 Task: Leaf design red modern-simple.
Action: Mouse moved to (347, 245)
Screenshot: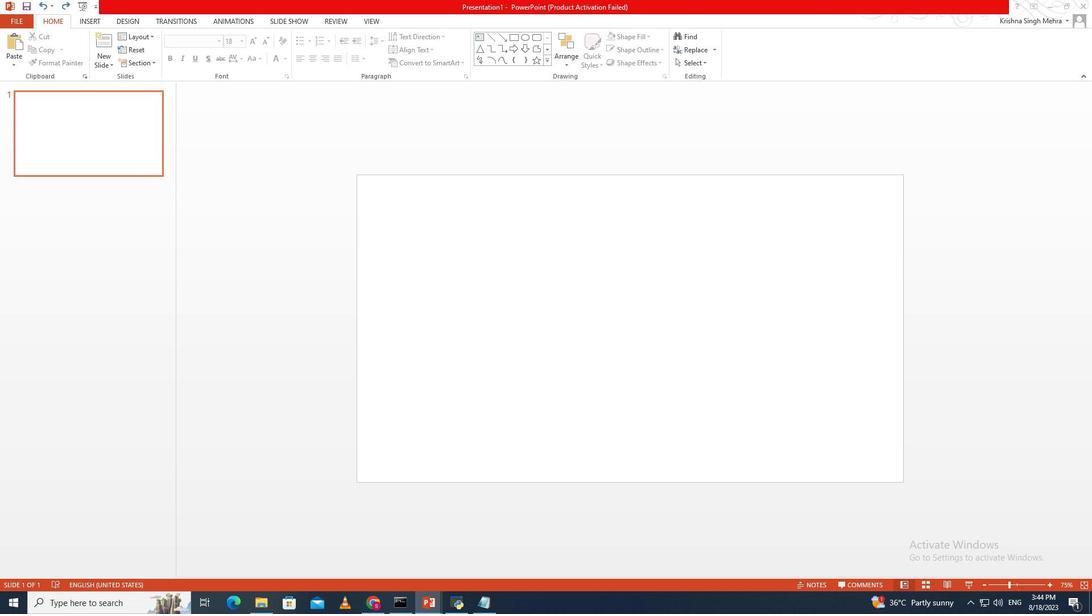 
Action: Mouse pressed left at (347, 245)
Screenshot: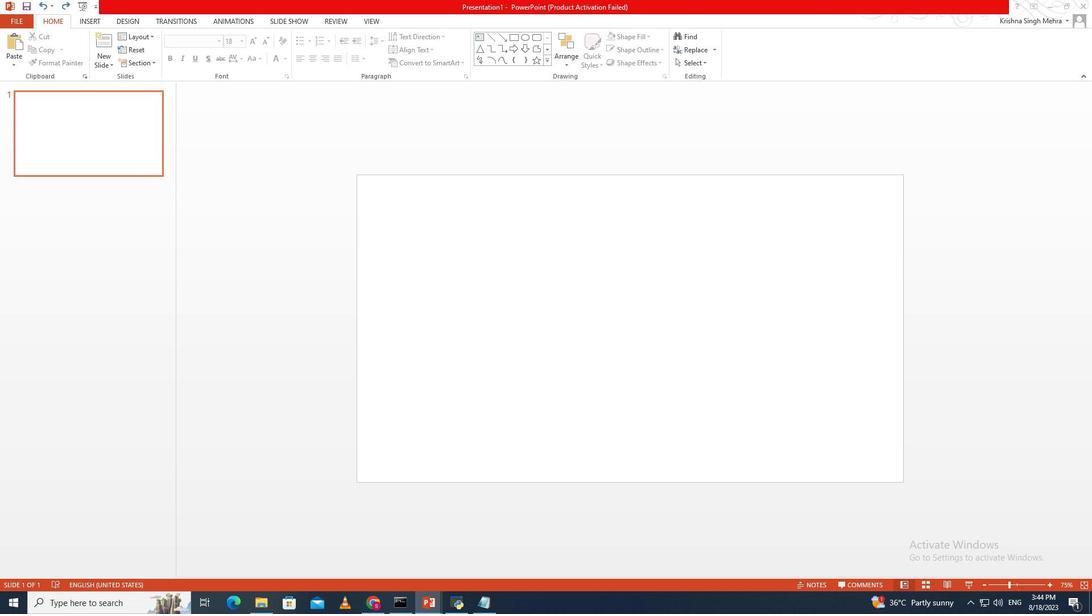 
Action: Mouse moved to (535, 210)
Screenshot: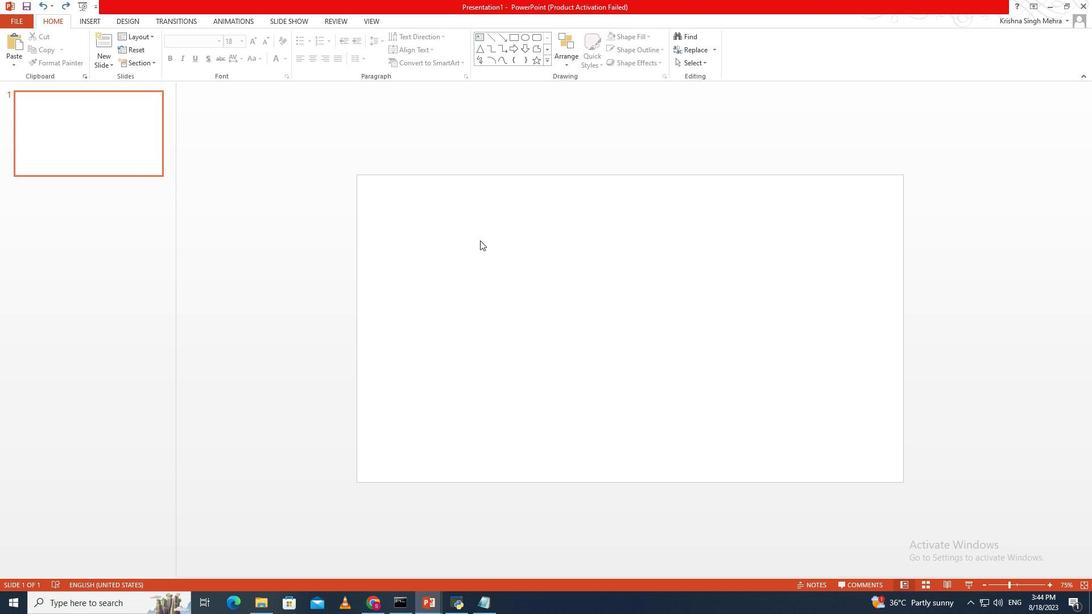 
Action: Mouse pressed left at (535, 210)
Screenshot: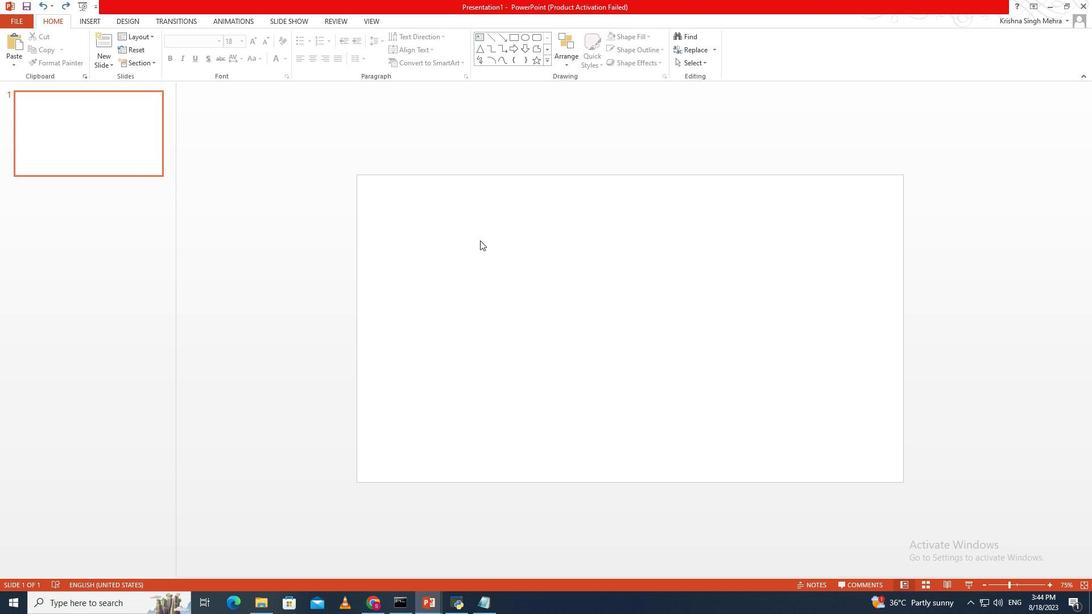 
Action: Mouse pressed left at (535, 210)
Screenshot: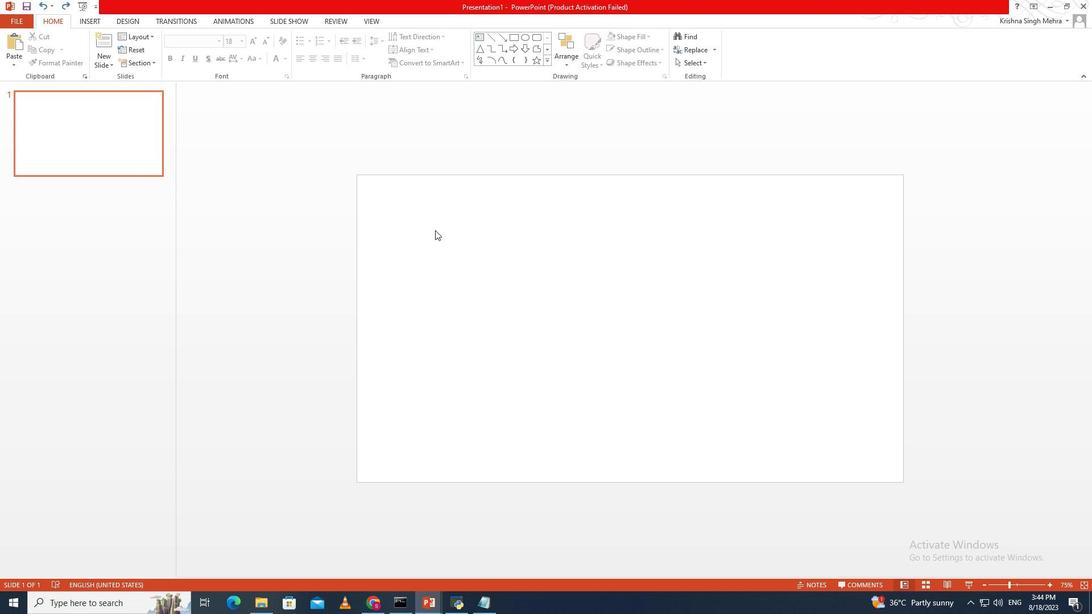 
Action: Mouse moved to (438, 260)
Screenshot: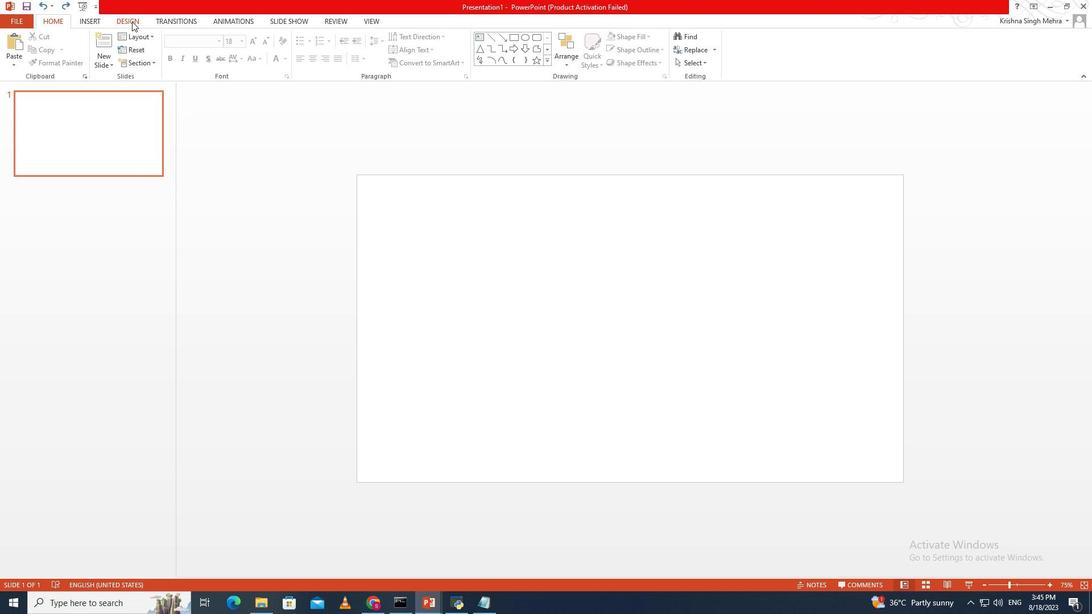 
Action: Mouse pressed left at (438, 260)
Screenshot: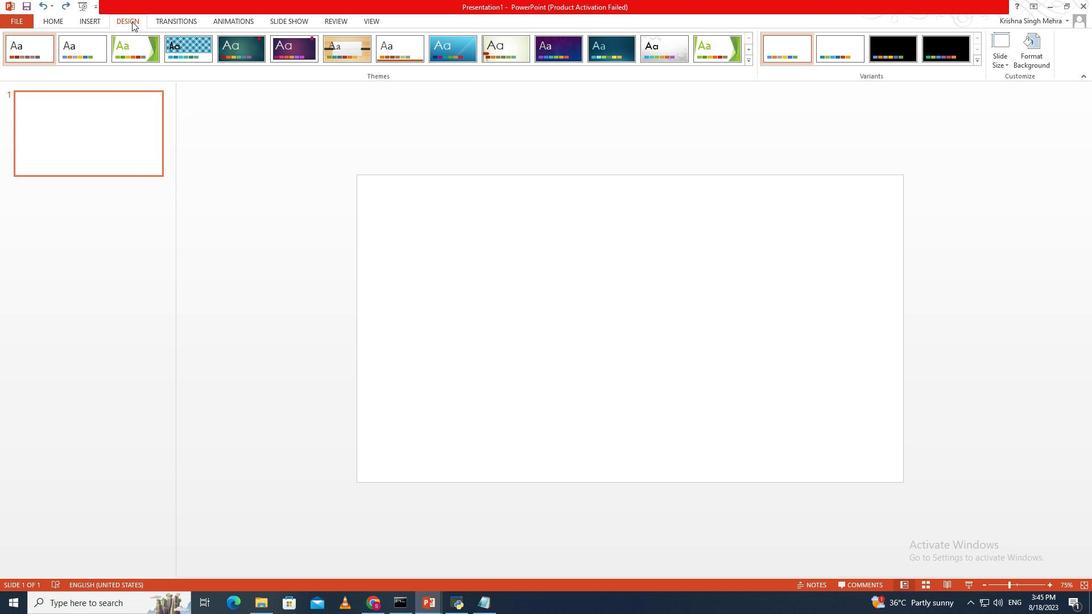 
Action: Mouse moved to (688, 250)
Screenshot: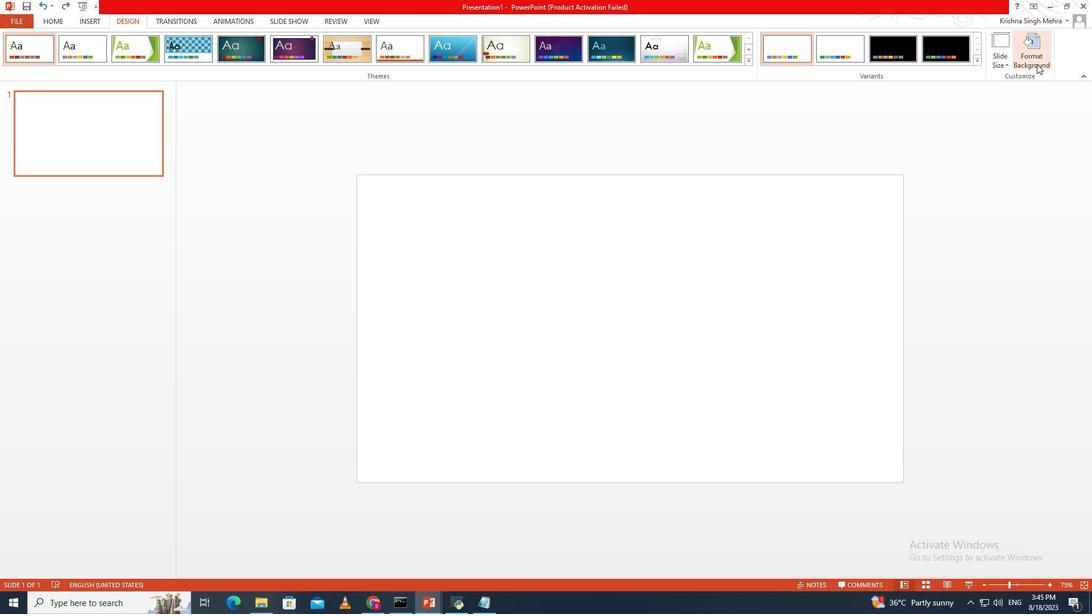
Action: Mouse pressed left at (688, 250)
Screenshot: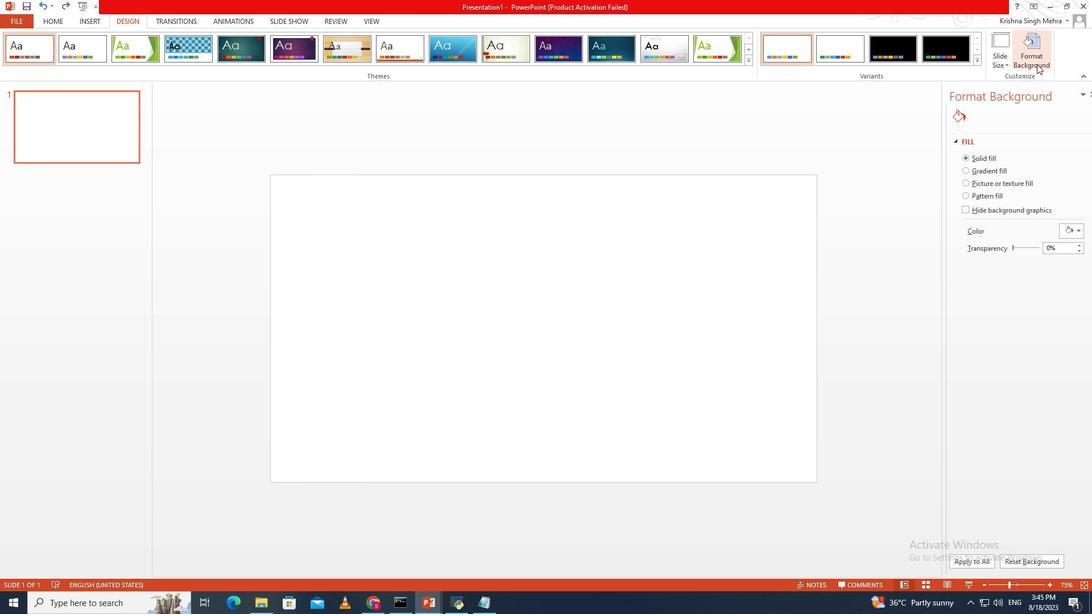 
Action: Mouse moved to (696, 212)
Screenshot: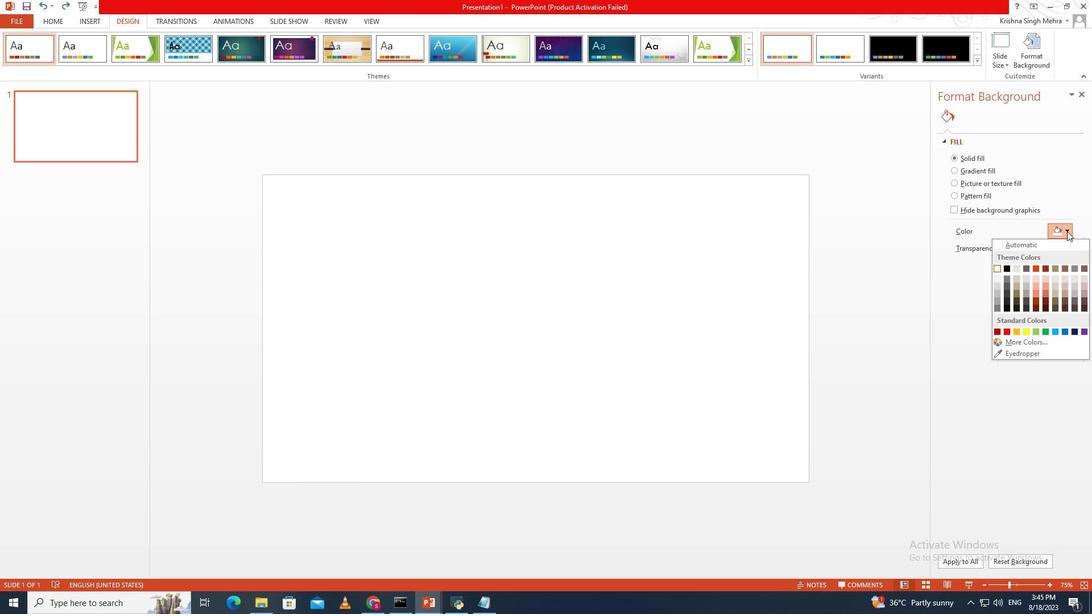 
Action: Mouse pressed left at (696, 212)
Screenshot: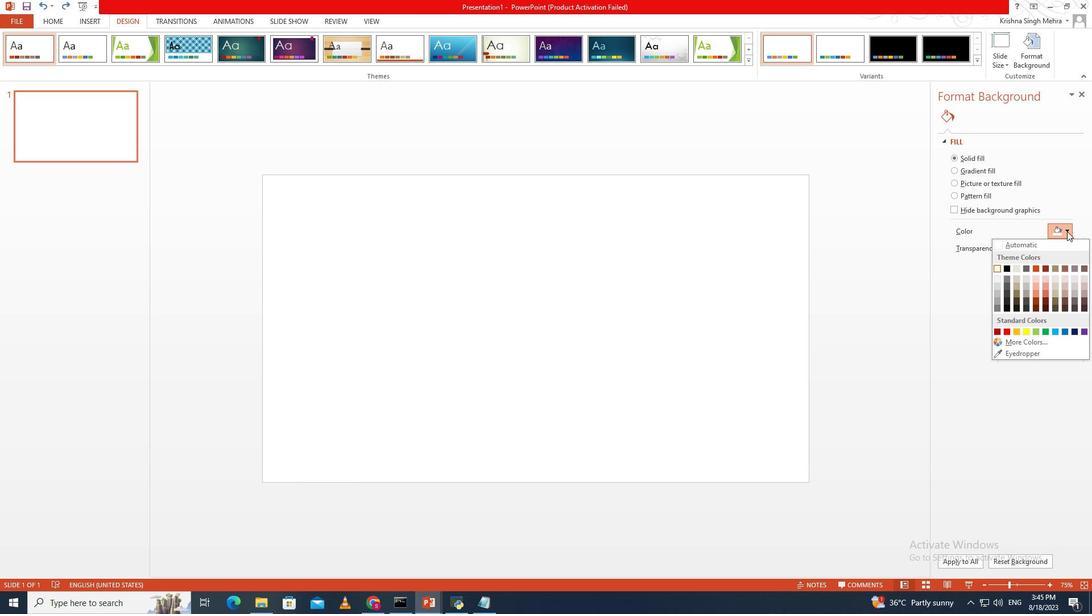 
Action: Mouse moved to (688, 197)
Screenshot: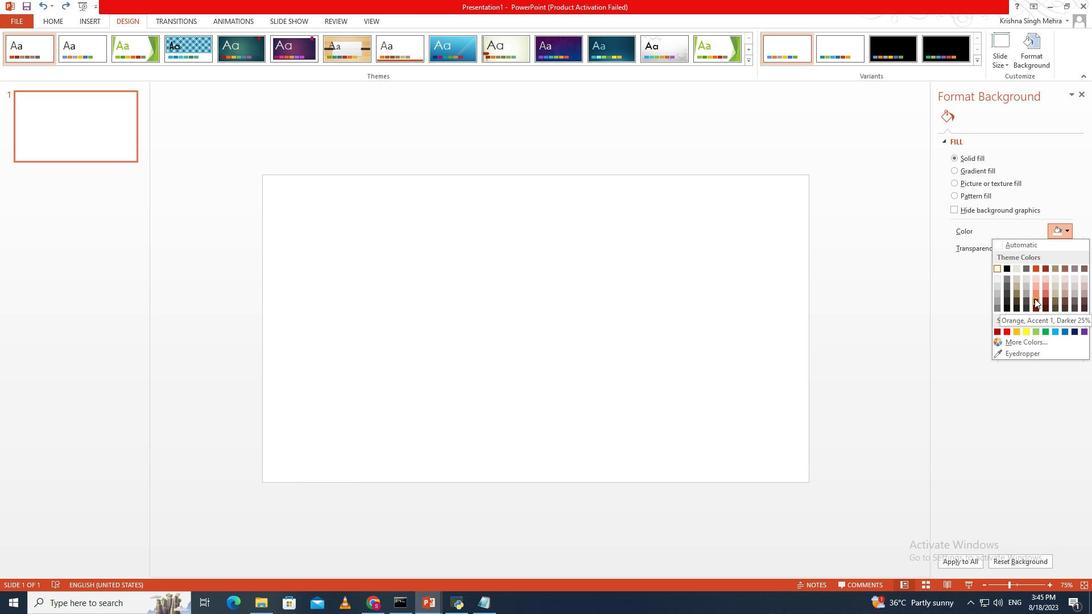 
Action: Mouse pressed left at (688, 197)
Screenshot: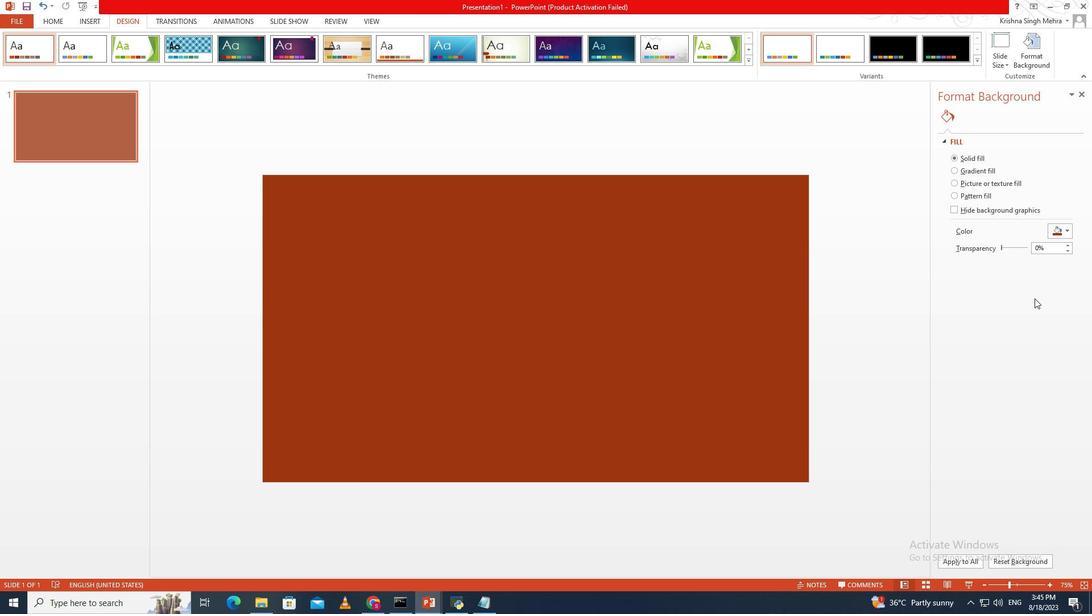 
Action: Mouse moved to (428, 259)
Screenshot: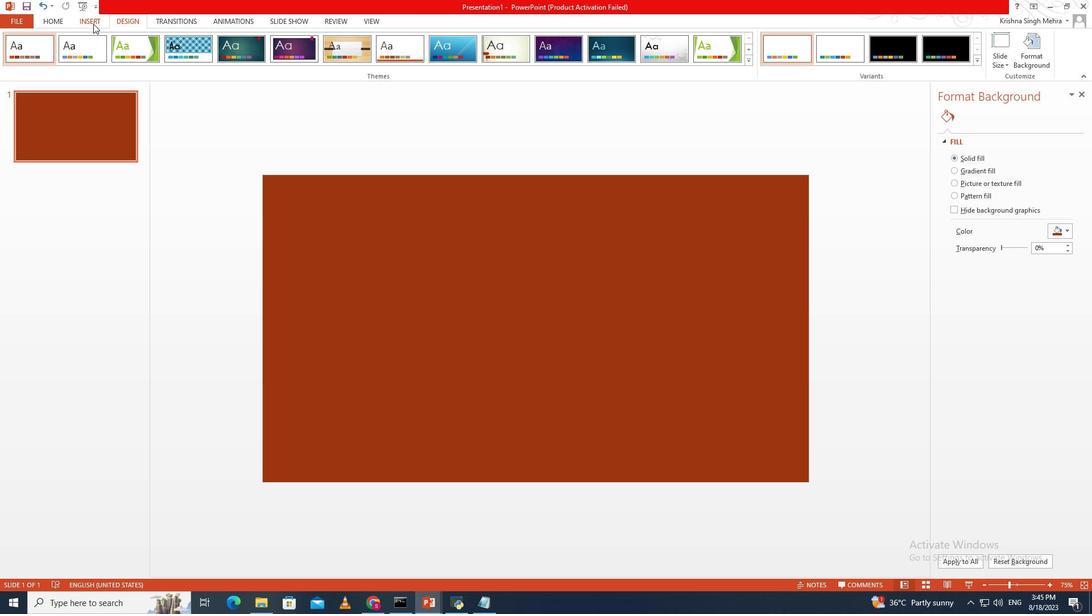 
Action: Mouse pressed left at (428, 259)
Screenshot: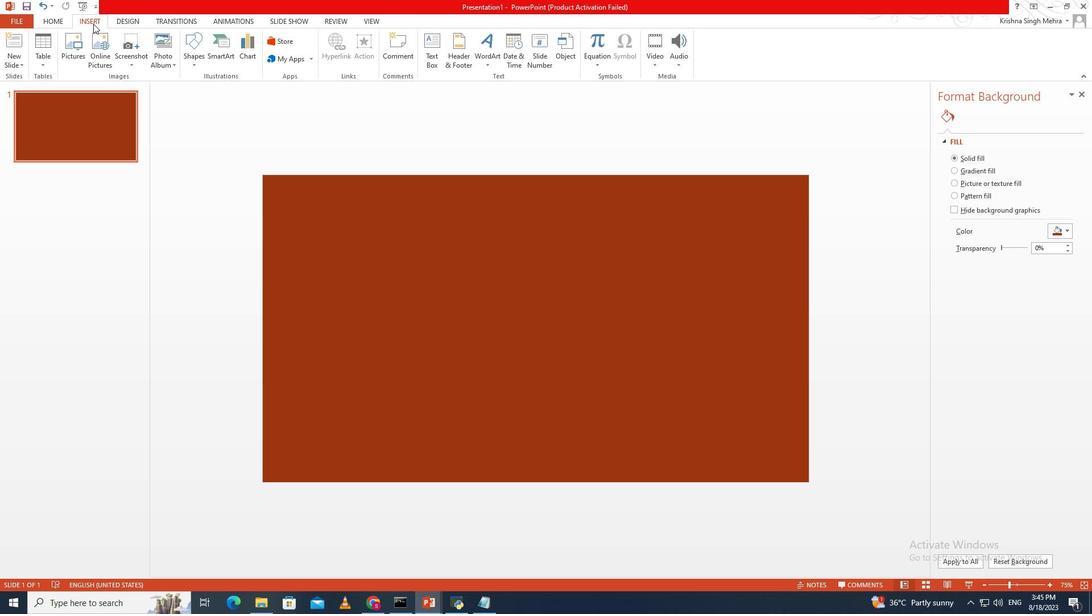 
Action: Mouse moved to (424, 252)
Screenshot: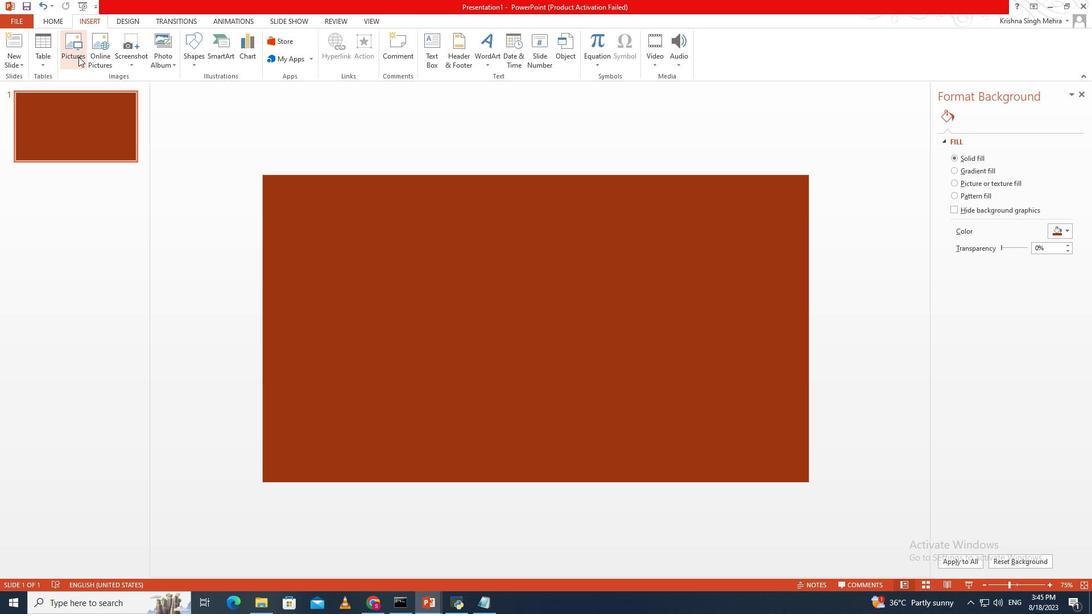 
Action: Mouse pressed left at (424, 252)
Screenshot: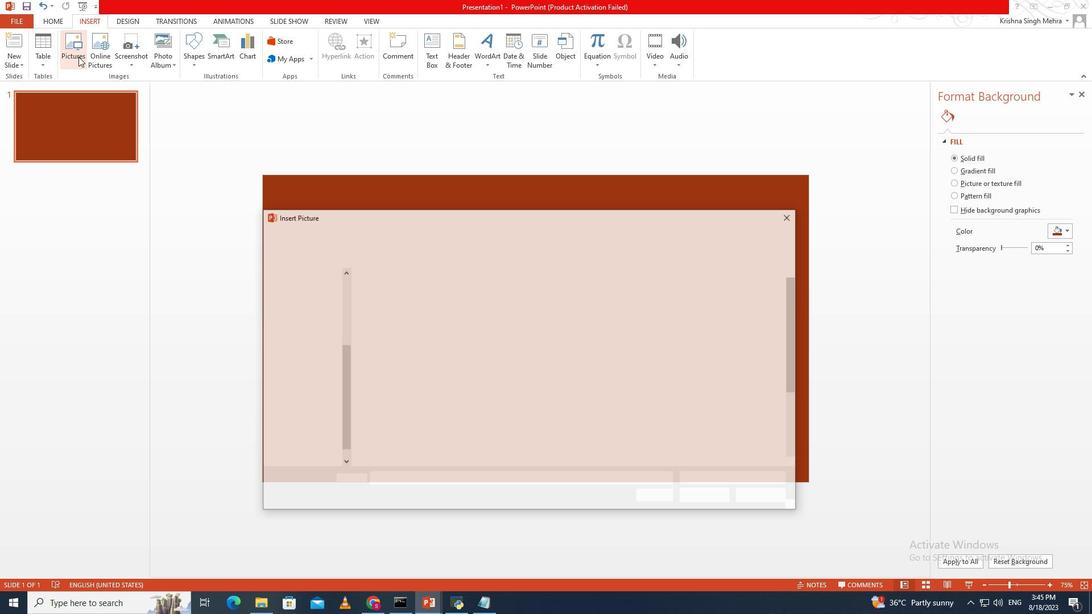
Action: Mouse moved to (578, 195)
Screenshot: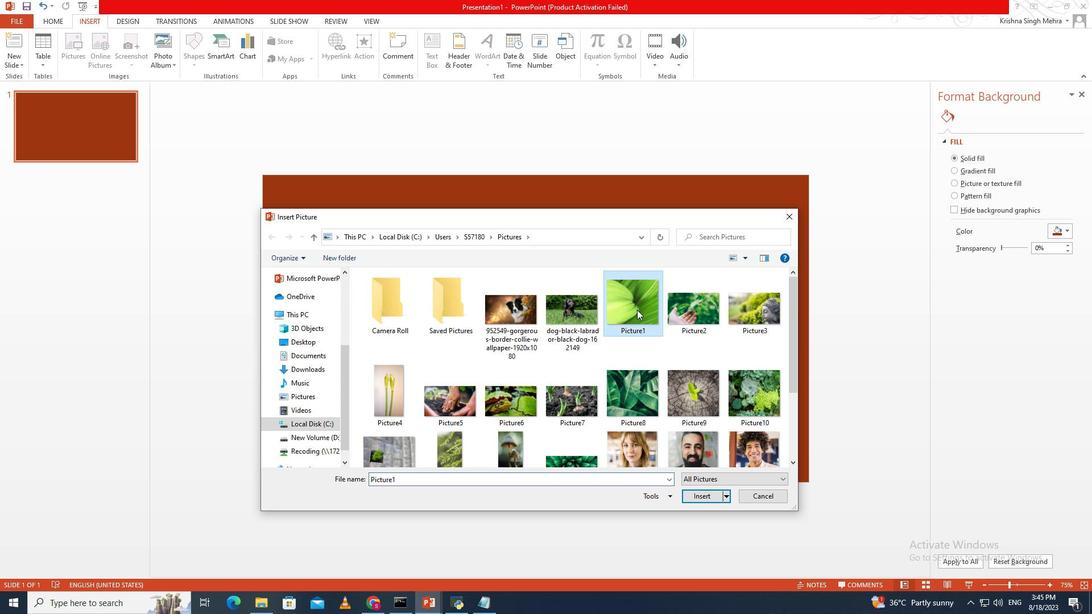 
Action: Mouse pressed left at (578, 195)
Screenshot: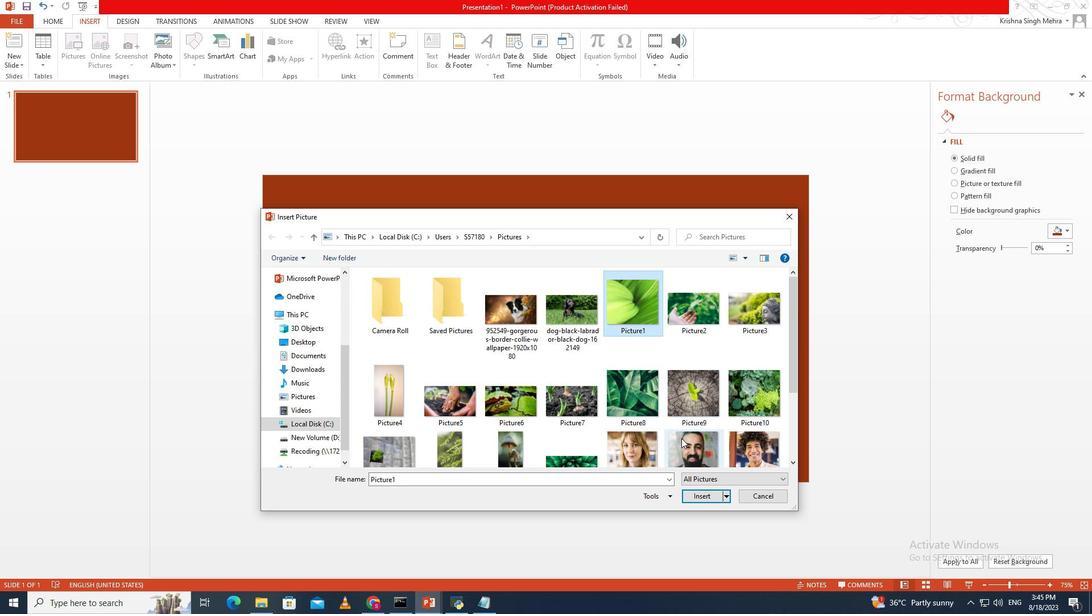 
Action: Mouse moved to (595, 153)
Screenshot: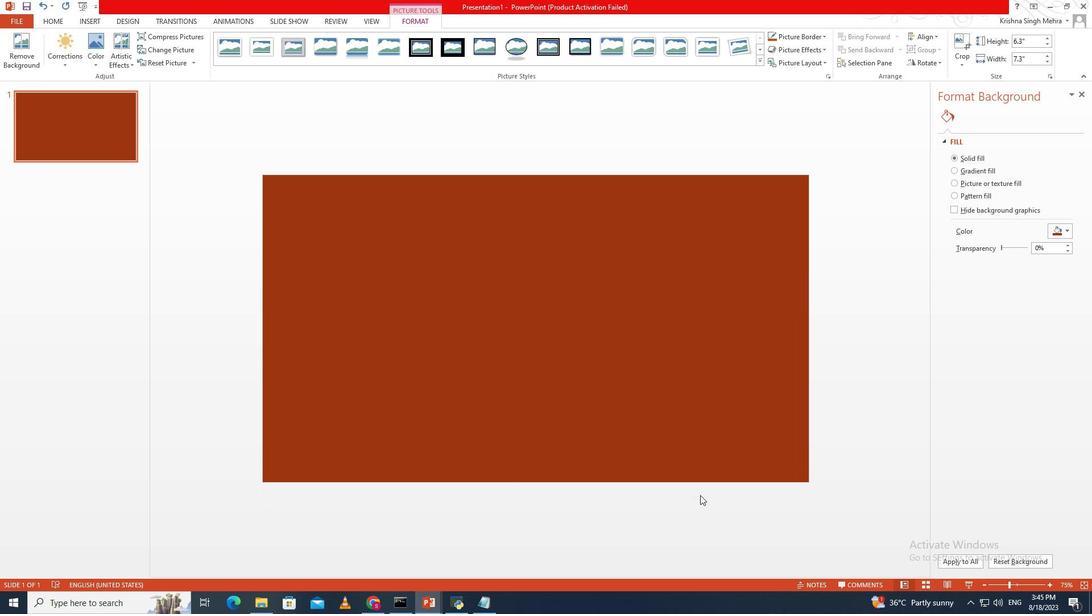 
Action: Mouse pressed left at (595, 153)
Screenshot: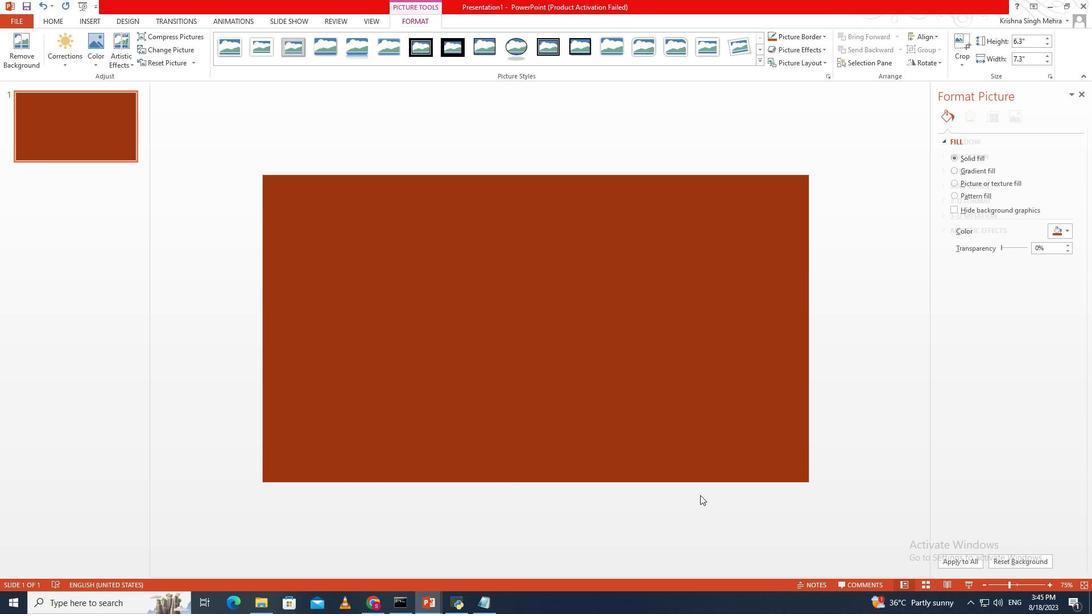 
Action: Mouse moved to (555, 188)
Screenshot: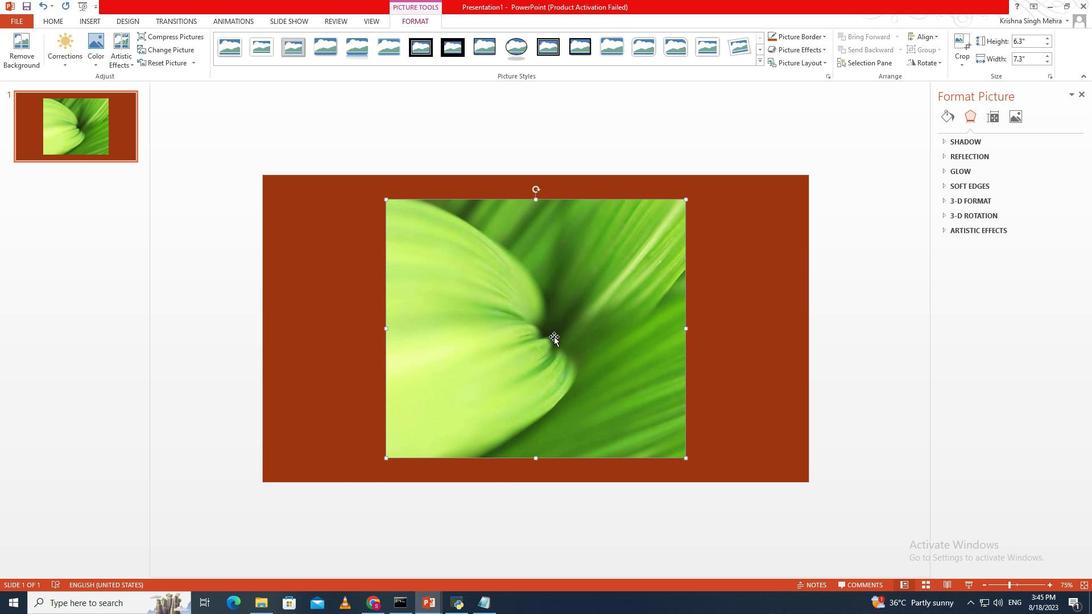 
Action: Mouse pressed left at (555, 188)
Screenshot: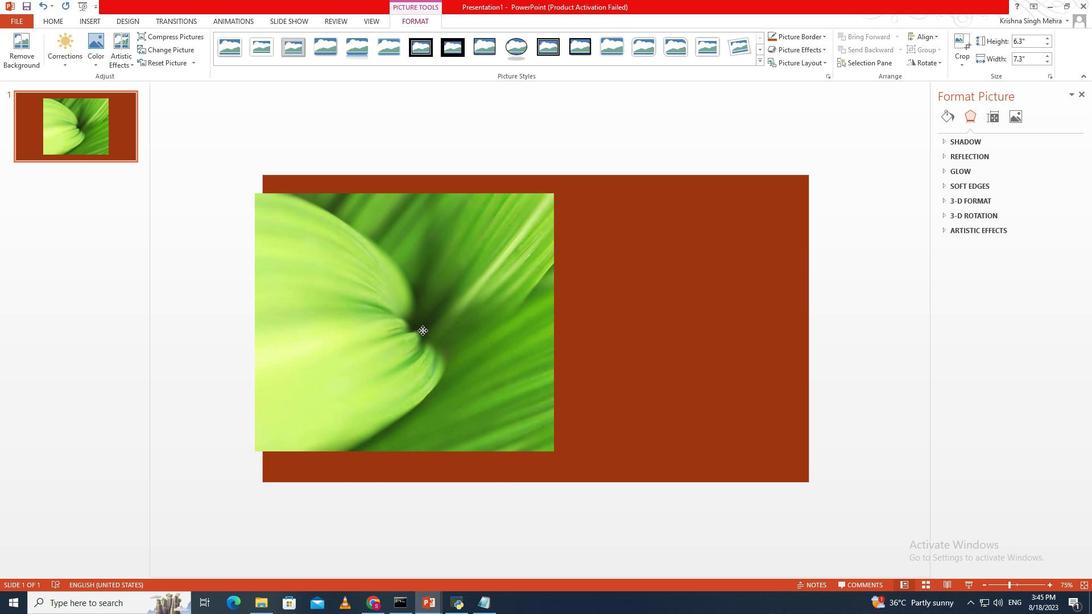 
Action: Mouse moved to (562, 162)
Screenshot: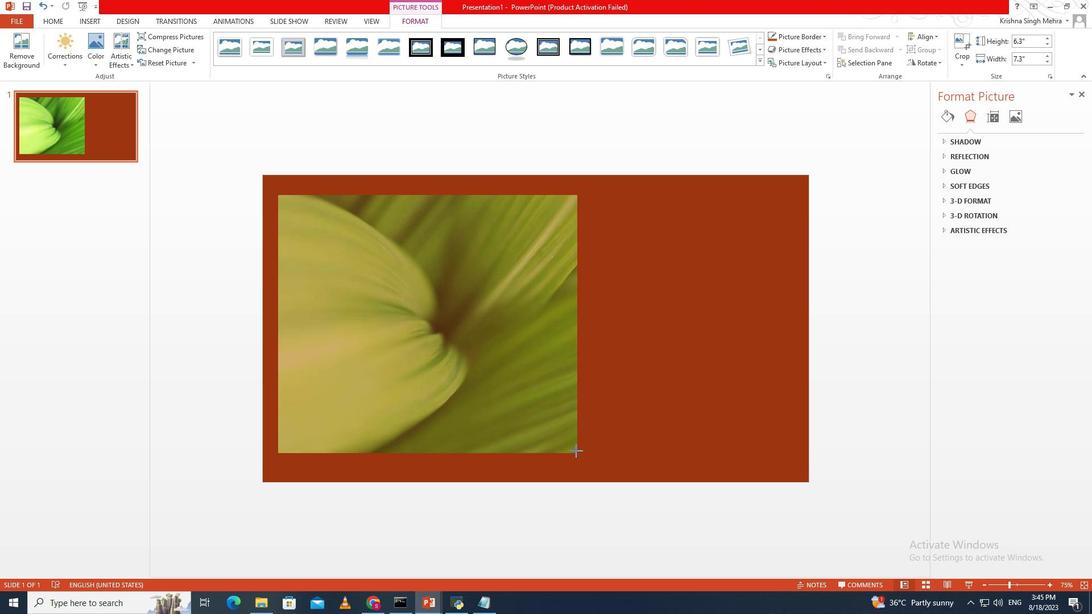 
Action: Mouse pressed left at (562, 162)
Screenshot: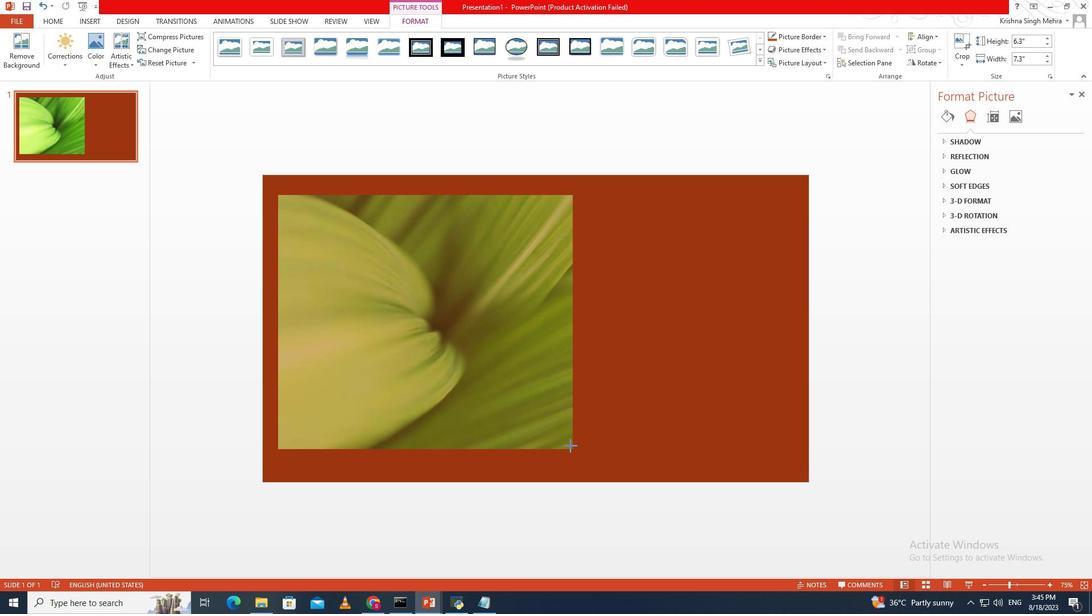 
Action: Mouse moved to (535, 180)
Screenshot: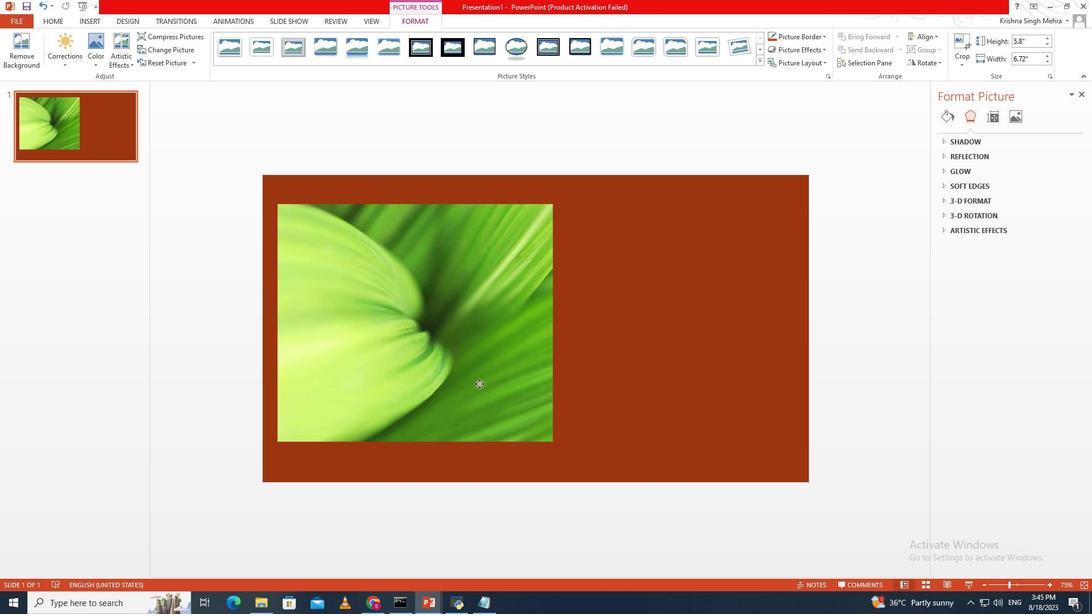 
Action: Mouse pressed left at (535, 180)
Screenshot: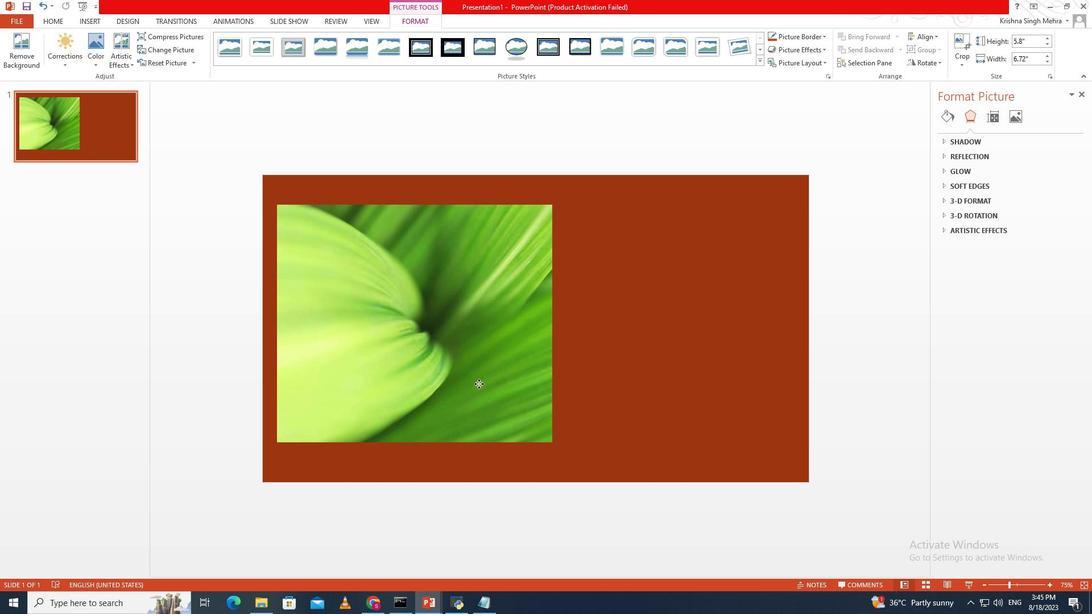 
Action: Mouse moved to (418, 260)
Screenshot: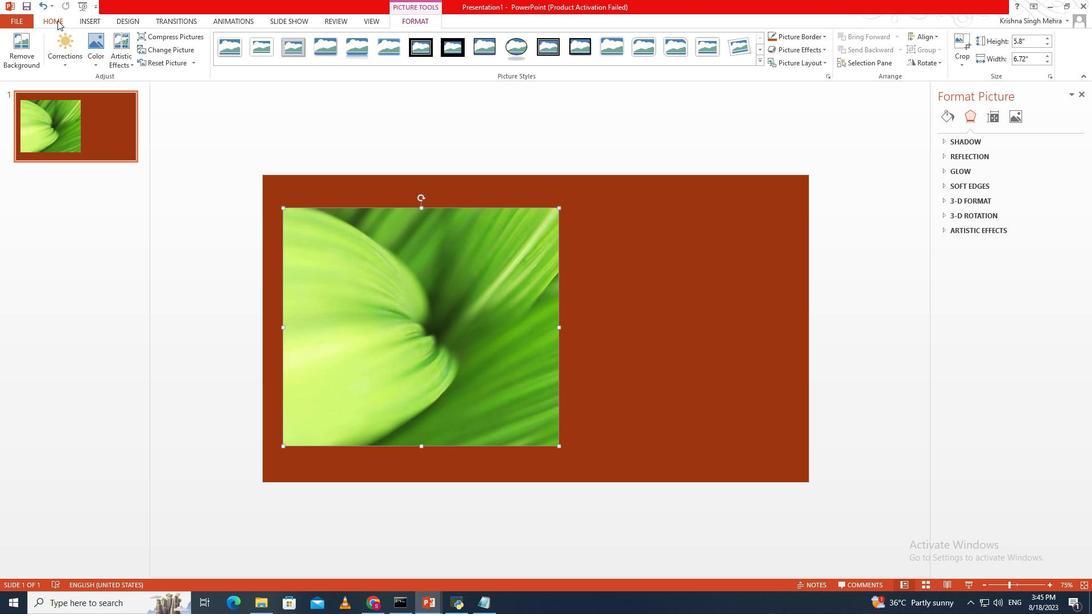 
Action: Mouse pressed left at (418, 260)
Screenshot: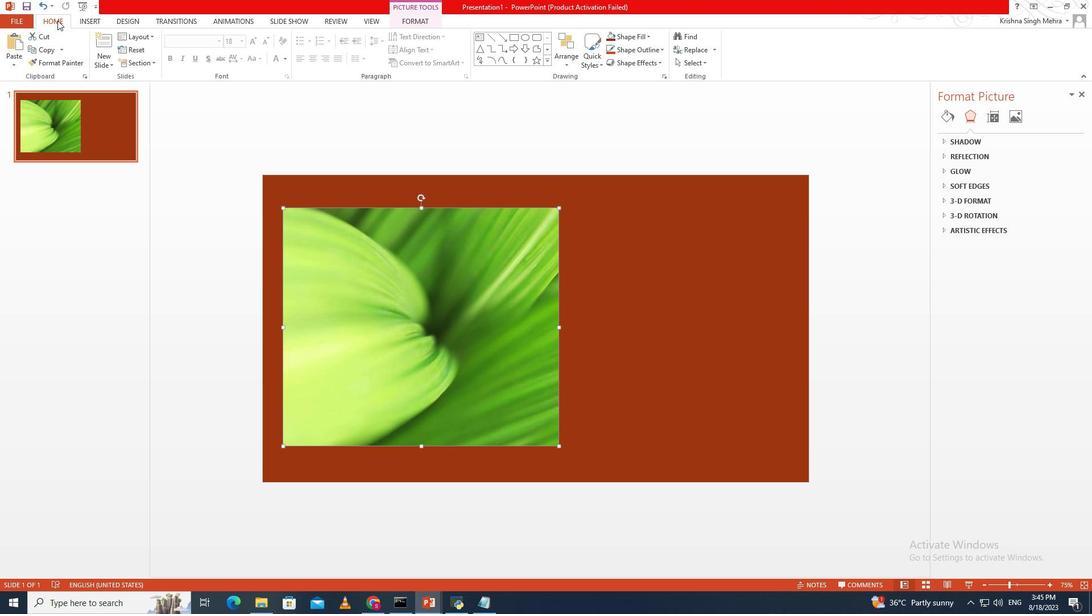 
Action: Mouse moved to (544, 256)
Screenshot: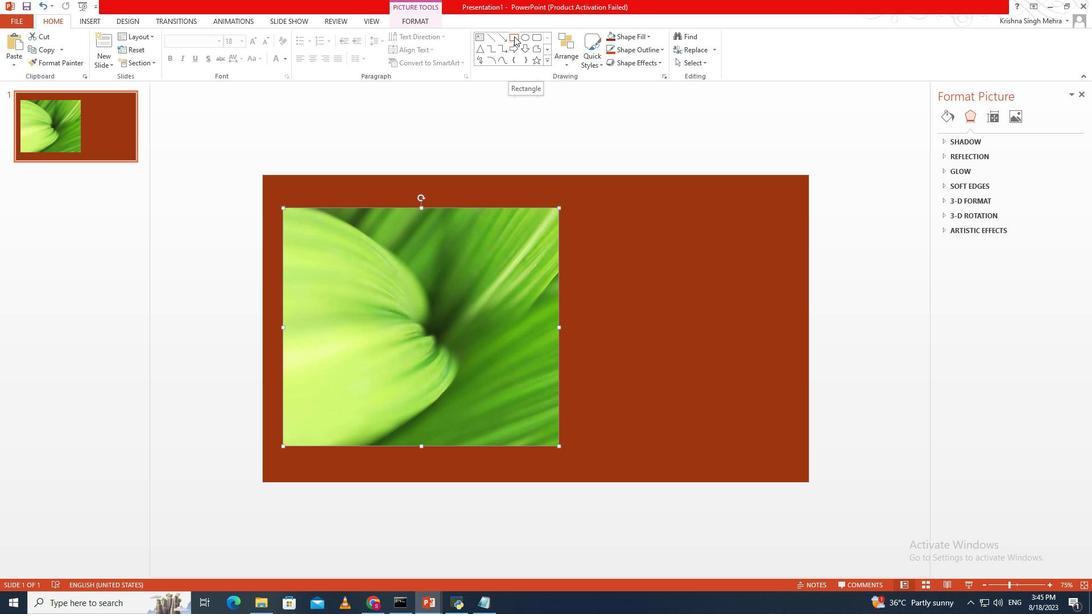 
Action: Mouse pressed left at (544, 256)
Screenshot: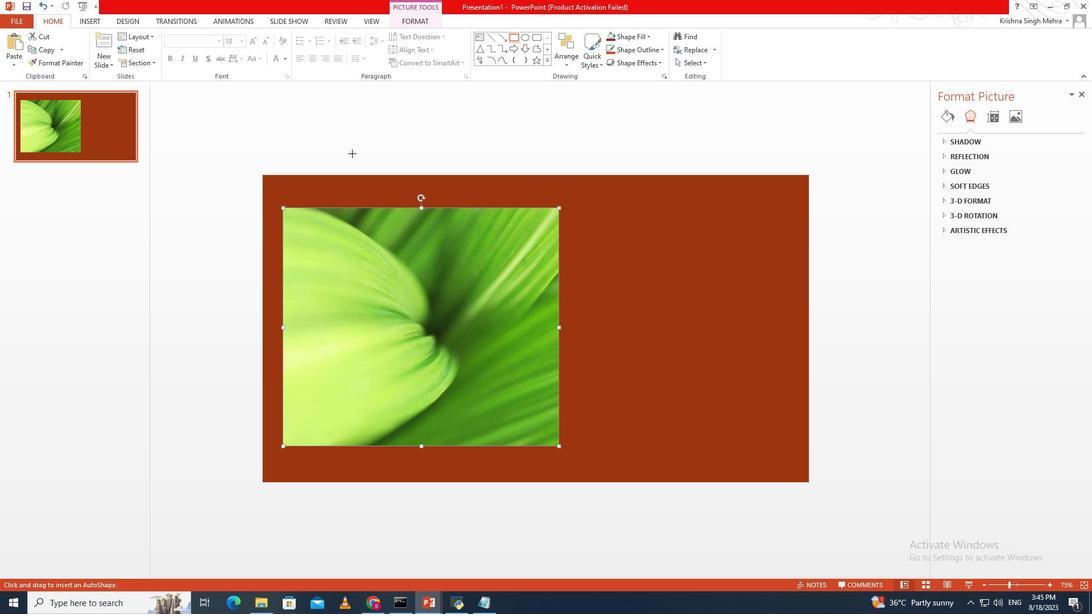 
Action: Mouse moved to (478, 221)
Screenshot: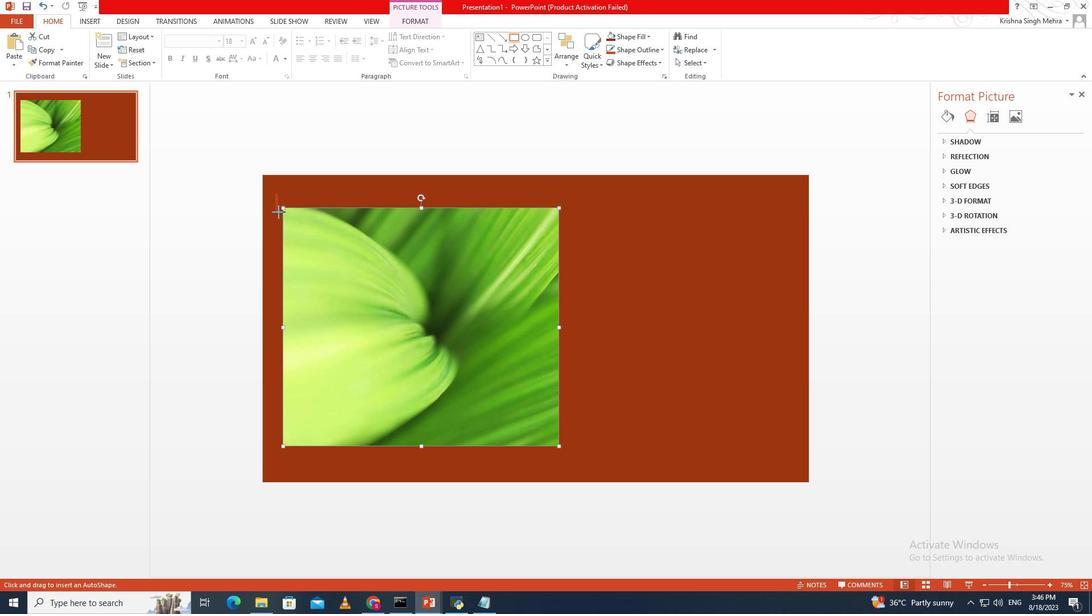 
Action: Mouse pressed left at (478, 221)
Screenshot: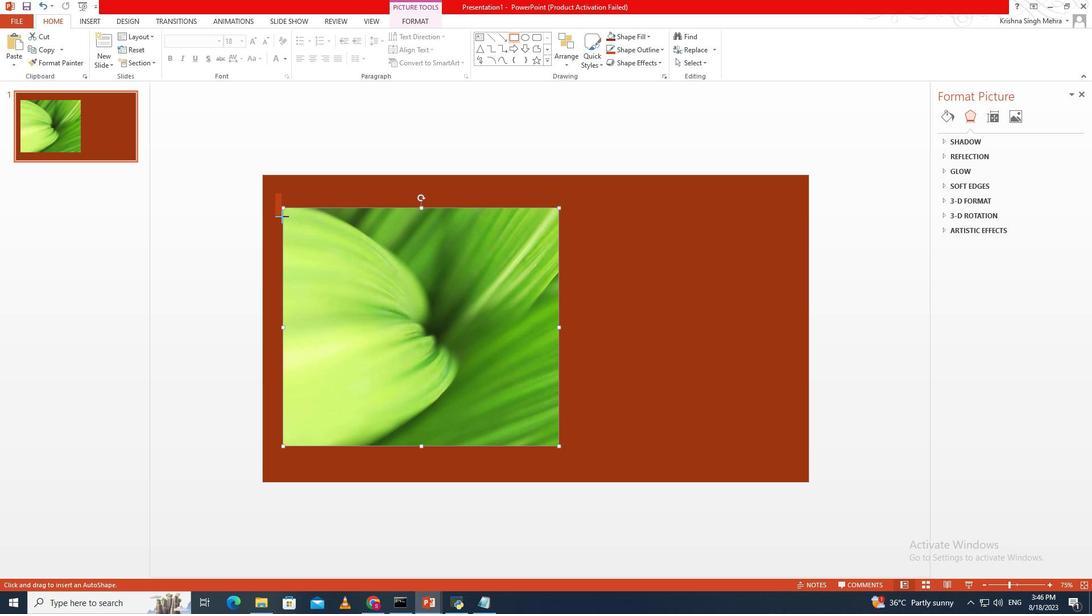 
Action: Mouse moved to (517, 221)
Screenshot: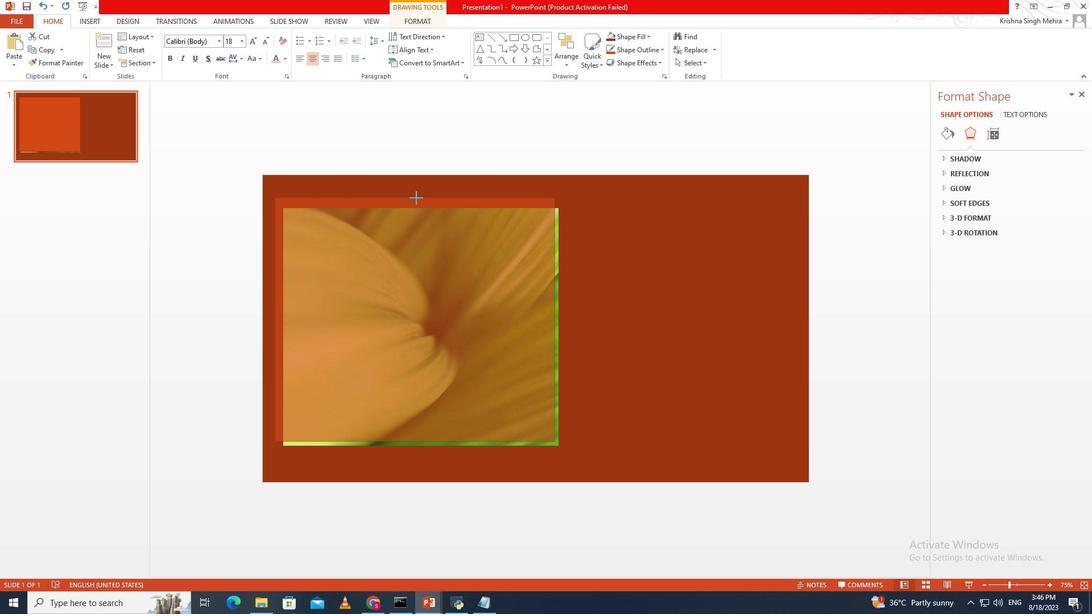 
Action: Mouse pressed left at (517, 221)
Screenshot: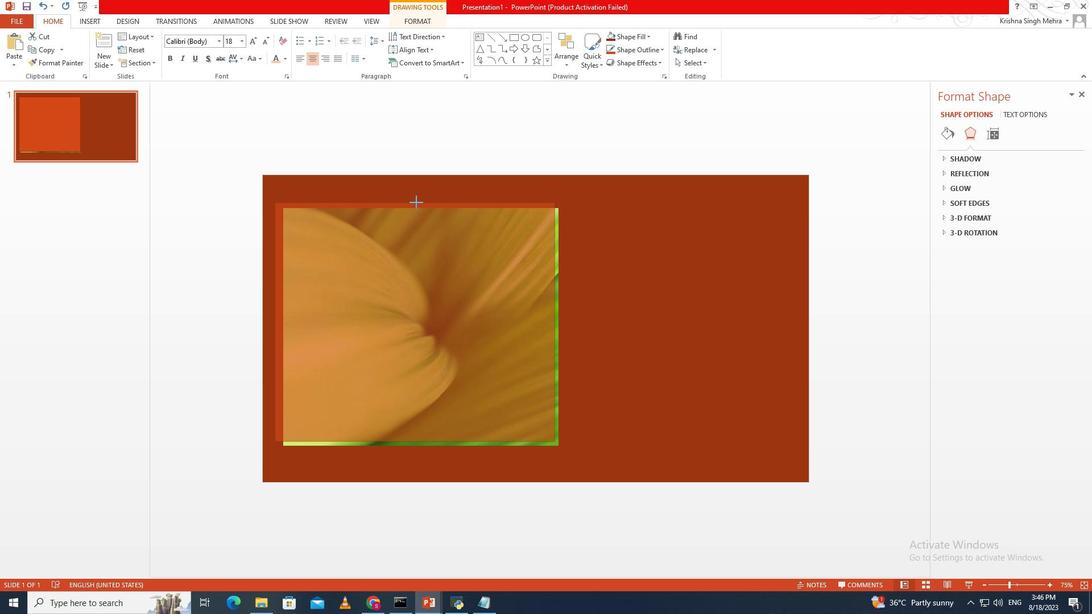 
Action: Mouse moved to (478, 192)
Screenshot: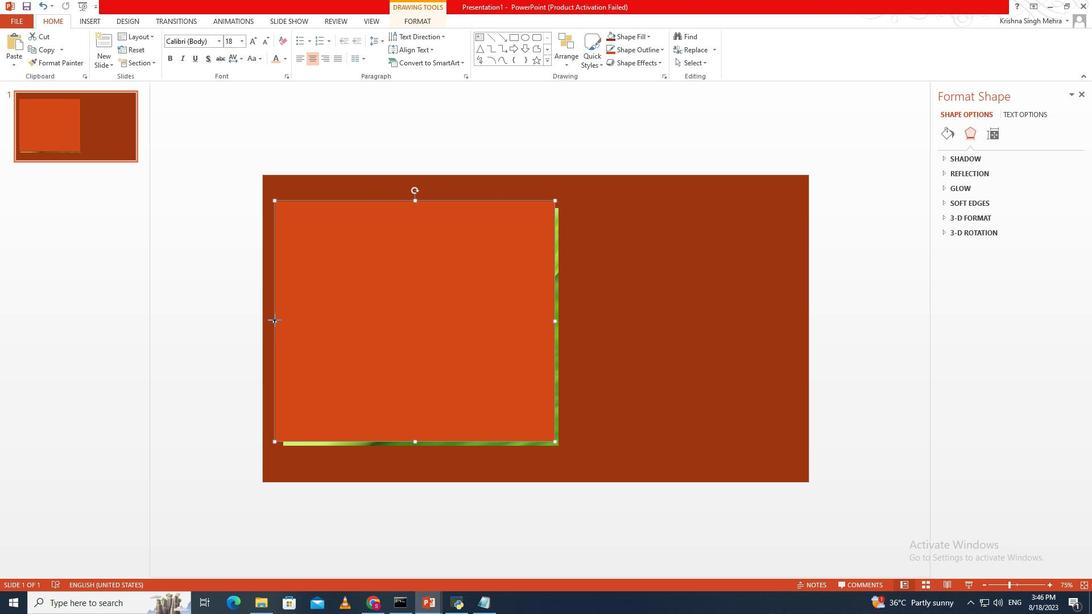 
Action: Mouse pressed left at (478, 192)
Screenshot: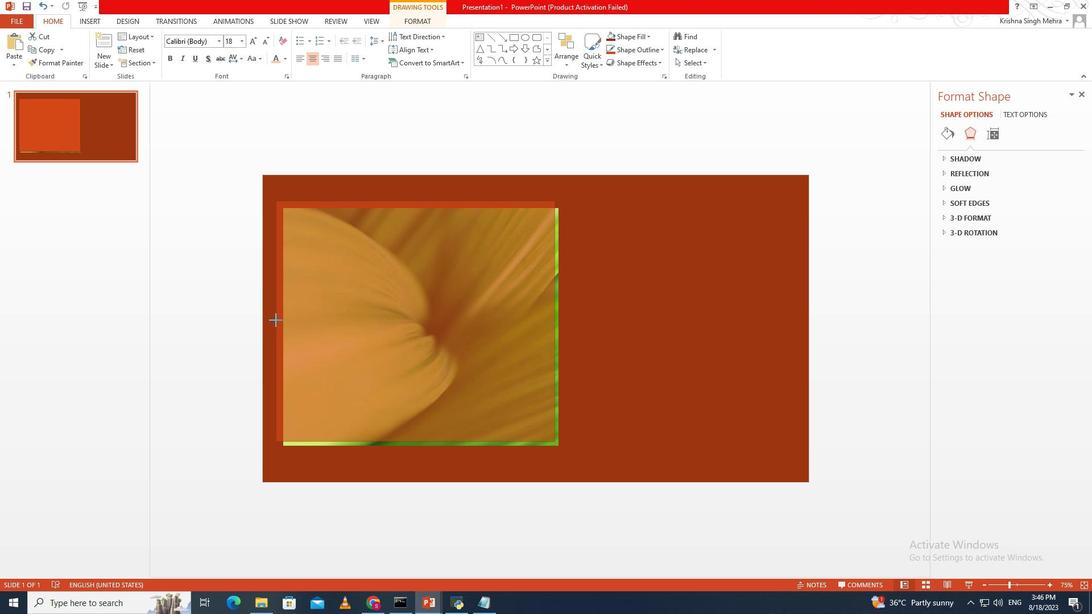 
Action: Mouse moved to (558, 250)
Screenshot: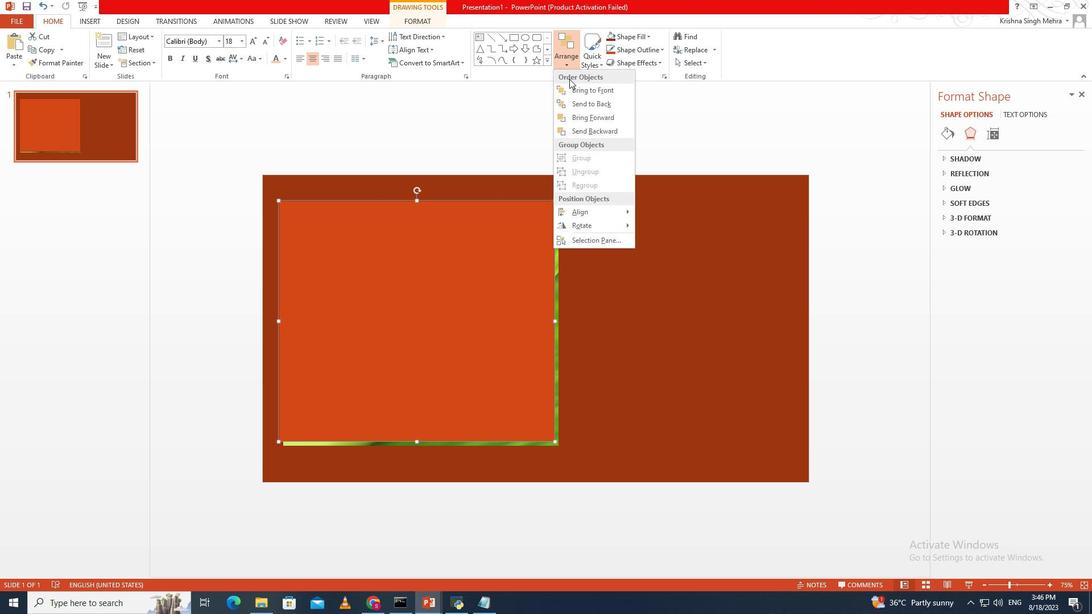 
Action: Mouse pressed left at (558, 250)
Screenshot: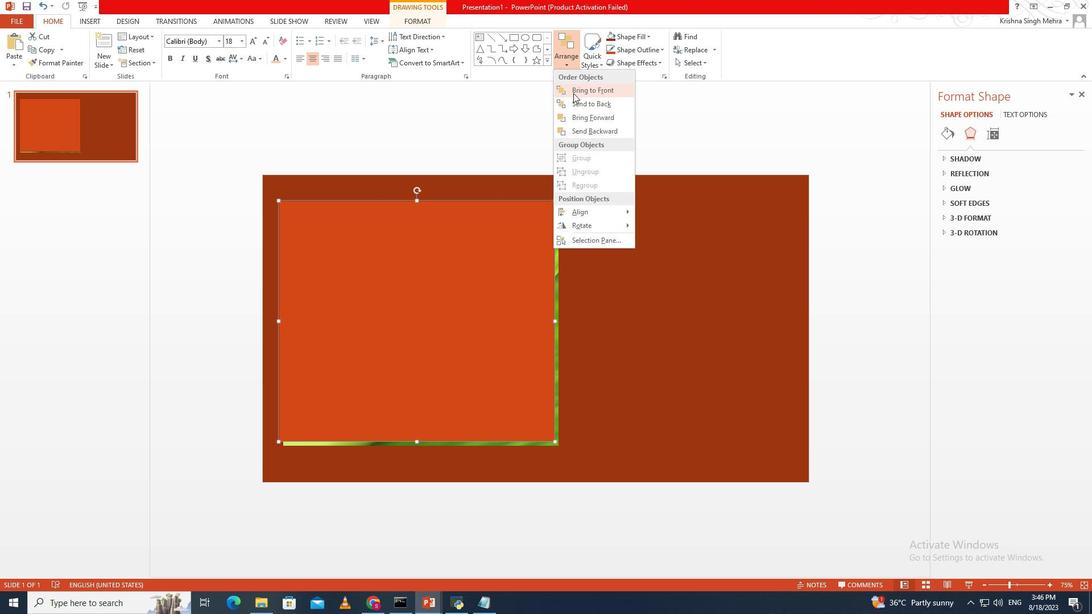 
Action: Mouse moved to (562, 244)
Screenshot: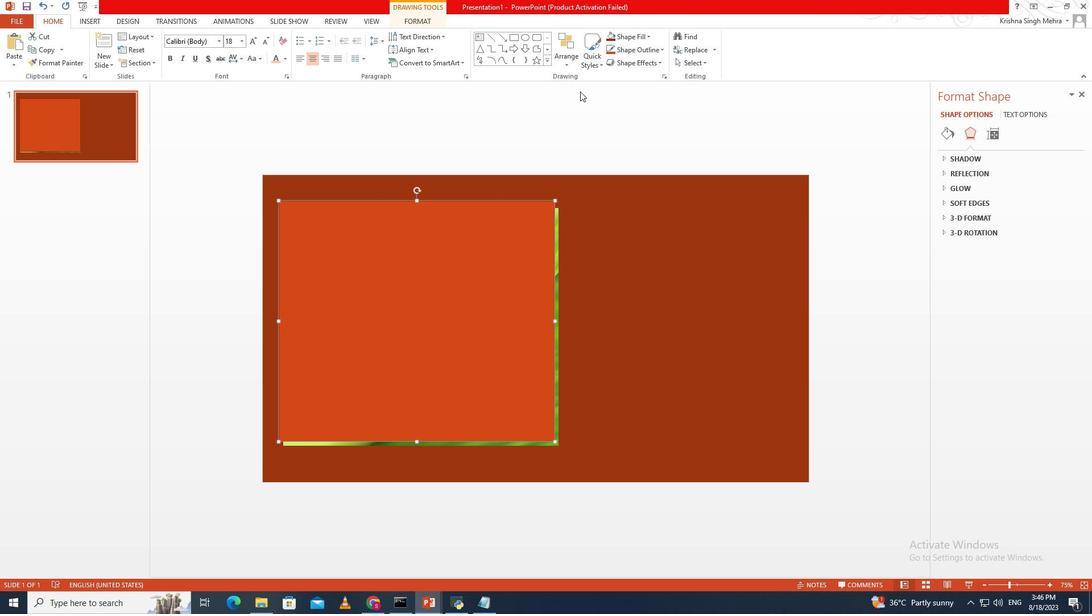 
Action: Mouse pressed left at (562, 244)
Screenshot: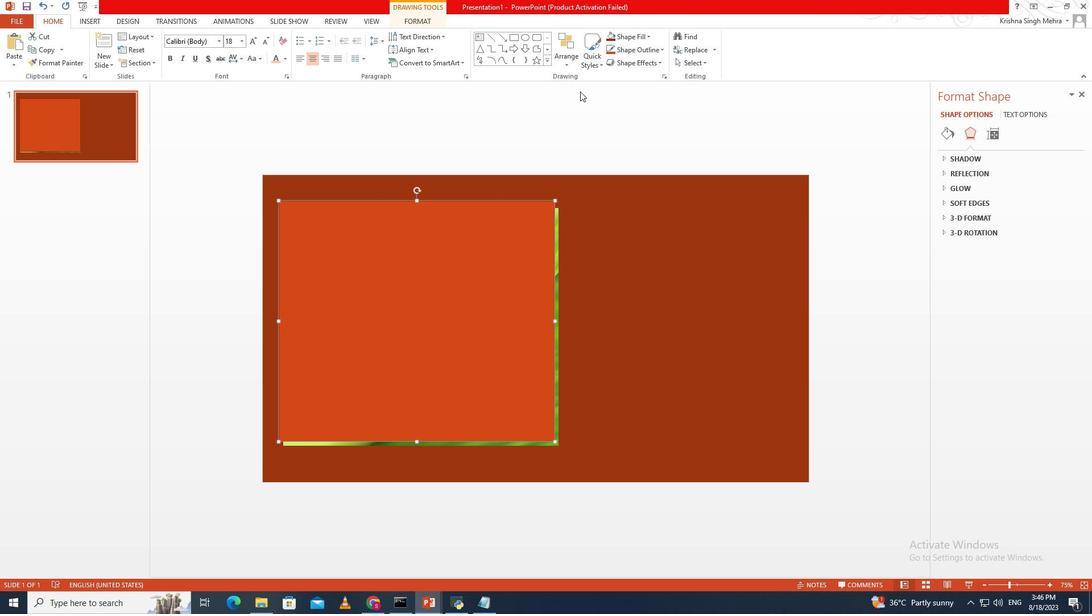 
Action: Mouse moved to (555, 165)
Screenshot: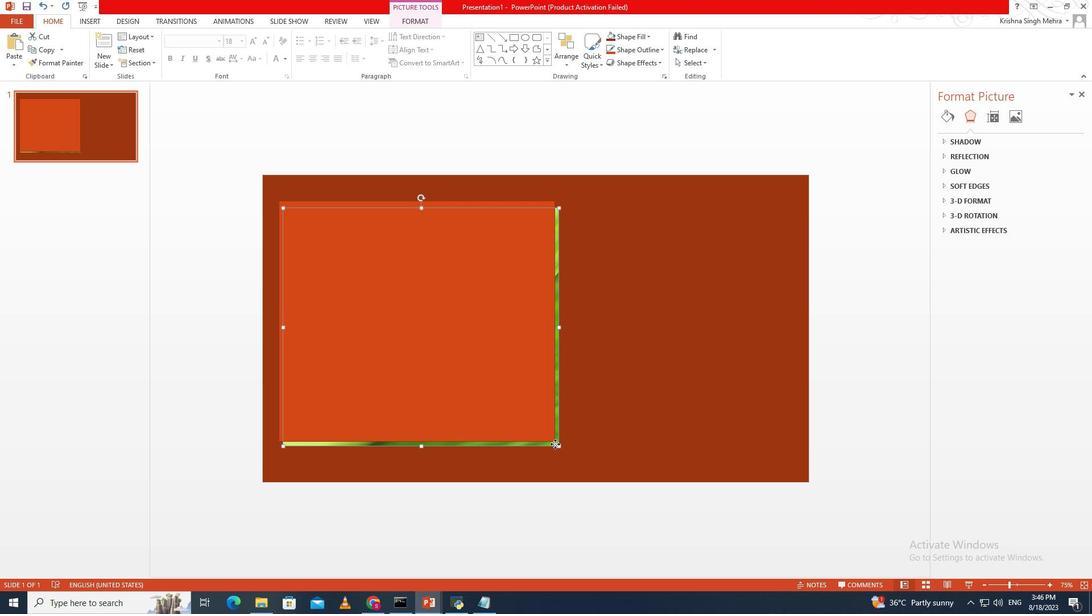 
Action: Mouse pressed left at (555, 165)
Screenshot: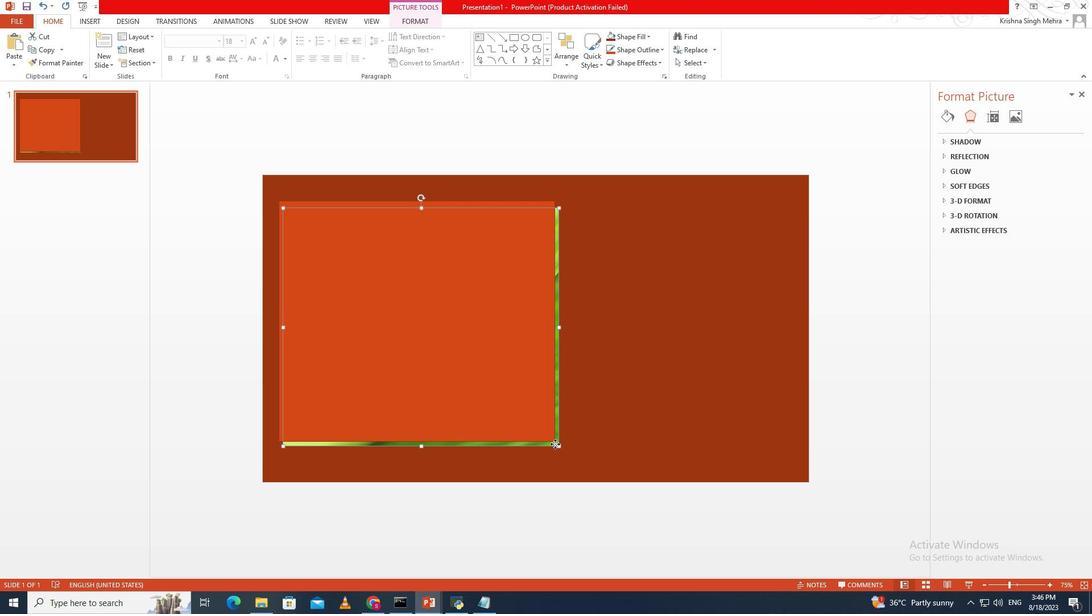 
Action: Mouse moved to (560, 252)
Screenshot: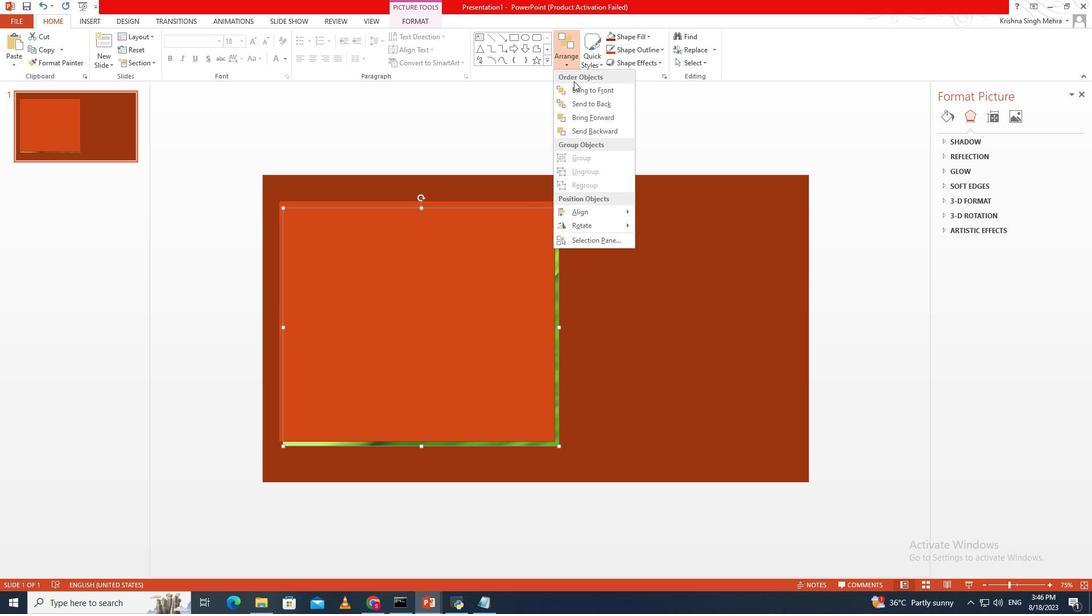 
Action: Mouse pressed left at (560, 252)
Screenshot: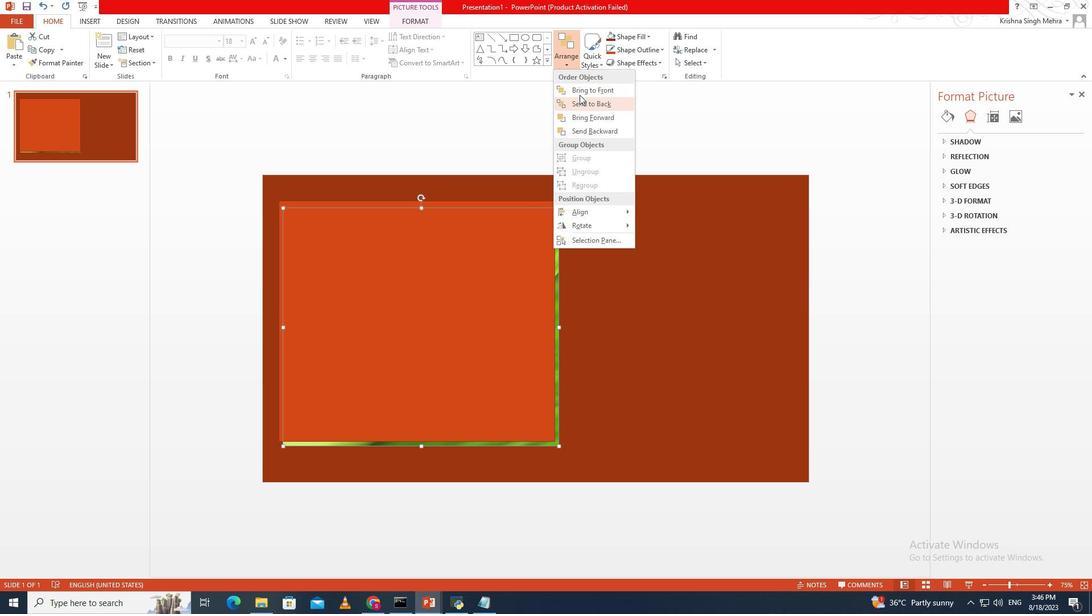 
Action: Mouse moved to (563, 244)
Screenshot: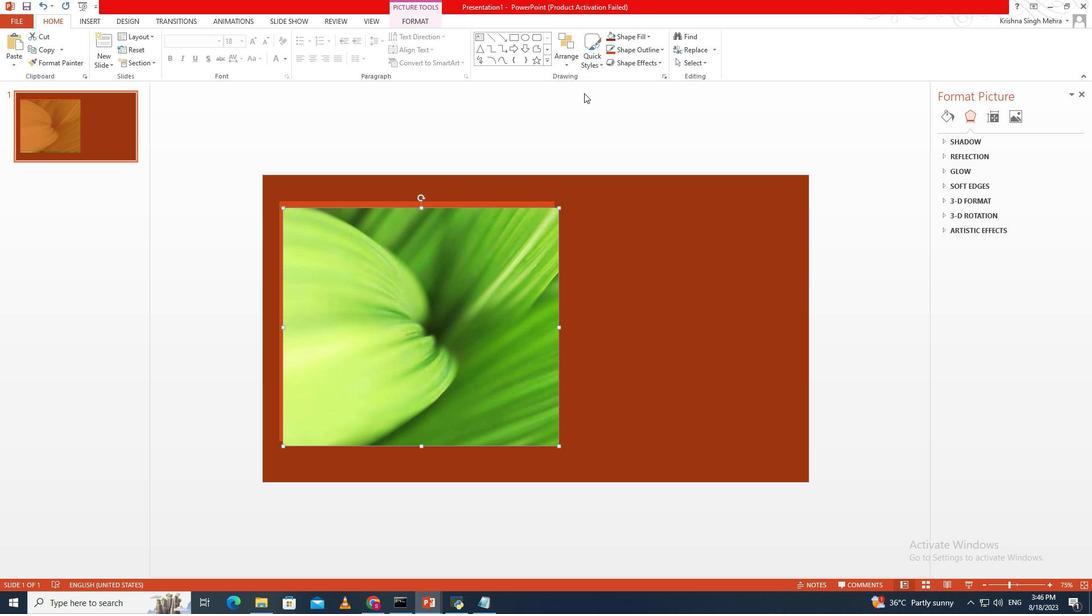 
Action: Mouse pressed left at (563, 244)
Screenshot: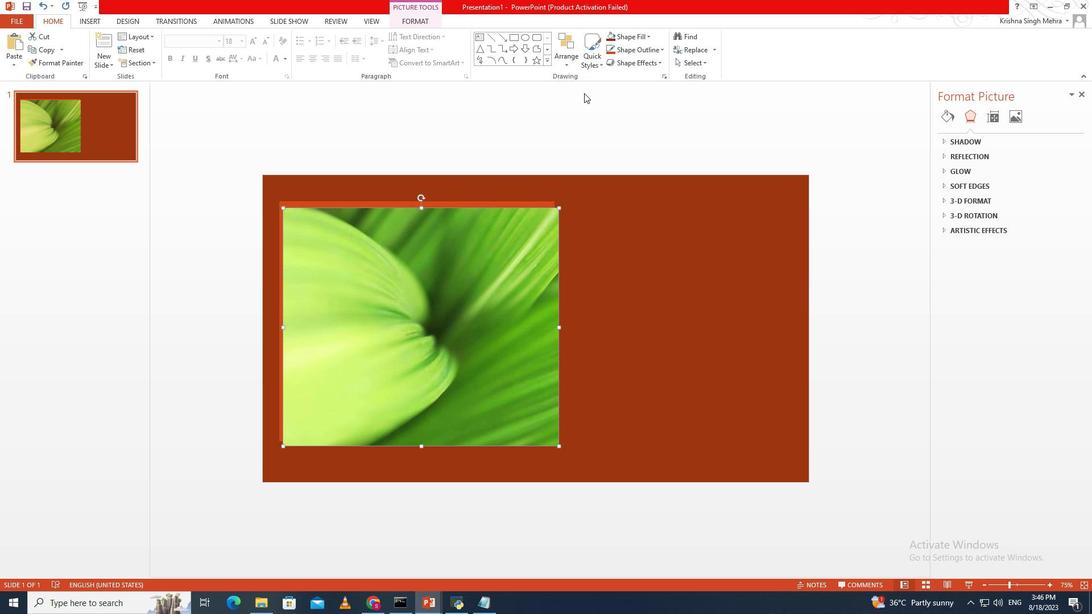 
Action: Mouse moved to (495, 219)
Screenshot: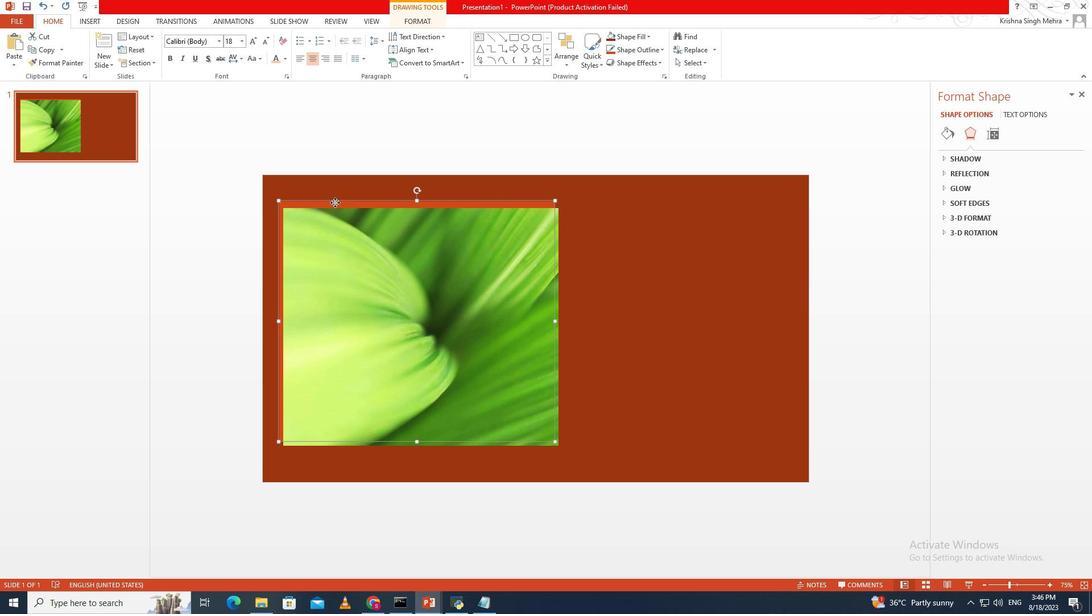 
Action: Mouse pressed left at (495, 219)
Screenshot: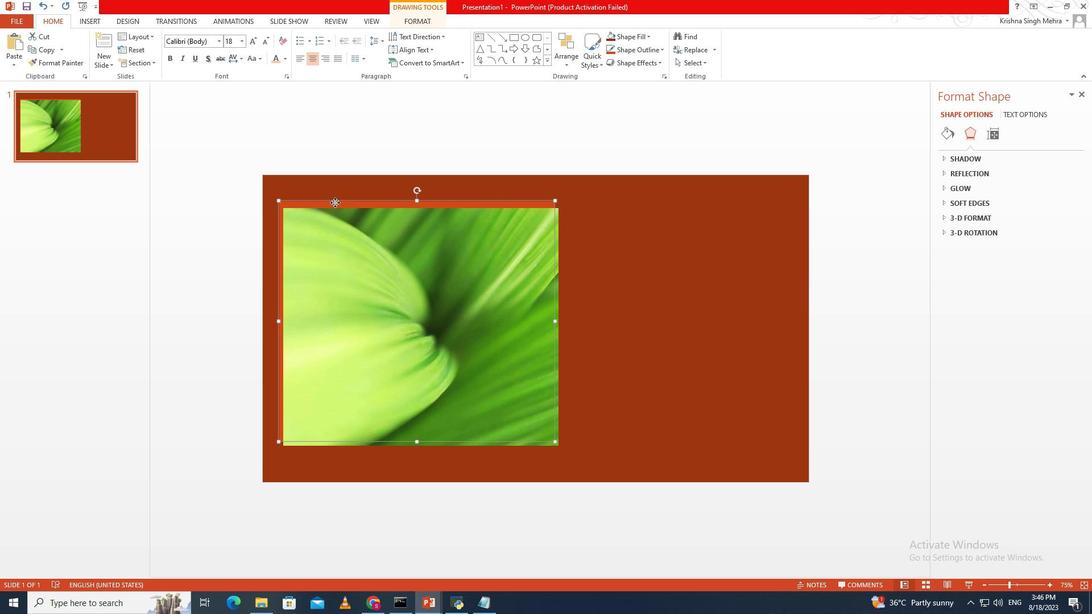 
Action: Mouse moved to (582, 256)
Screenshot: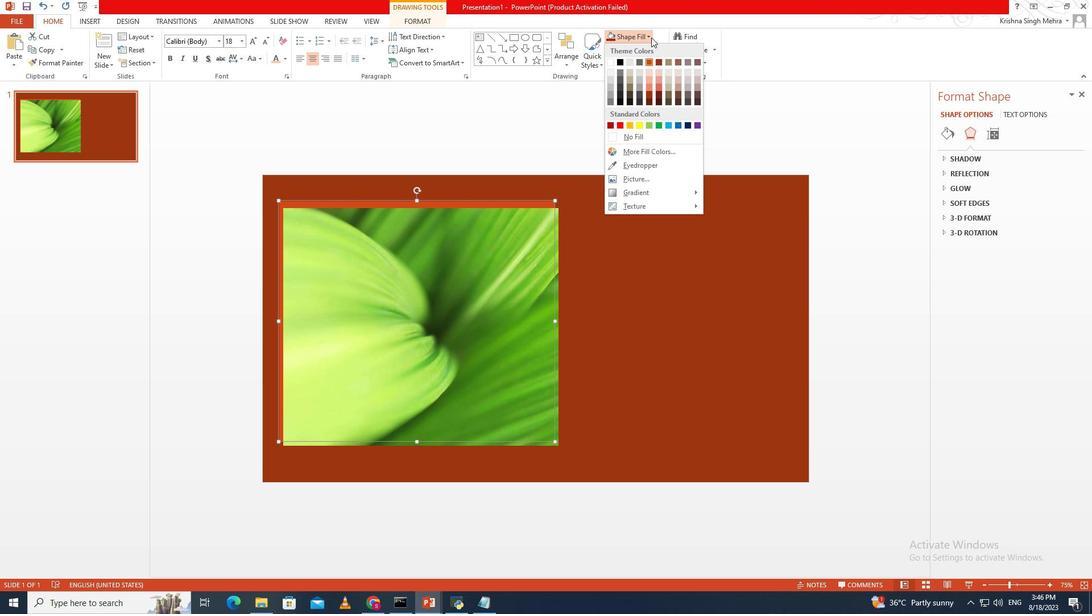 
Action: Mouse pressed left at (582, 256)
Screenshot: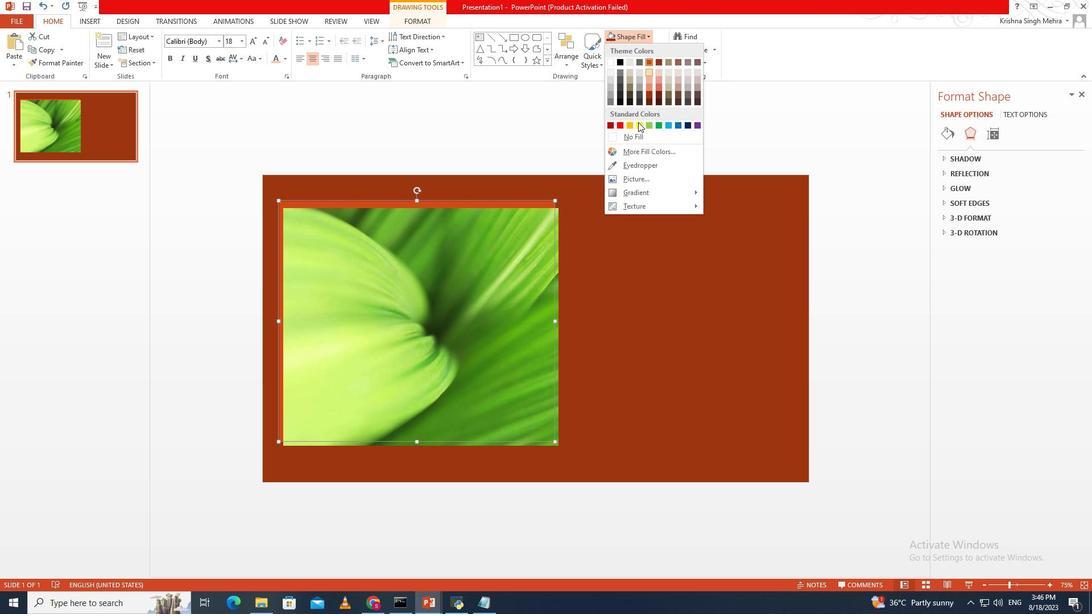 
Action: Mouse moved to (579, 233)
Screenshot: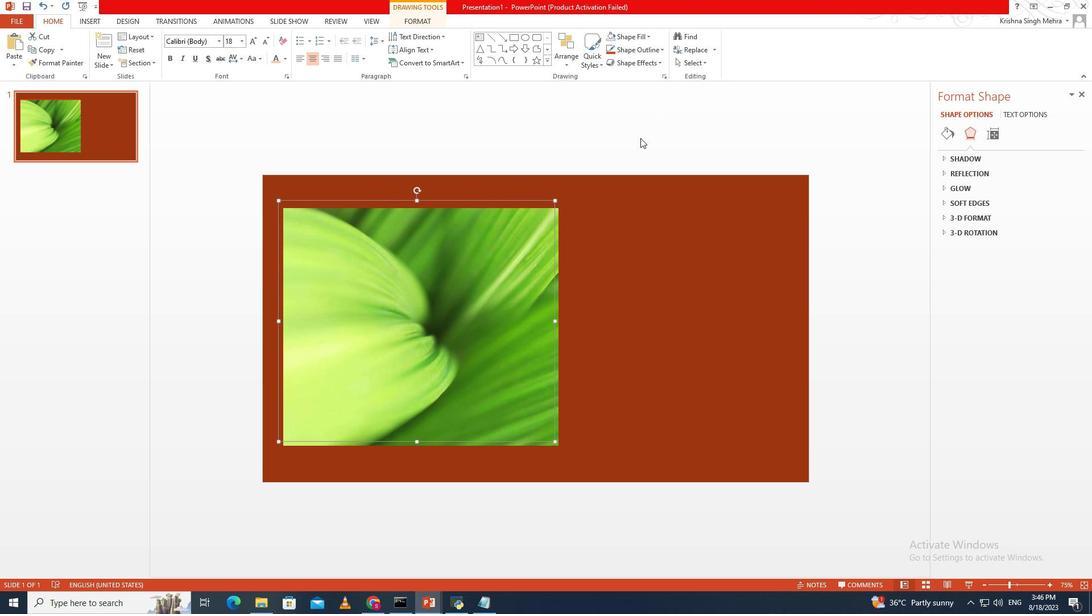 
Action: Mouse pressed left at (579, 233)
Screenshot: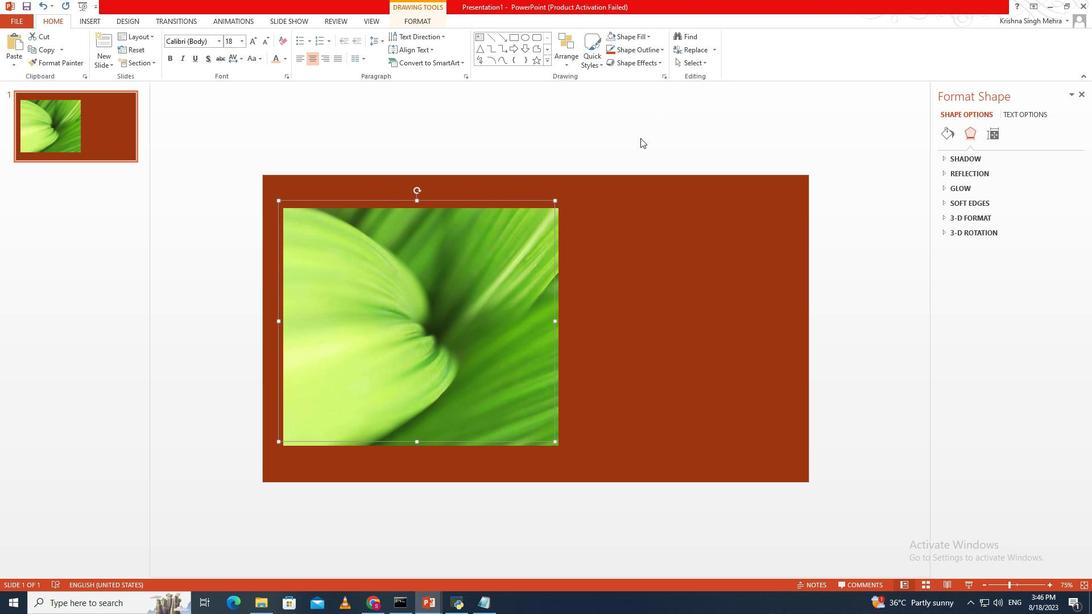 
Action: Mouse moved to (585, 254)
Screenshot: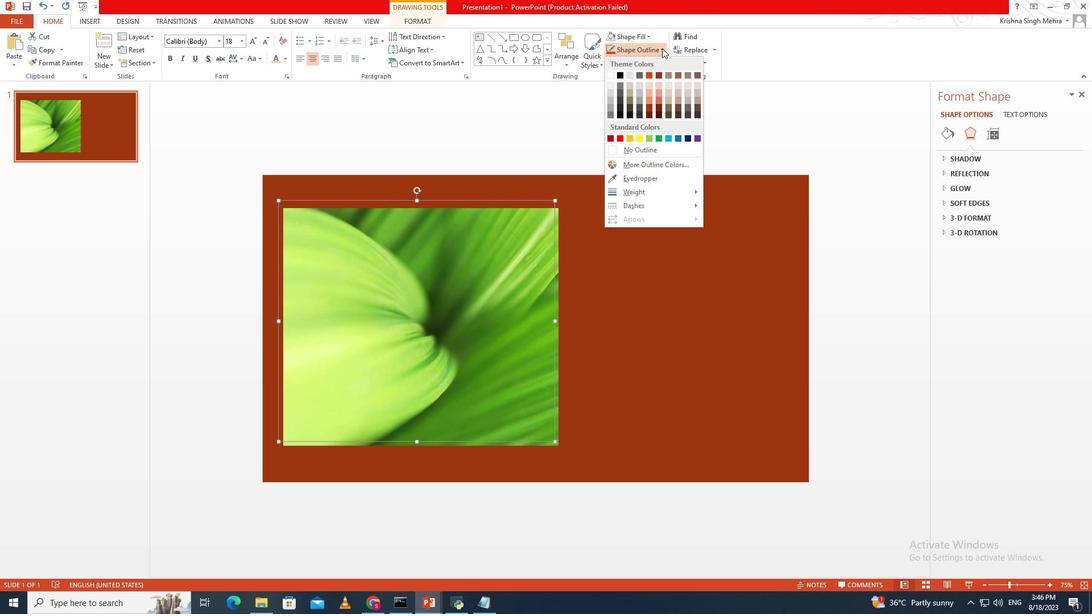 
Action: Mouse pressed left at (585, 254)
Screenshot: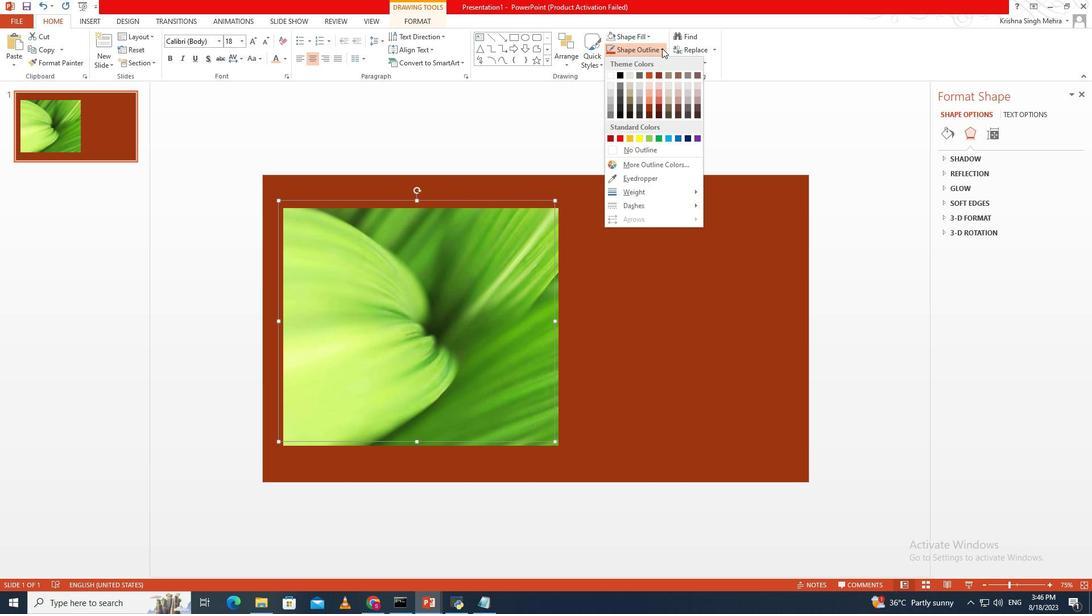 
Action: Mouse moved to (571, 248)
Screenshot: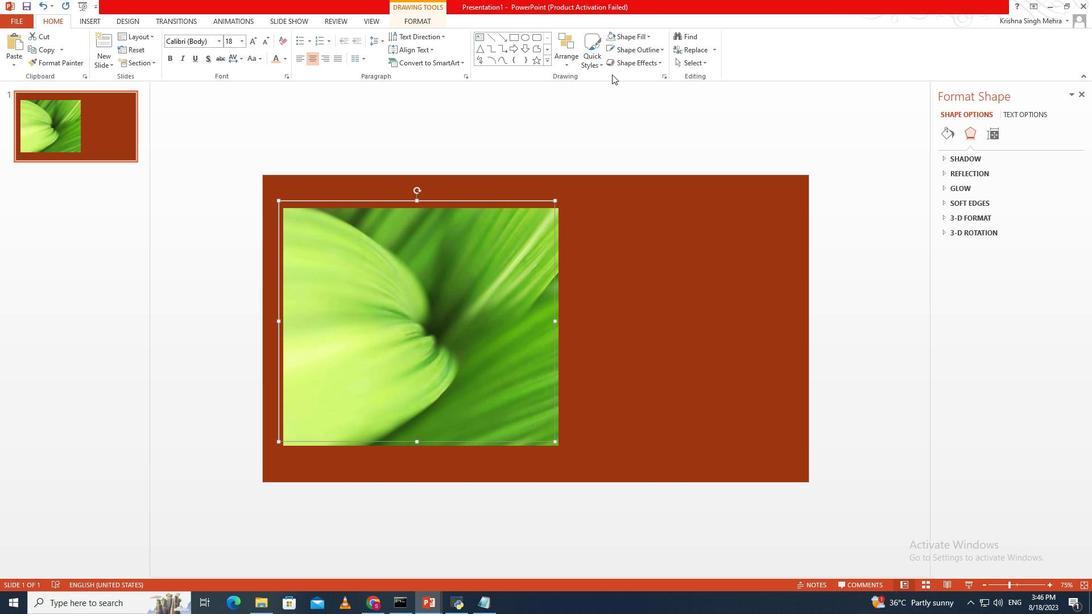 
Action: Mouse pressed left at (571, 248)
Screenshot: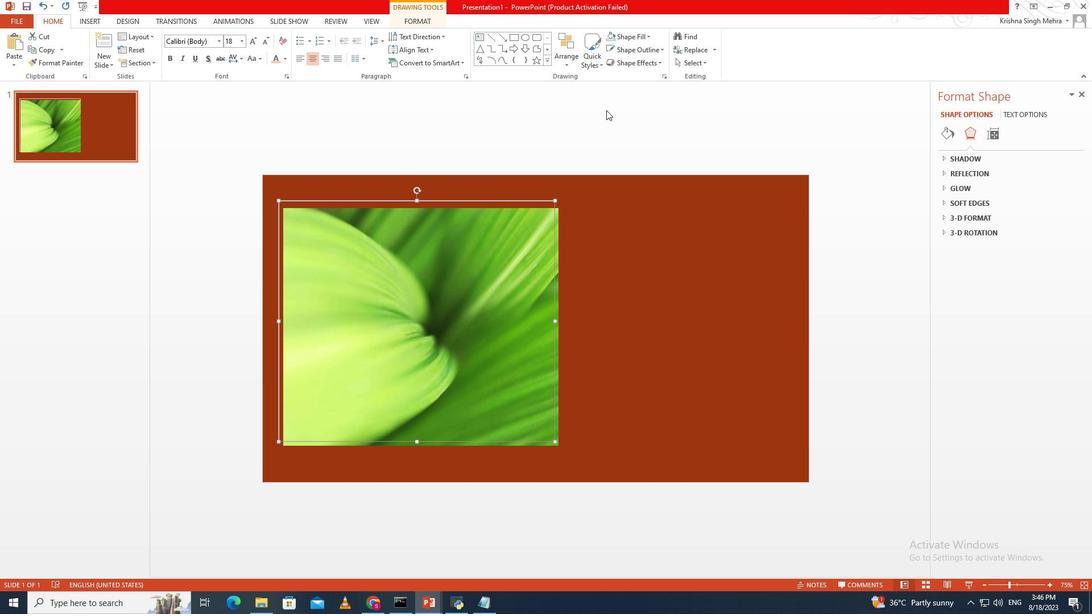 
Action: Mouse moved to (570, 199)
Screenshot: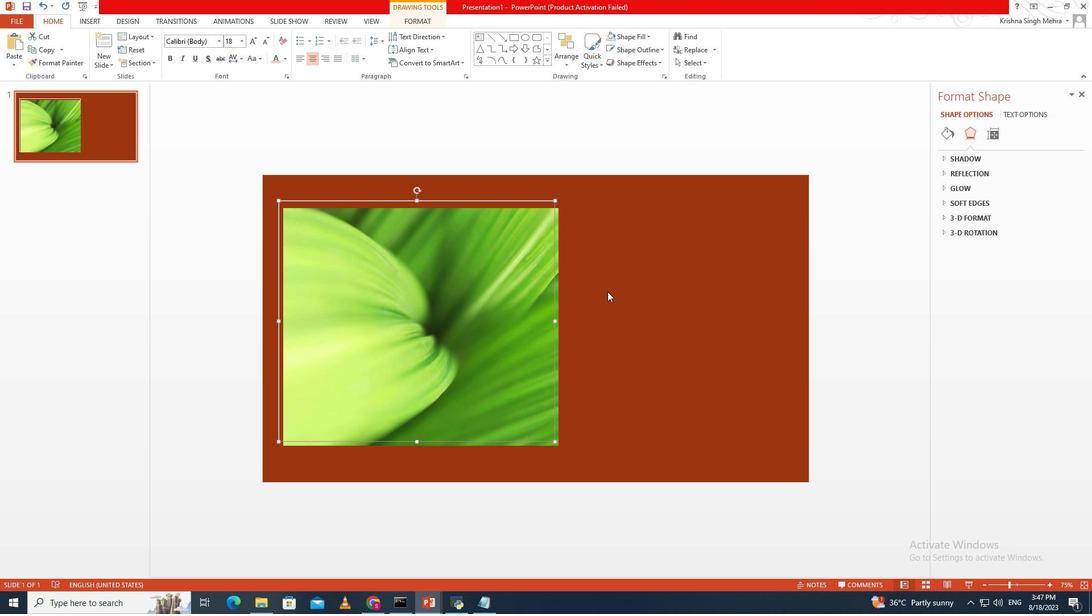 
Action: Mouse pressed left at (570, 199)
Screenshot: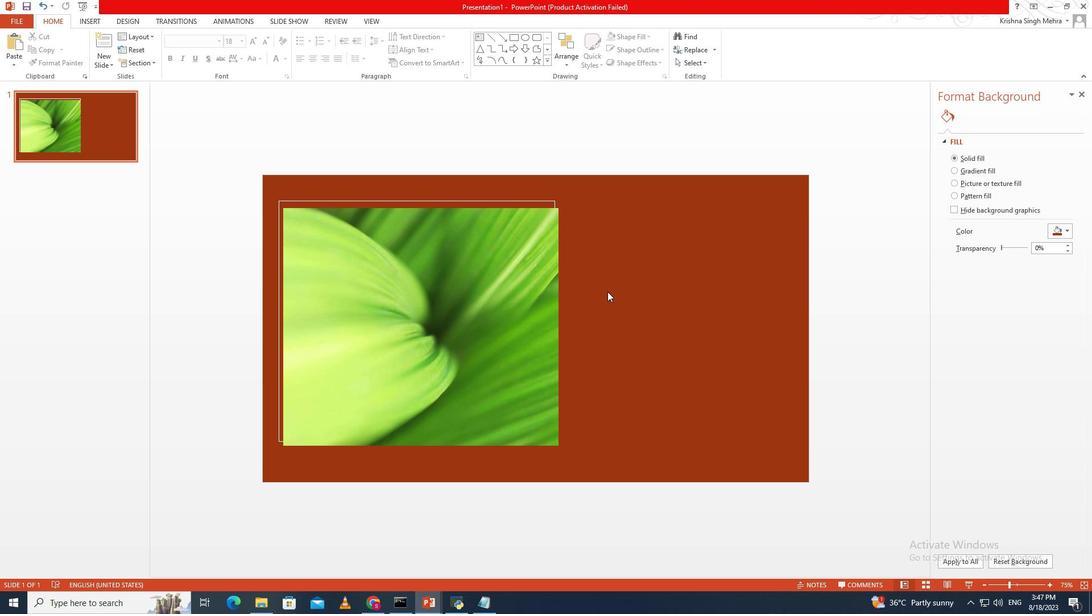 
Action: Mouse moved to (549, 200)
Screenshot: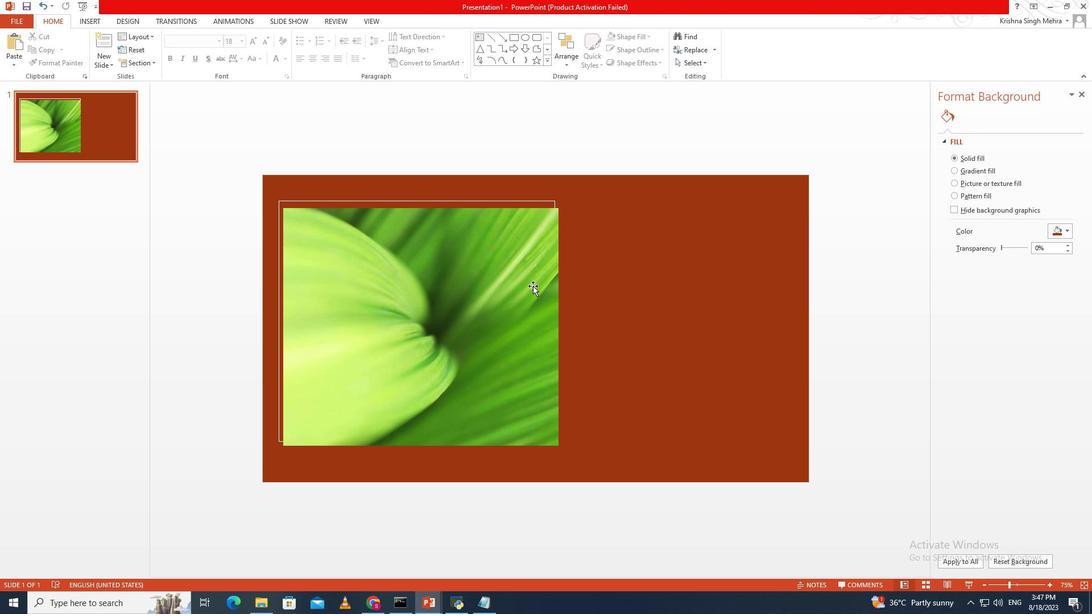 
Action: Mouse pressed left at (549, 200)
Screenshot: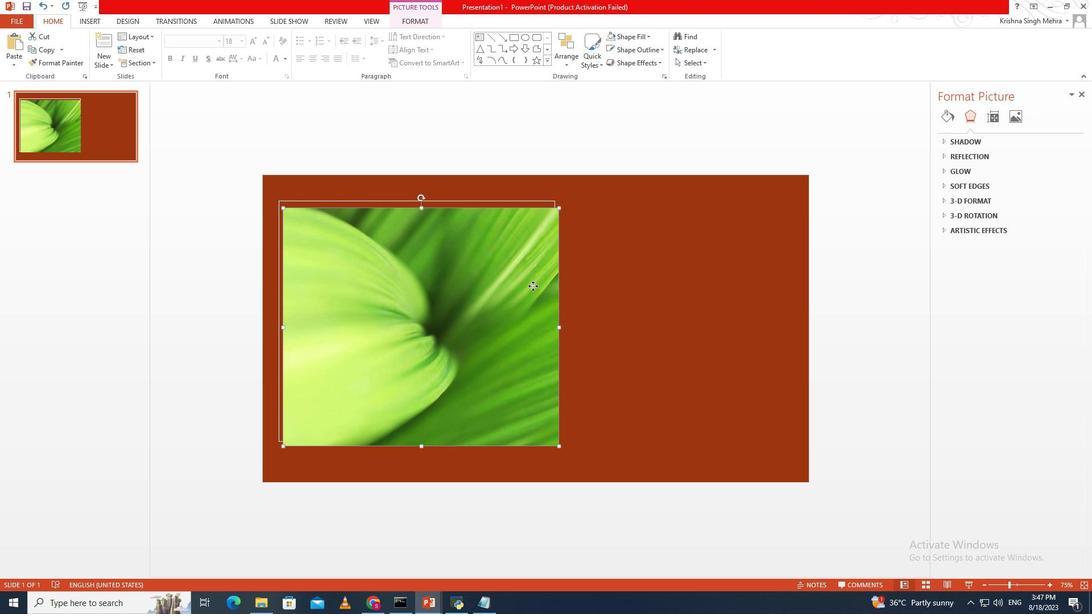 
Action: Mouse moved to (549, 200)
Screenshot: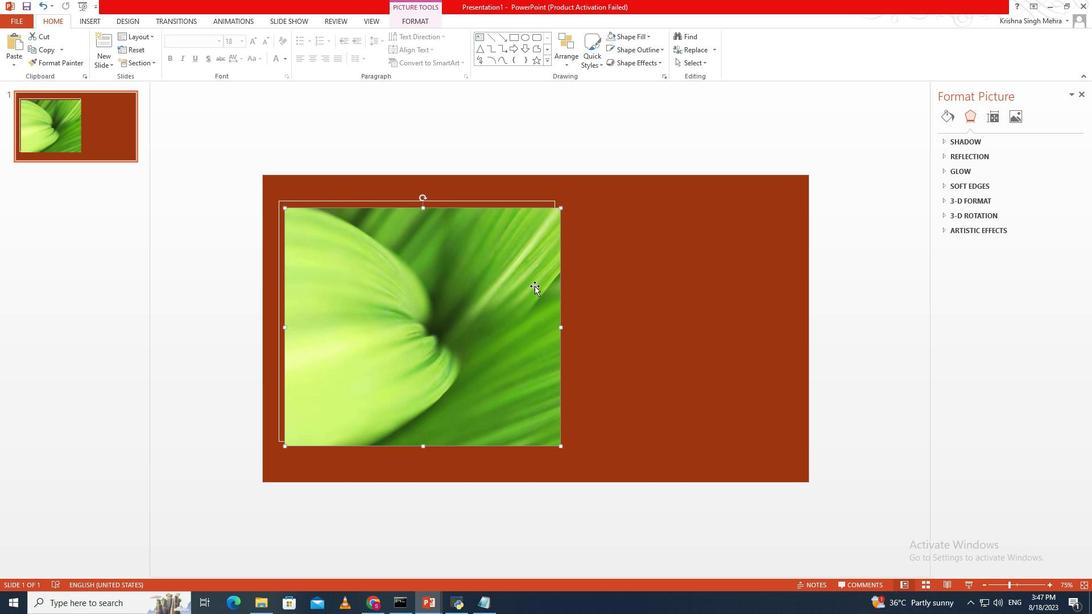 
Action: Key pressed <Key.left><Key.left><Key.left><Key.left>
Screenshot: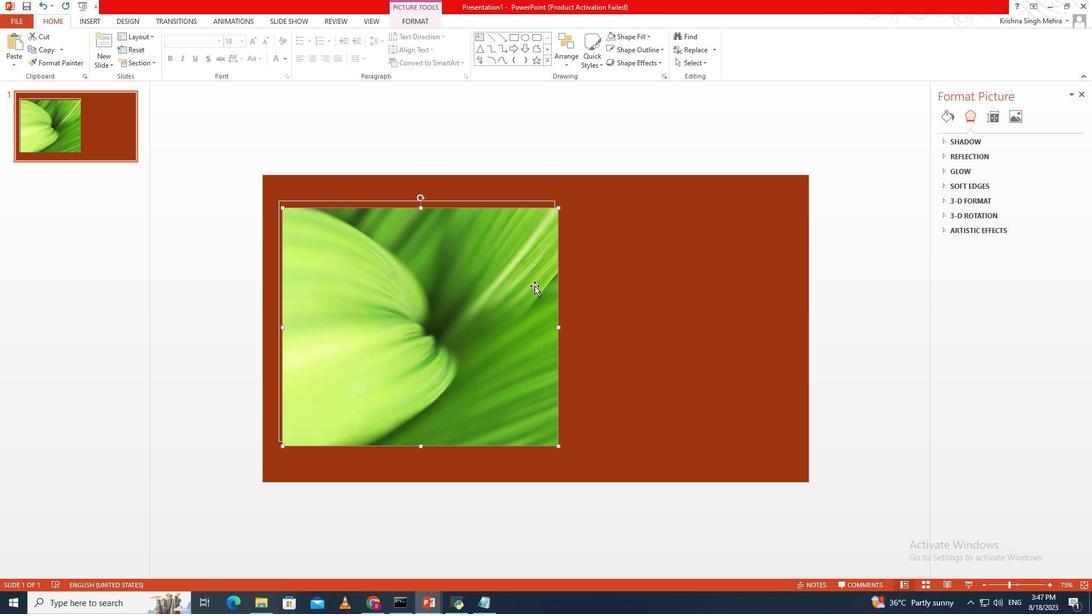 
Action: Mouse moved to (577, 188)
Screenshot: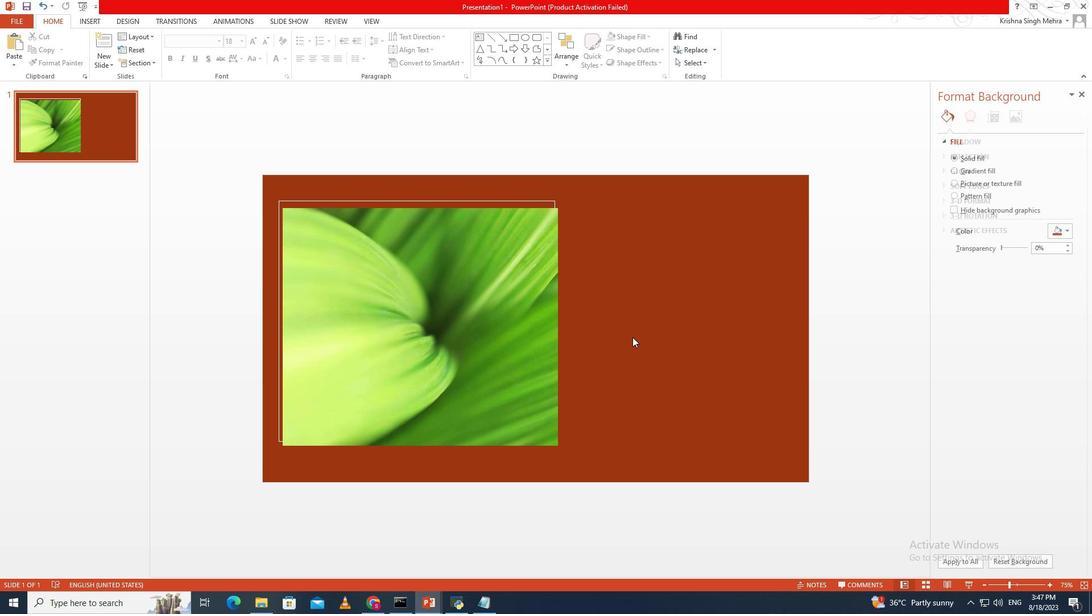 
Action: Mouse pressed left at (577, 188)
Screenshot: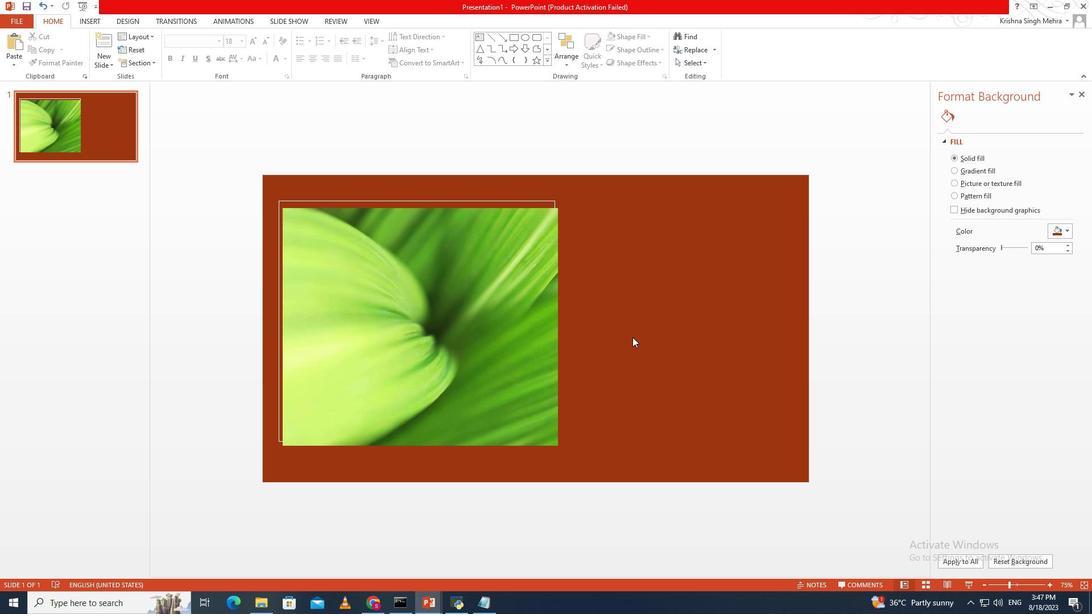 
Action: Mouse moved to (530, 206)
Screenshot: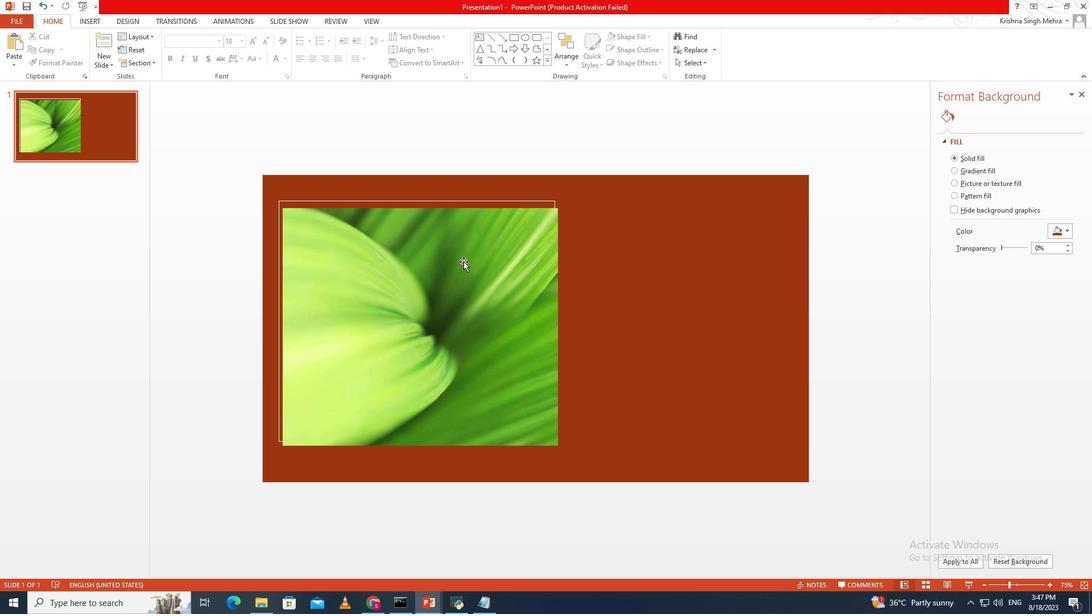 
Action: Mouse pressed left at (530, 206)
Screenshot: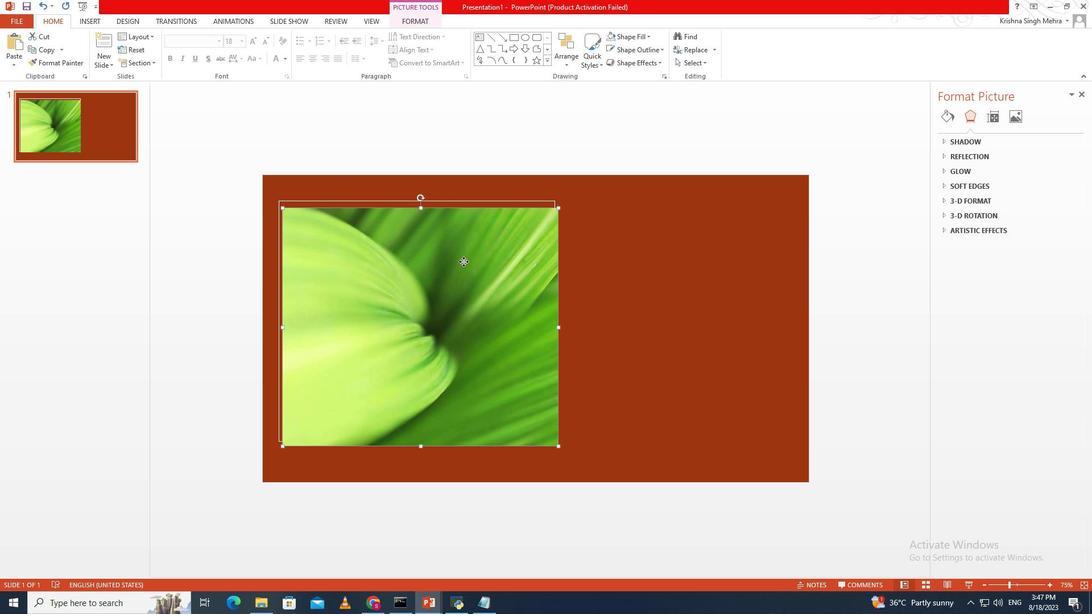 
Action: Key pressed <Key.up><Key.up><Key.up>
Screenshot: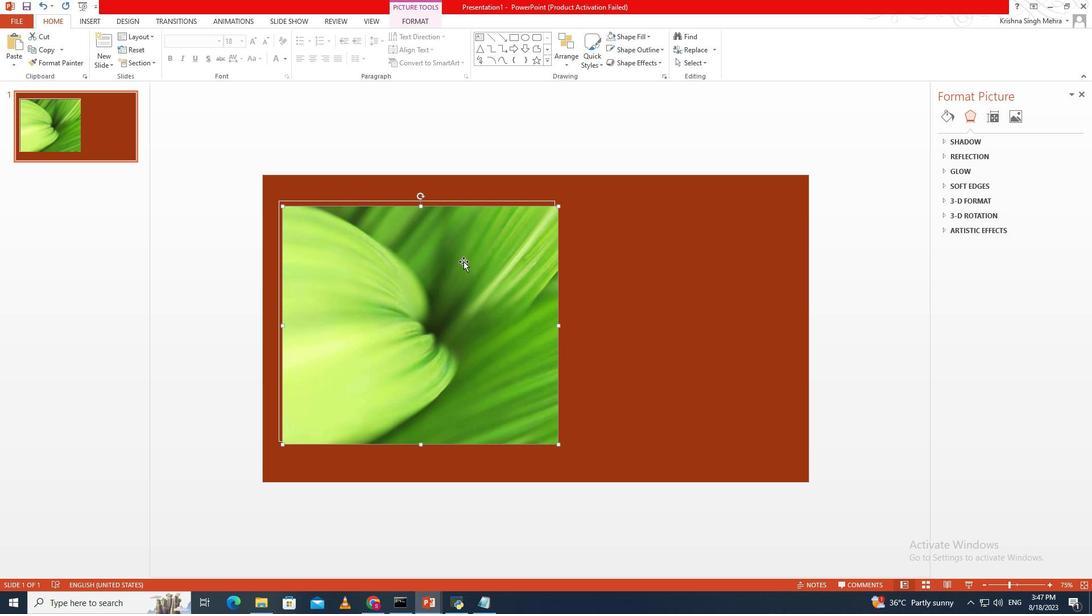 
Action: Mouse moved to (583, 206)
Screenshot: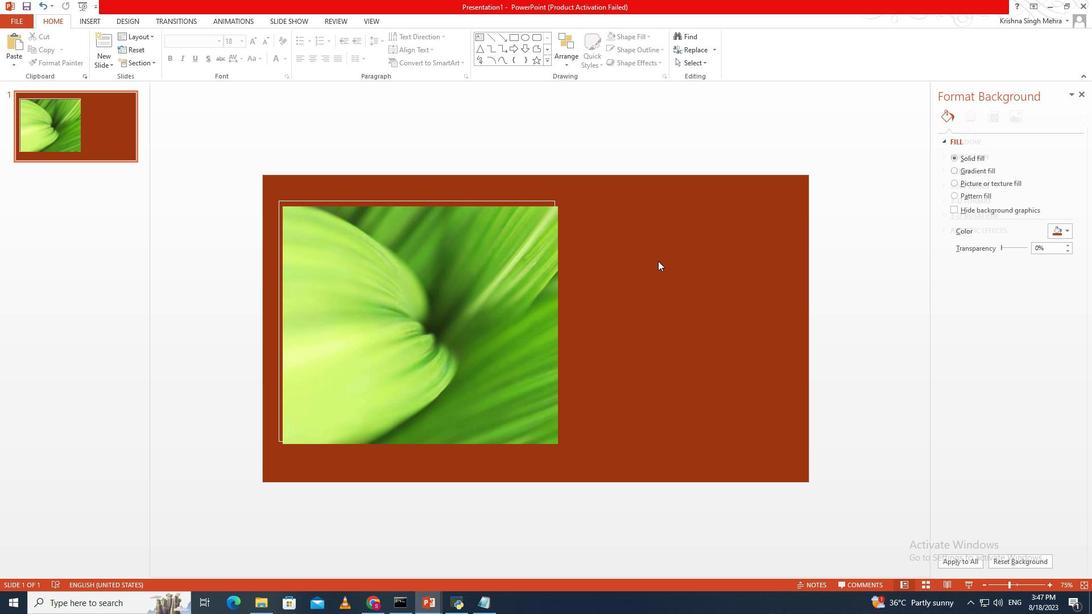
Action: Mouse pressed left at (583, 206)
Screenshot: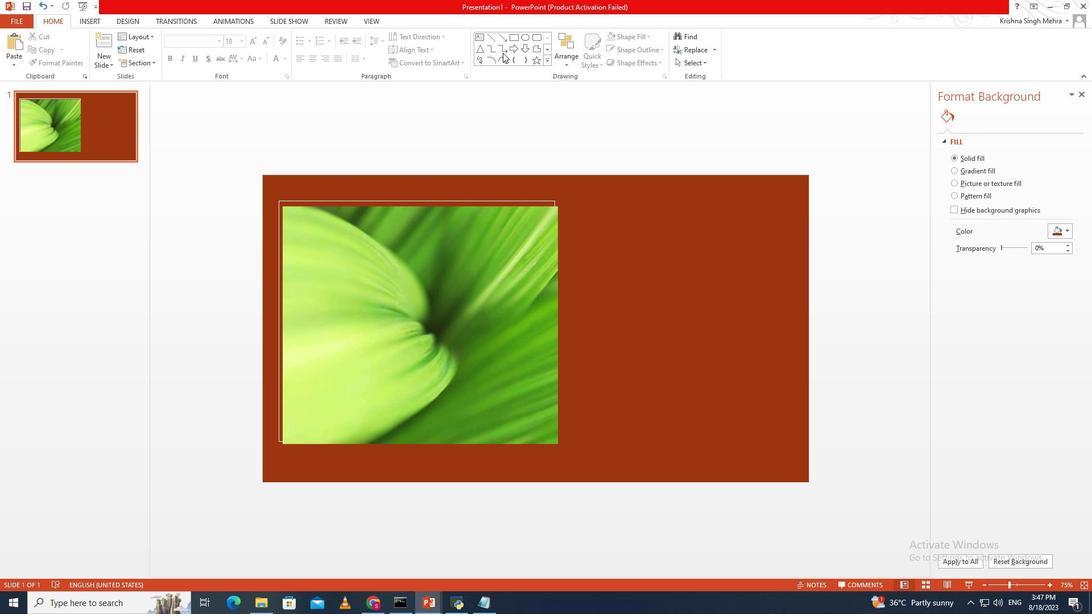 
Action: Mouse moved to (534, 256)
Screenshot: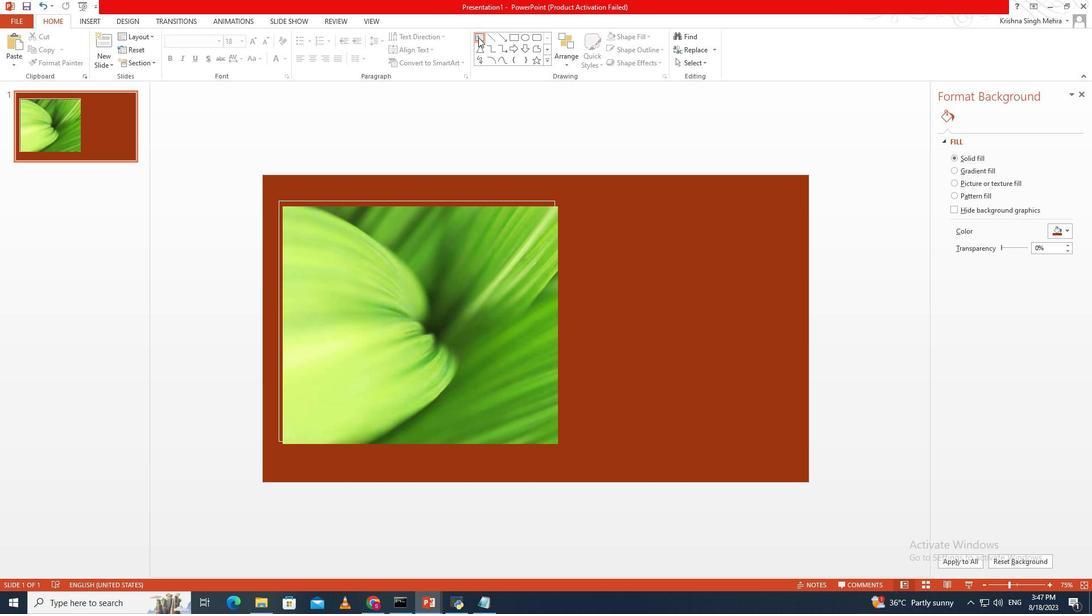 
Action: Mouse pressed left at (534, 256)
Screenshot: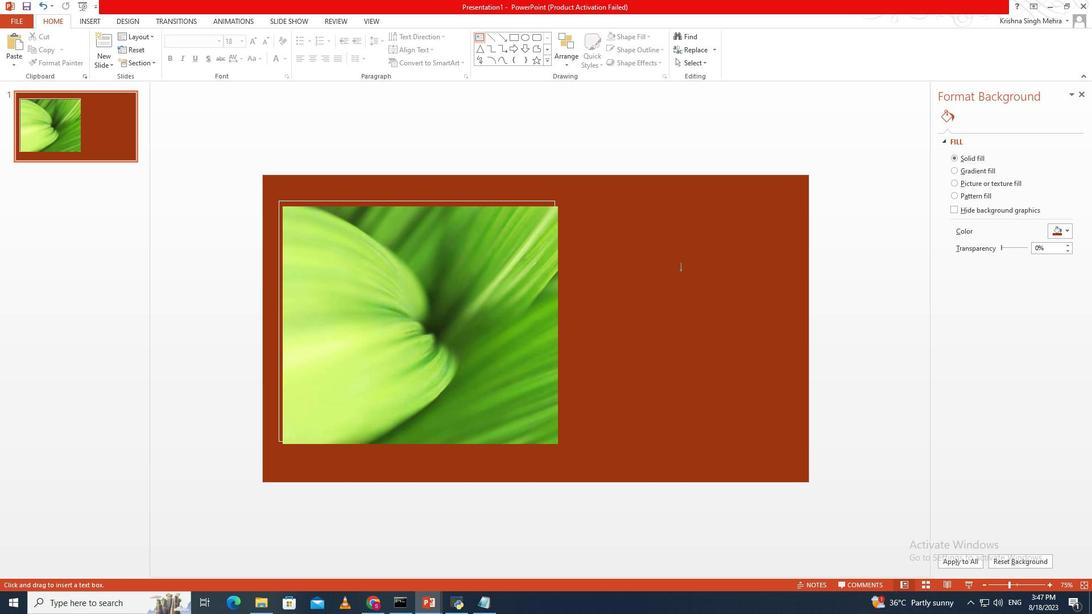 
Action: Mouse moved to (570, 208)
Screenshot: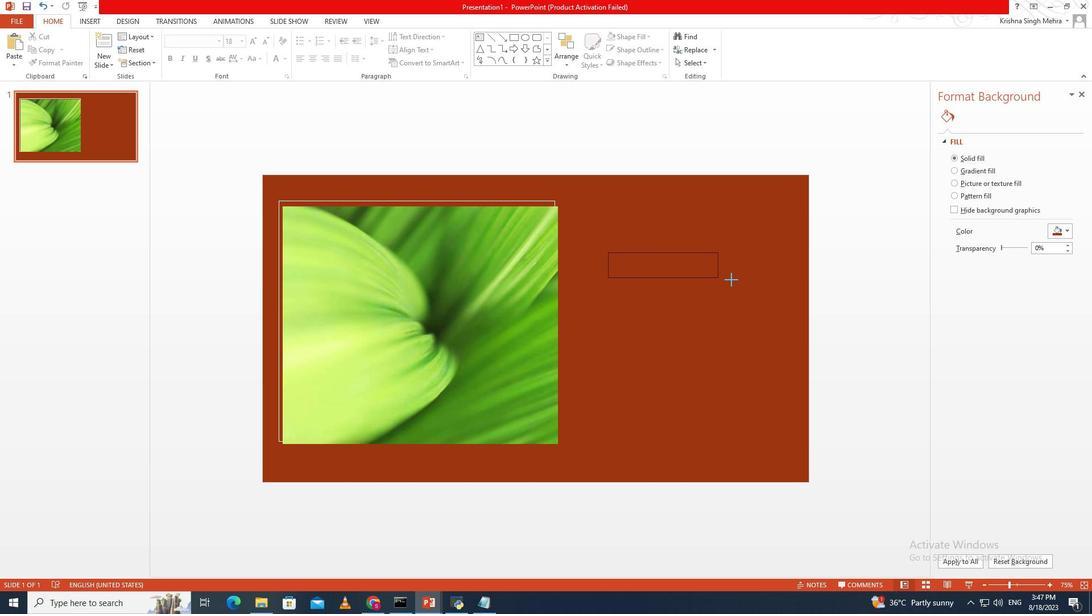 
Action: Mouse pressed left at (570, 208)
Screenshot: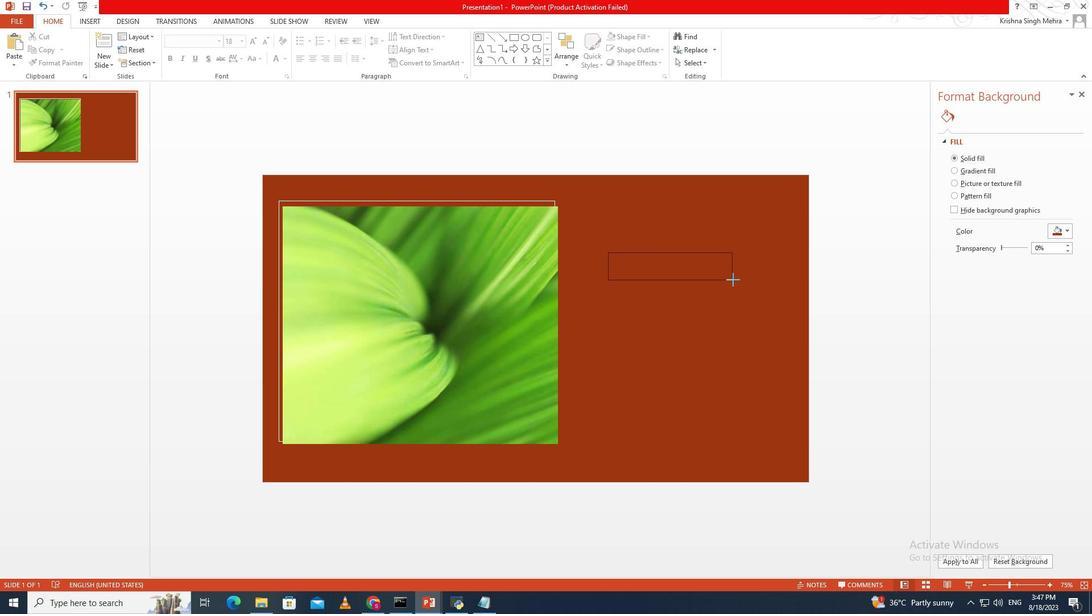 
Action: Mouse moved to (349, 212)
Screenshot: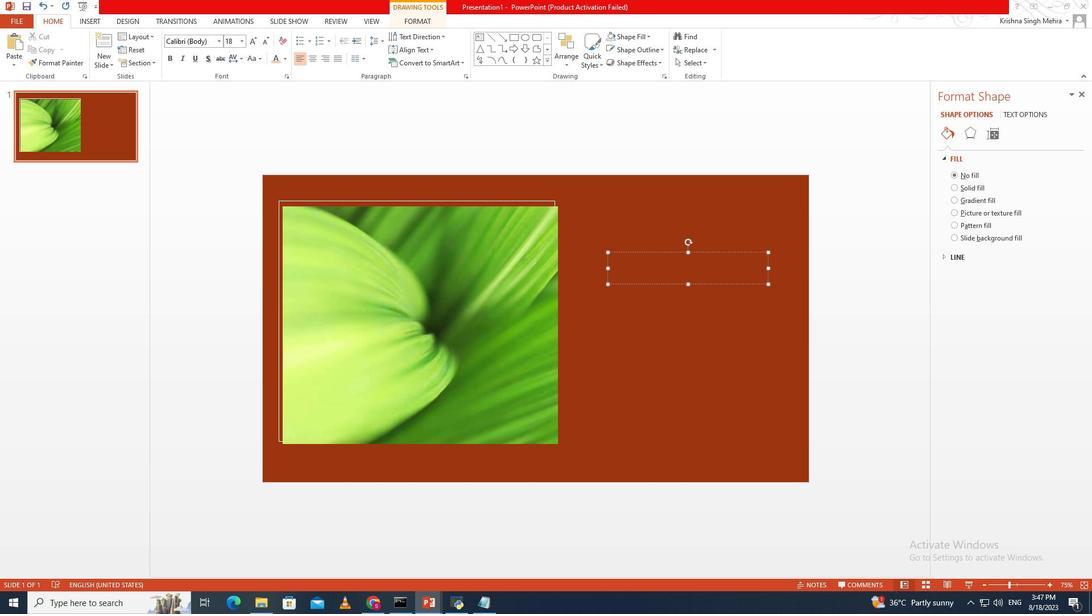 
Action: Mouse pressed left at (349, 212)
Screenshot: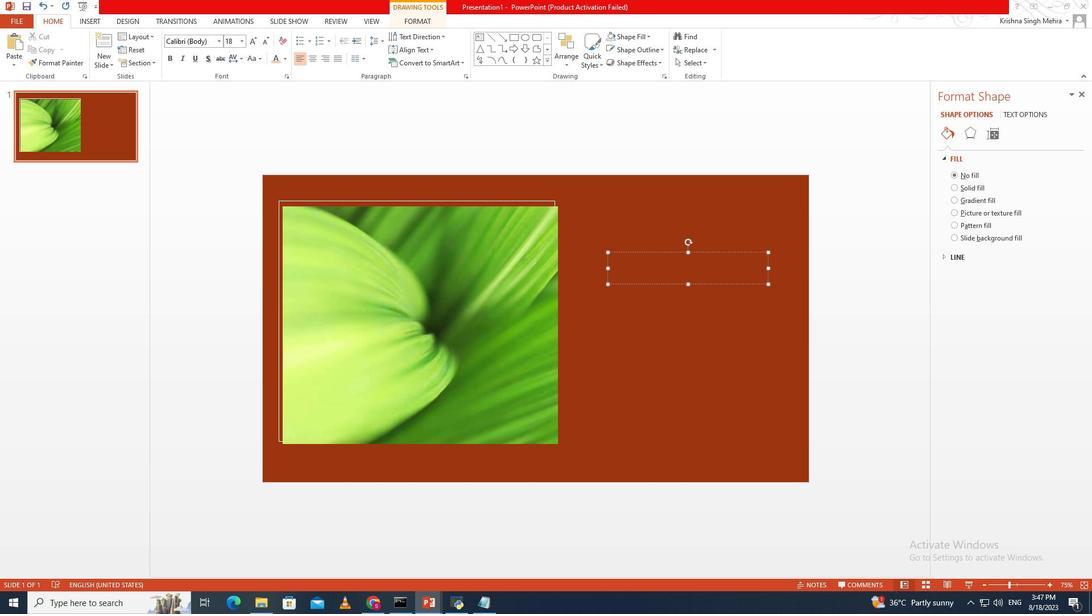 
Action: Mouse pressed left at (349, 212)
Screenshot: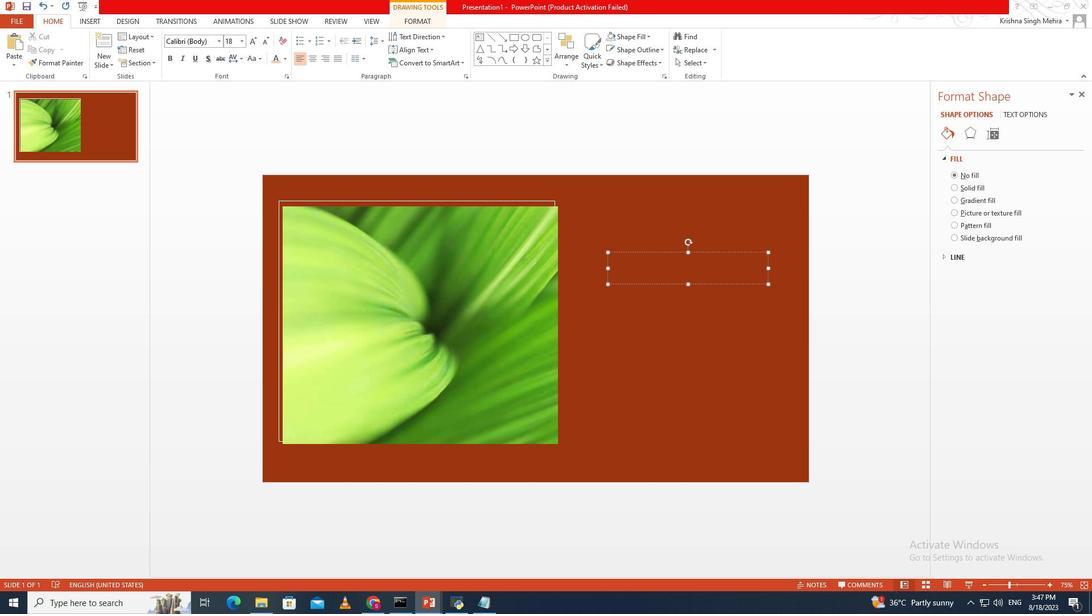 
Action: Mouse moved to (463, 255)
Screenshot: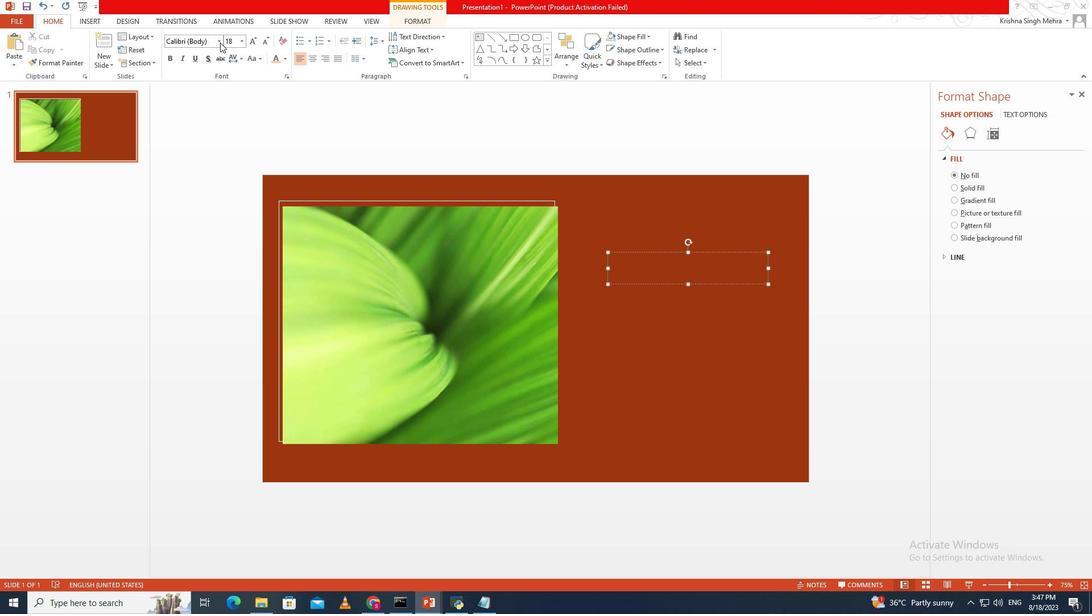 
Action: Mouse pressed left at (463, 255)
Screenshot: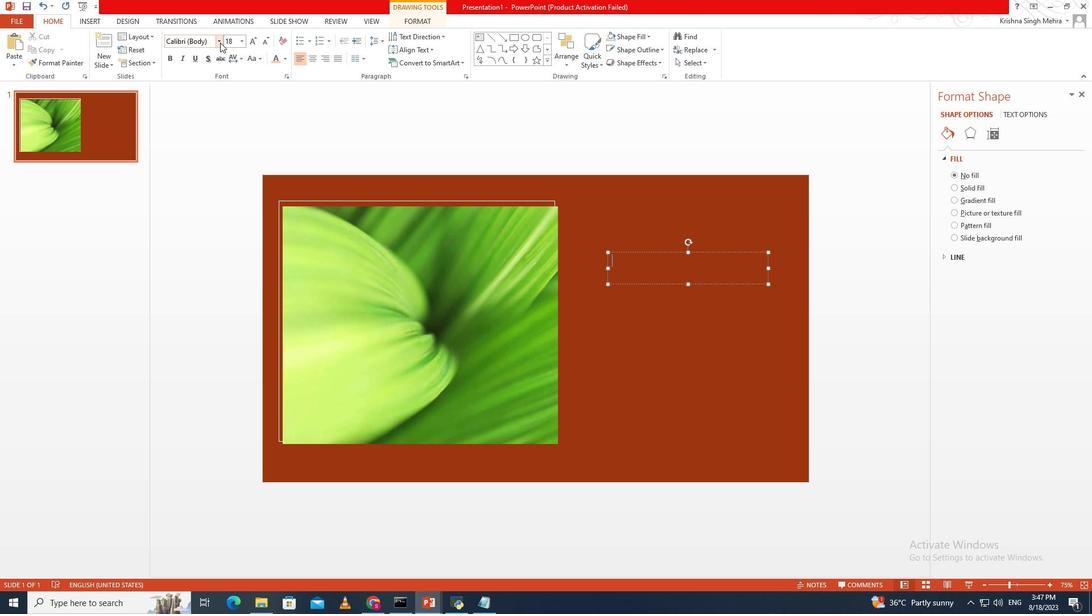 
Action: Mouse pressed left at (463, 255)
Screenshot: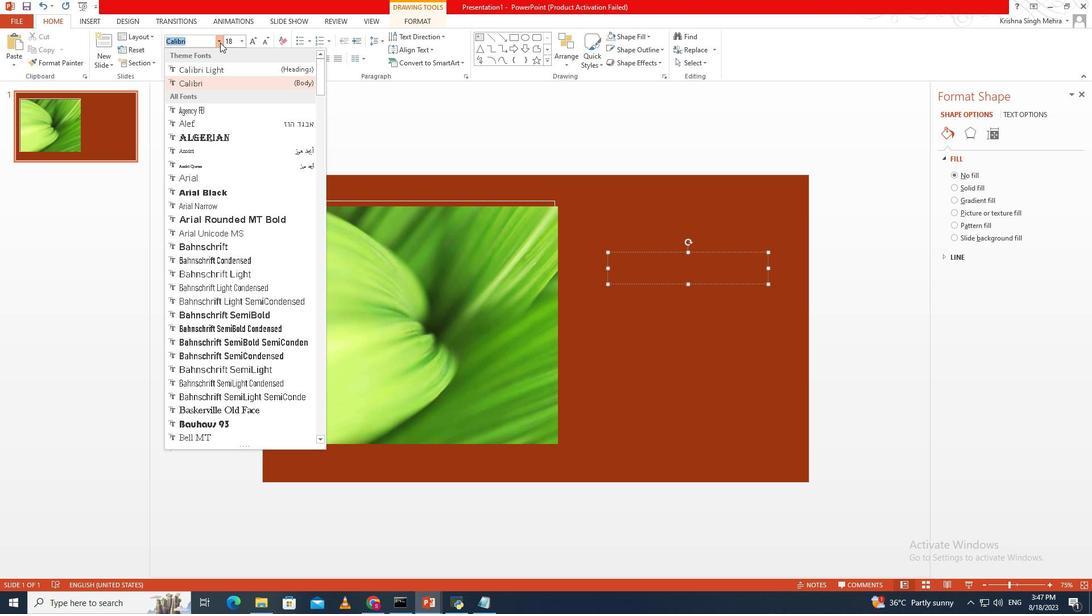 
Action: Key pressed <Key.shift>Rockwell<Key.space><Key.shift><Key.shift><Key.shift><Key.shift>Nova<Key.space><Key.shift><Key.shift><Key.shift><Key.shift><Key.shift><Key.shift><Key.shift><Key.shift><Key.shift><Key.shift><Key.shift><Key.shift><Key.shift><Key.shift><Key.shift><Key.shift><Key.shift><Key.shift><Key.shift><Key.shift><Key.shift>Lt<Key.backspace><Key.shift><Key.shift><Key.shift><Key.shift><Key.shift><Key.shift><Key.shift><Key.shift>T
Screenshot: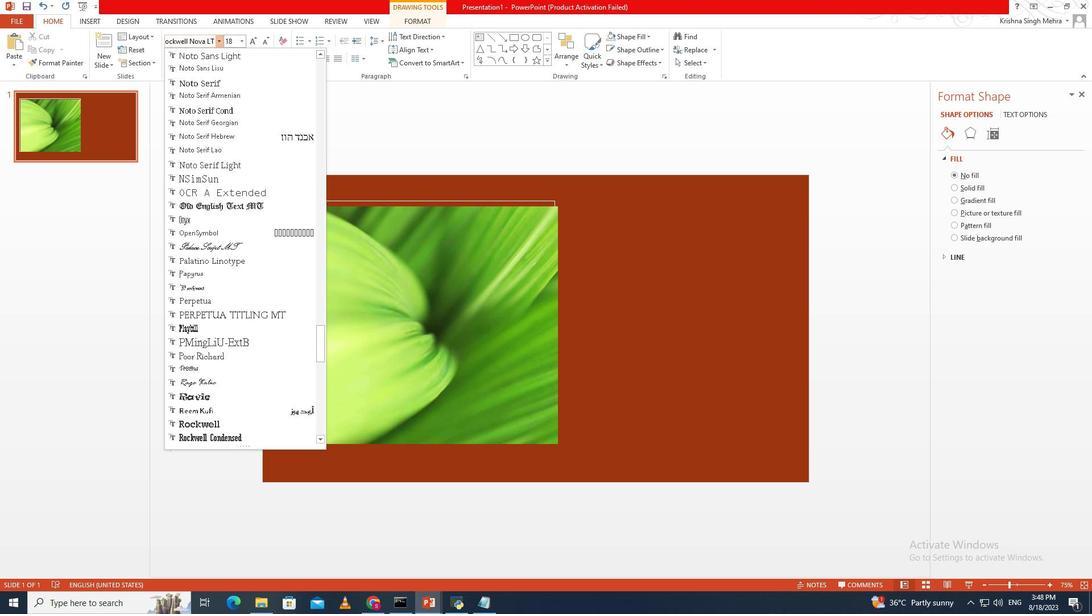 
Action: Mouse moved to (416, 227)
Screenshot: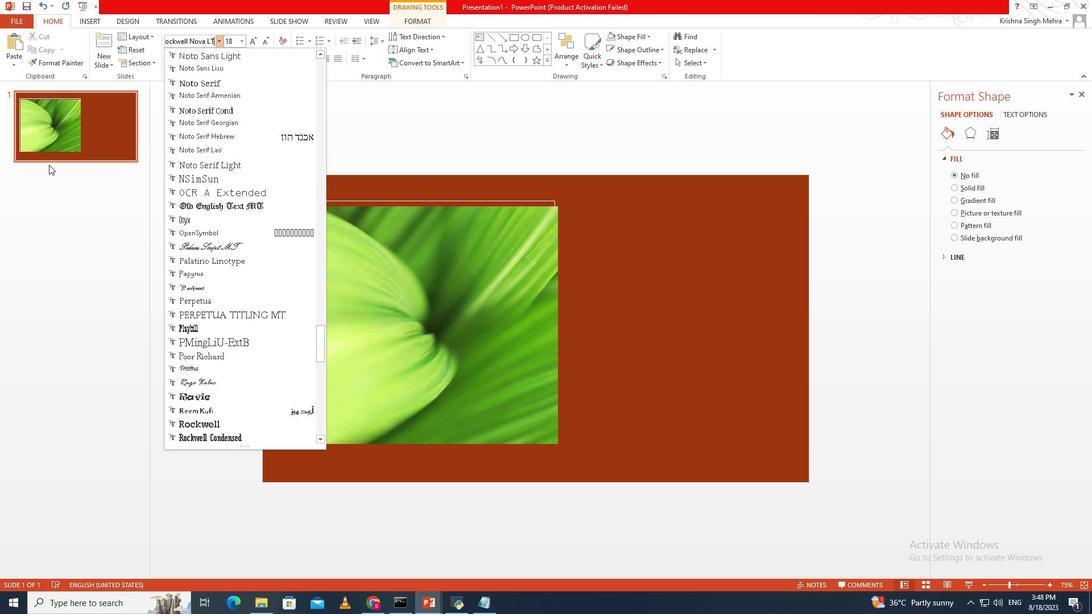 
Action: Key pressed <Key.space><Key.shift><Key.shift><Key.shift><Key.shift><Key.shift><Key.shift><Key.shift><Key.shift>Pro<Key.enter>
Screenshot: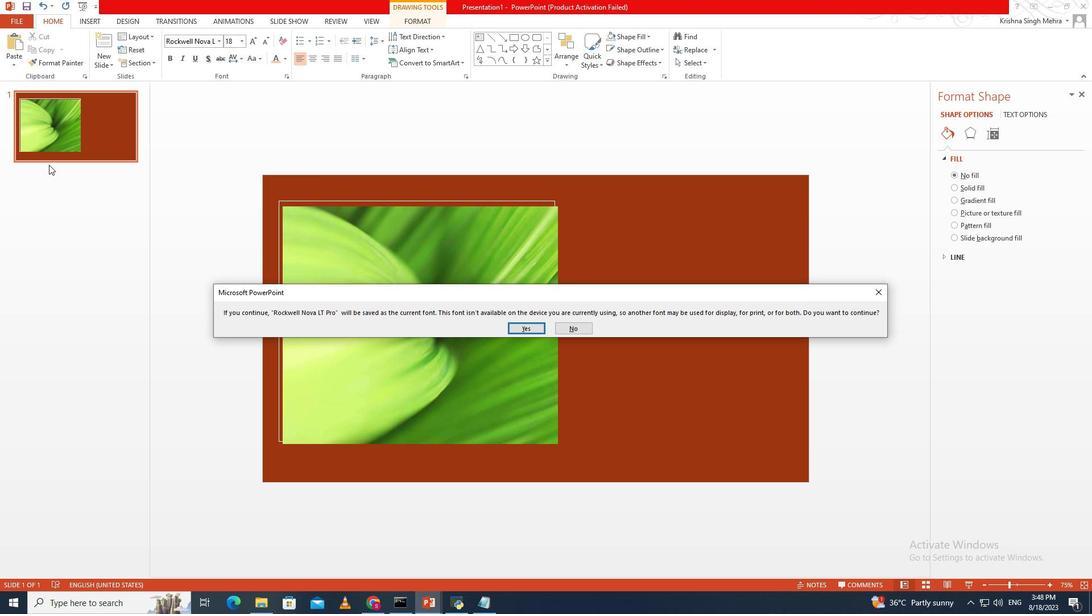 
Action: Mouse moved to (549, 191)
Screenshot: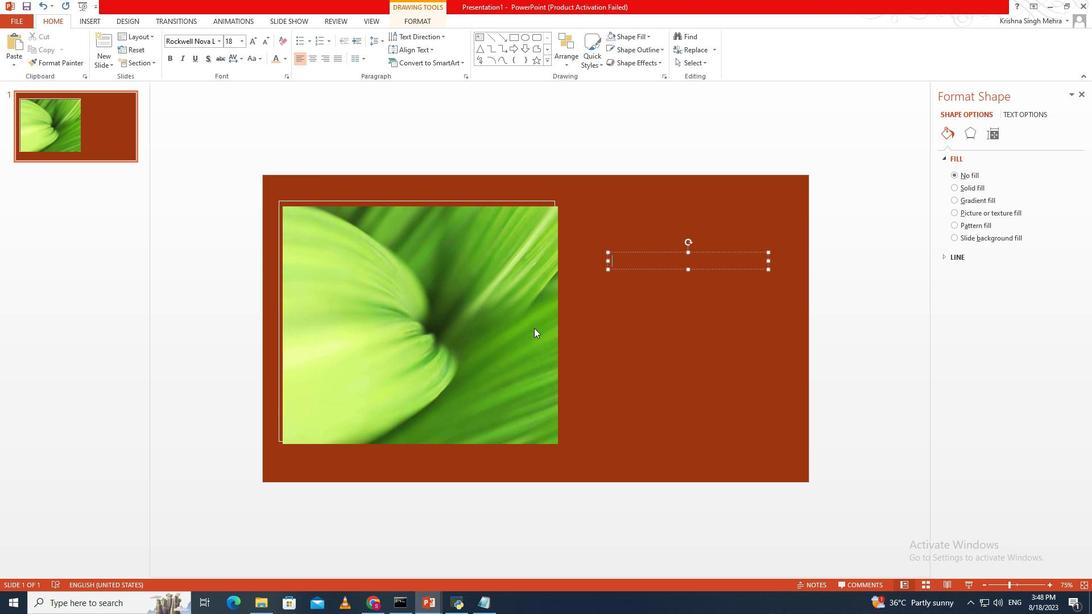 
Action: Mouse pressed left at (549, 191)
Screenshot: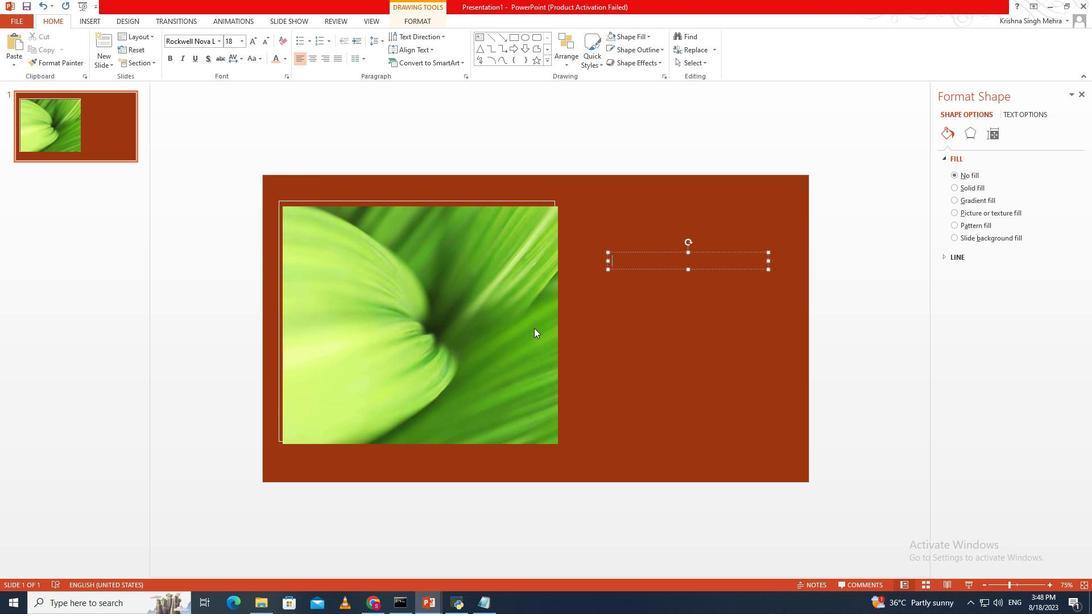 
Action: Mouse moved to (467, 256)
Screenshot: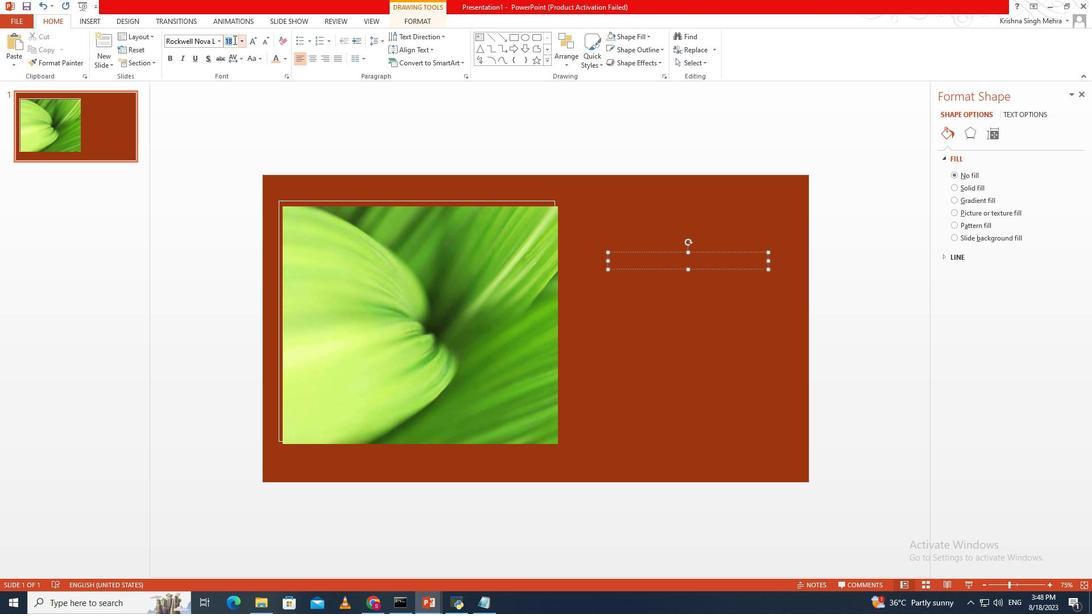 
Action: Mouse pressed left at (467, 256)
Screenshot: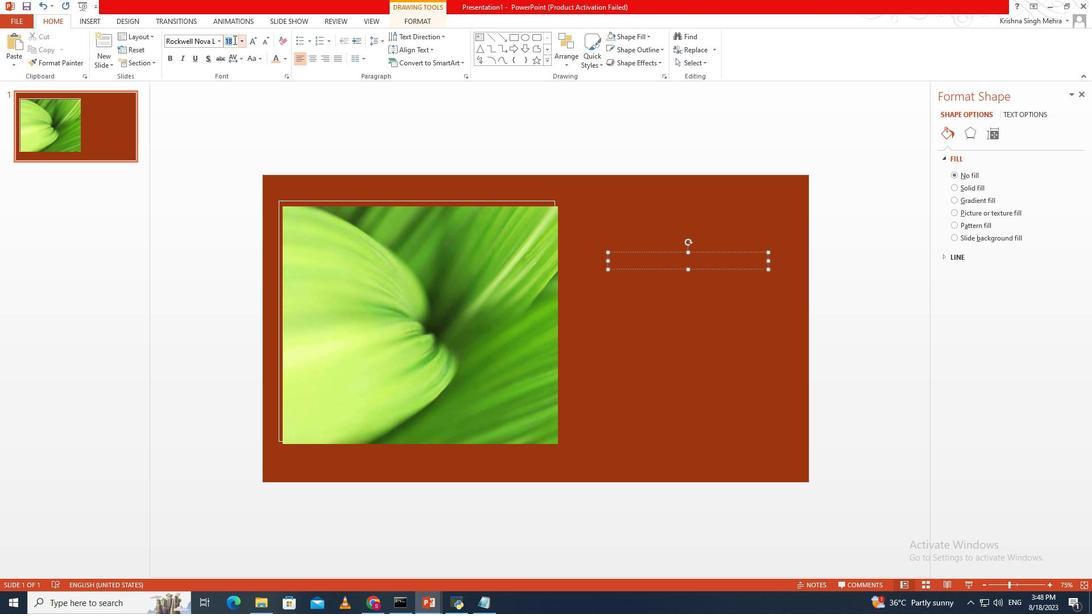 
Action: Key pressed 28<Key.enter>
Screenshot: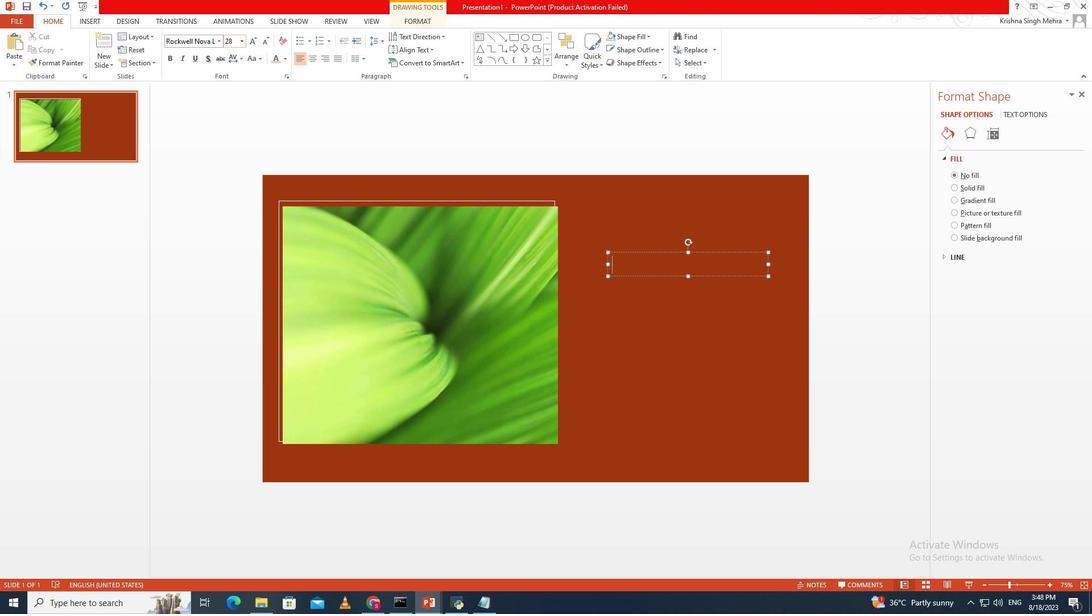 
Action: Mouse moved to (481, 251)
Screenshot: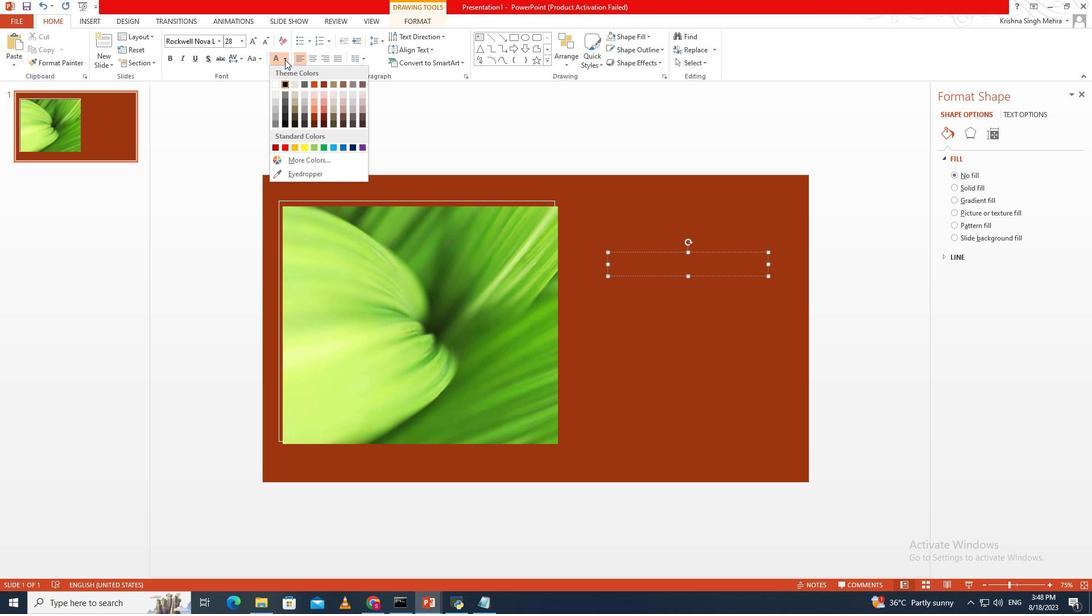 
Action: Mouse pressed left at (481, 251)
Screenshot: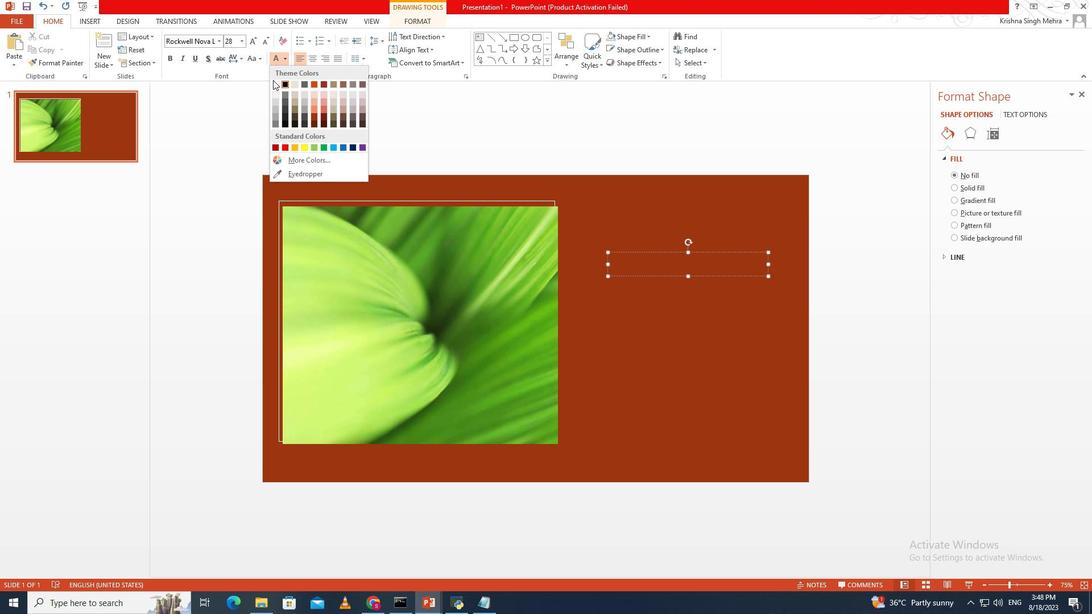 
Action: Mouse moved to (478, 245)
Screenshot: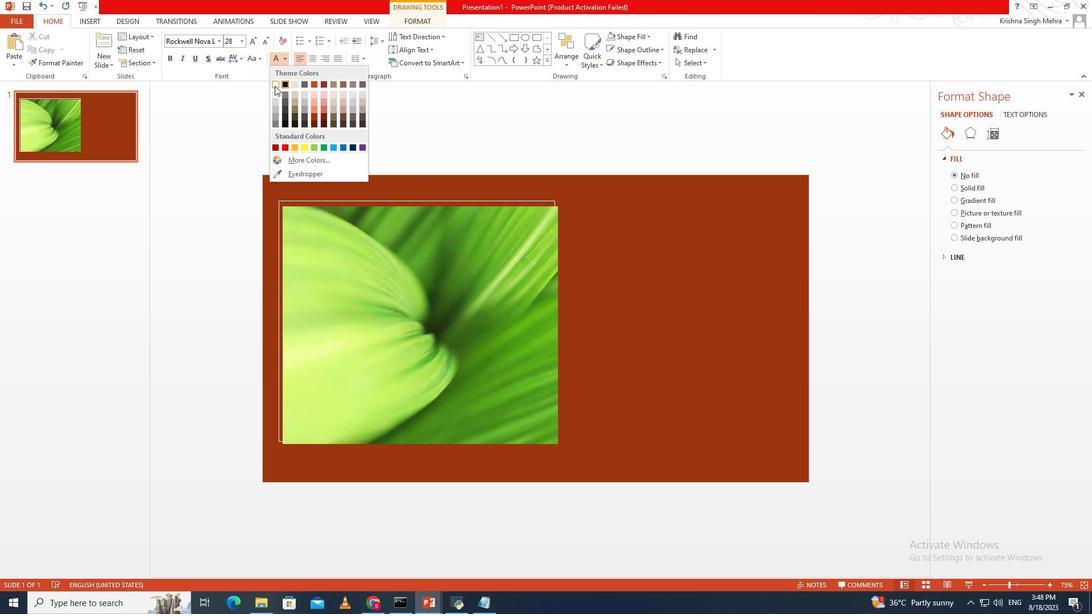
Action: Mouse pressed left at (478, 245)
Screenshot: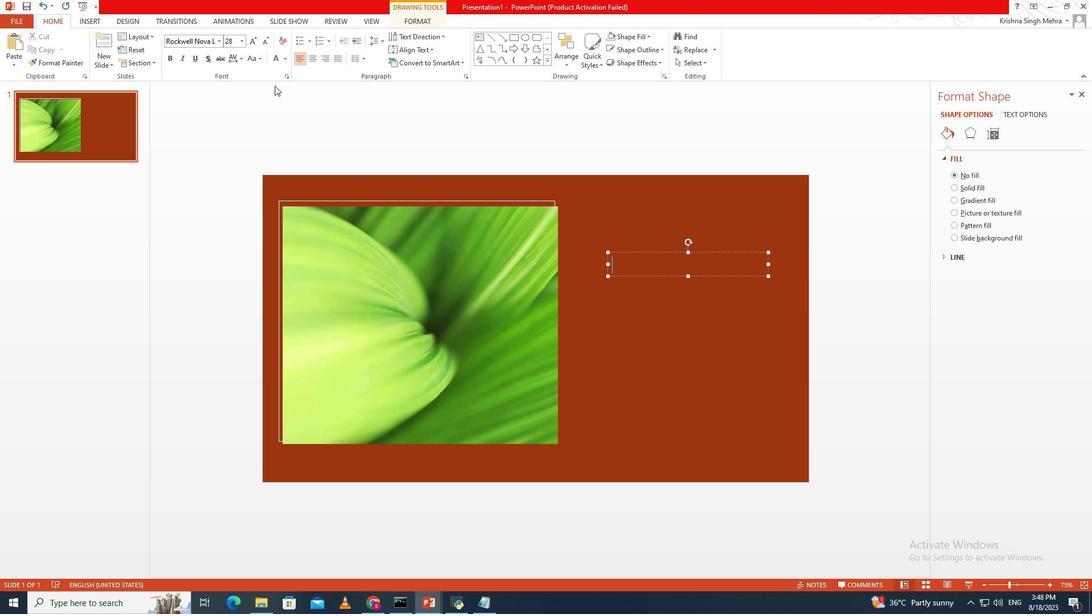 
Action: Key pressed <Key.caps_lock>
Screenshot: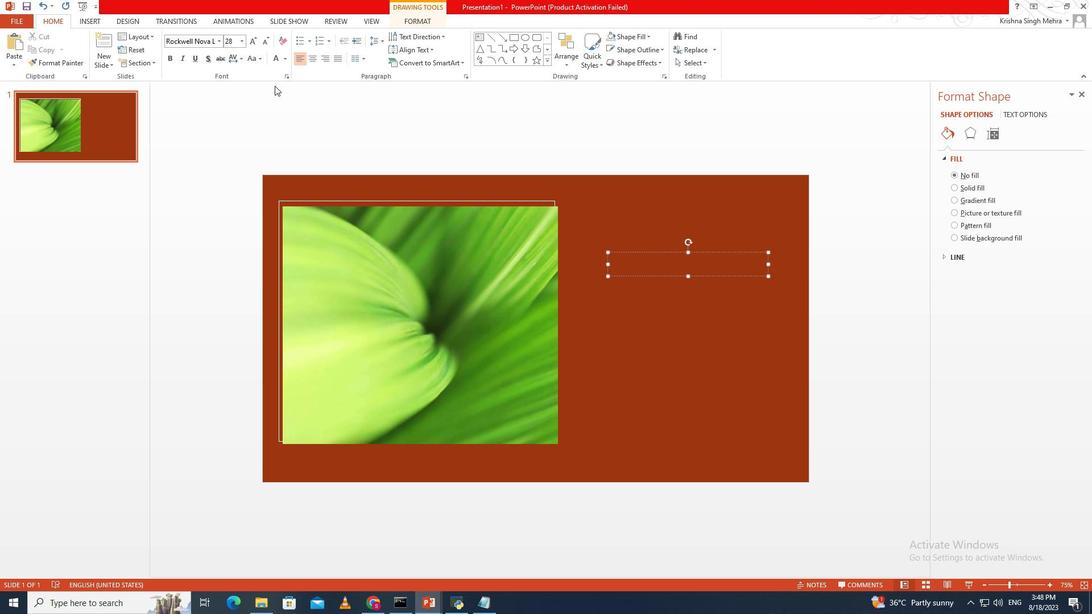 
Action: Mouse moved to (488, 251)
Screenshot: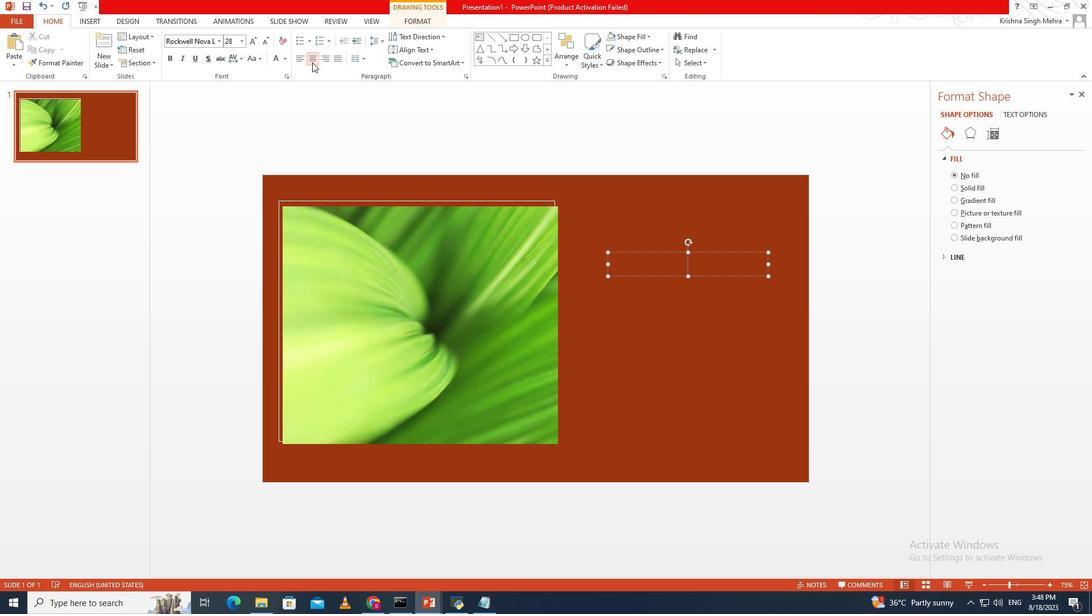 
Action: Mouse pressed left at (488, 251)
Screenshot: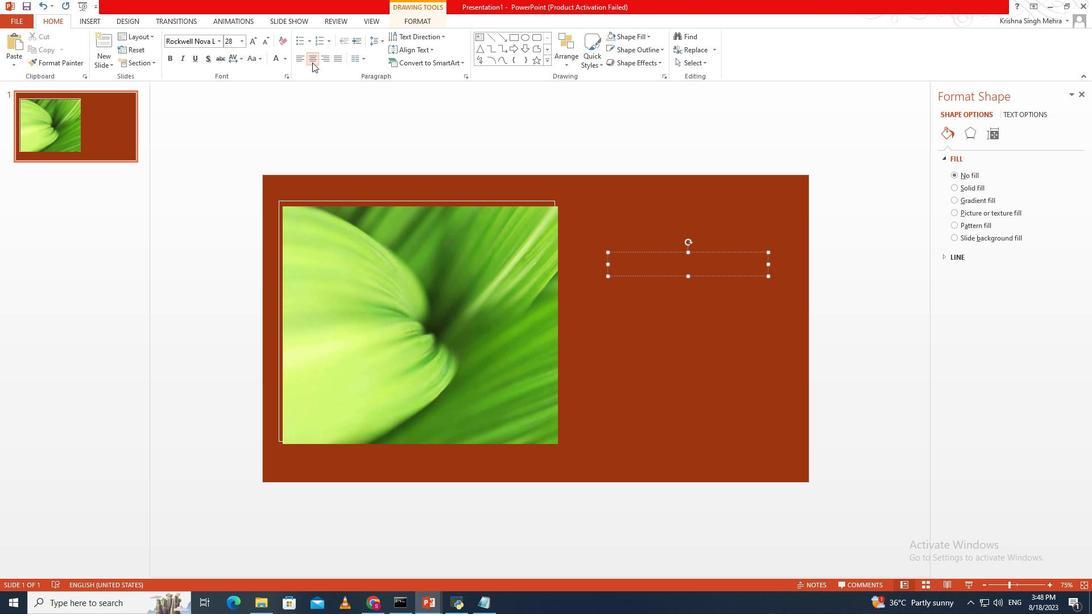 
Action: Key pressed PRESENTATION<Key.enter>TITLE
Screenshot: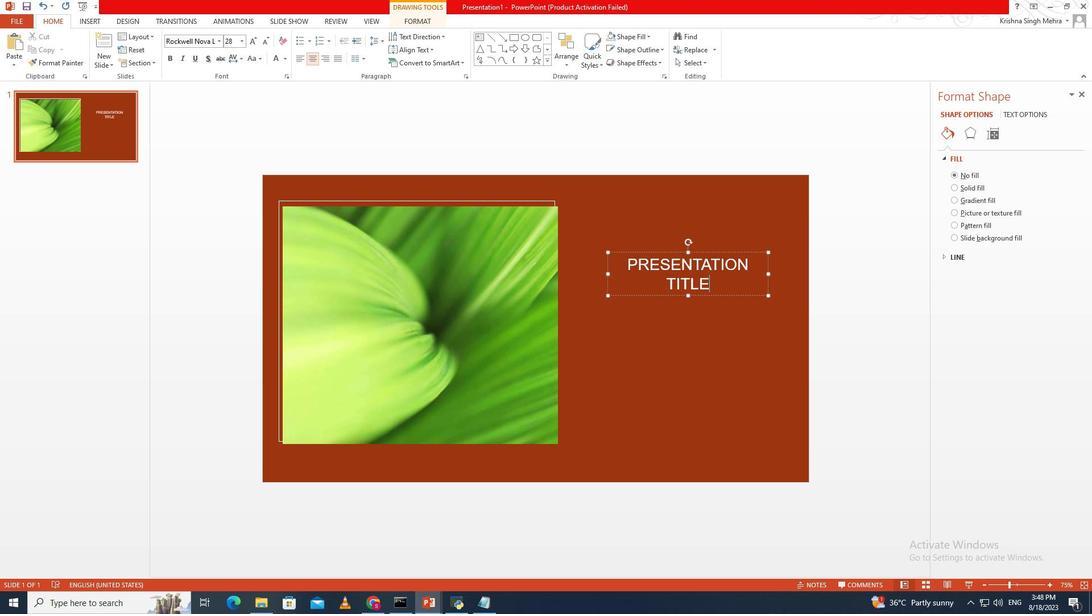 
Action: Mouse moved to (578, 192)
Screenshot: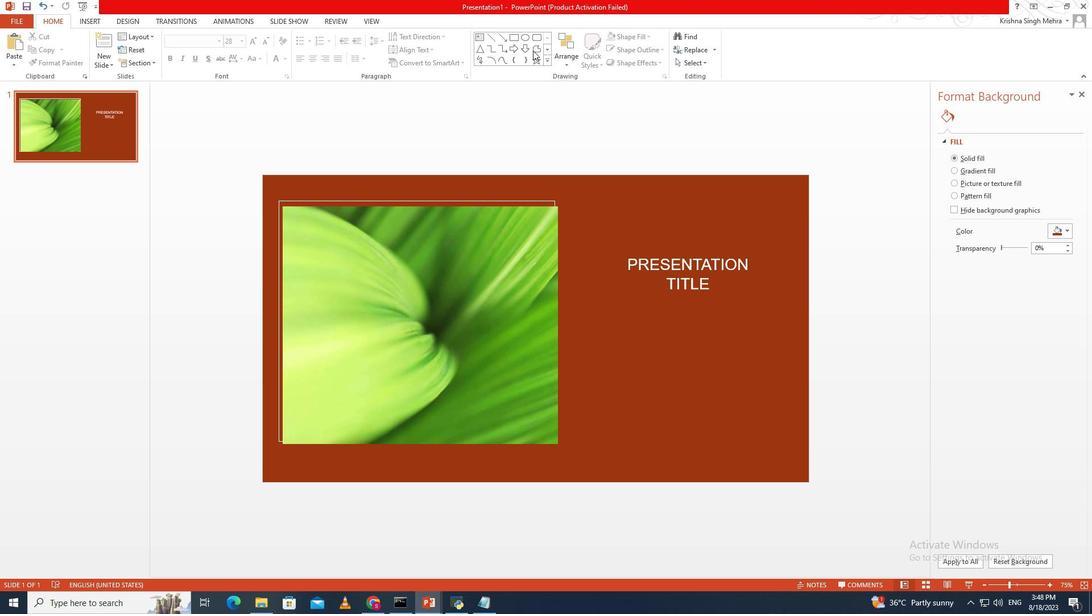 
Action: Mouse pressed left at (578, 192)
Screenshot: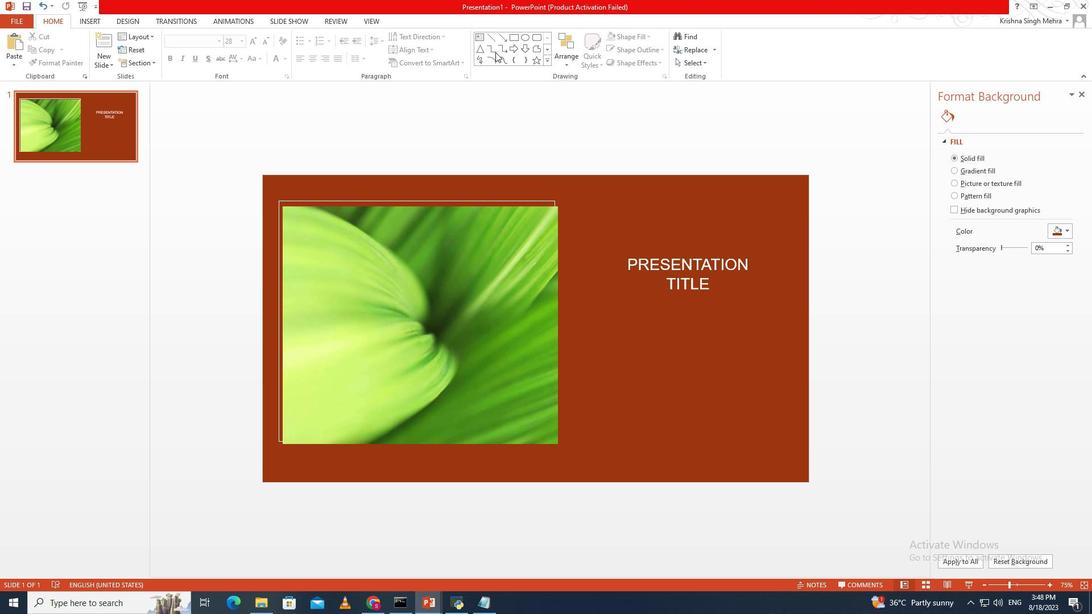 
Action: Mouse moved to (539, 255)
Screenshot: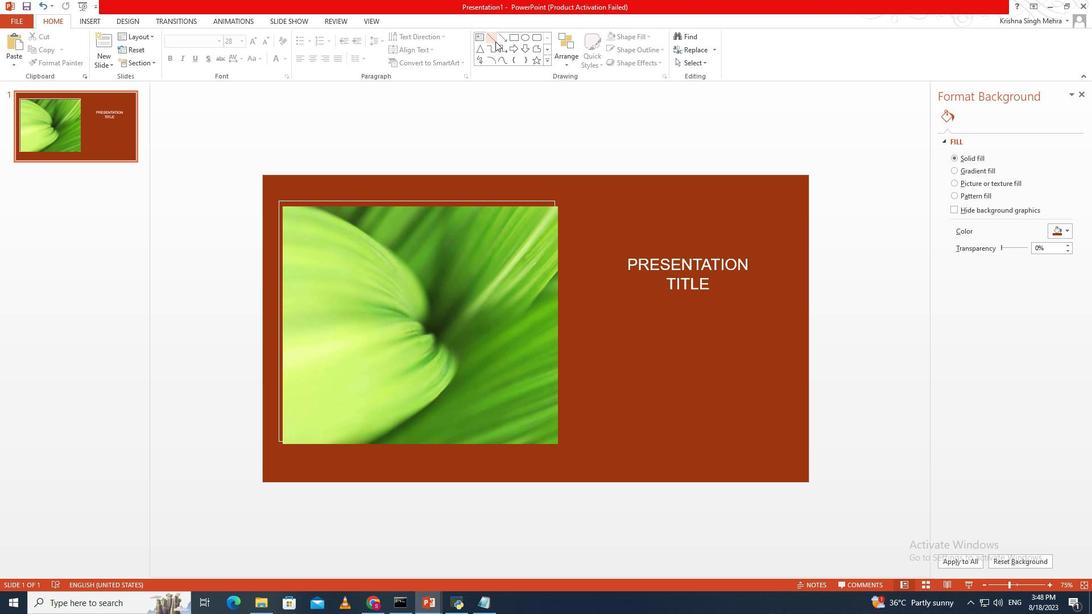 
Action: Mouse pressed left at (539, 255)
Screenshot: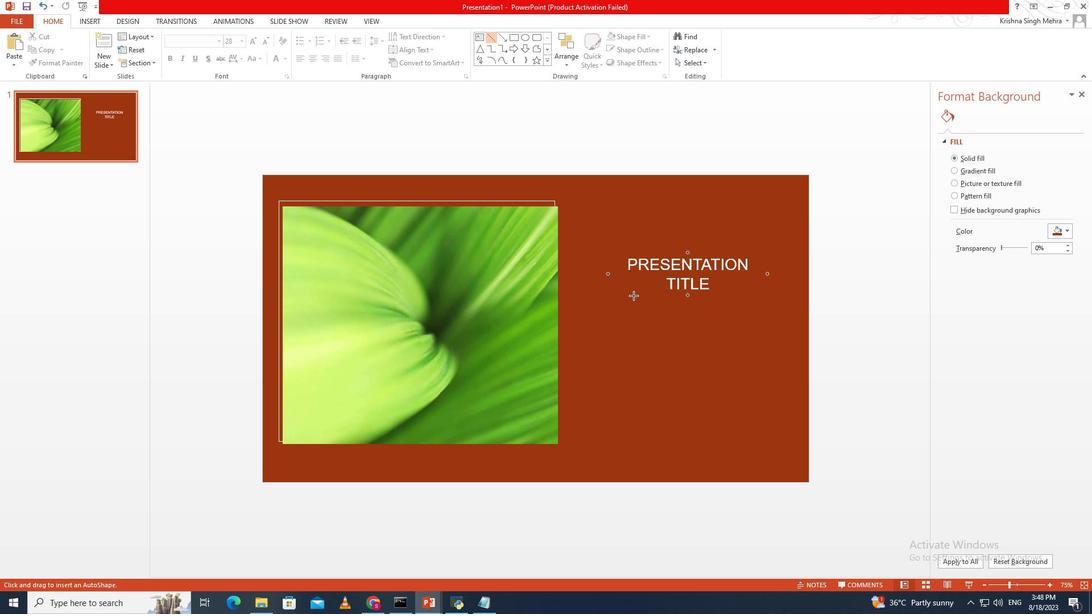 
Action: Mouse moved to (589, 192)
Screenshot: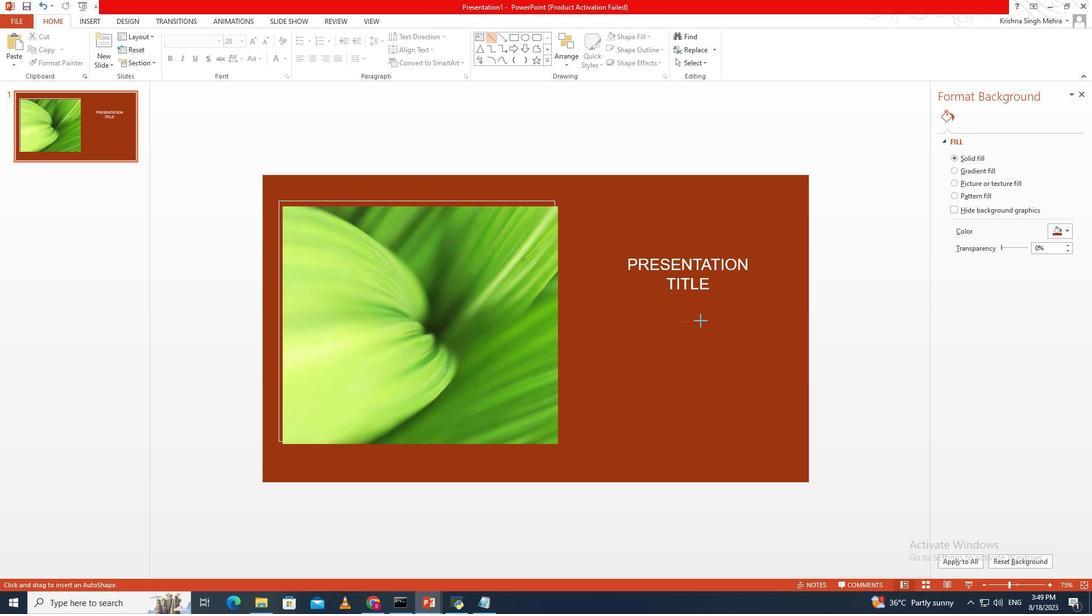 
Action: Mouse pressed left at (589, 192)
Screenshot: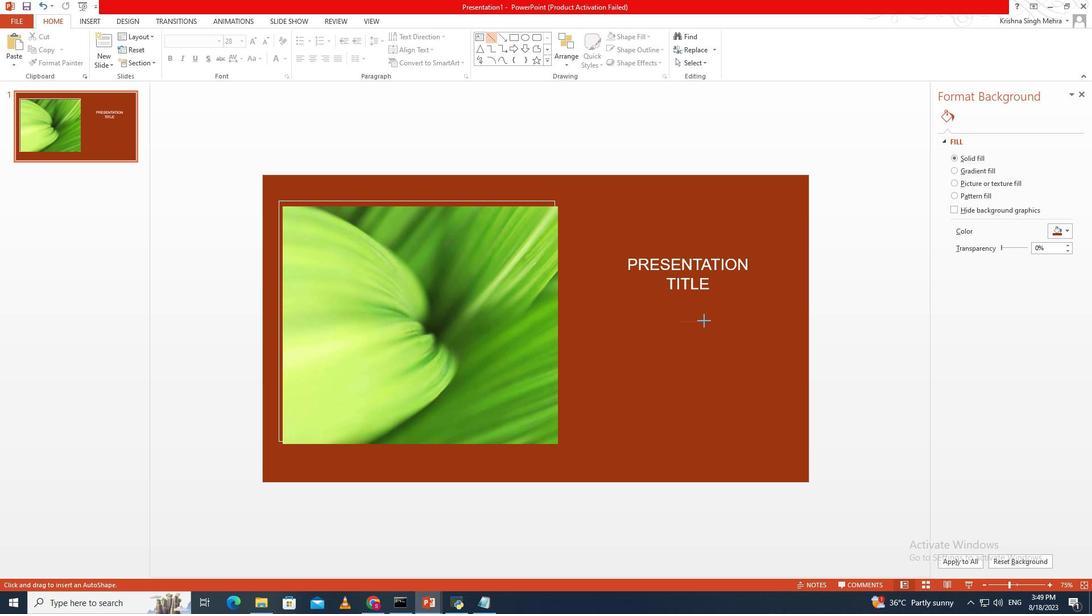 
Action: Mouse moved to (584, 253)
Screenshot: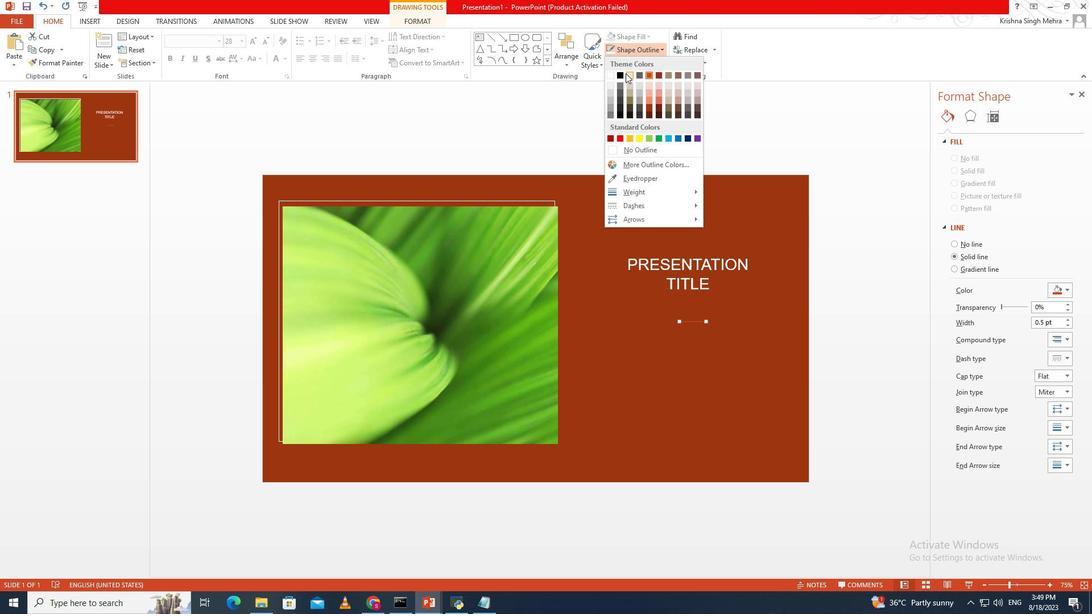 
Action: Mouse pressed left at (584, 253)
Screenshot: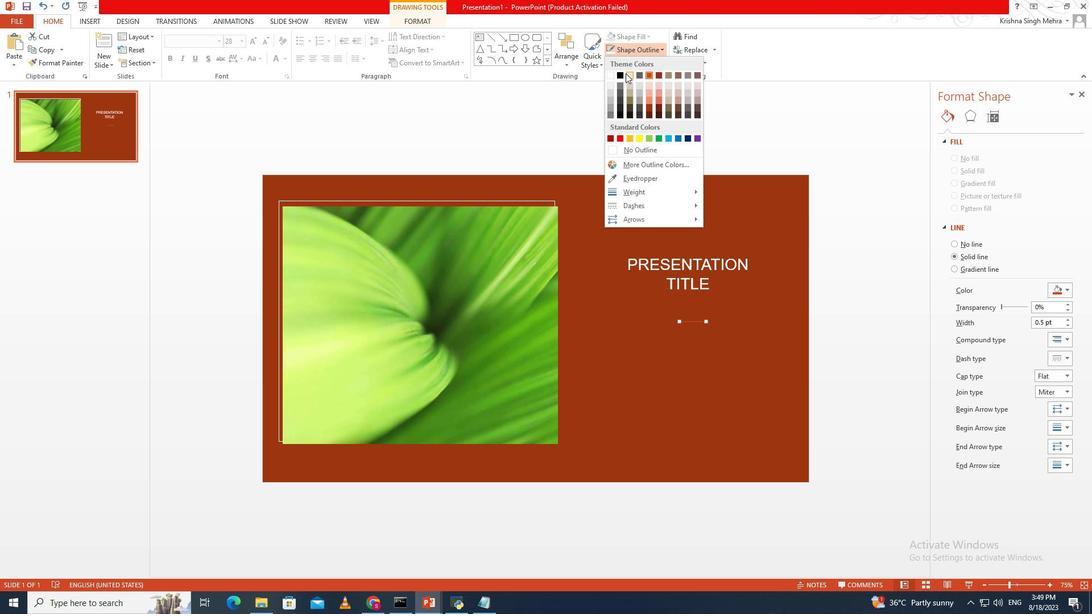 
Action: Mouse moved to (571, 248)
Screenshot: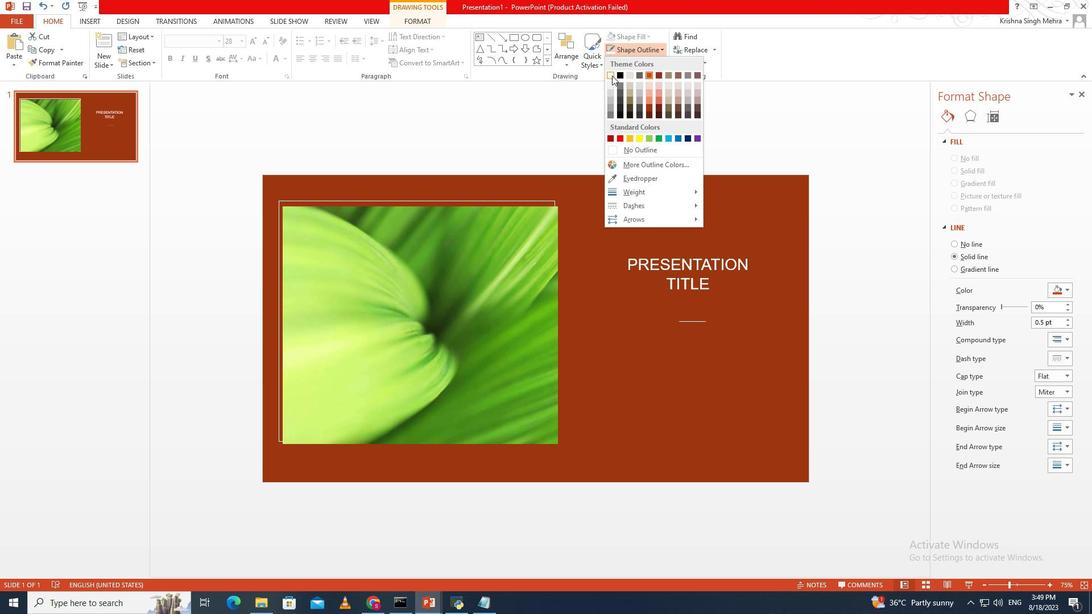 
Action: Mouse pressed left at (571, 248)
Screenshot: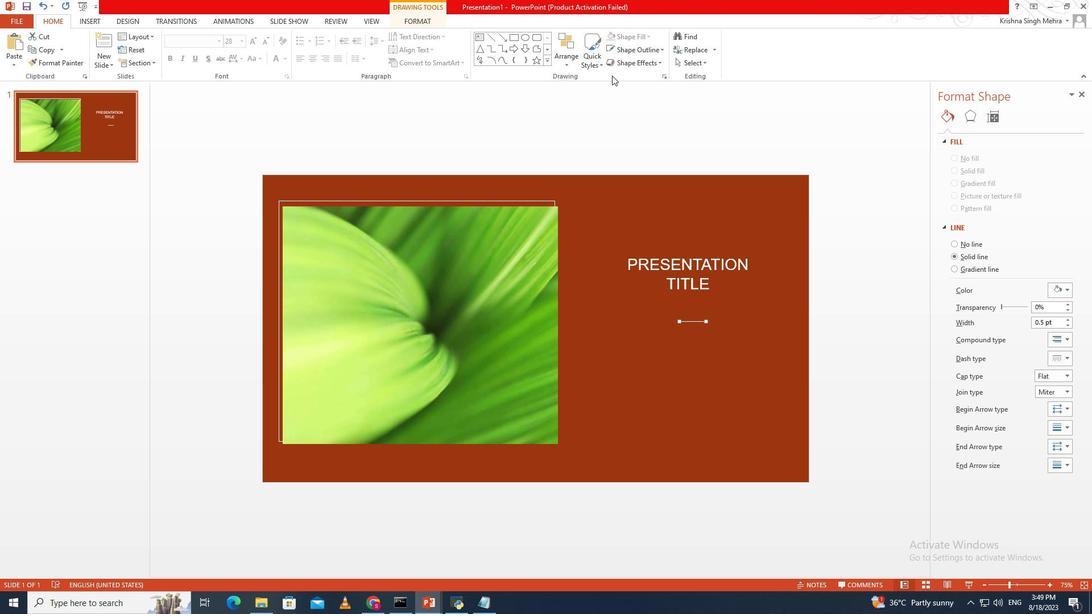 
Action: Mouse moved to (585, 184)
Screenshot: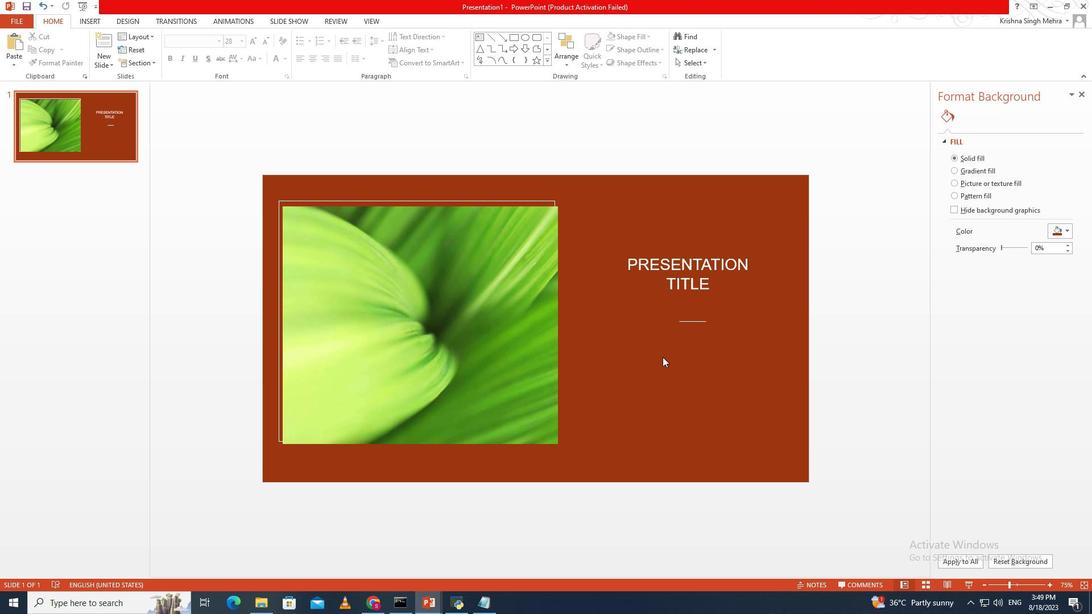 
Action: Mouse pressed left at (585, 184)
Screenshot: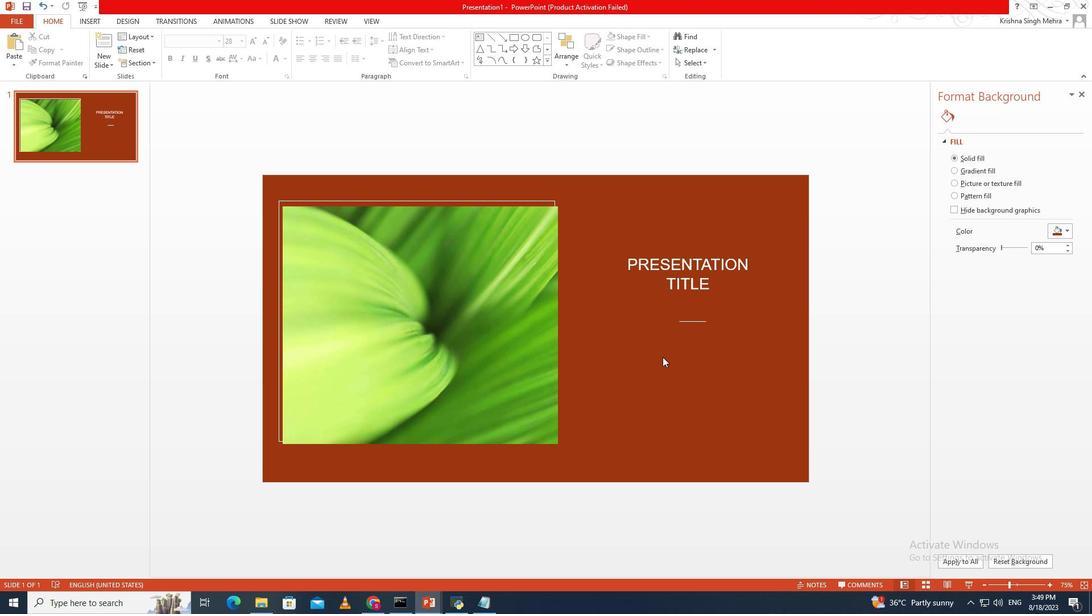 
Action: Mouse moved to (534, 257)
Screenshot: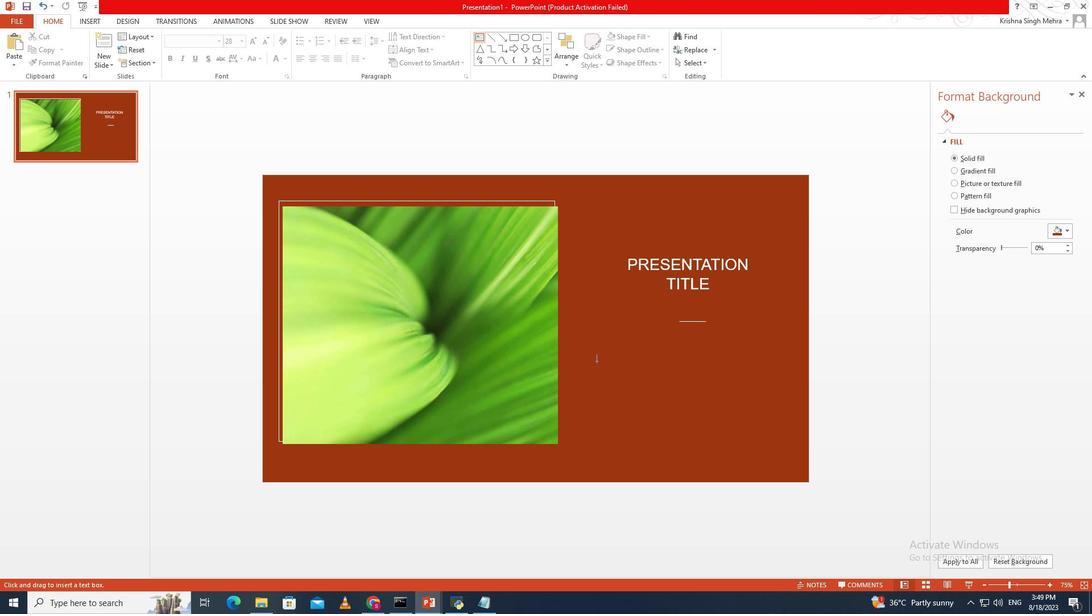 
Action: Mouse pressed left at (534, 257)
Screenshot: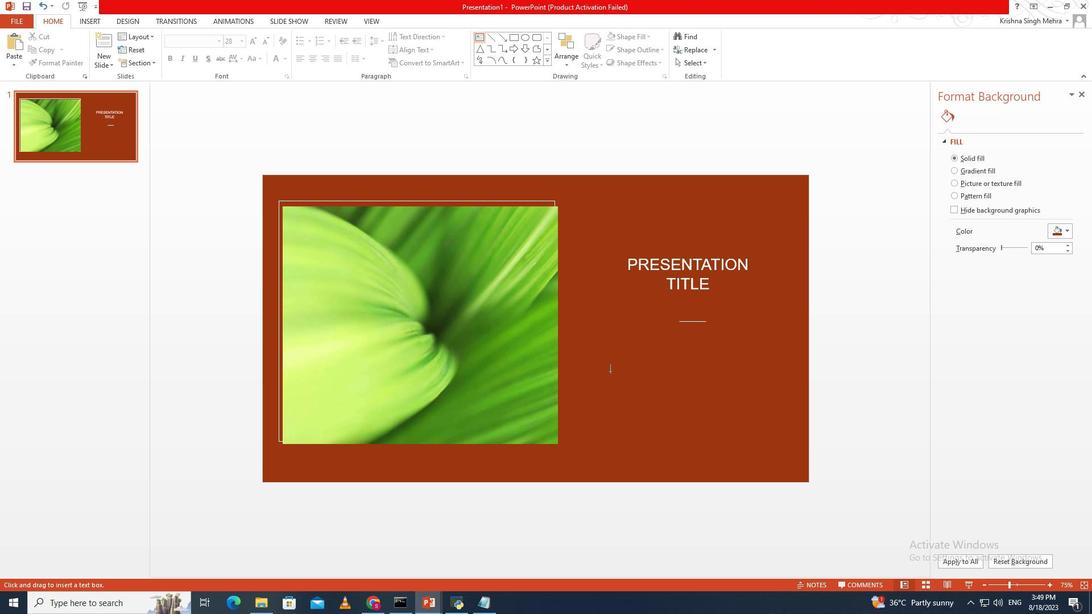 
Action: Mouse moved to (576, 187)
Screenshot: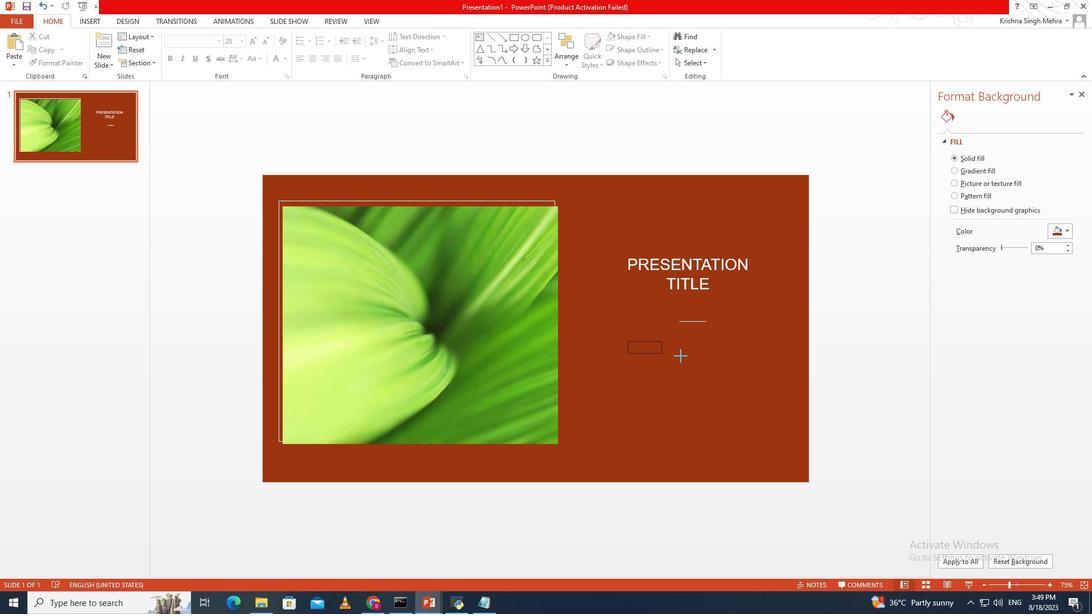 
Action: Mouse pressed left at (576, 187)
Screenshot: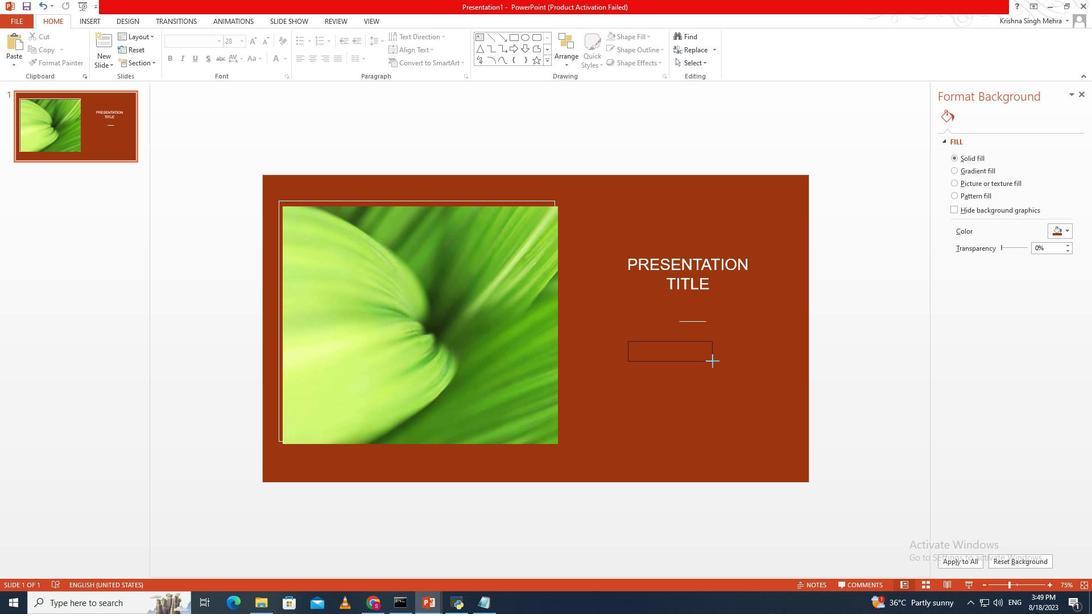 
Action: Mouse moved to (246, 244)
Screenshot: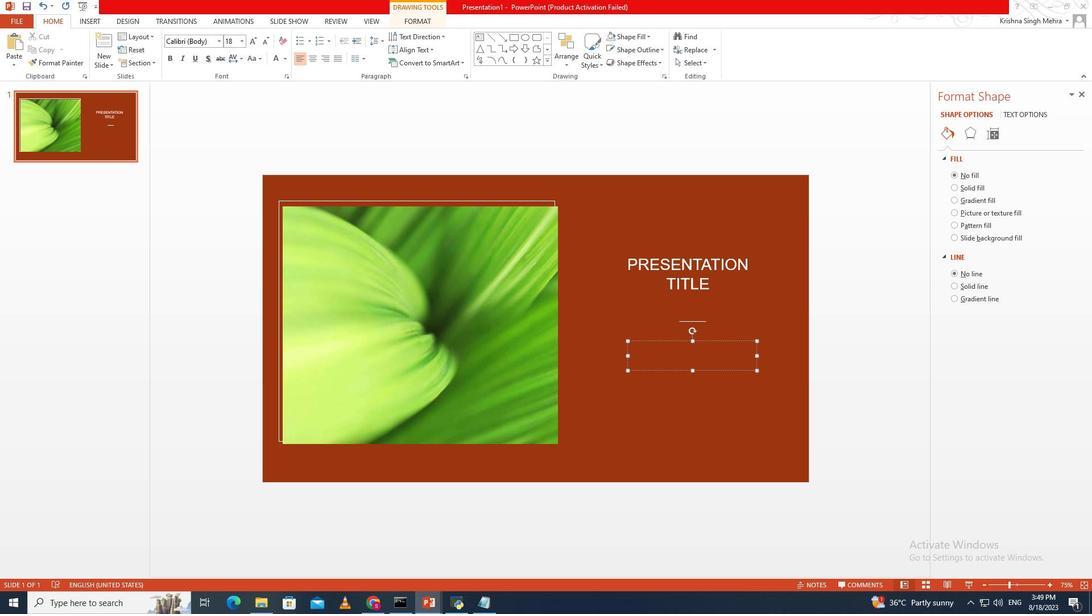 
Action: Mouse pressed left at (246, 244)
Screenshot: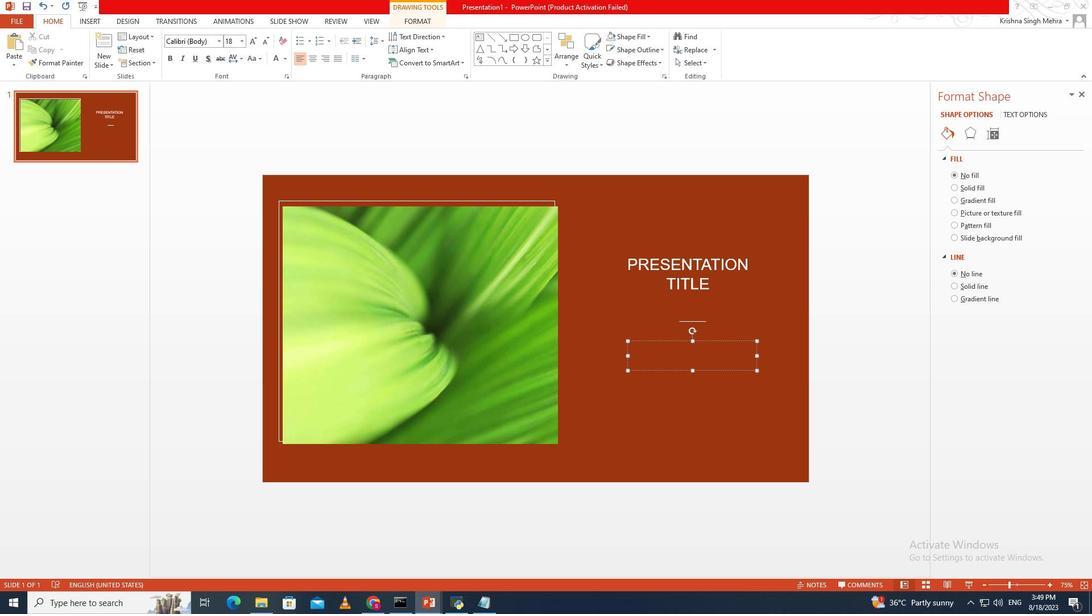 
Action: Mouse pressed left at (246, 244)
Screenshot: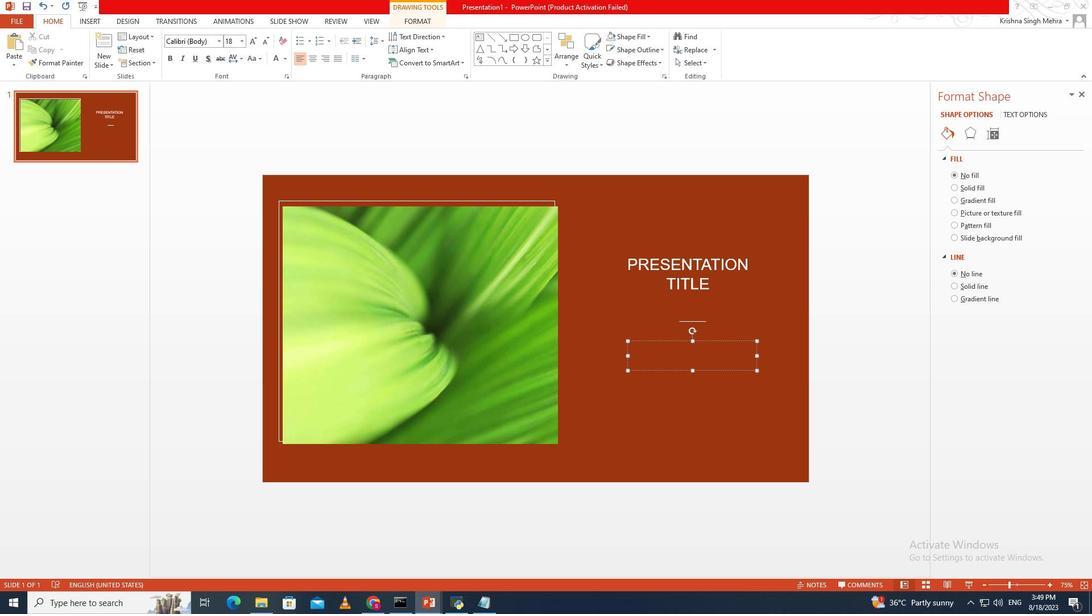 
Action: Mouse moved to (246, 244)
Screenshot: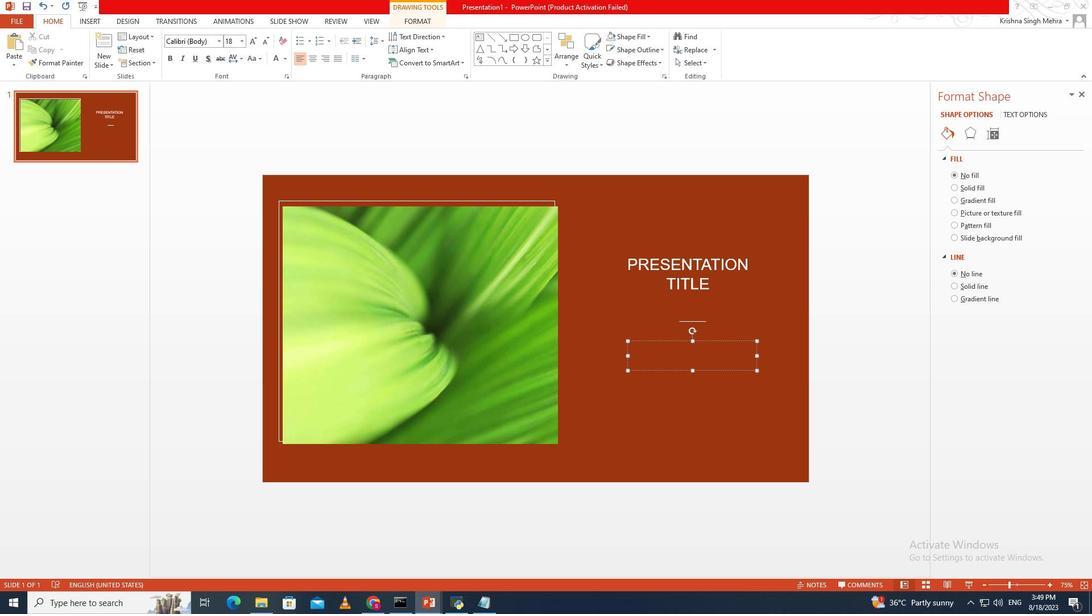 
Action: Key pressed <Key.right><Key.right><Key.left><Key.left><Key.left><Key.left><Key.left><Key.left><Key.left><Key.left><Key.left><Key.left><Key.left><Key.left><Key.left><Key.left><Key.left><Key.left><Key.left><Key.left><Key.left><Key.left><Key.left><Key.right><Key.right><Key.right><Key.right><Key.right><Key.right><Key.right><Key.right><Key.right>
Screenshot: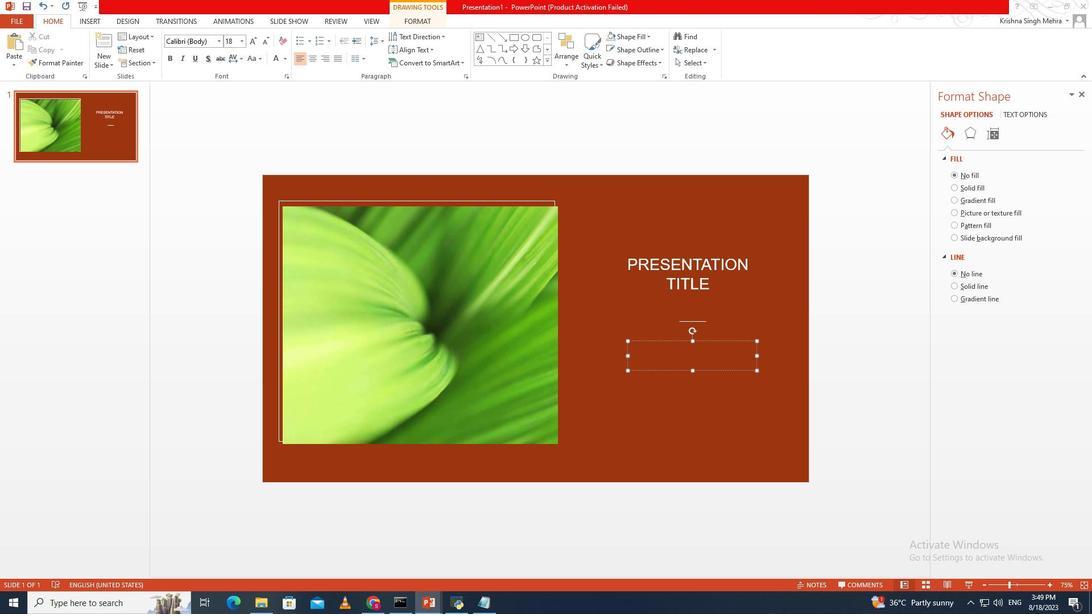 
Action: Mouse moved to (355, 196)
Screenshot: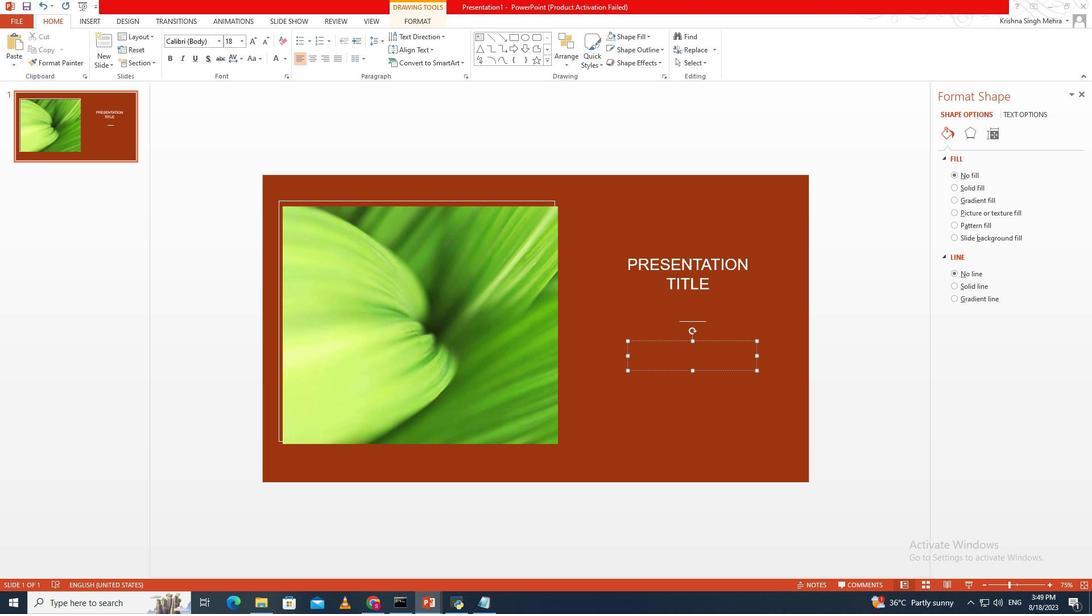 
Action: Mouse pressed left at (355, 196)
Screenshot: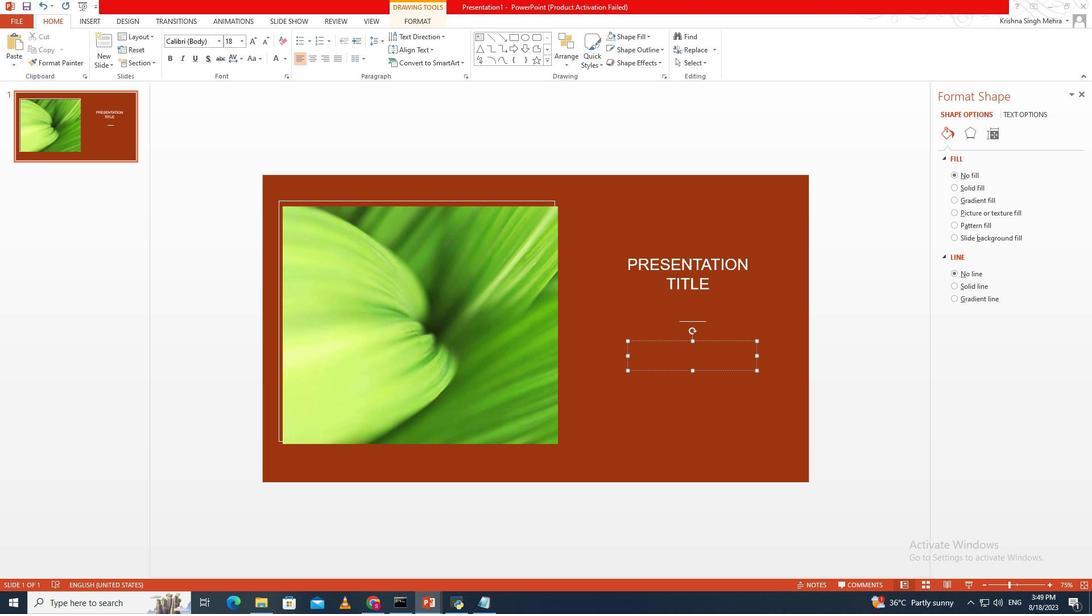 
Action: Mouse pressed left at (355, 196)
Screenshot: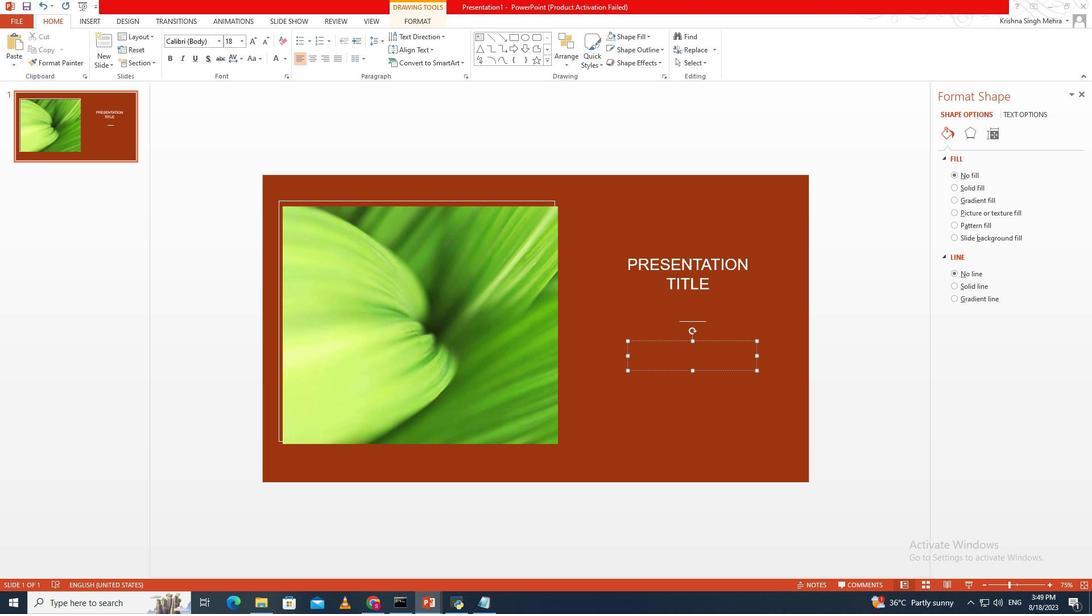 
Action: Mouse pressed left at (355, 196)
Screenshot: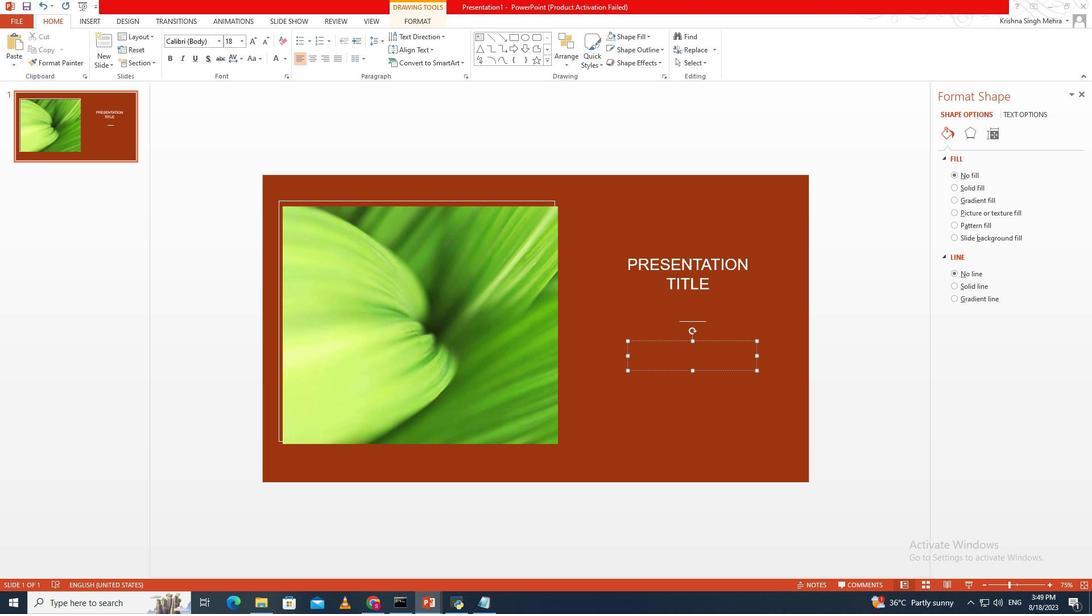 
Action: Mouse pressed left at (355, 196)
Screenshot: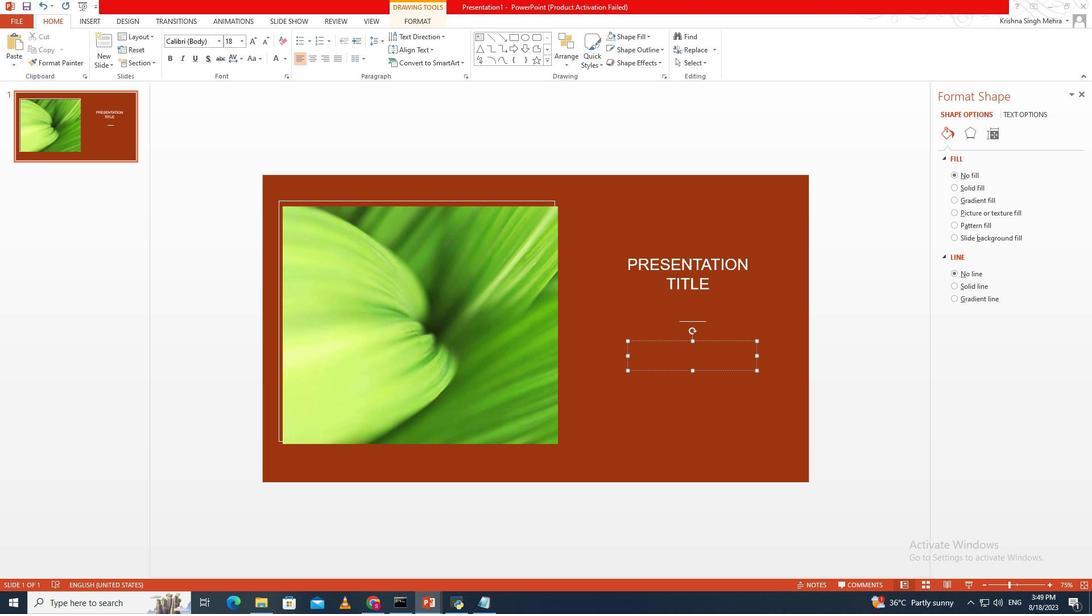 
Action: Mouse pressed left at (355, 196)
Screenshot: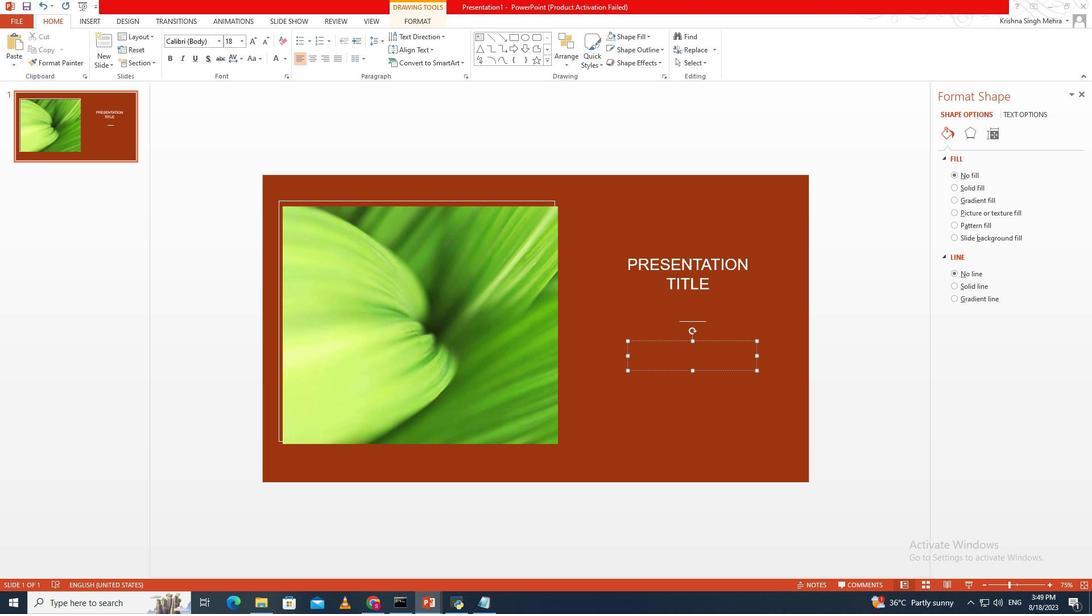 
Action: Mouse moved to (365, 203)
Screenshot: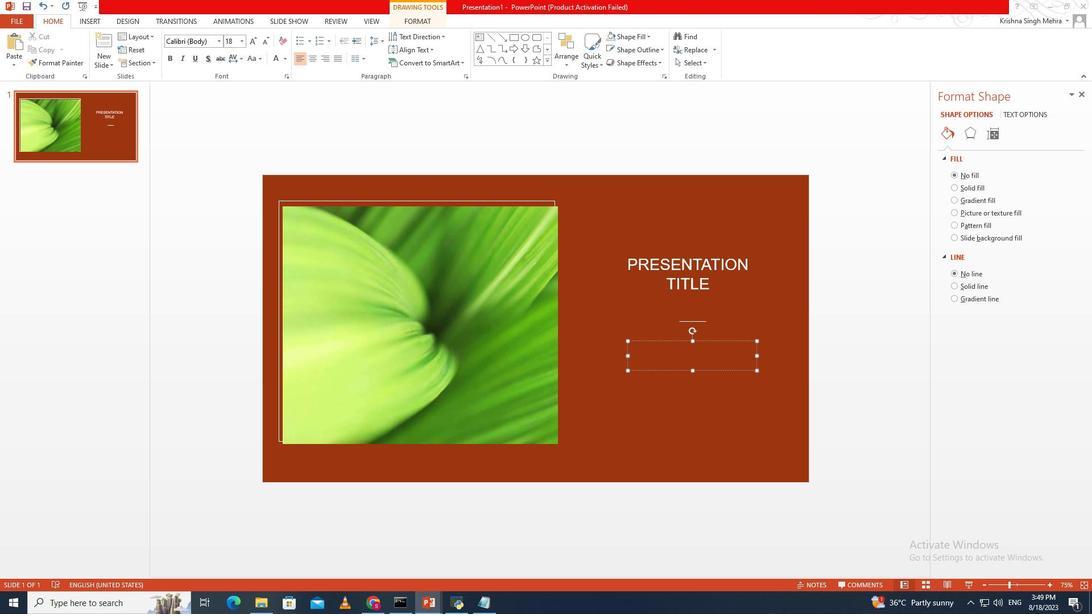 
Action: Mouse pressed left at (365, 203)
Screenshot: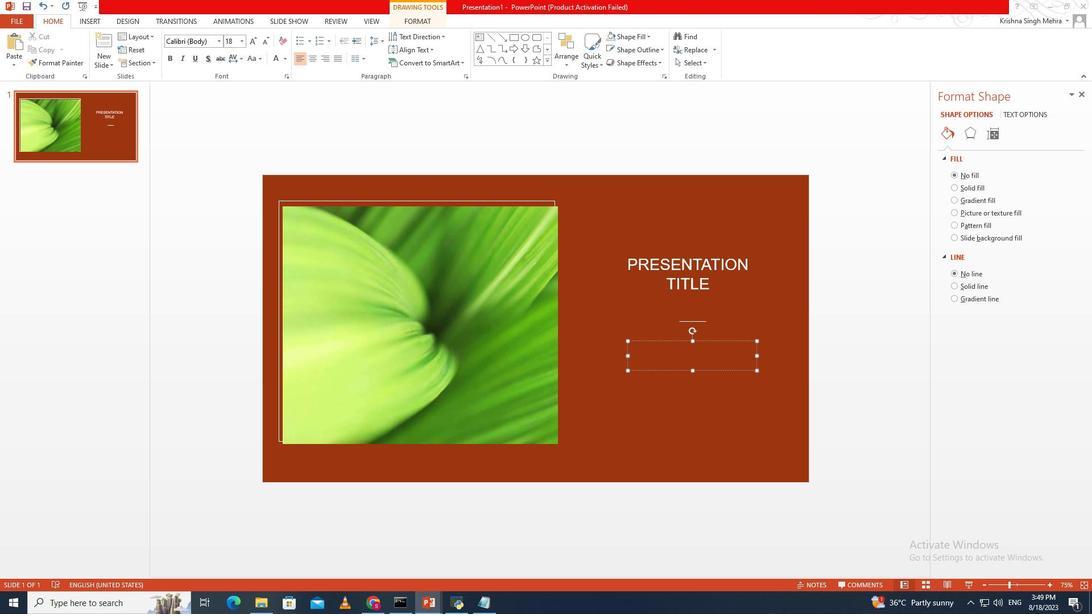 
Action: Mouse moved to (462, 255)
Screenshot: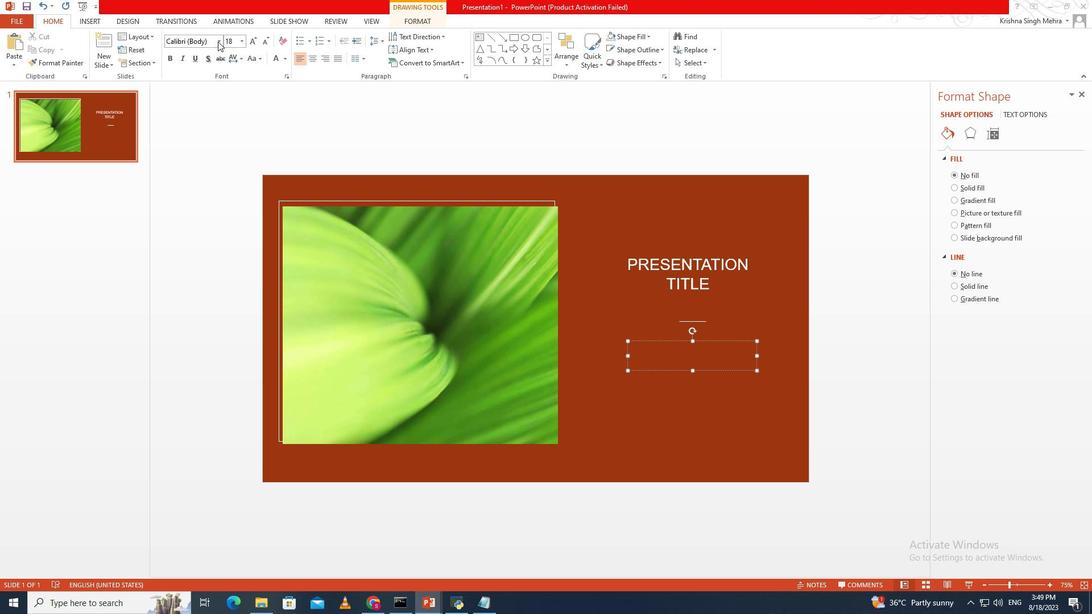 
Action: Mouse pressed left at (462, 255)
Screenshot: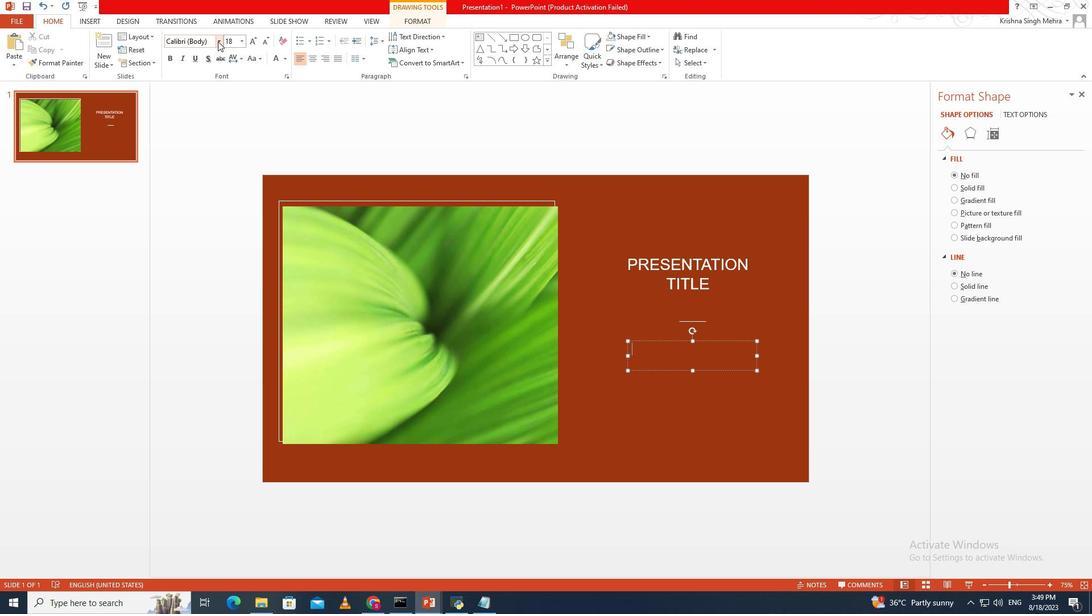 
Action: Mouse pressed left at (462, 255)
Screenshot: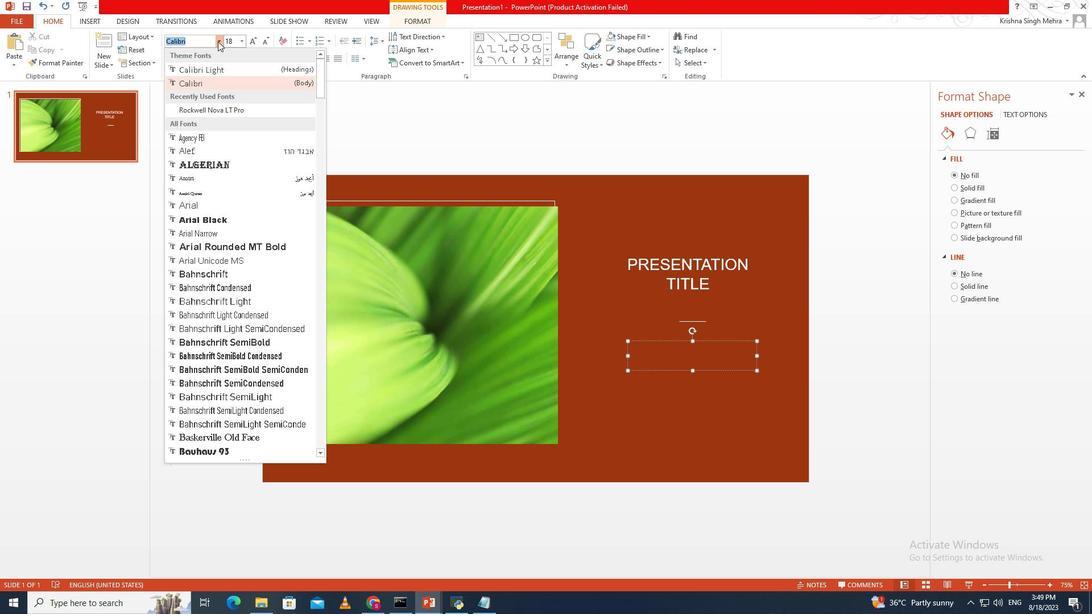 
Action: Key pressed <Key.shift>aVENIR<Key.backspace><Key.backspace><Key.backspace><Key.backspace><Key.backspace><Key.caps_lock>venir<Key.space><Key.shift><Key.shift><Key.shift><Key.shift><Key.shift><Key.shift><Key.shift><Key.shift><Key.shift><Key.shift><Key.shift><Key.shift><Key.shift><Key.shift>Next<Key.space><Key.shift><Key.shift><Key.shift><Key.shift><Key.shift><Key.shift><Key.shift><Key.shift><Key.shift><Key.shift><Key.shift><Key.shift><Key.shift><Key.shift><Key.shift><Key.shift><Key.shift><Key.shift><Key.shift><Key.shift><Key.shift><Key.shift><Key.shift><Key.shift><Key.shift><Key.shift><Key.shift><Key.shift><Key.shift><Key.shift>Lt<Key.backspace><Key.shift>T<Key.space><Key.shift>Pro<Key.enter>
Screenshot: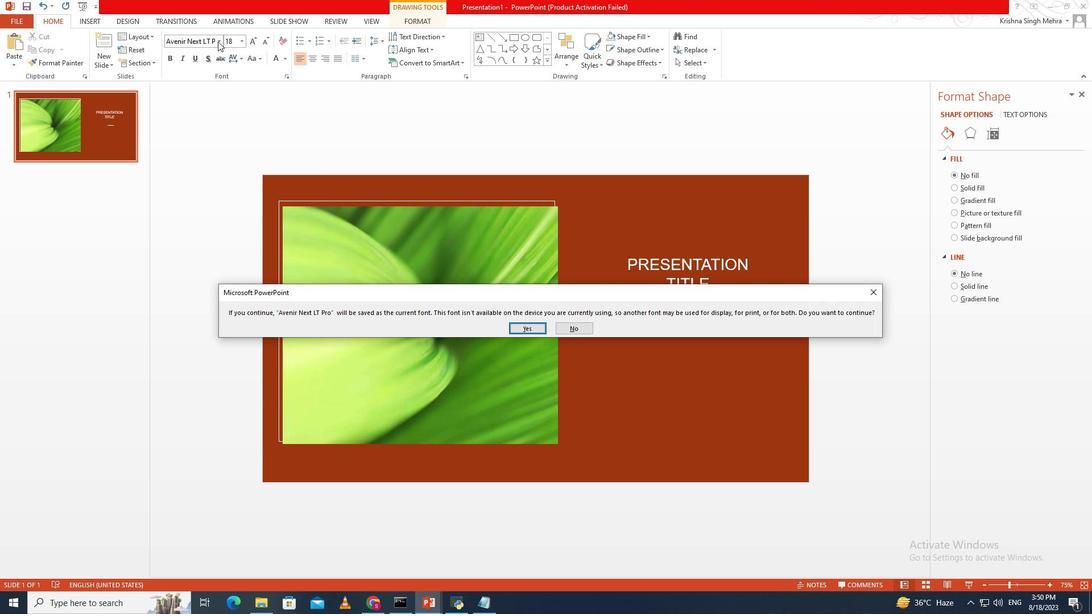 
Action: Mouse moved to (548, 190)
Screenshot: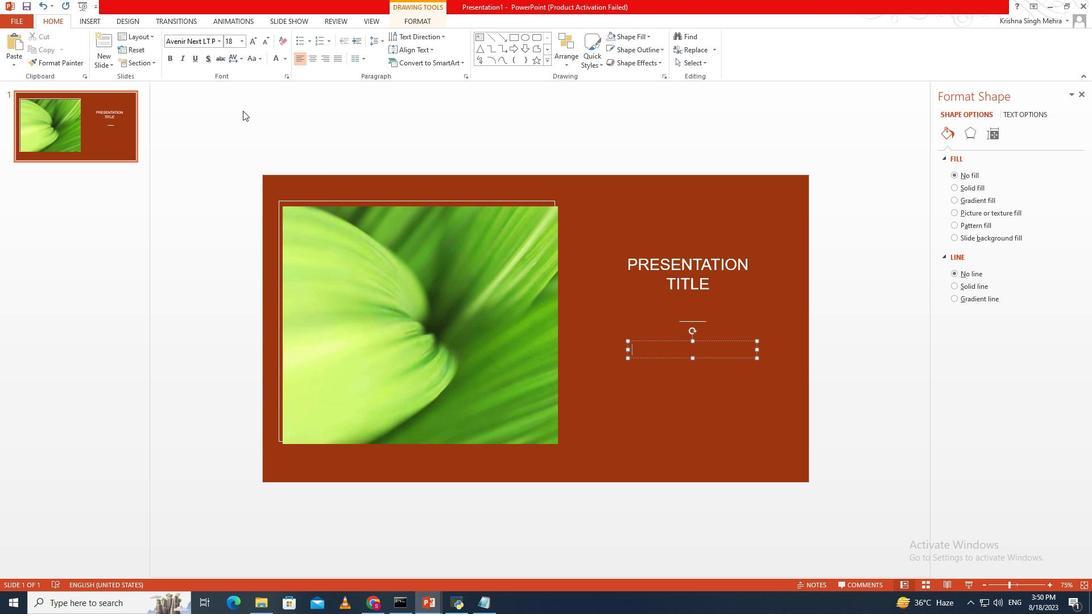 
Action: Mouse pressed left at (548, 190)
Screenshot: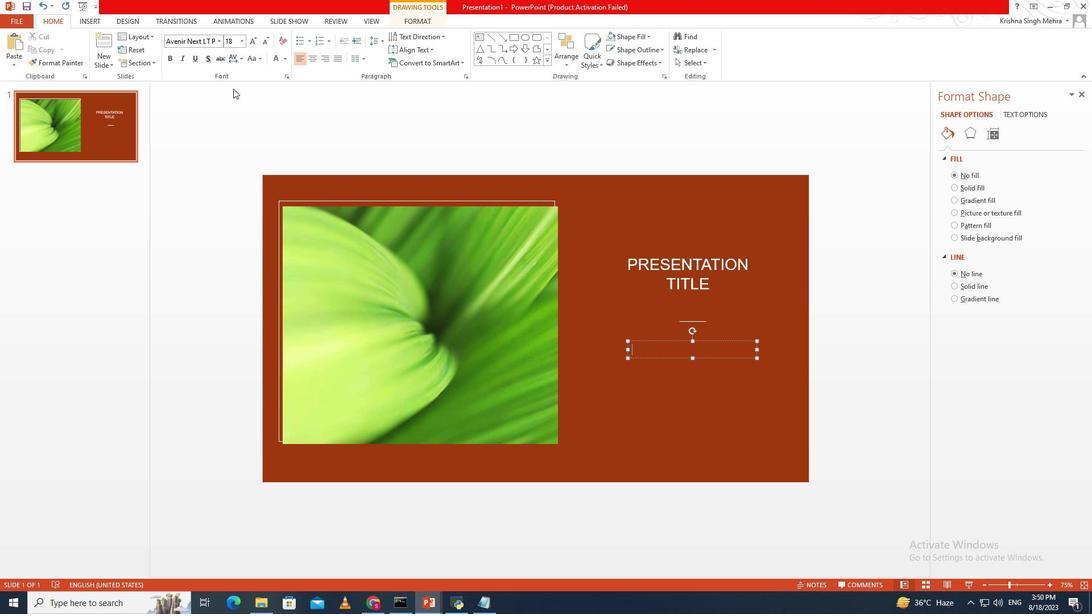 
Action: Mouse moved to (469, 256)
Screenshot: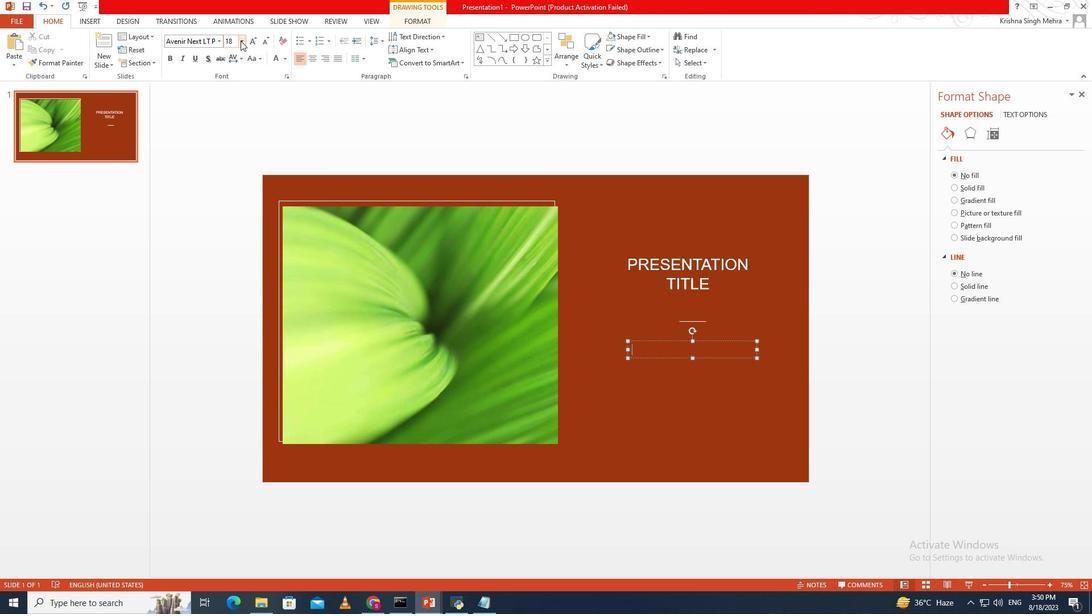 
Action: Mouse pressed left at (469, 256)
Screenshot: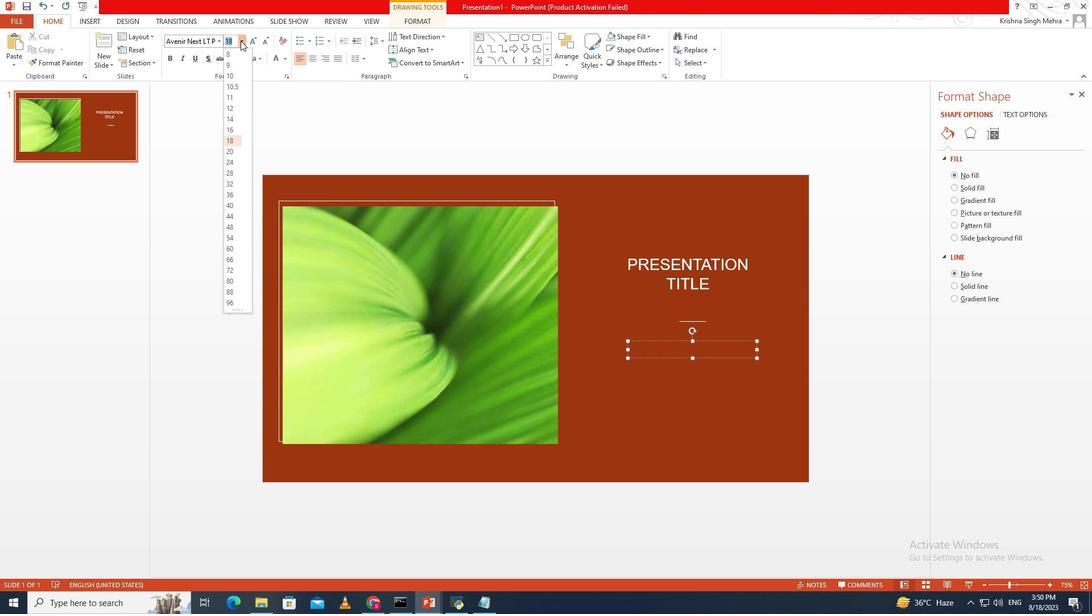 
Action: Key pressed 24<Key.enter>
Screenshot: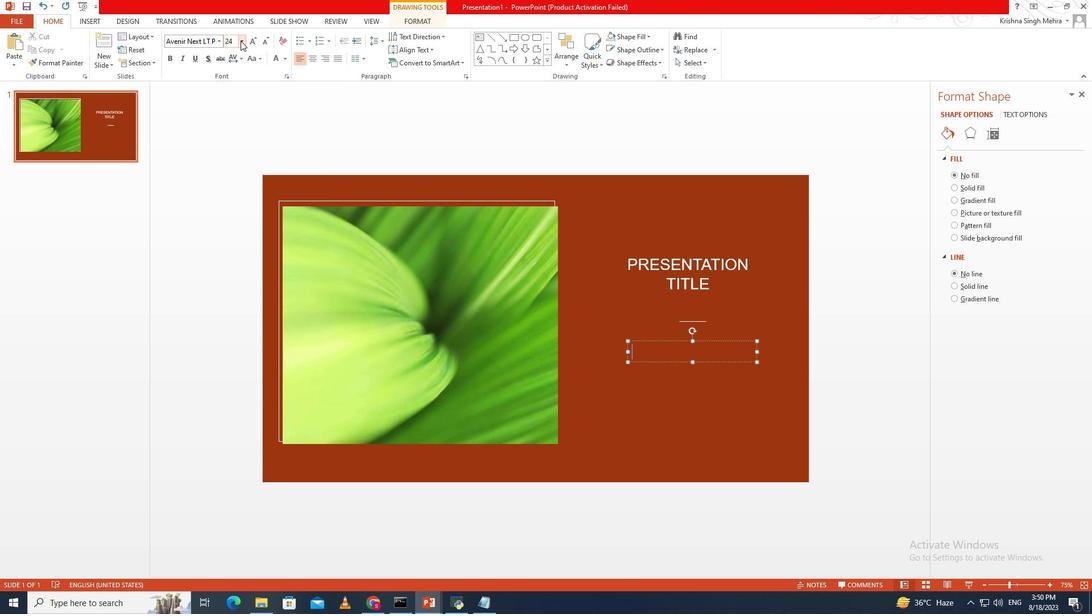 
Action: Mouse moved to (453, 251)
Screenshot: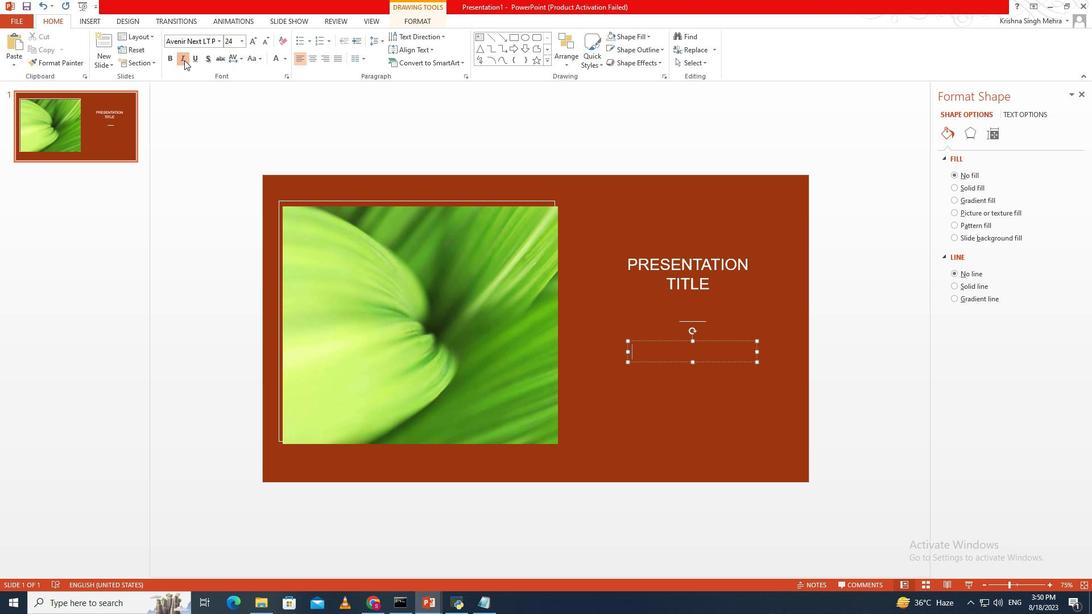 
Action: Mouse pressed left at (453, 251)
Screenshot: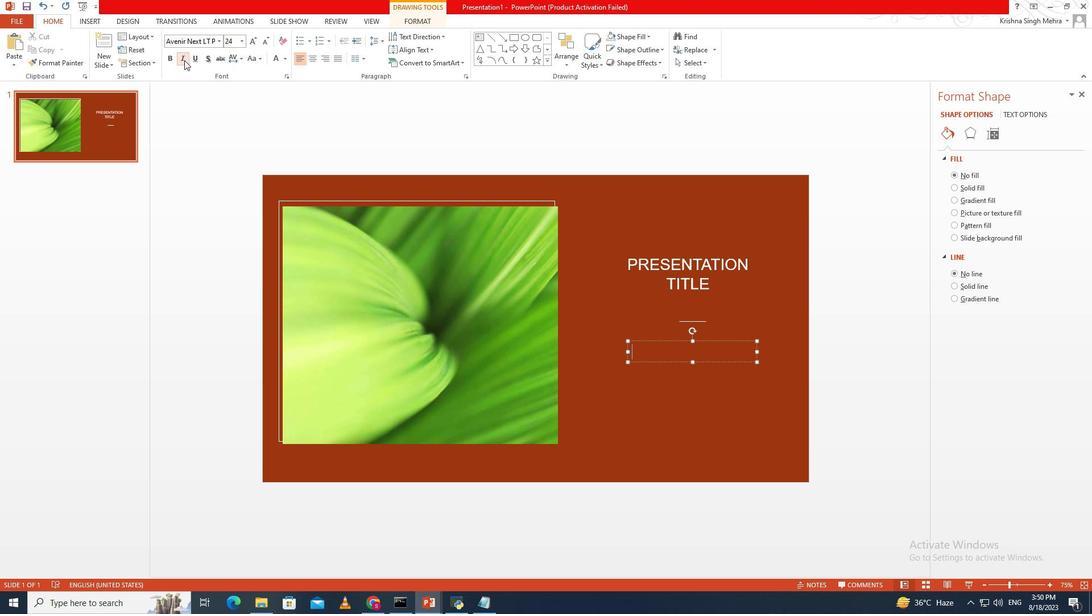 
Action: Mouse moved to (479, 251)
Screenshot: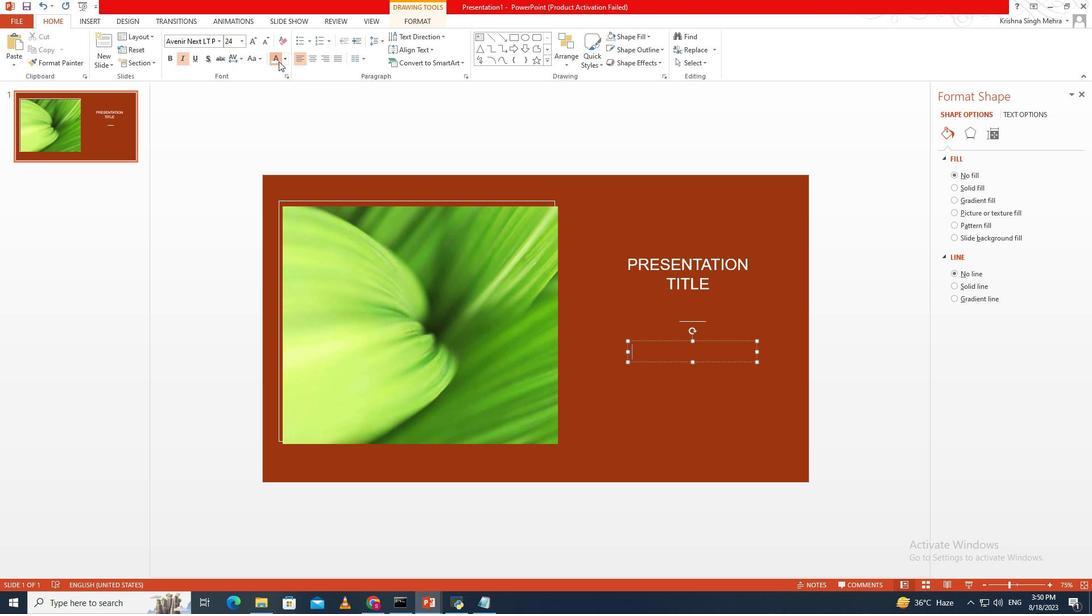 
Action: Mouse pressed left at (479, 251)
Screenshot: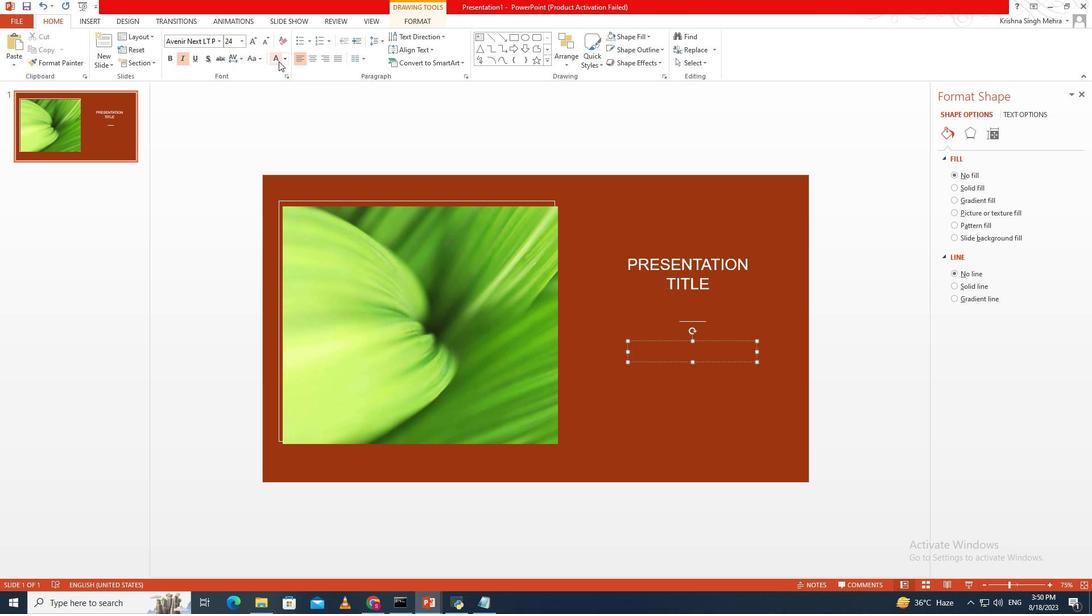 
Action: Mouse moved to (479, 251)
Screenshot: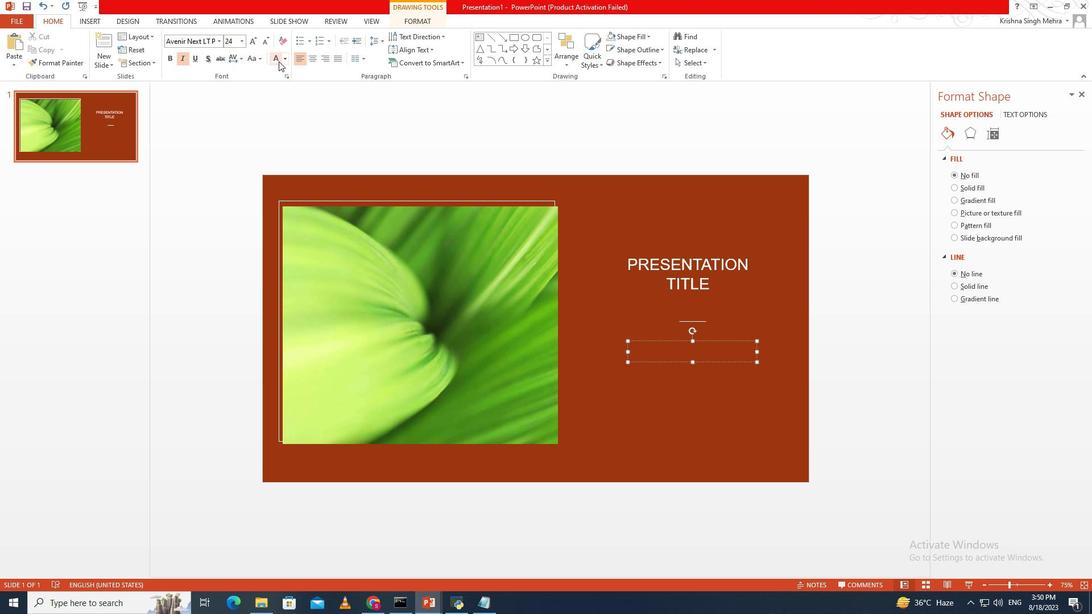 
Action: Key pressed <Key.shift>Pre<Key.backspace>esent<Key.backspace>ter<Key.space>name
Screenshot: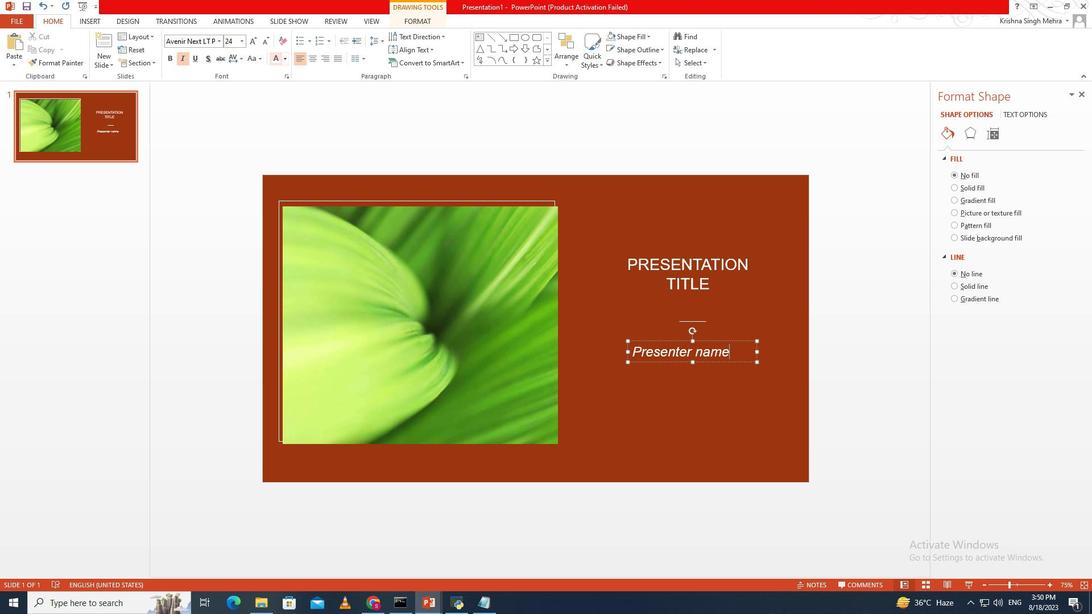 
Action: Mouse moved to (576, 183)
Screenshot: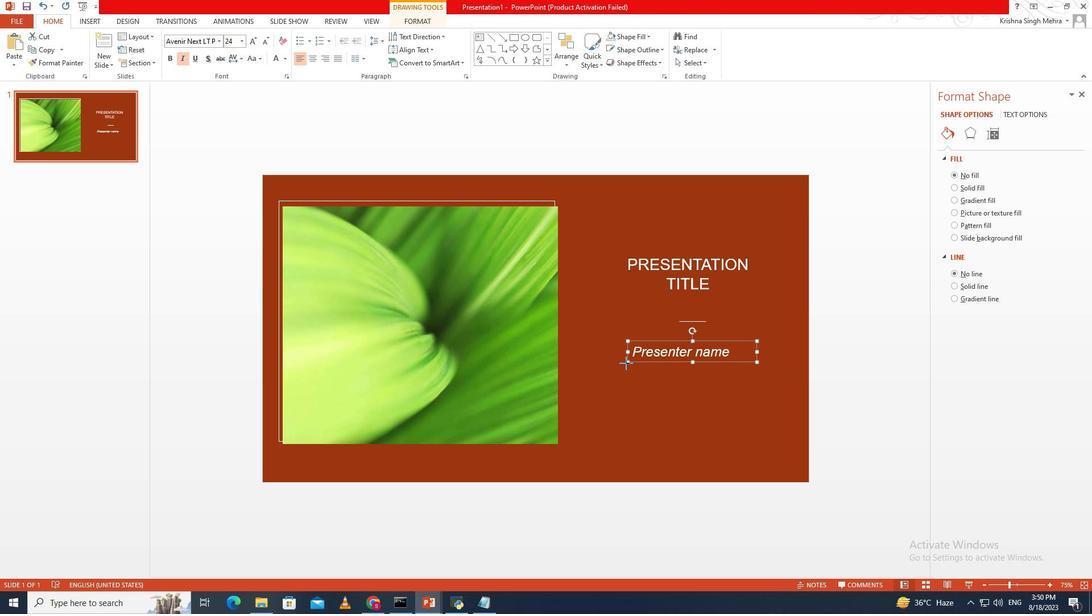 
Action: Mouse pressed left at (576, 183)
Screenshot: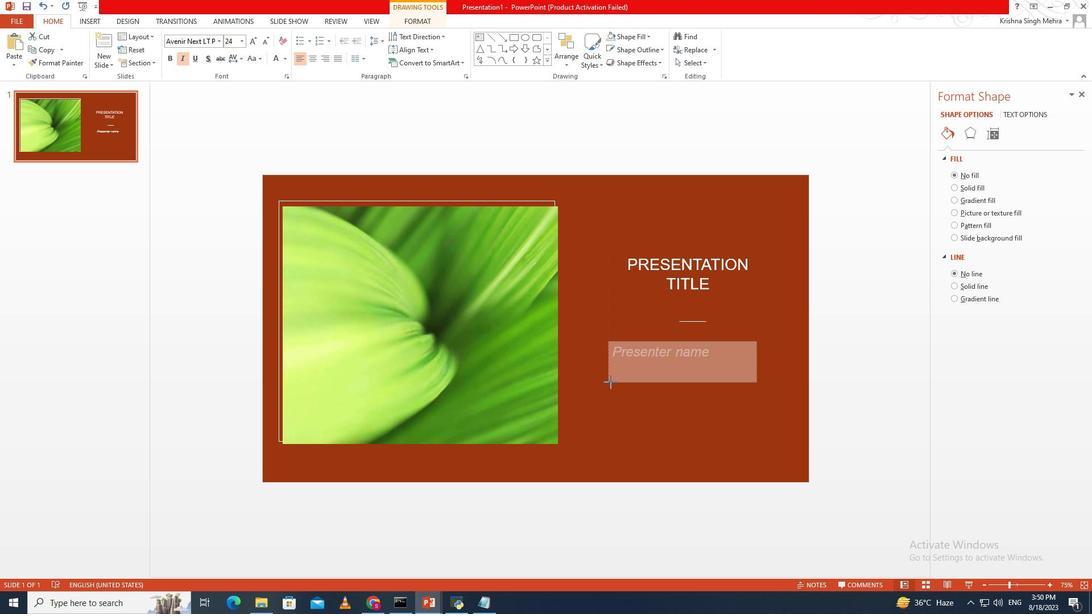 
Action: Mouse moved to (570, 178)
Screenshot: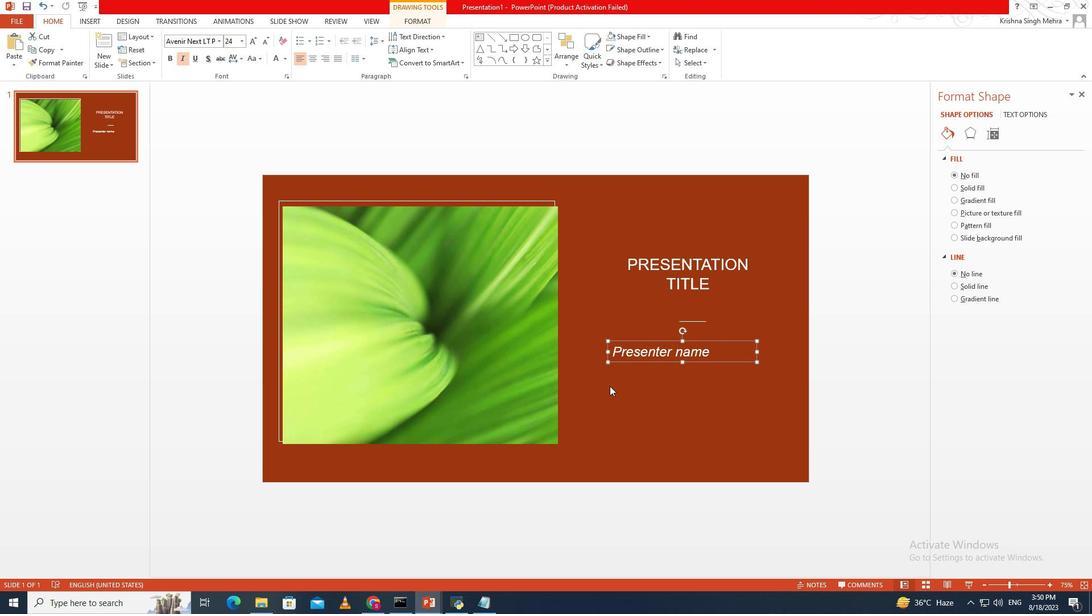 
Action: Key pressed ctrl+Z
Screenshot: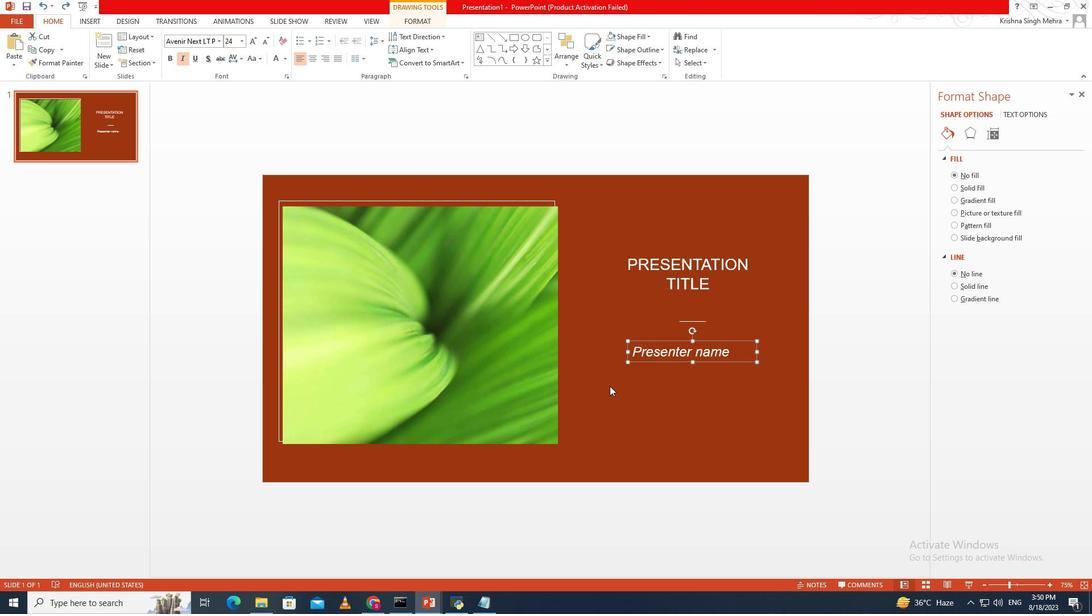 
Action: Mouse moved to (488, 251)
Screenshot: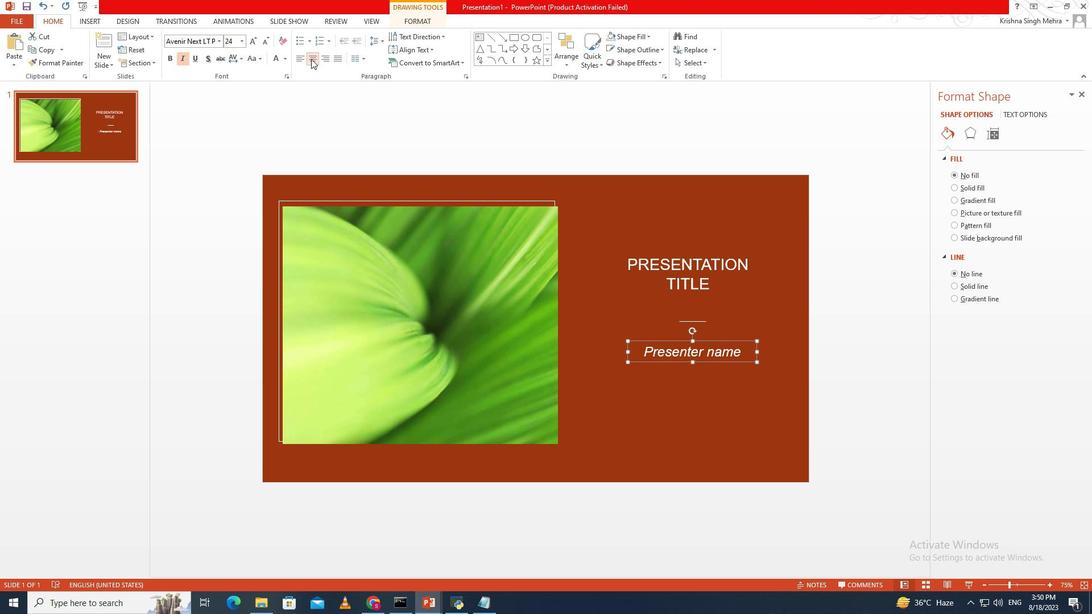 
Action: Mouse pressed left at (488, 251)
Screenshot: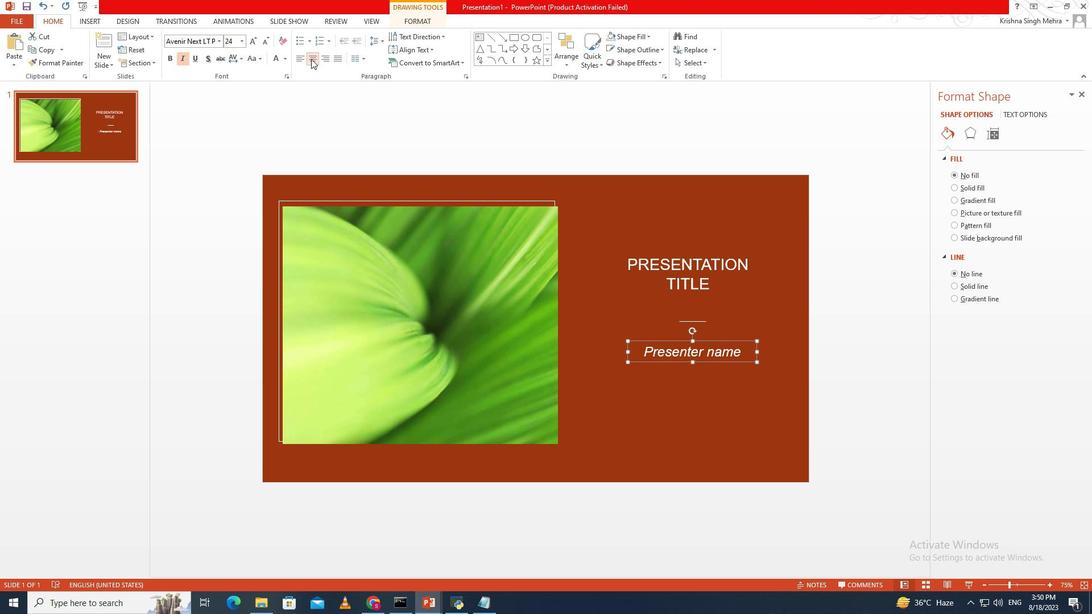 
Action: Mouse moved to (602, 173)
Screenshot: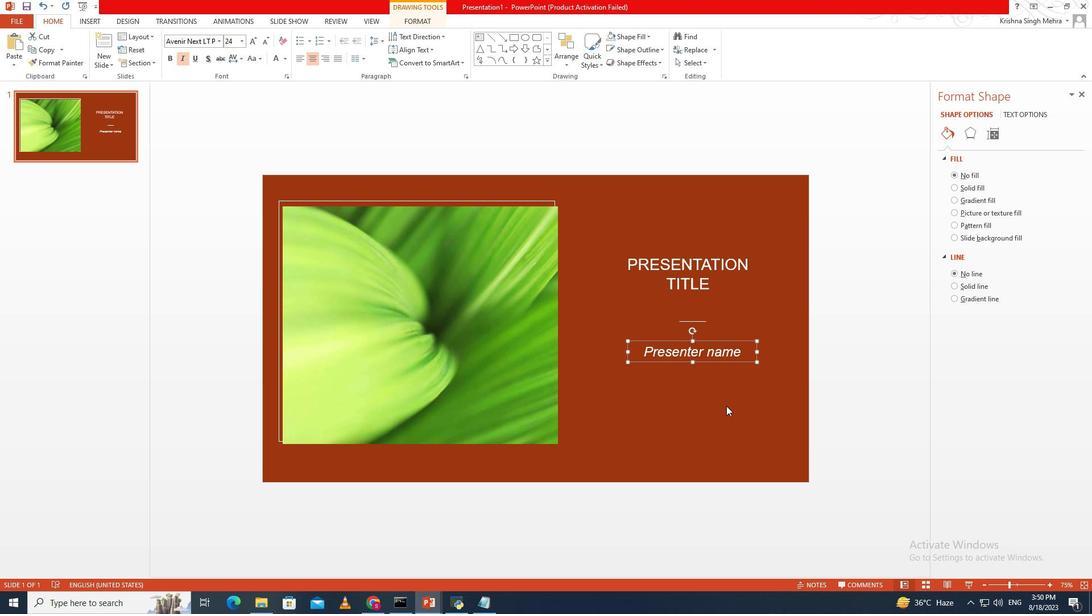 
Action: Mouse pressed left at (602, 173)
Screenshot: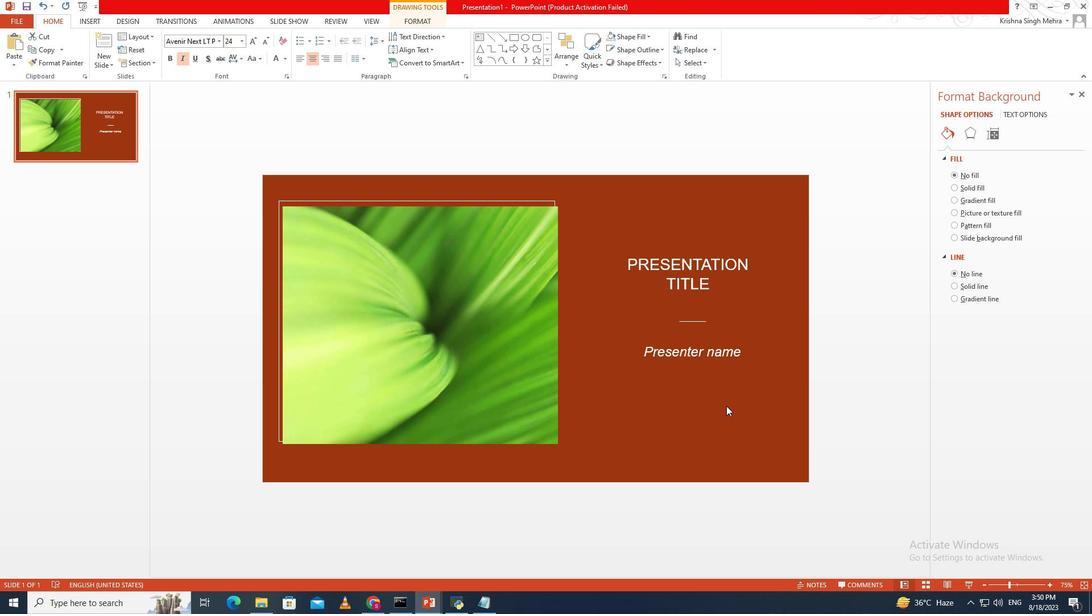 
Action: Mouse moved to (479, 219)
Screenshot: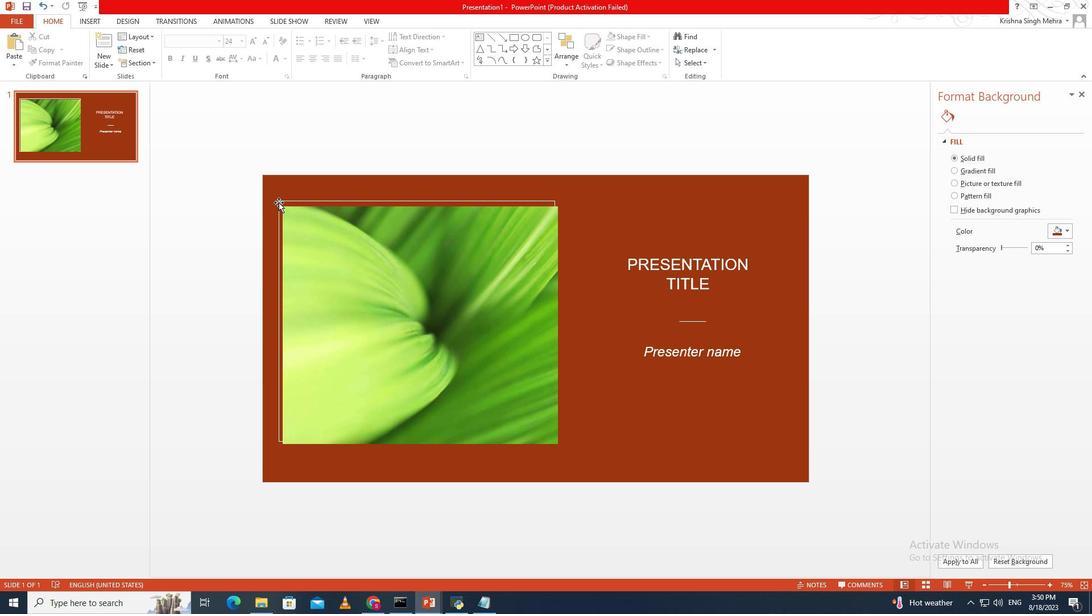 
Action: Mouse pressed left at (479, 219)
Screenshot: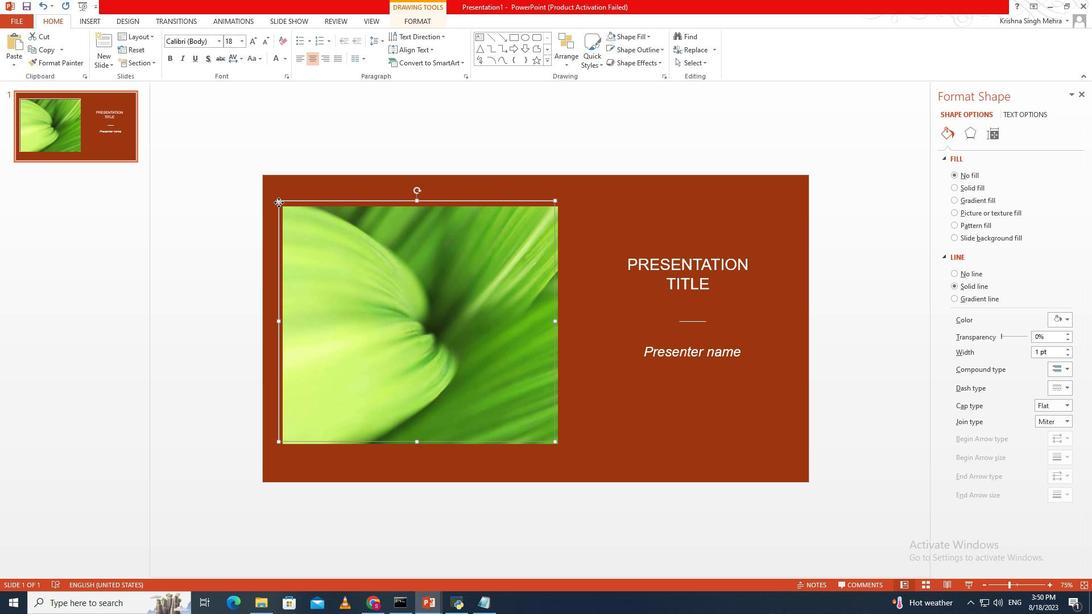 
Action: Mouse moved to (560, 254)
Screenshot: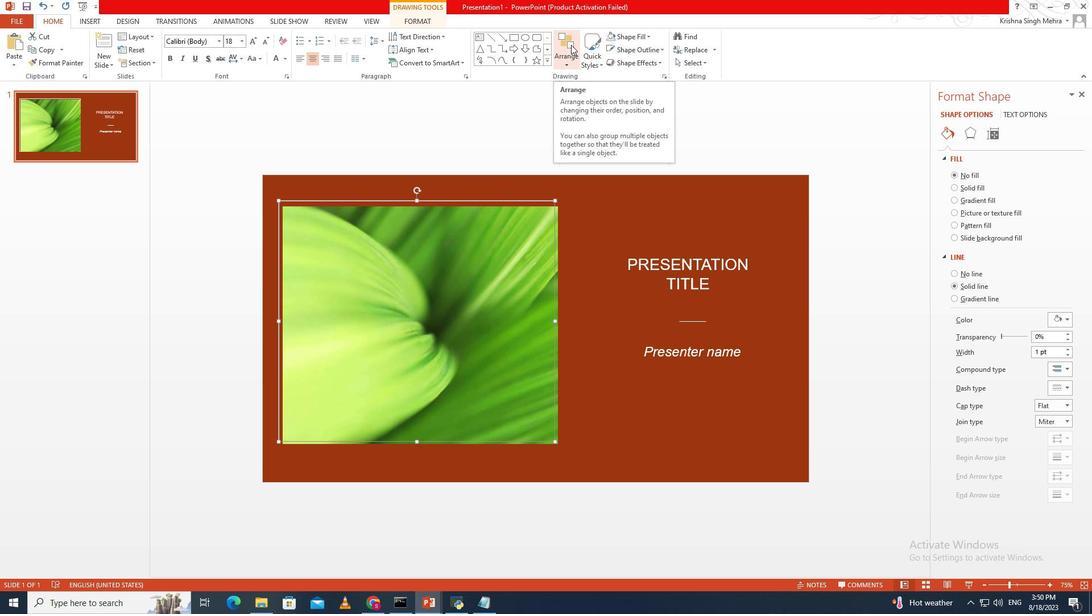 
Action: Mouse pressed left at (560, 254)
Screenshot: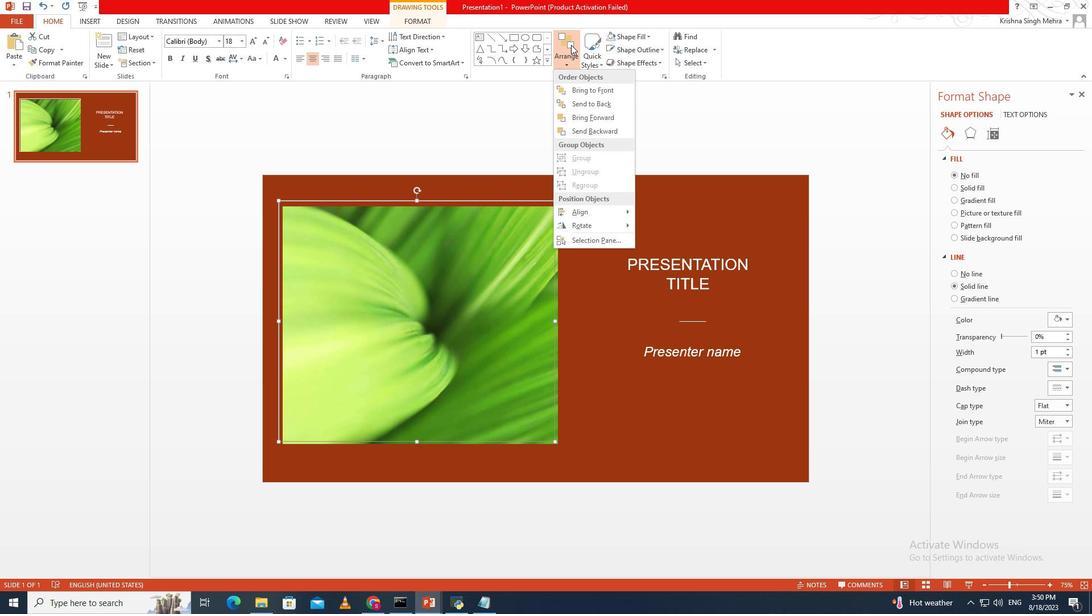 
Action: Mouse moved to (566, 241)
Screenshot: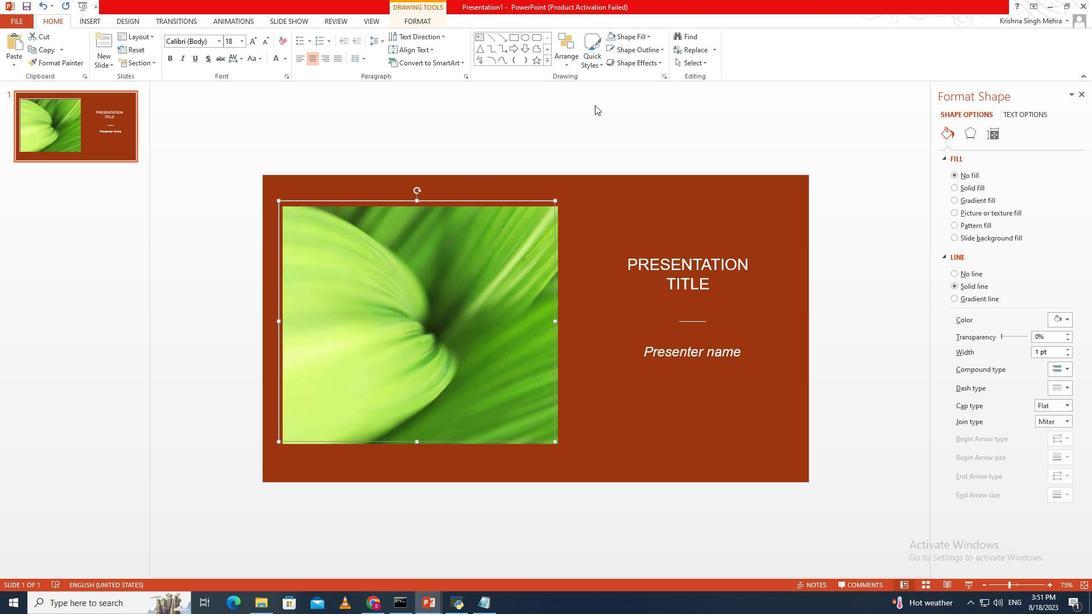 
Action: Mouse pressed left at (566, 241)
Screenshot: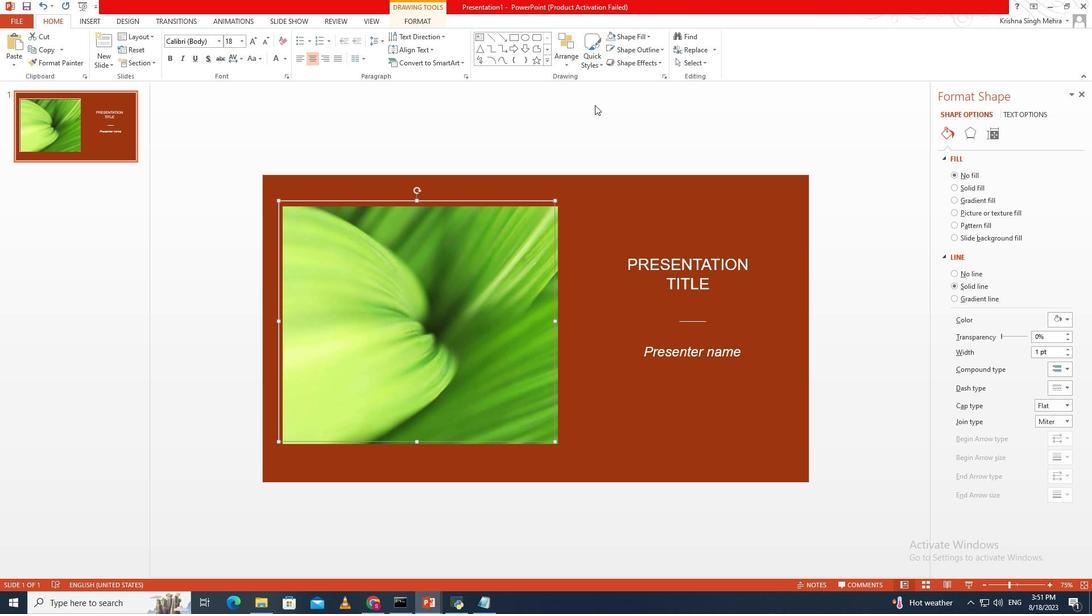
Action: Mouse moved to (479, 251)
Screenshot: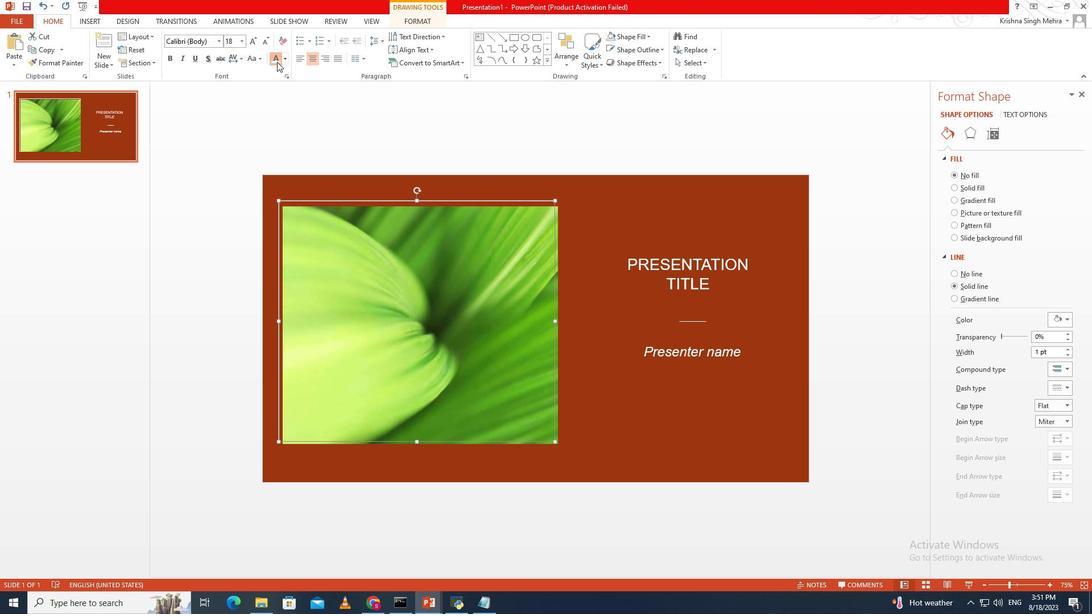 
Action: Mouse pressed left at (479, 251)
Screenshot: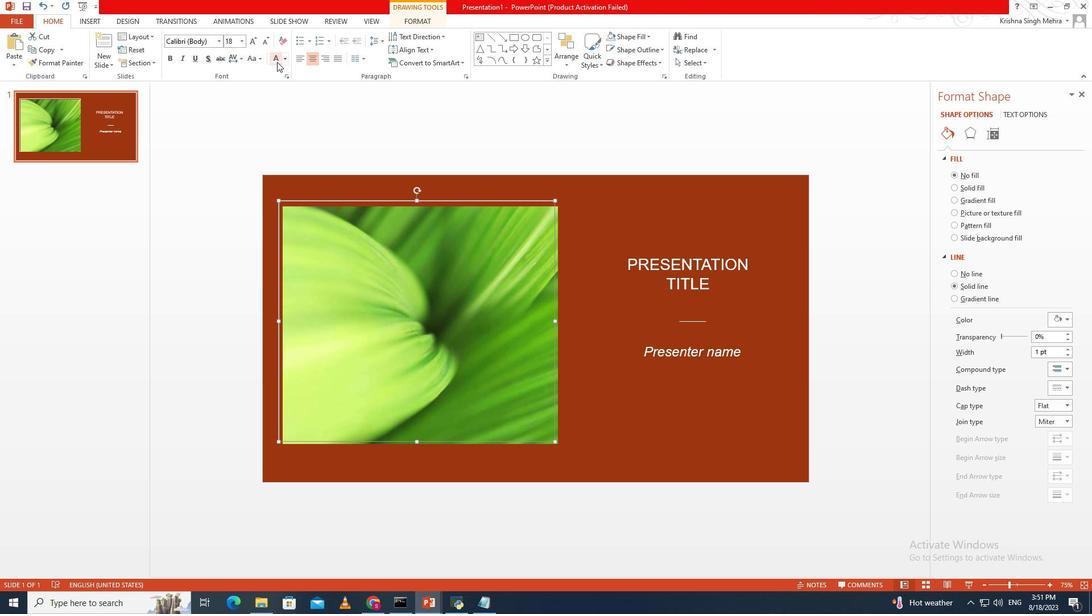 
Action: Mouse moved to (572, 166)
Screenshot: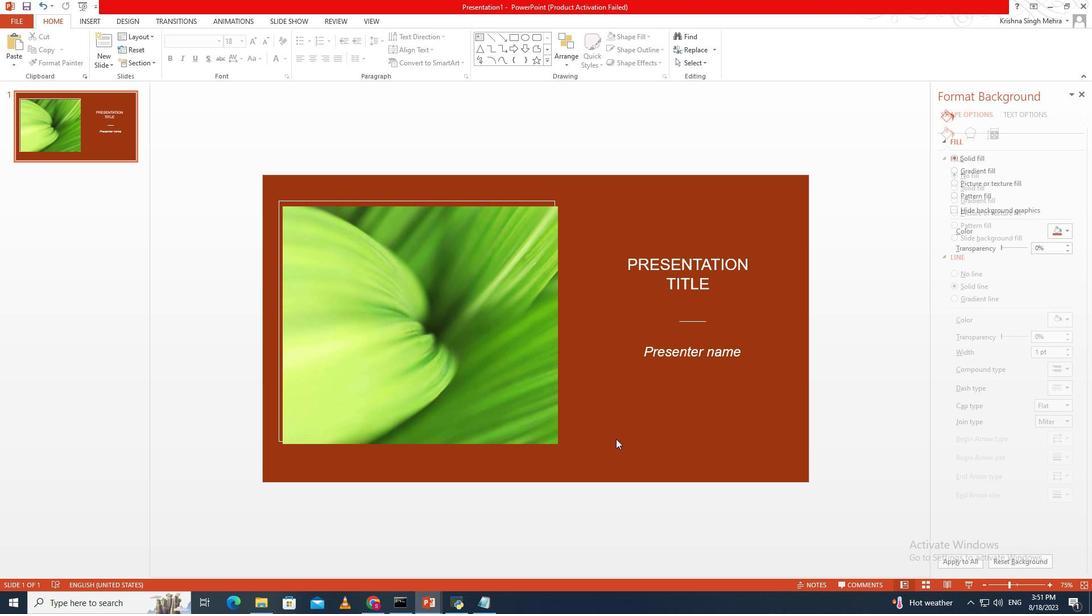 
Action: Mouse pressed left at (572, 166)
Screenshot: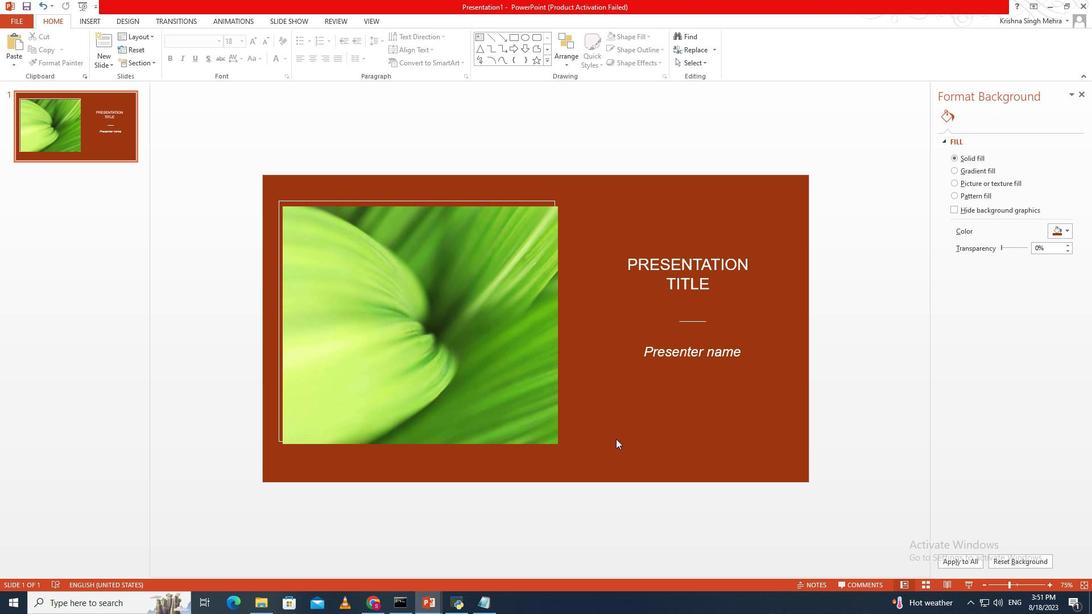 
Action: Mouse moved to (531, 177)
Screenshot: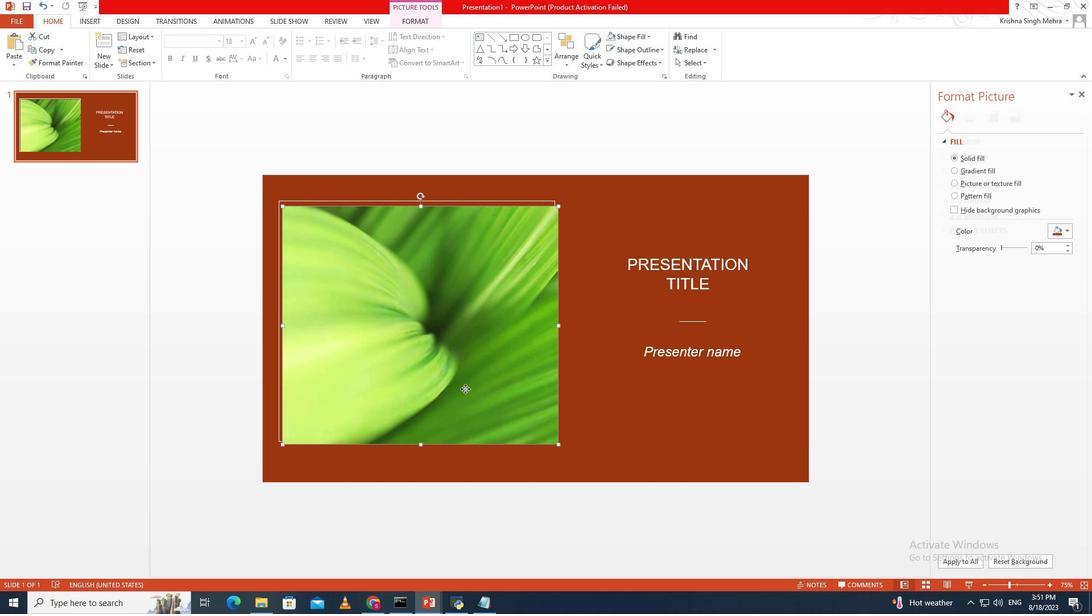
Action: Mouse pressed left at (531, 177)
Screenshot: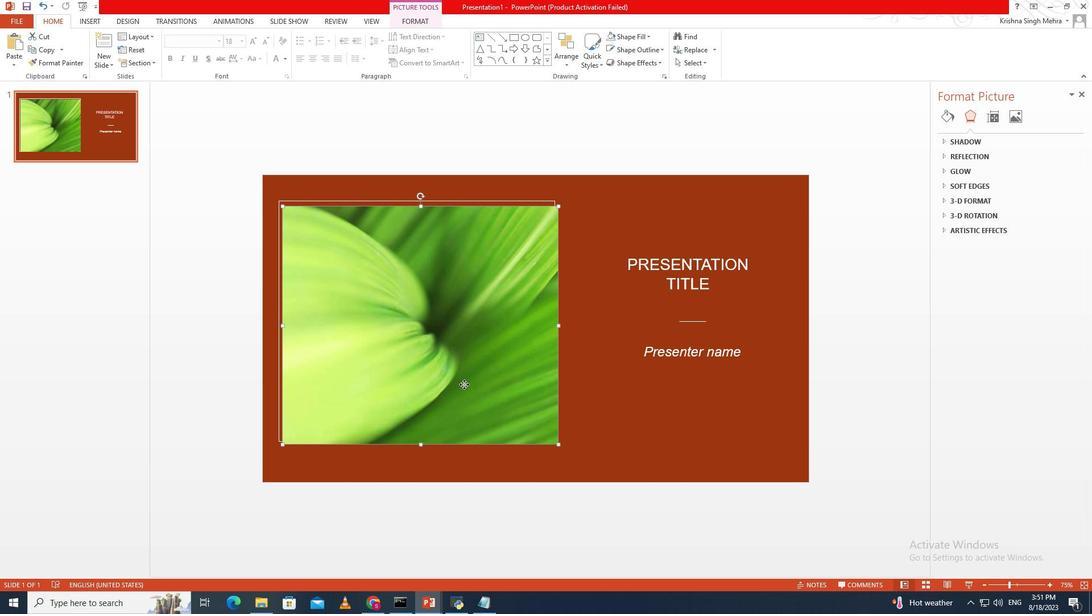 
Action: Mouse moved to (558, 250)
Screenshot: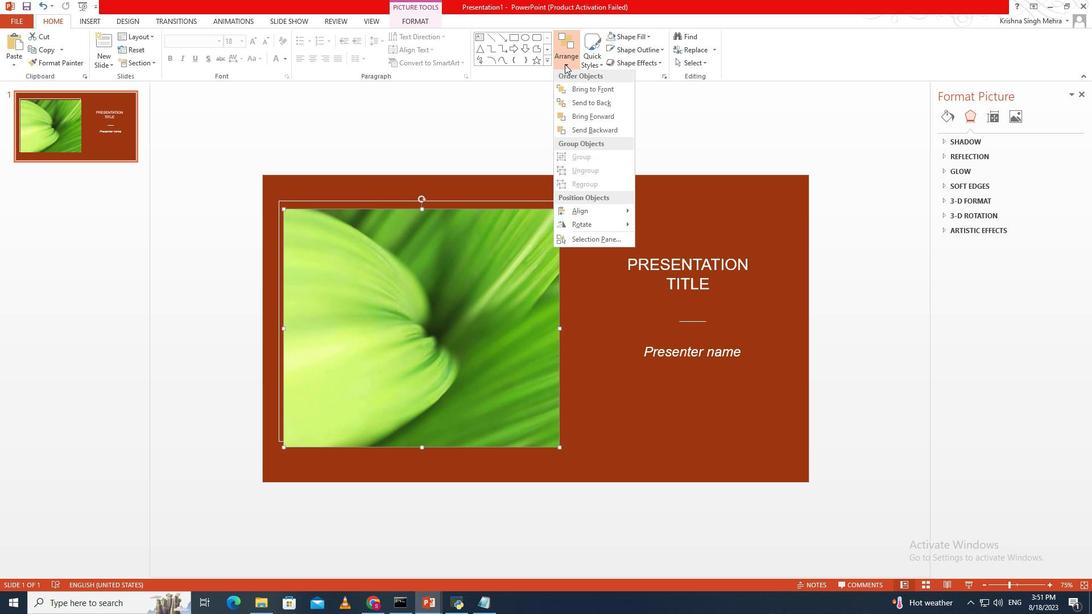 
Action: Mouse pressed left at (558, 250)
Screenshot: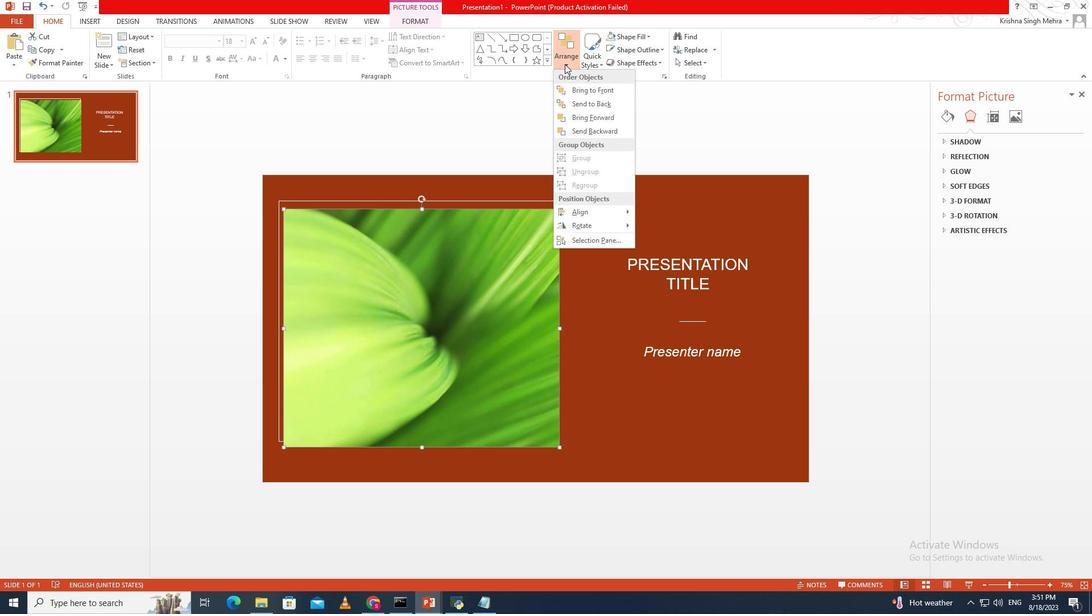 
Action: Mouse moved to (564, 237)
Screenshot: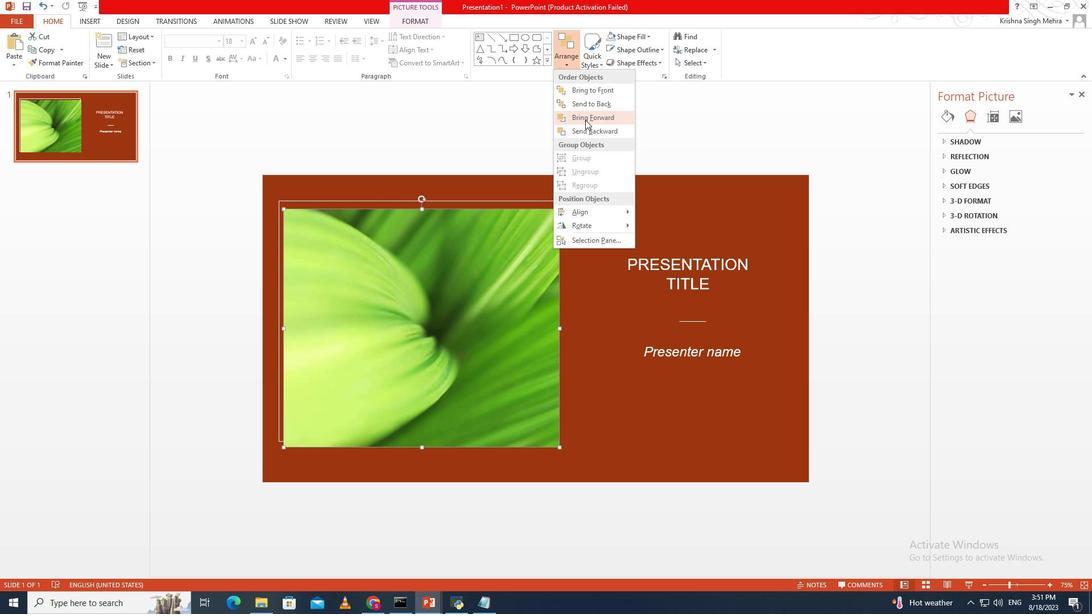 
Action: Mouse pressed left at (564, 237)
Screenshot: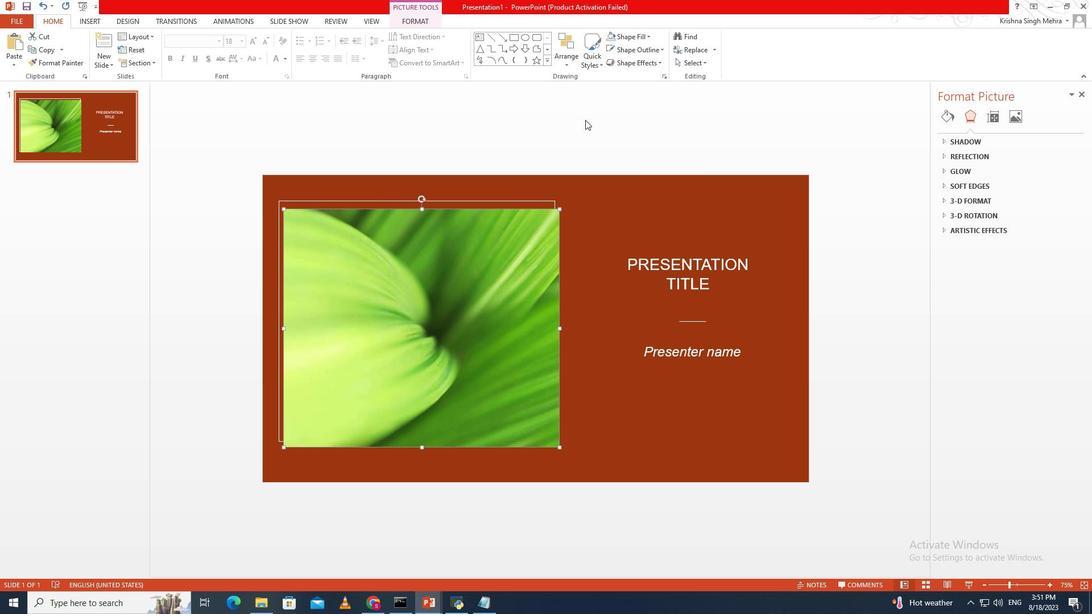 
Action: Mouse moved to (538, 219)
Screenshot: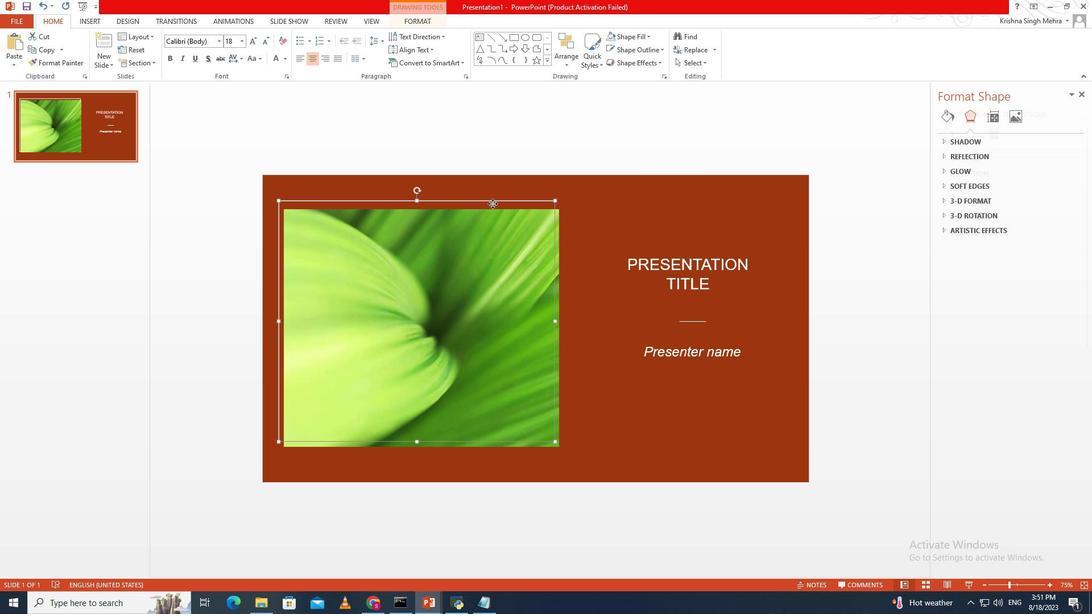 
Action: Mouse pressed left at (538, 219)
Screenshot: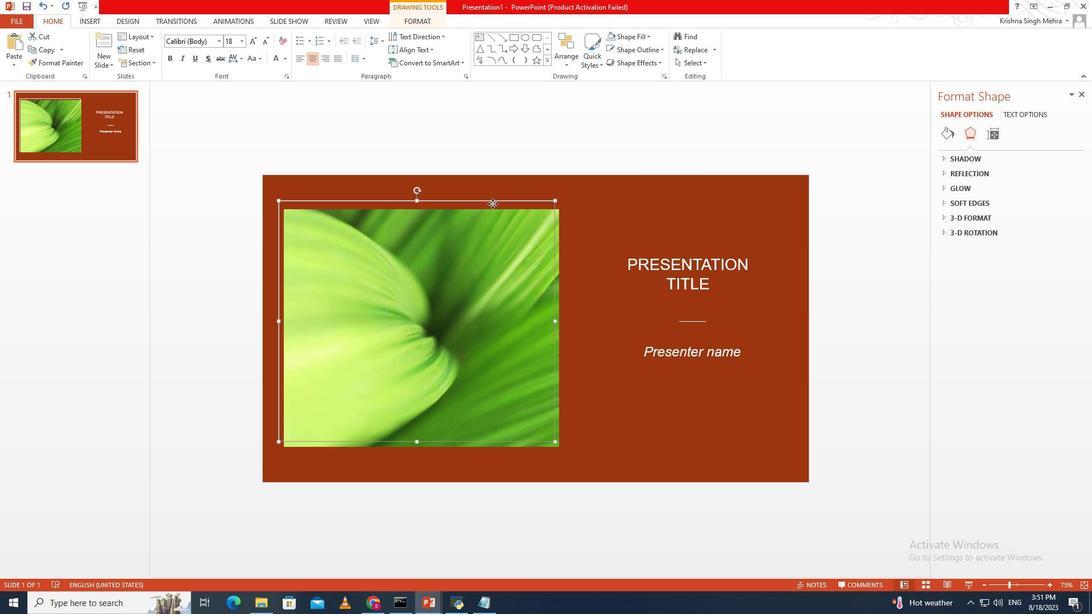 
Action: Mouse moved to (558, 250)
Screenshot: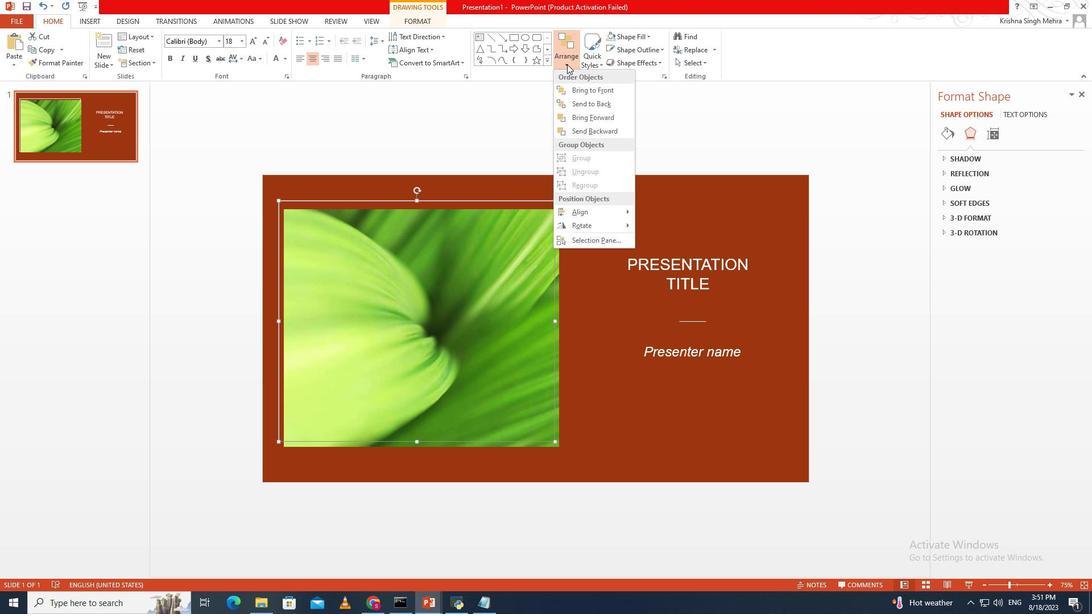 
Action: Mouse pressed left at (558, 250)
Screenshot: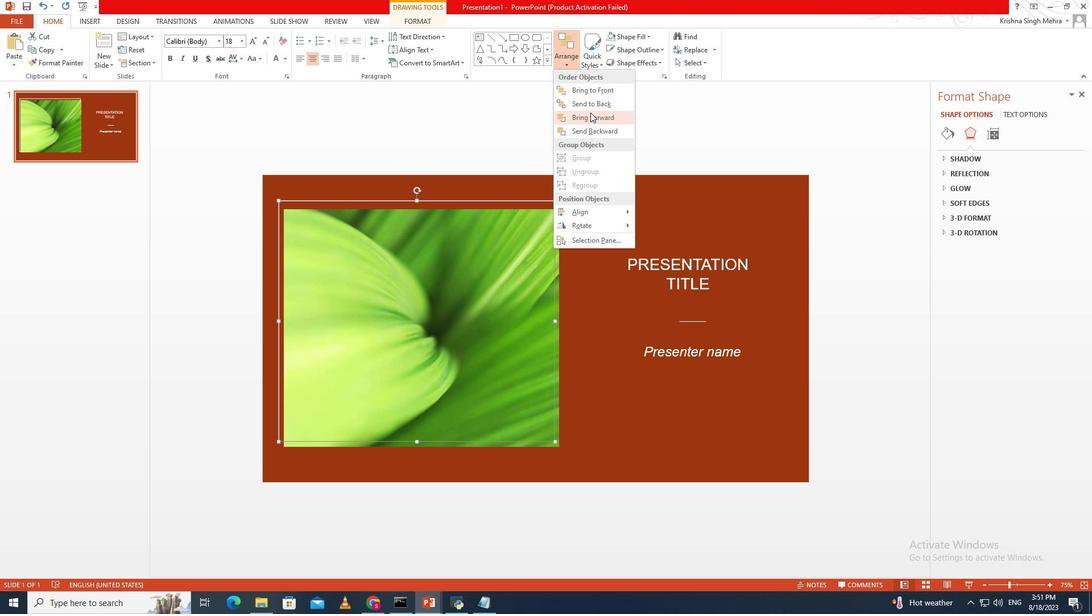 
Action: Mouse moved to (565, 238)
Screenshot: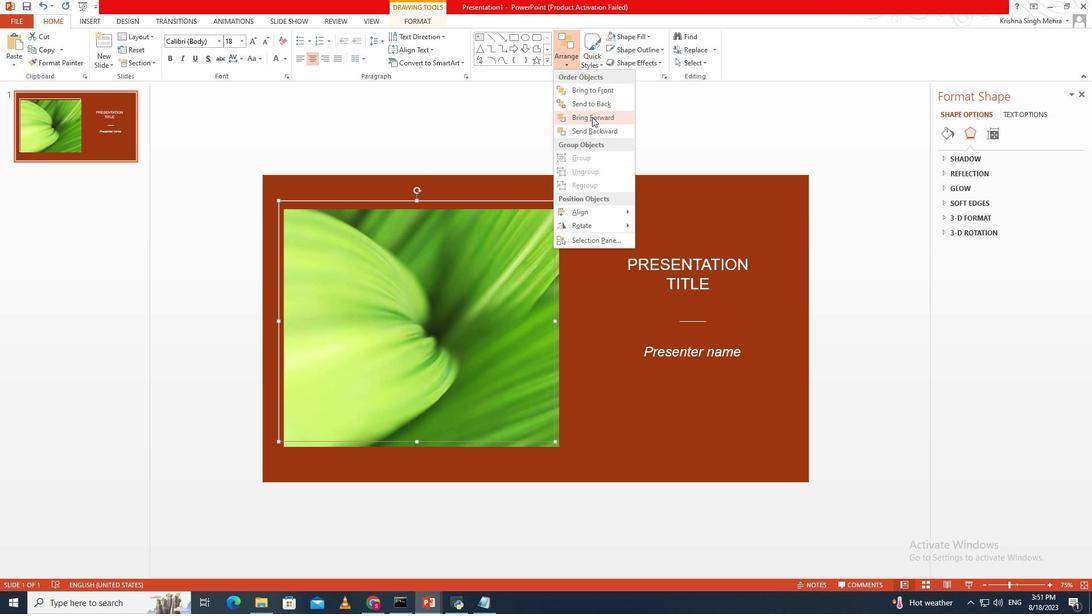 
Action: Mouse pressed left at (565, 238)
Screenshot: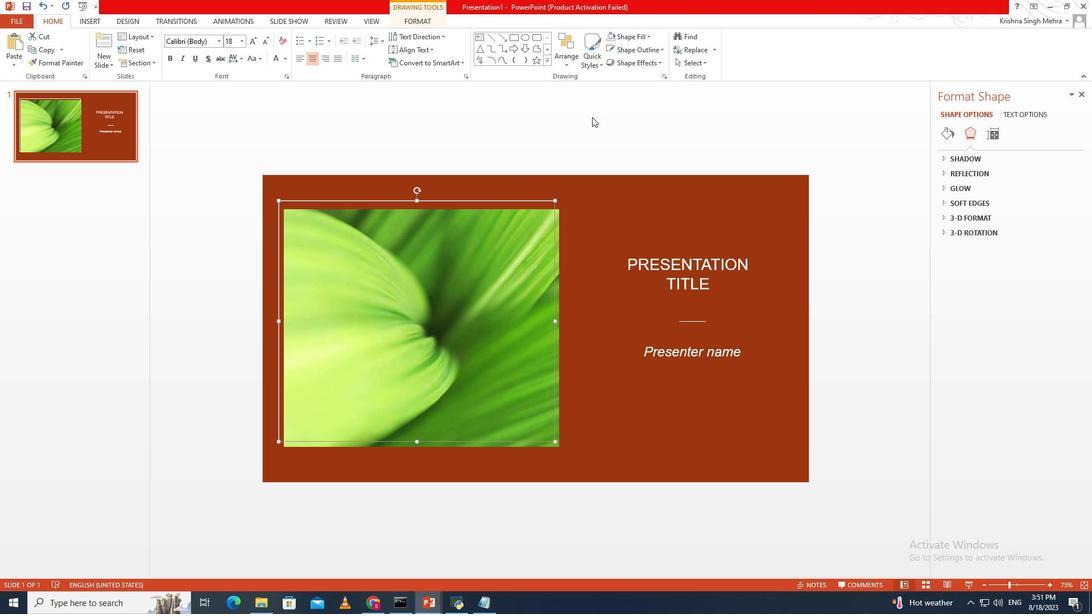 
Action: Mouse moved to (571, 169)
Screenshot: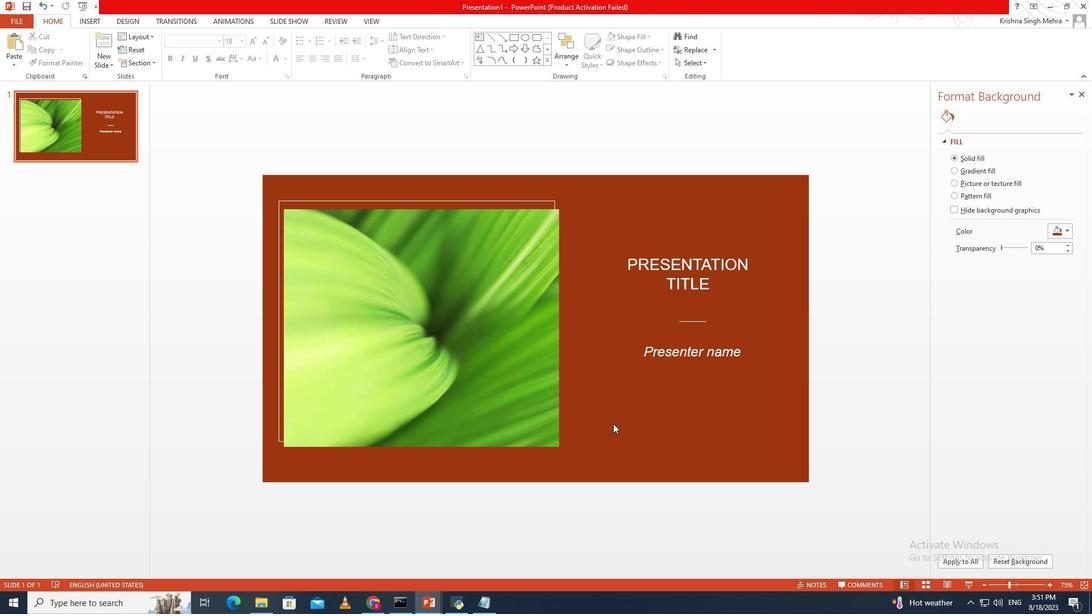 
Action: Mouse pressed left at (571, 169)
Screenshot: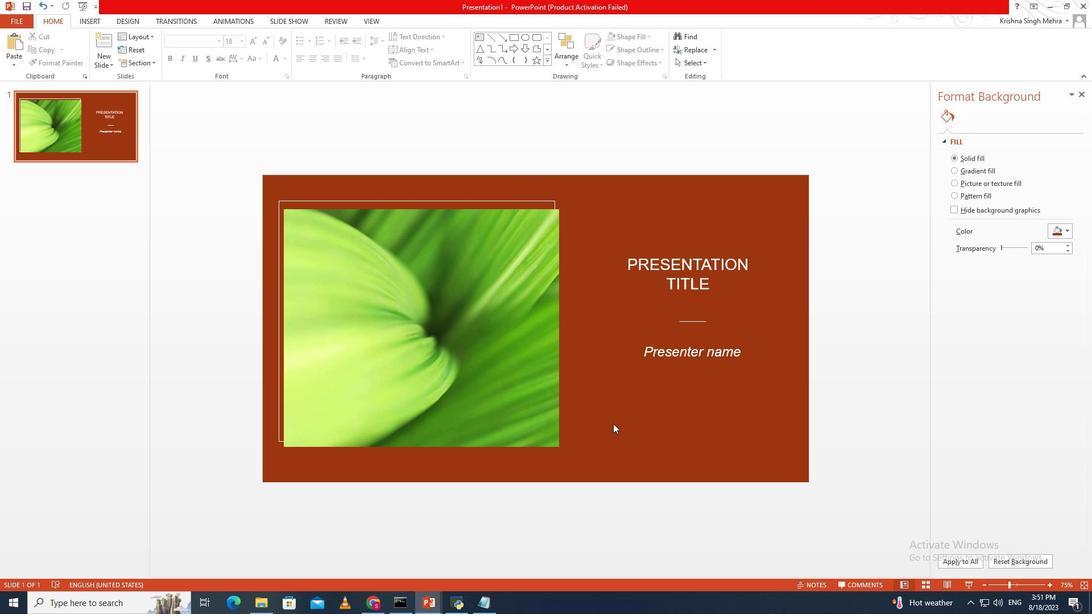 
Action: Mouse moved to (431, 249)
Screenshot: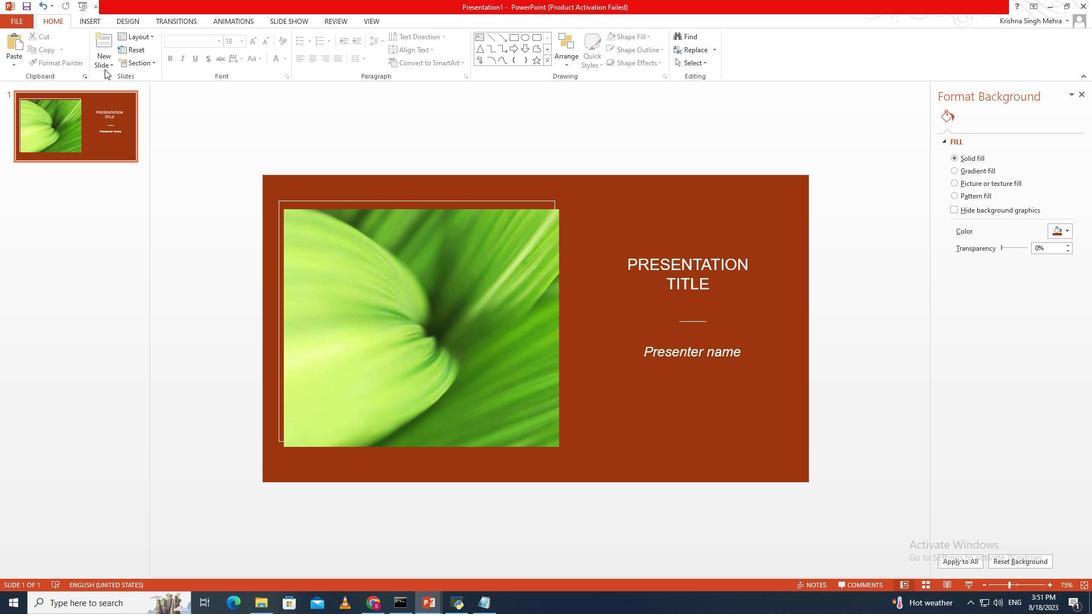 
Action: Mouse pressed left at (431, 249)
Screenshot: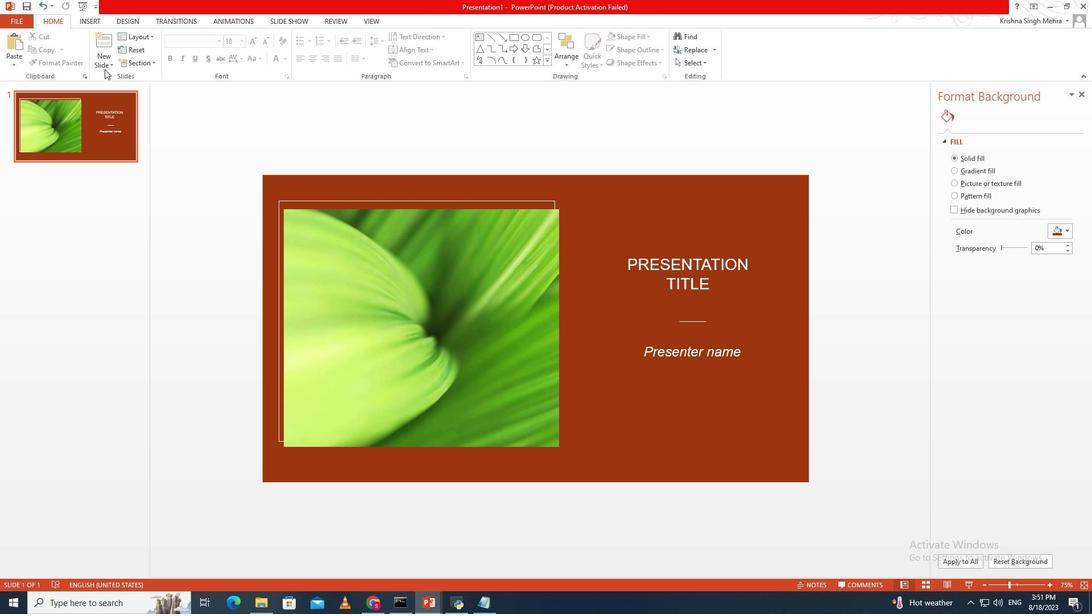 
Action: Mouse moved to (431, 249)
Screenshot: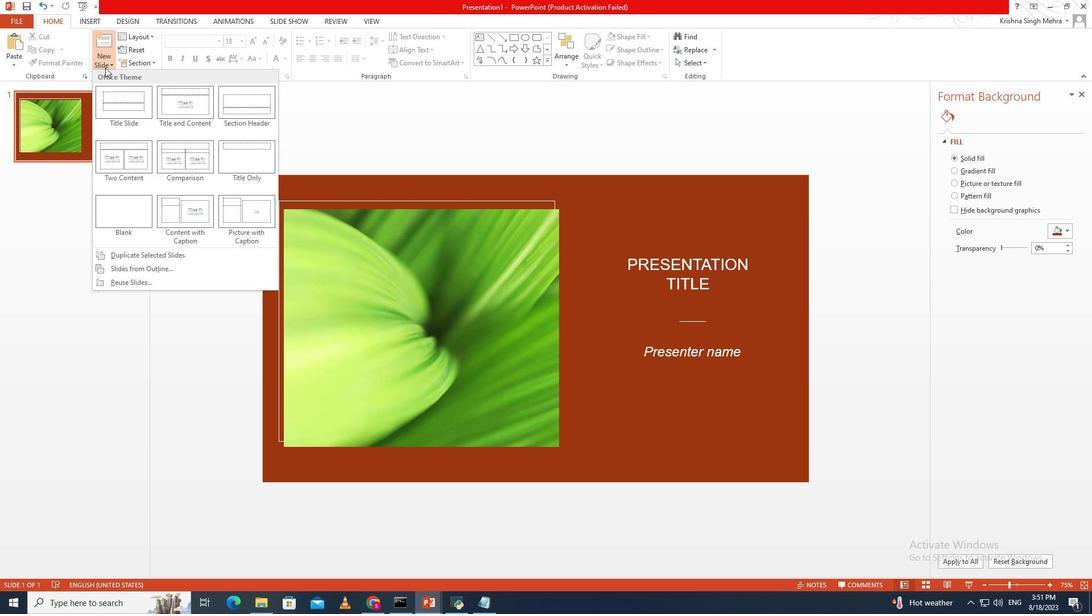 
Action: Mouse pressed left at (431, 249)
Screenshot: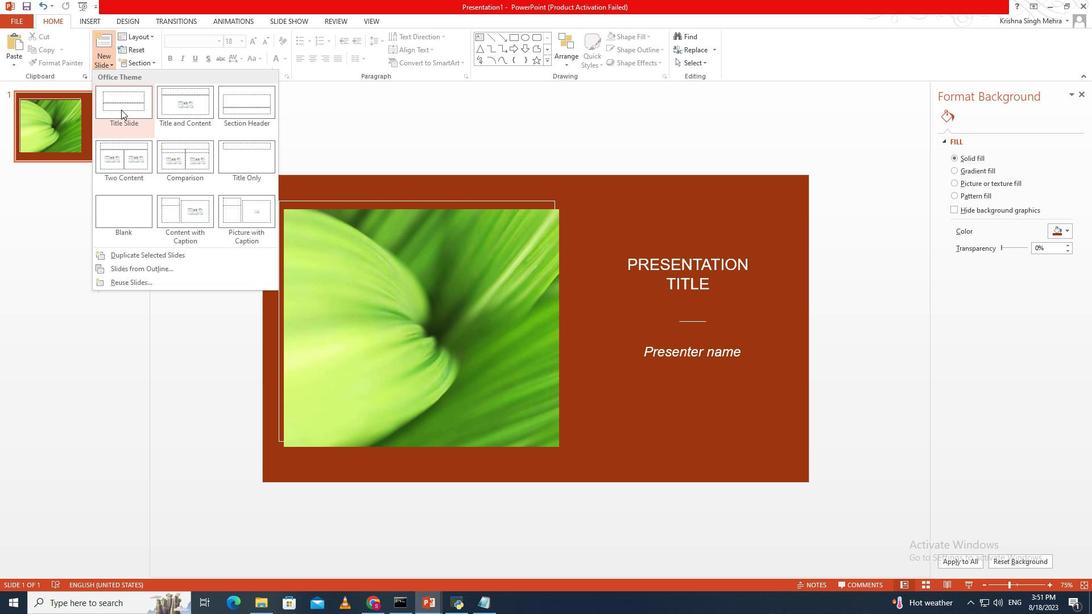 
Action: Mouse moved to (433, 217)
Screenshot: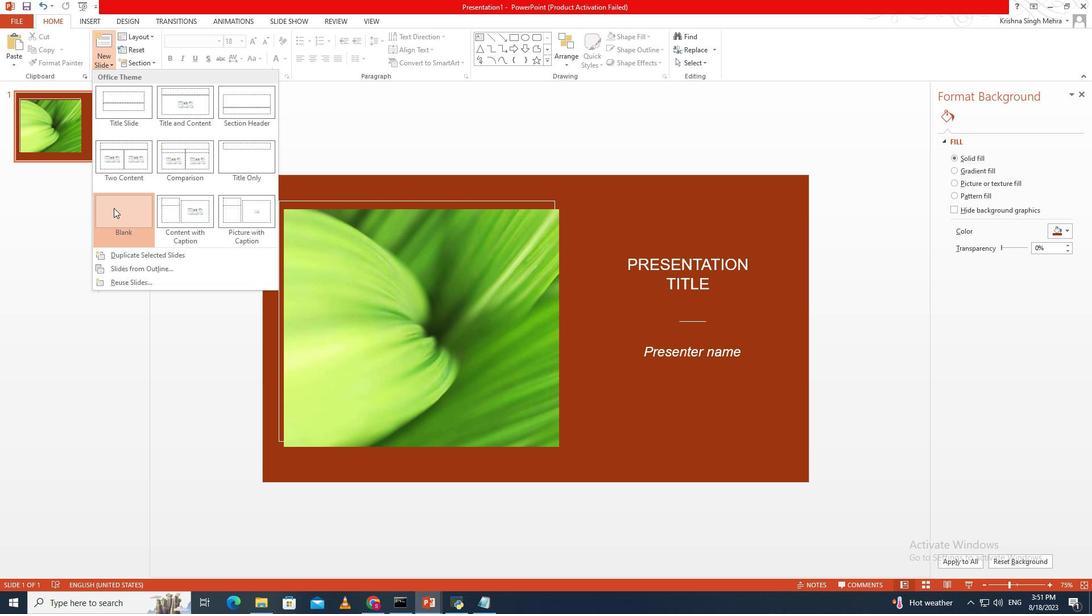
Action: Mouse pressed left at (433, 217)
Screenshot: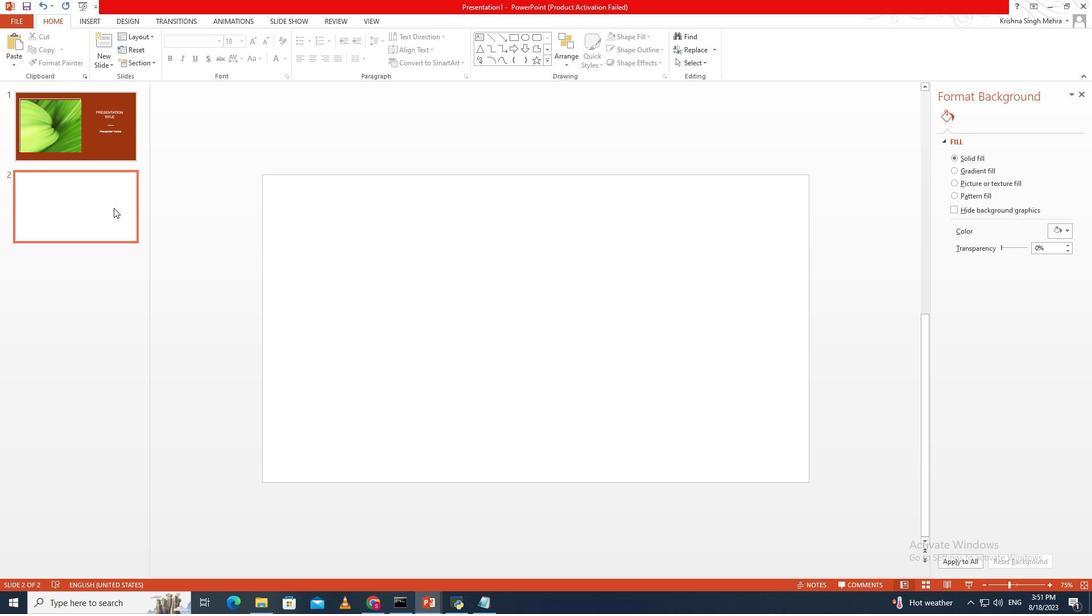 
Action: Mouse moved to (217, 200)
Screenshot: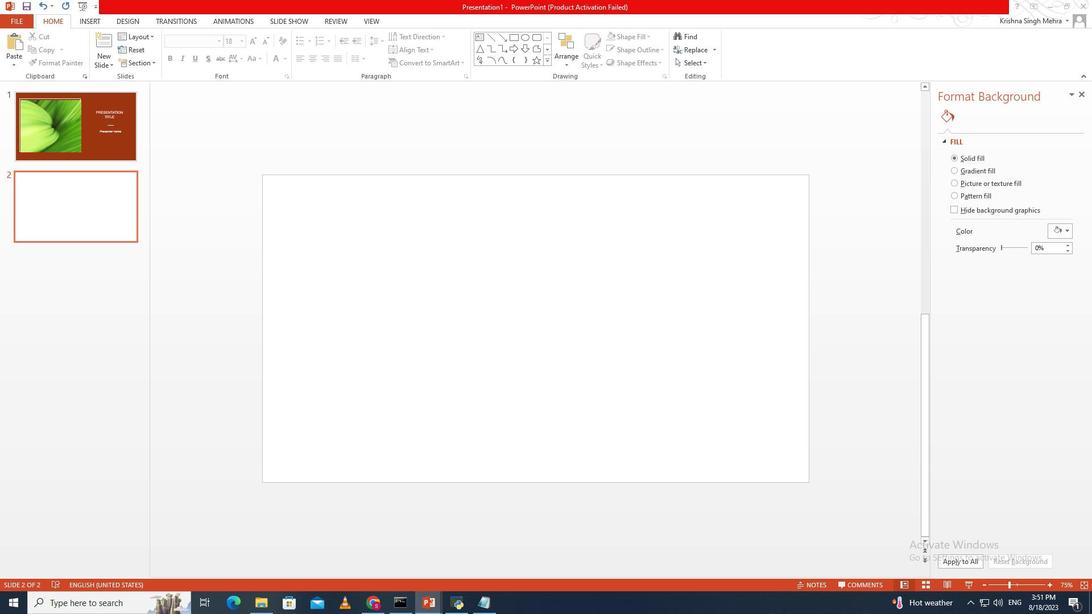 
Action: Mouse pressed left at (217, 200)
Screenshot: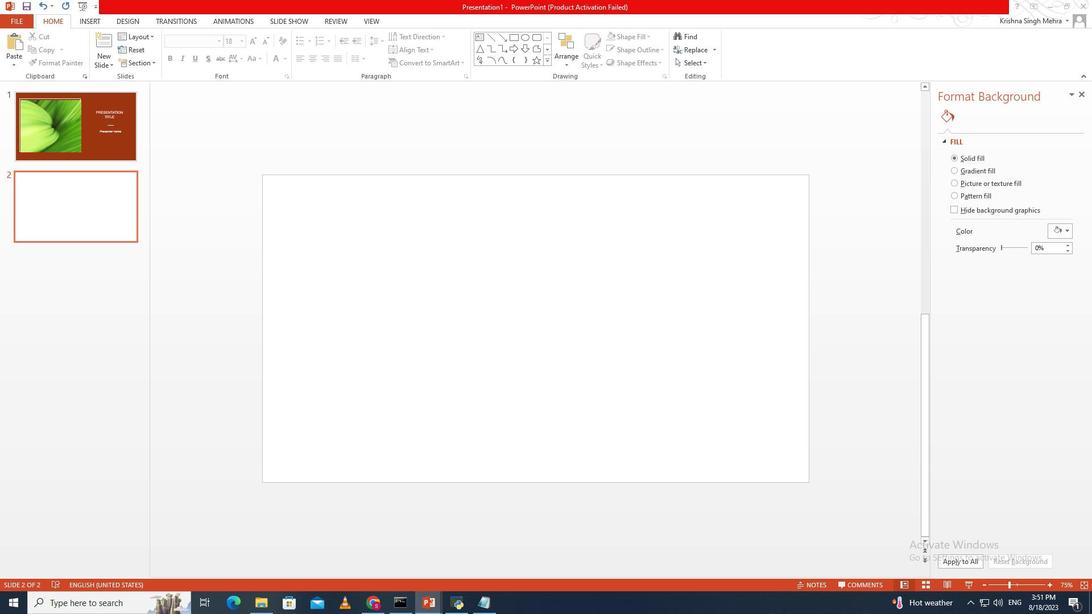 
Action: Mouse pressed left at (217, 200)
Screenshot: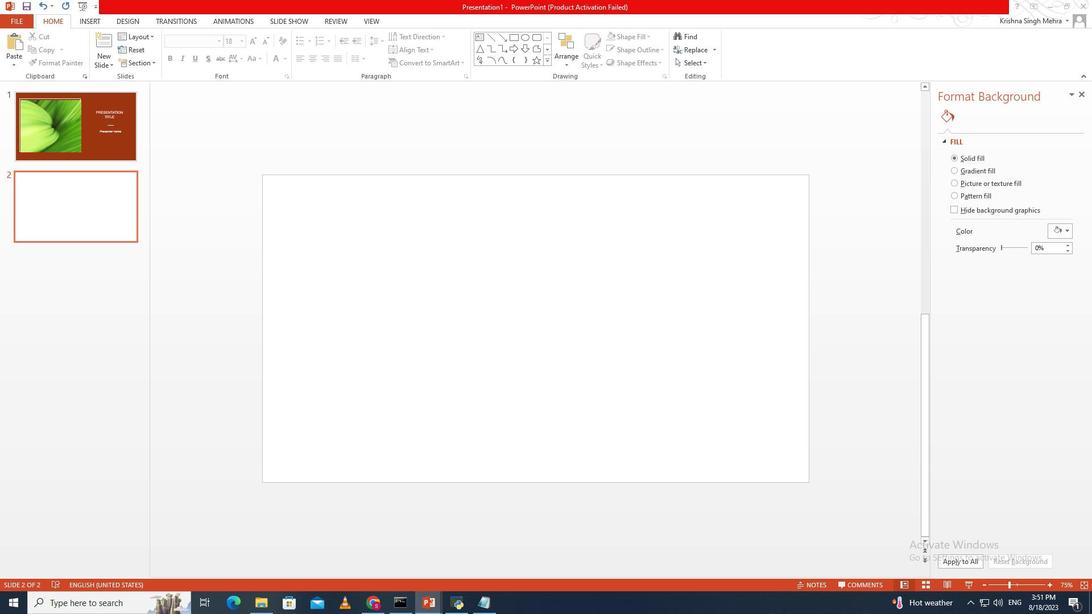 
Action: Mouse moved to (696, 212)
Screenshot: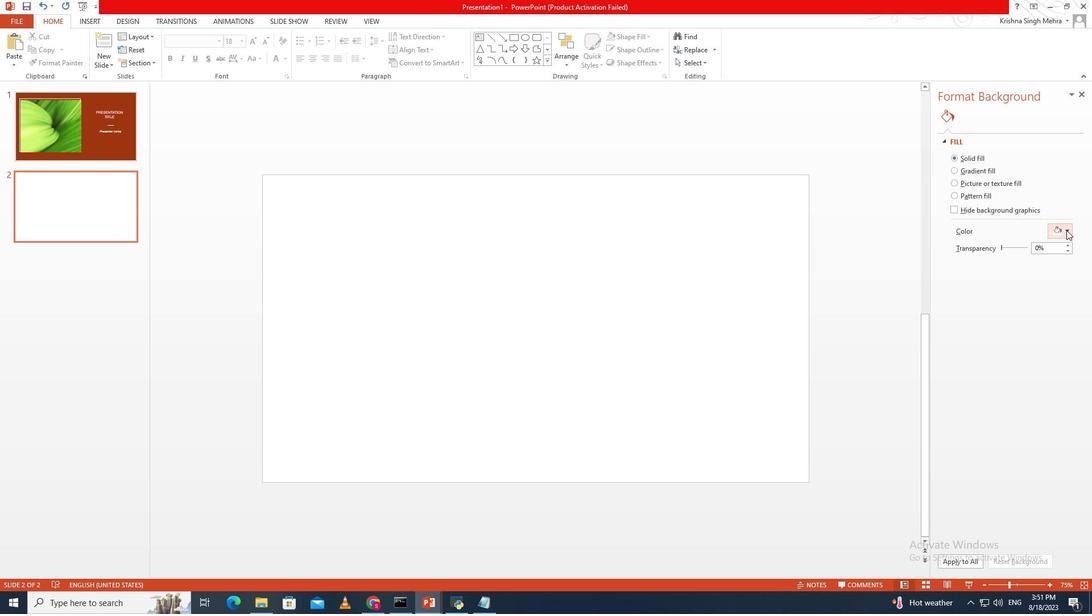 
Action: Mouse pressed left at (696, 212)
Screenshot: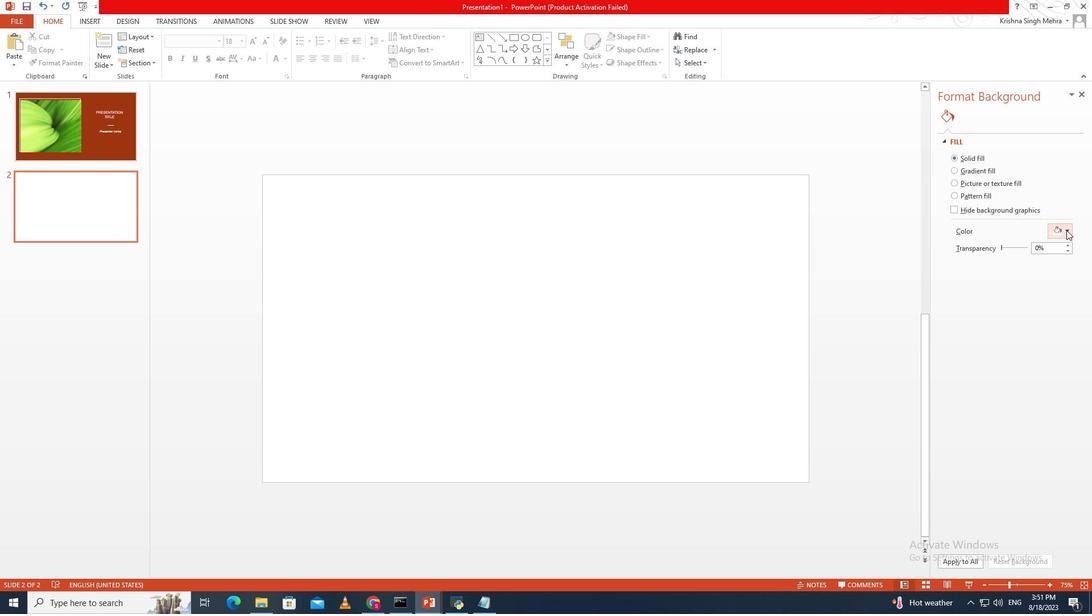 
Action: Mouse pressed left at (696, 212)
Screenshot: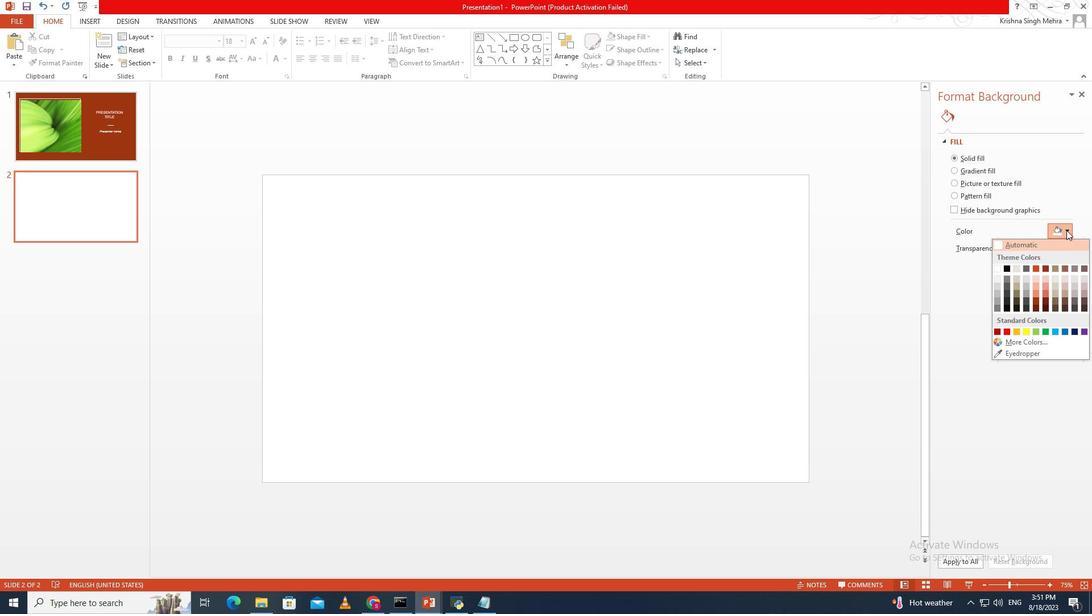 
Action: Mouse moved to (688, 196)
Screenshot: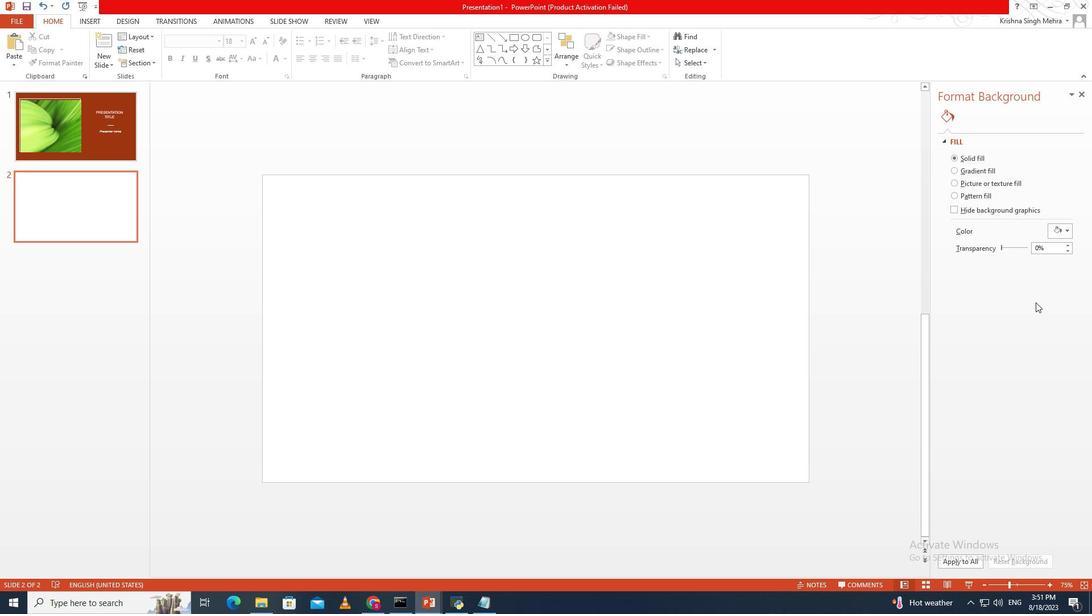 
Action: Mouse pressed left at (688, 196)
Screenshot: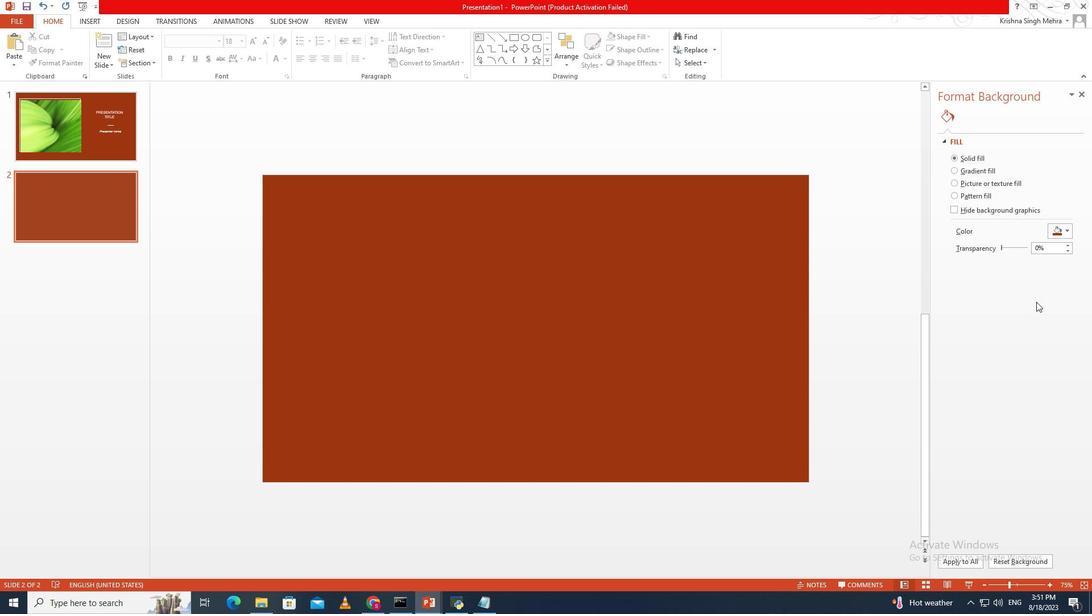 
Action: Mouse moved to (535, 256)
Screenshot: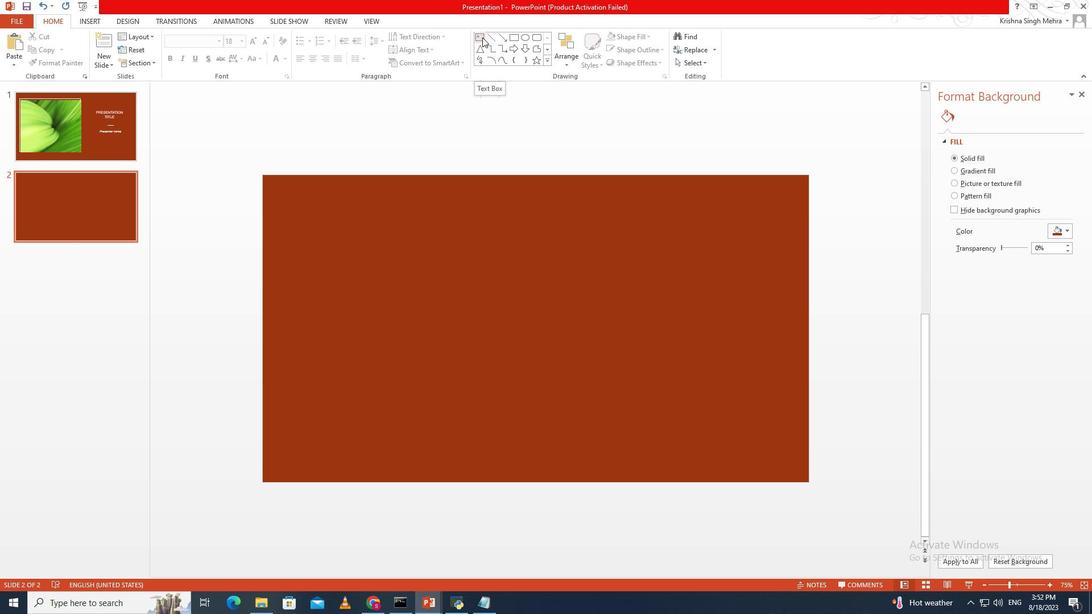 
Action: Mouse pressed left at (535, 256)
Screenshot: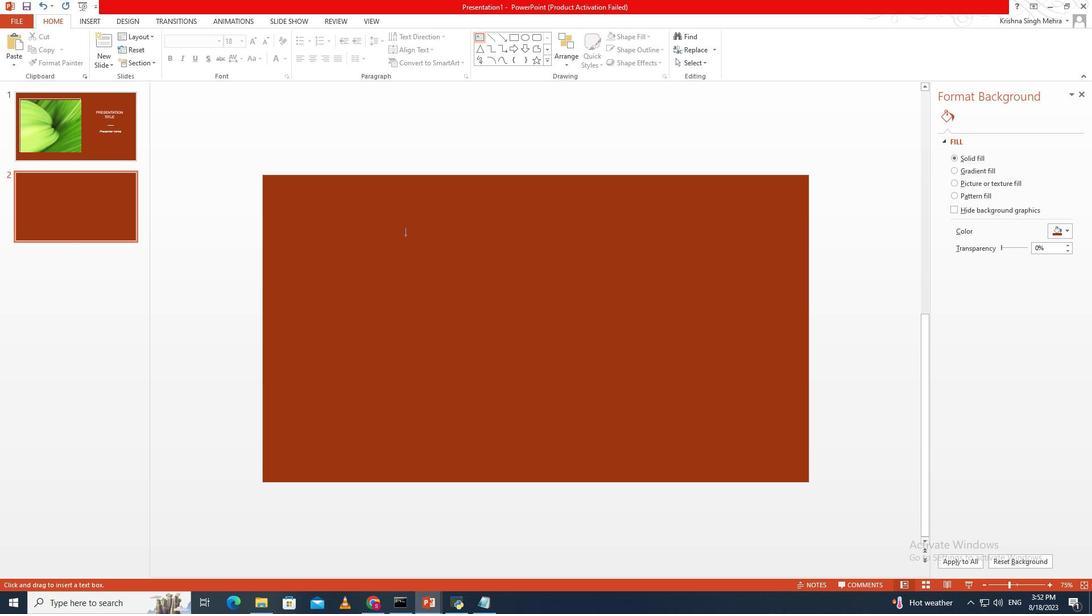 
Action: Mouse moved to (504, 210)
Screenshot: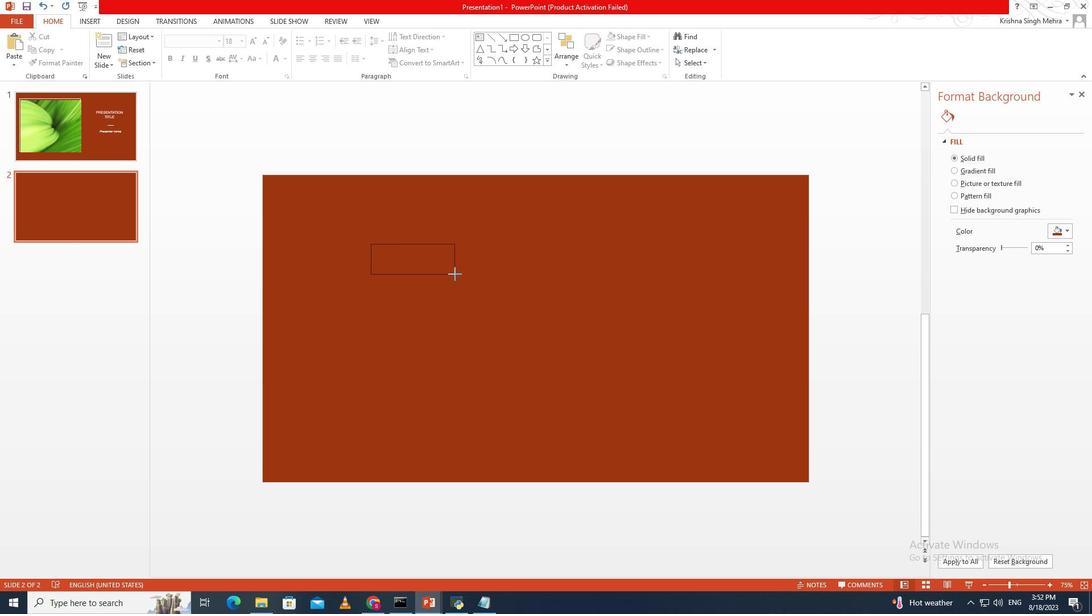 
Action: Mouse pressed left at (504, 210)
Screenshot: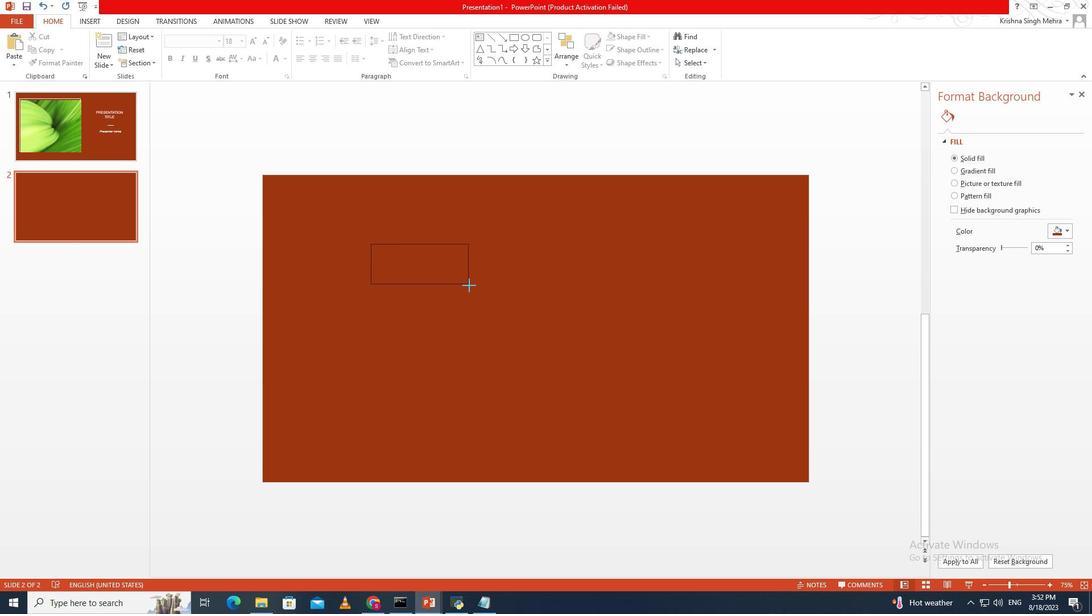 
Action: Mouse moved to (291, 219)
Screenshot: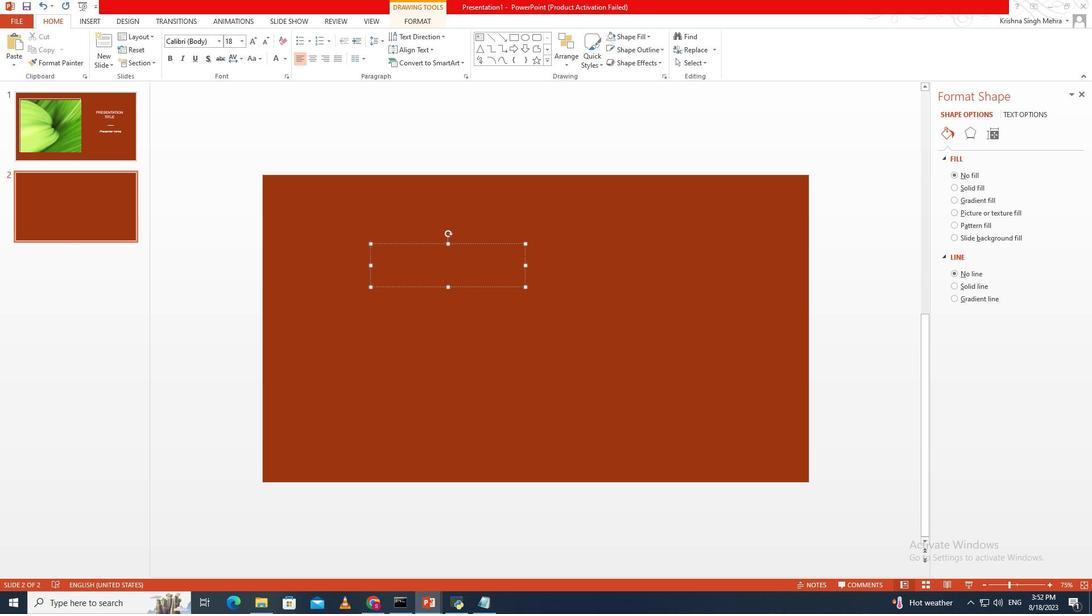 
Action: Mouse pressed left at (291, 219)
Screenshot: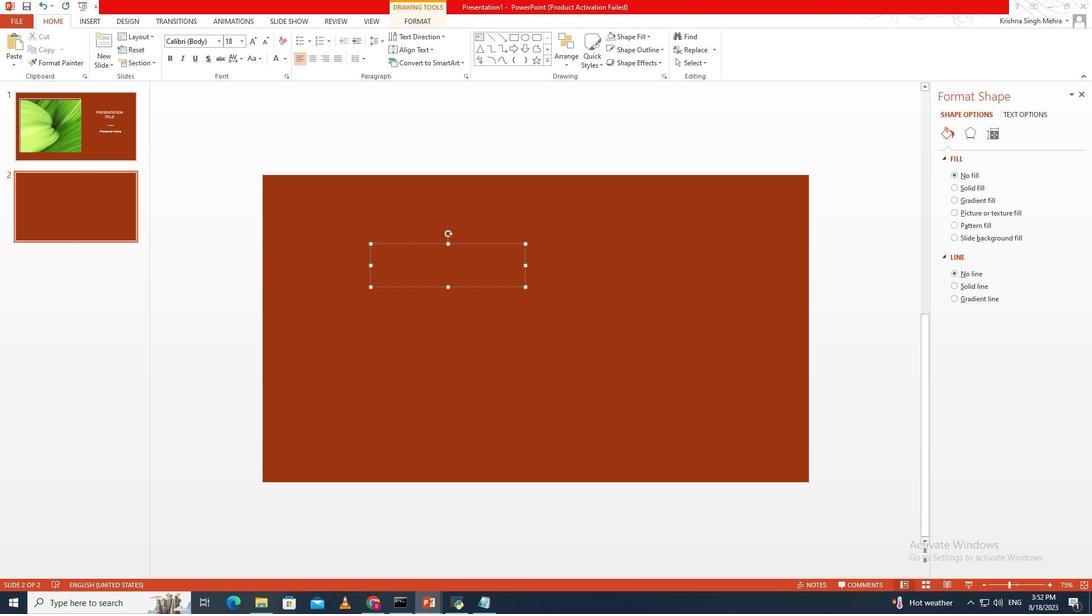 
Action: Mouse pressed left at (291, 219)
Screenshot: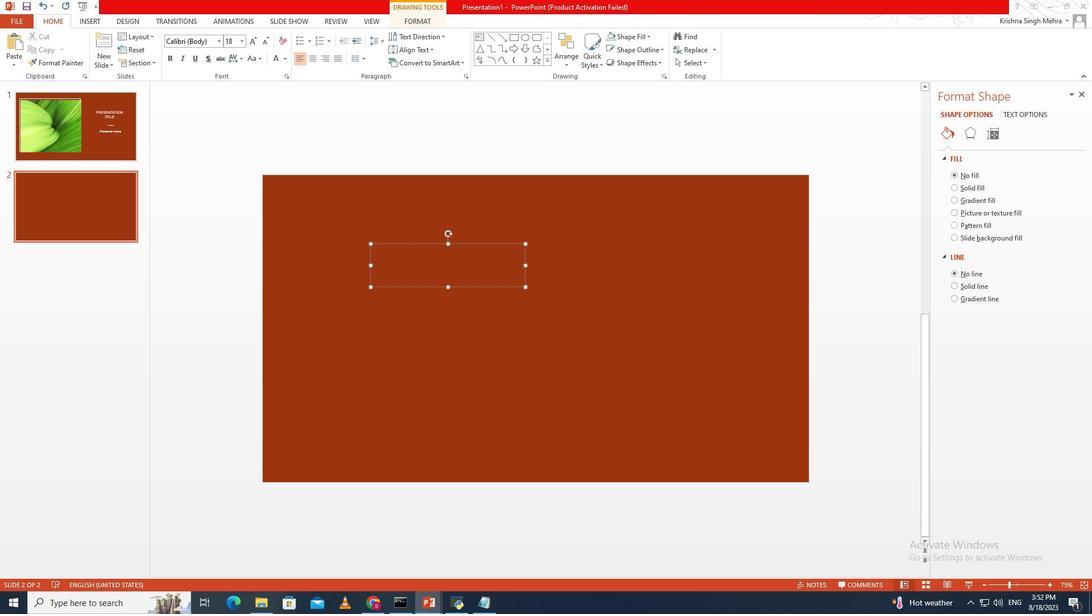 
Action: Mouse moved to (462, 255)
Screenshot: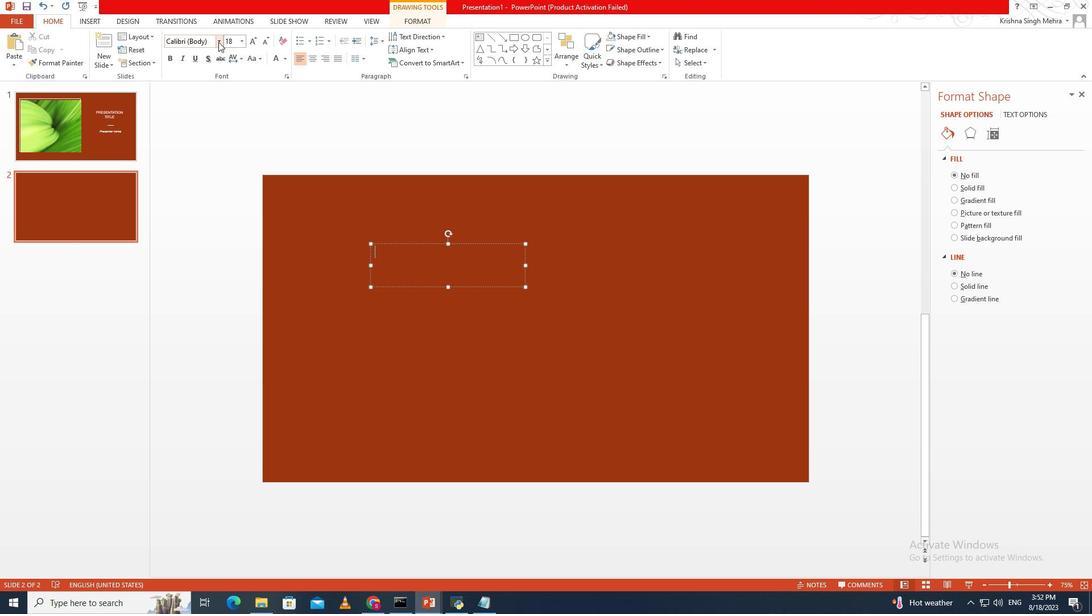 
Action: Mouse pressed left at (462, 255)
Screenshot: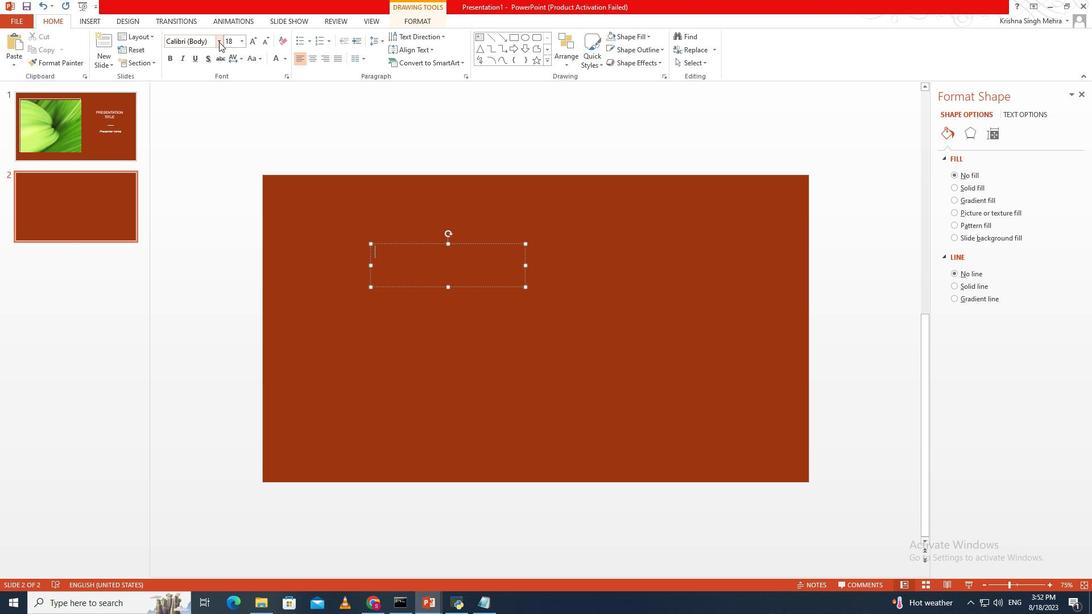
Action: Mouse moved to (463, 255)
Screenshot: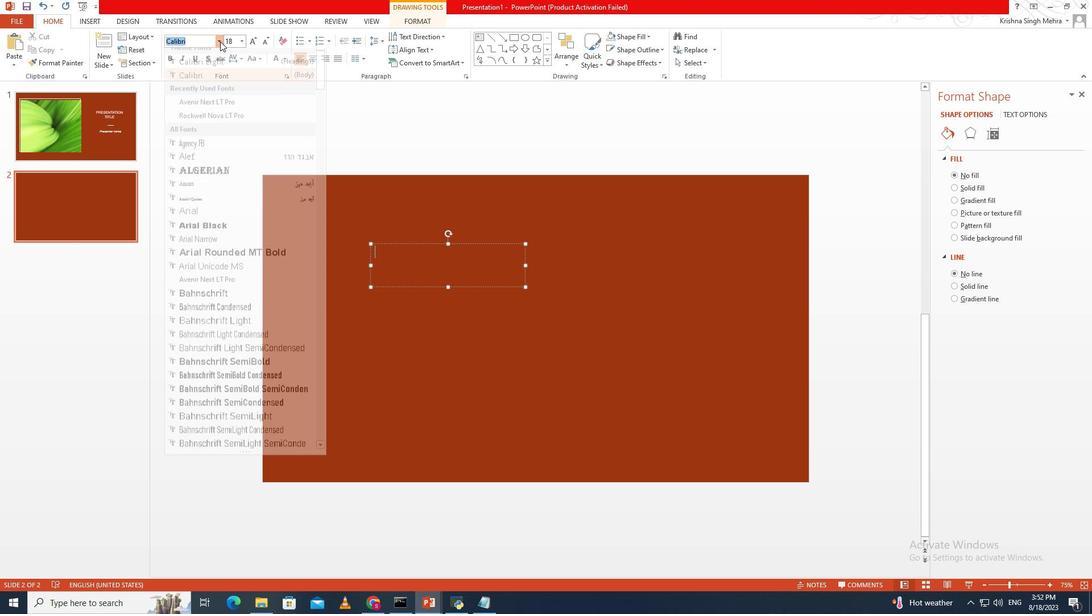 
Action: Mouse pressed left at (463, 255)
Screenshot: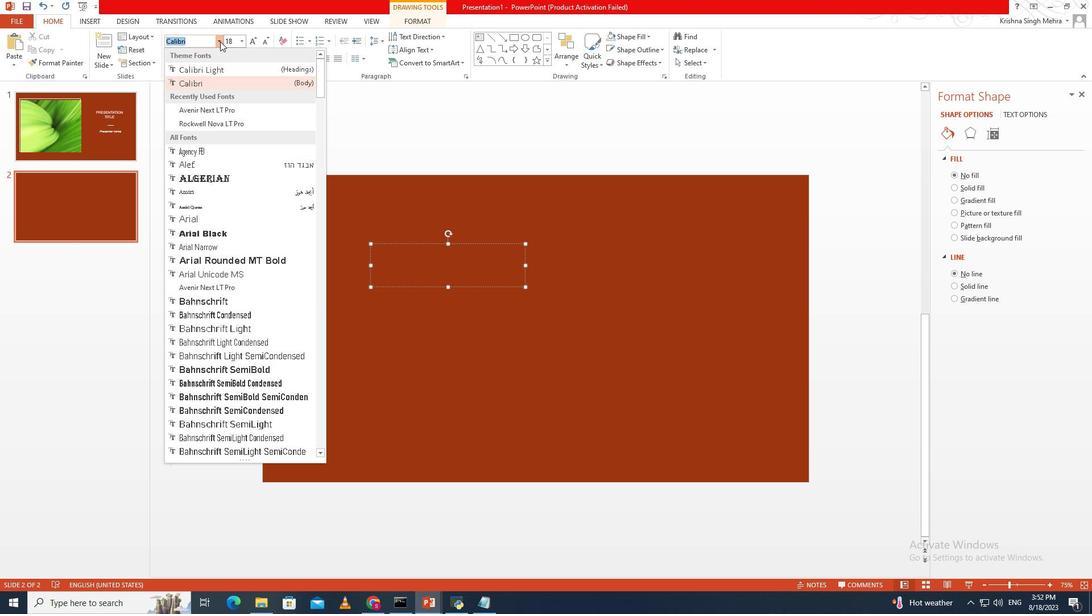 
Action: Key pressed <Key.shift>Rockwell
Screenshot: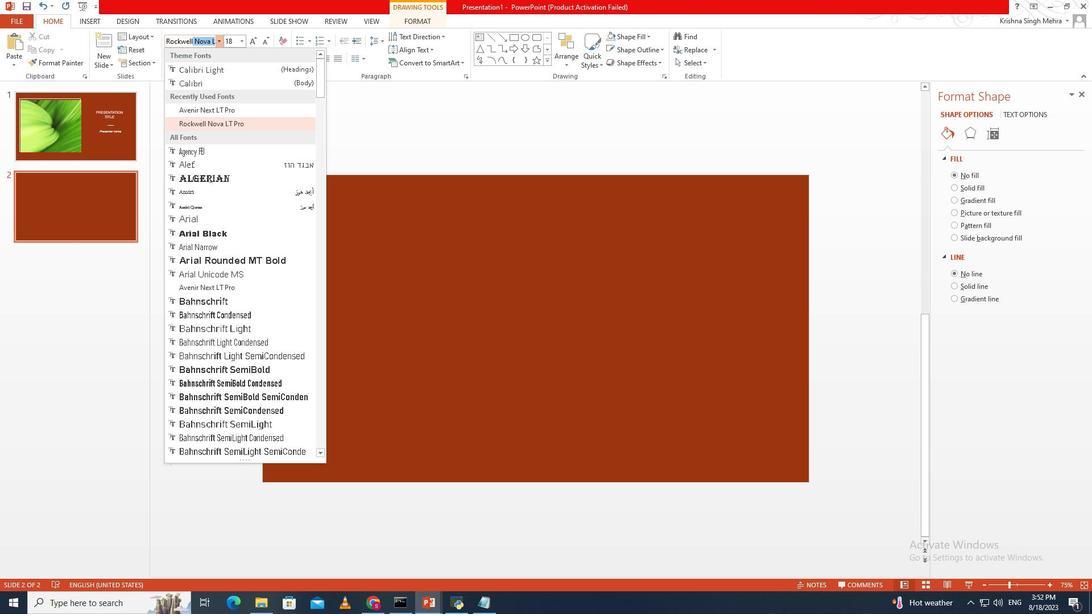 
Action: Mouse moved to (453, 253)
Screenshot: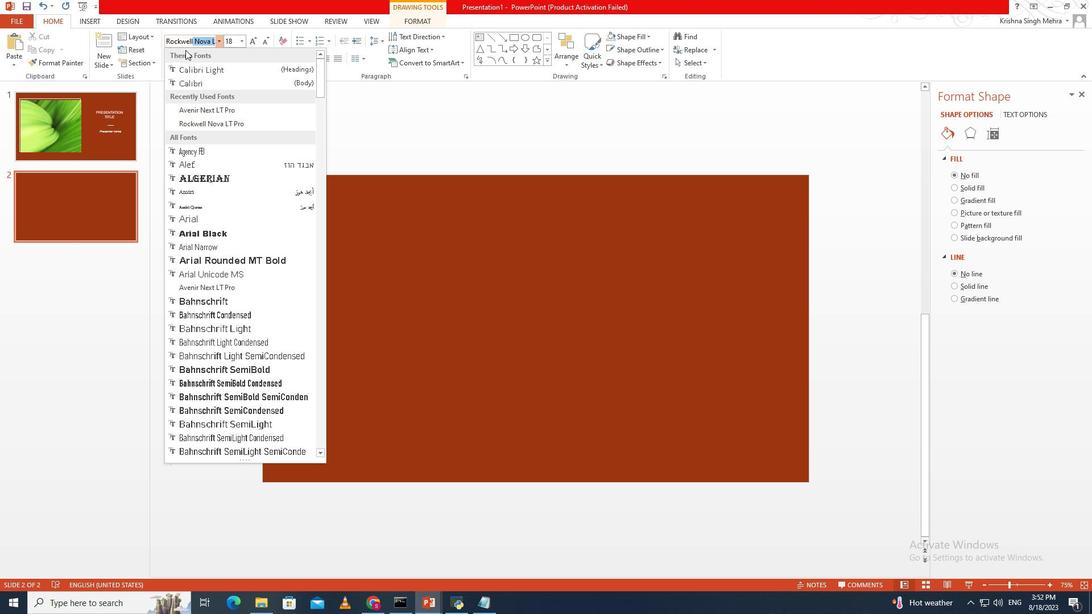 
Action: Key pressed <Key.enter>
Screenshot: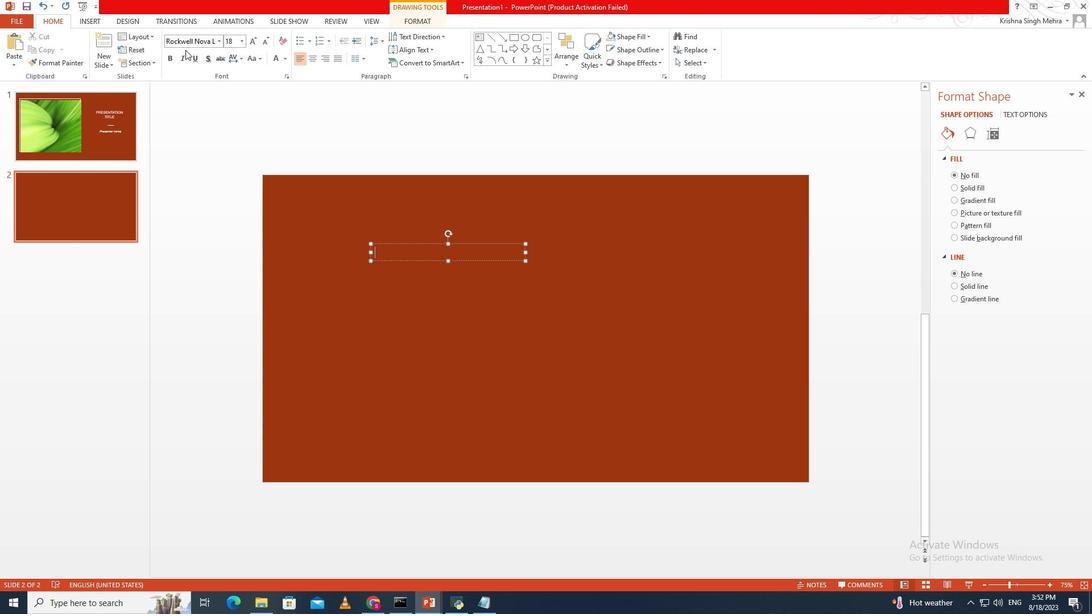 
Action: Mouse moved to (469, 255)
Screenshot: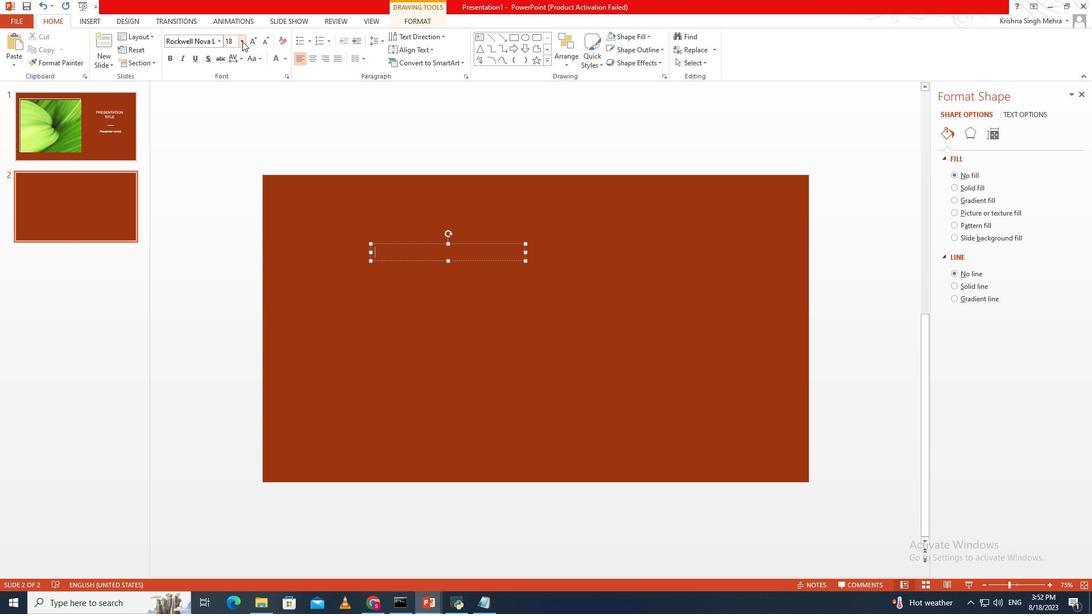 
Action: Mouse pressed left at (469, 255)
Screenshot: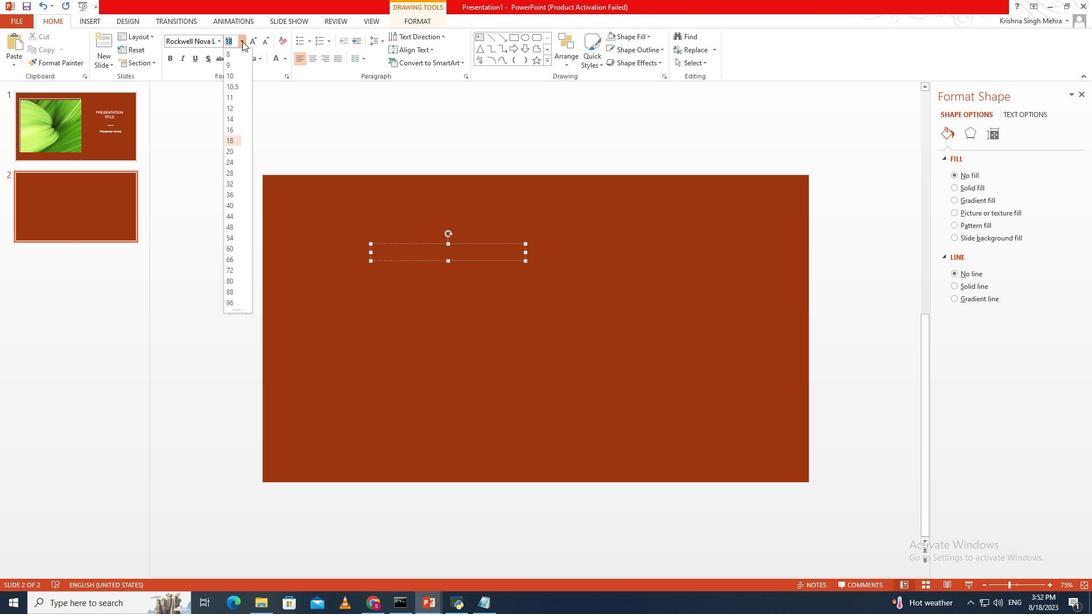 
Action: Key pressed 28<Key.enter>
Screenshot: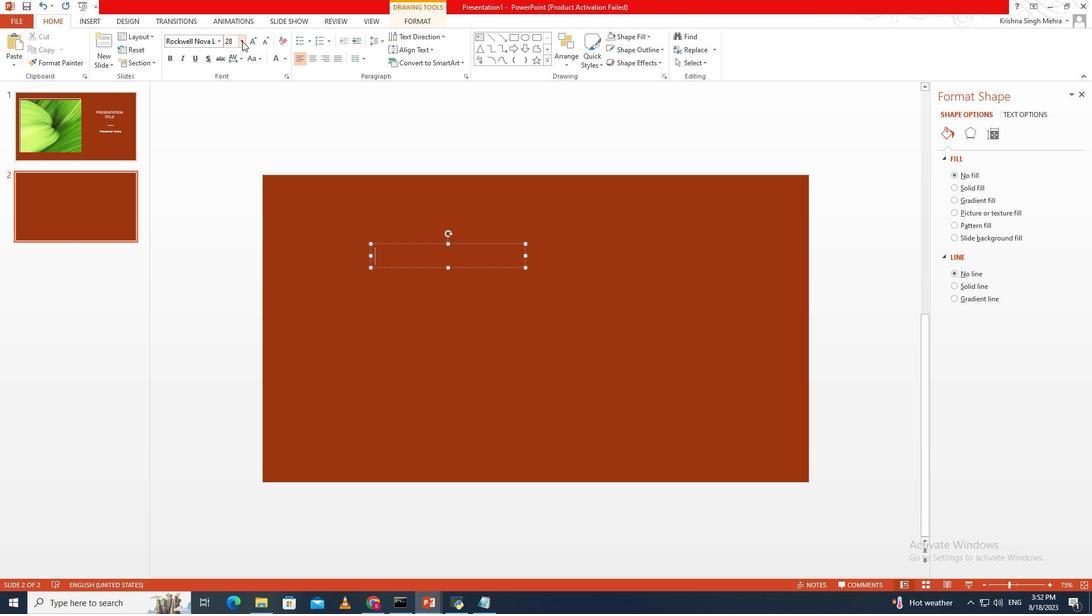 
Action: Mouse moved to (479, 251)
Screenshot: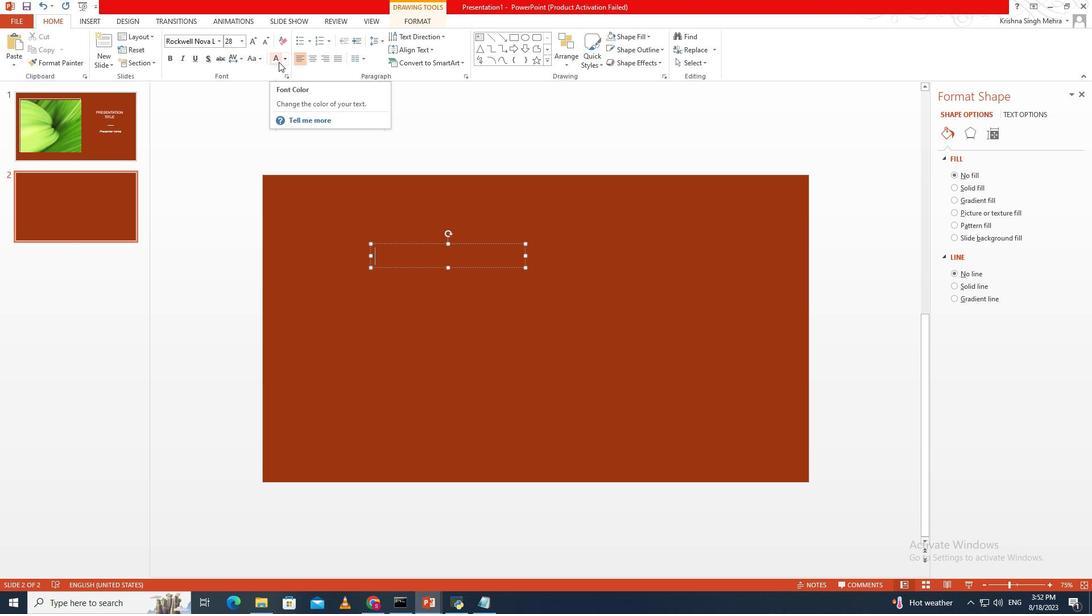 
Action: Mouse pressed left at (479, 251)
Screenshot: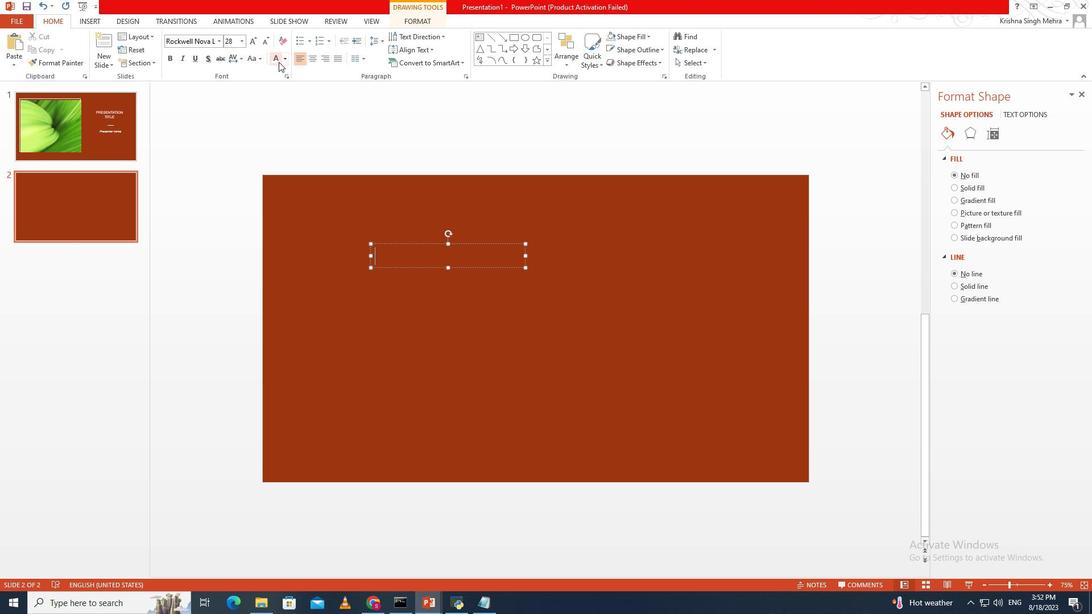 
Action: Mouse moved to (488, 252)
Screenshot: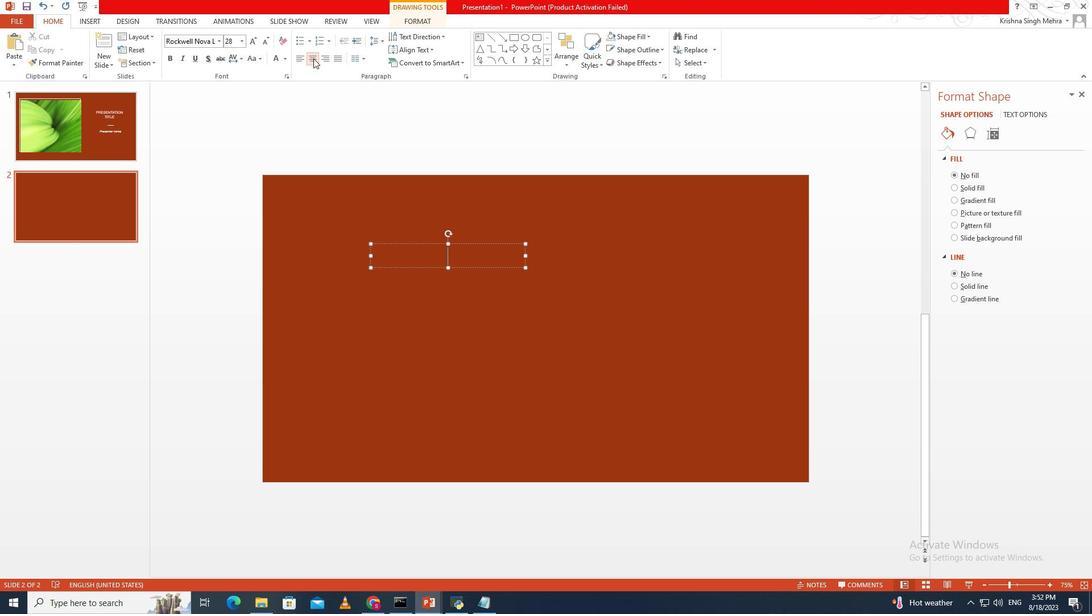 
Action: Mouse pressed left at (488, 252)
Screenshot: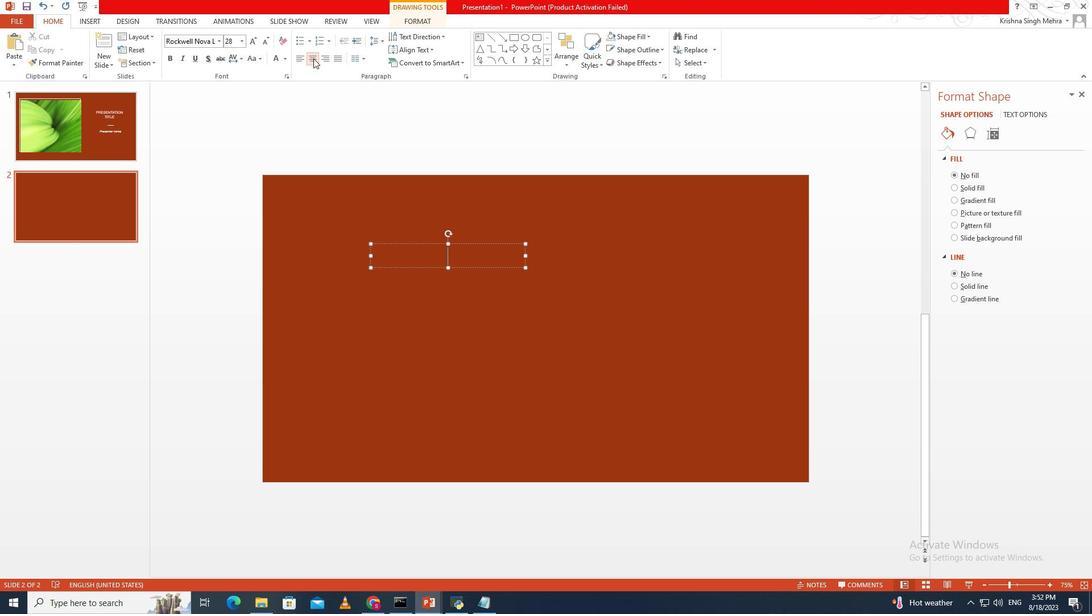 
Action: Key pressed <Key.caps_lock>AGENDA
Screenshot: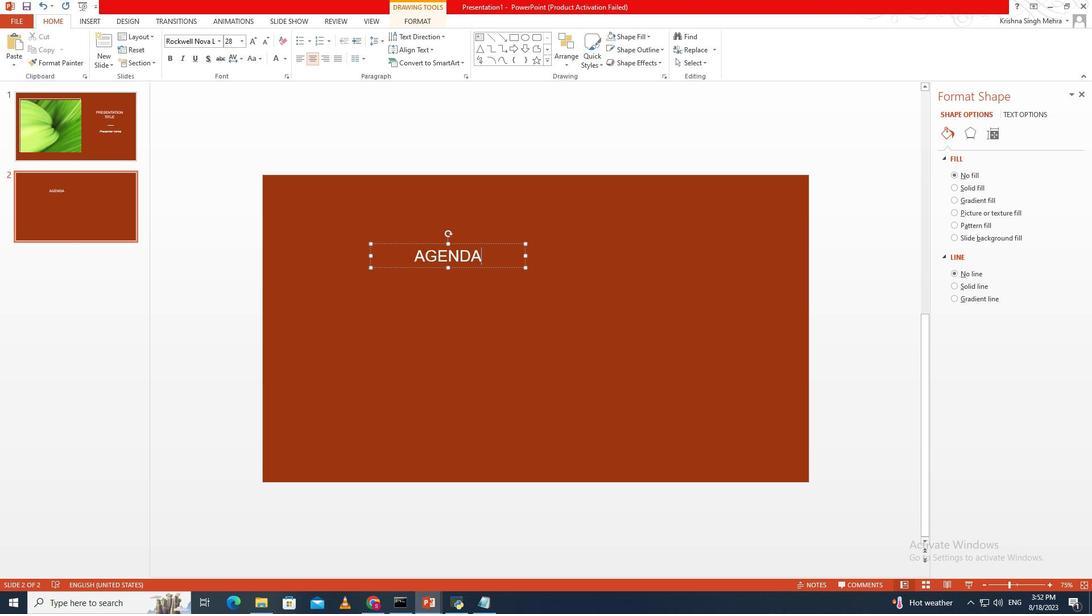 
Action: Mouse moved to (539, 198)
Screenshot: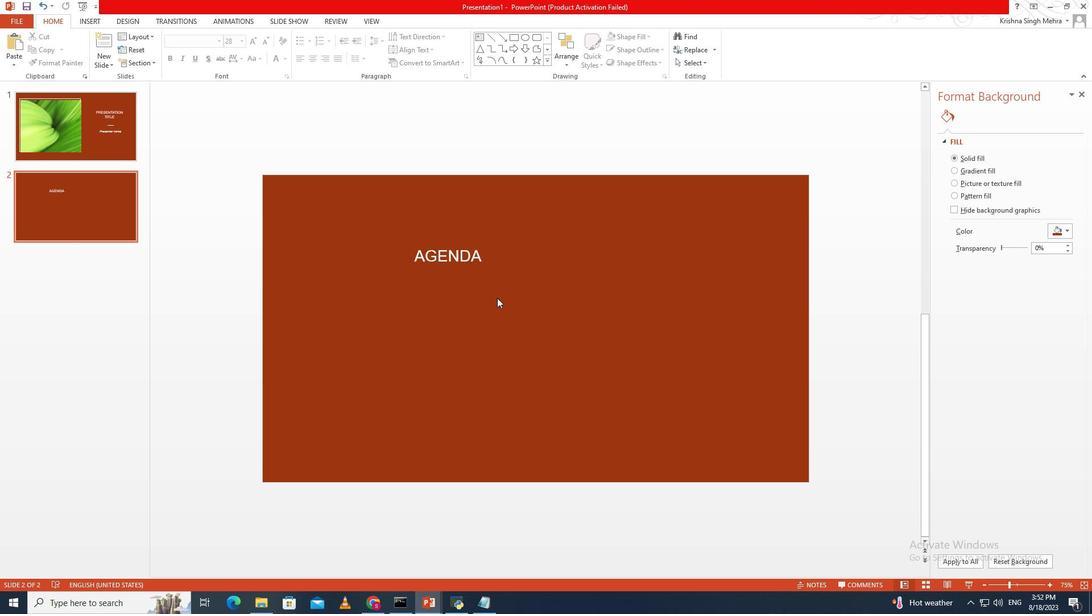 
Action: Mouse pressed left at (539, 198)
Screenshot: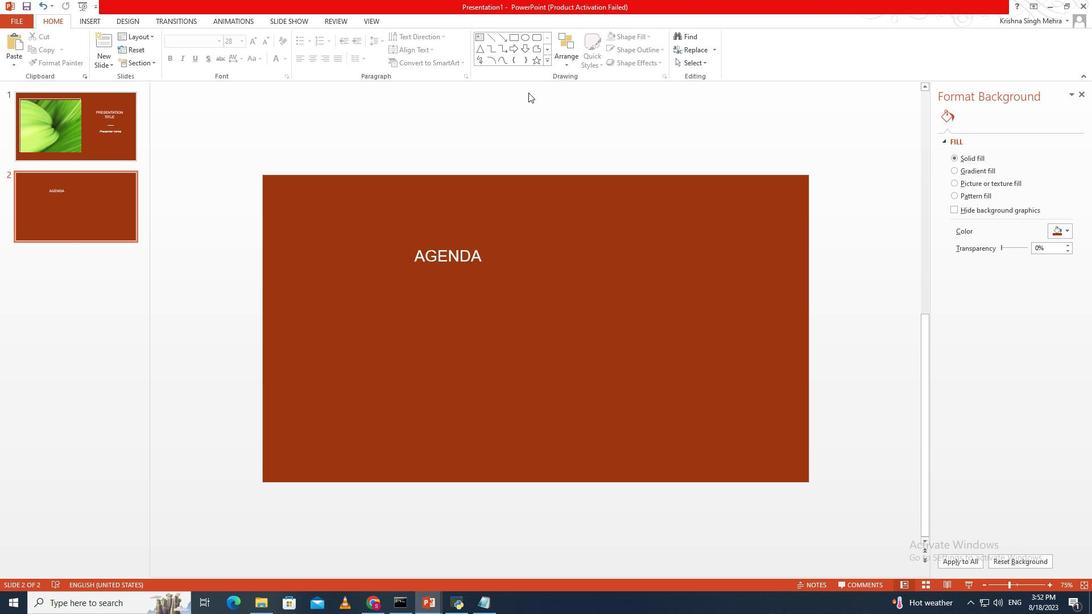 
Action: Mouse moved to (527, 207)
Screenshot: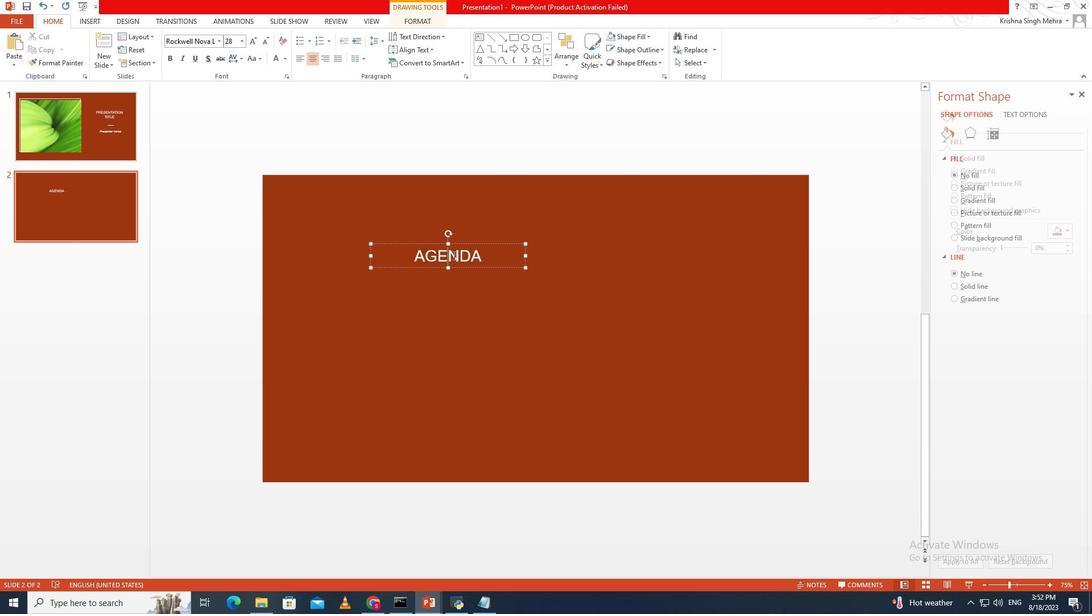 
Action: Mouse pressed left at (527, 207)
Screenshot: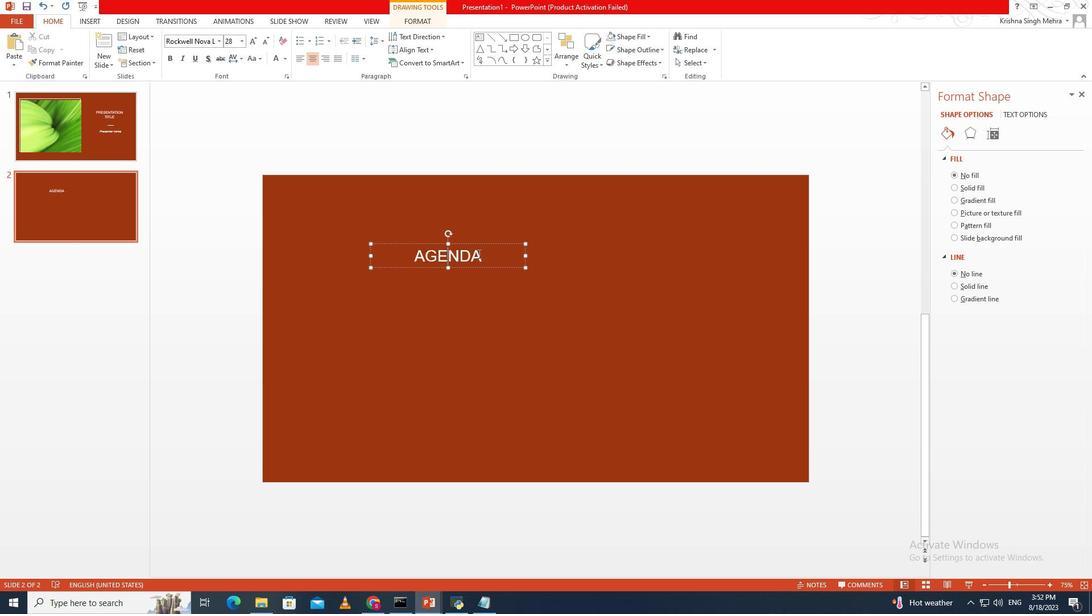 
Action: Mouse moved to (545, 210)
Screenshot: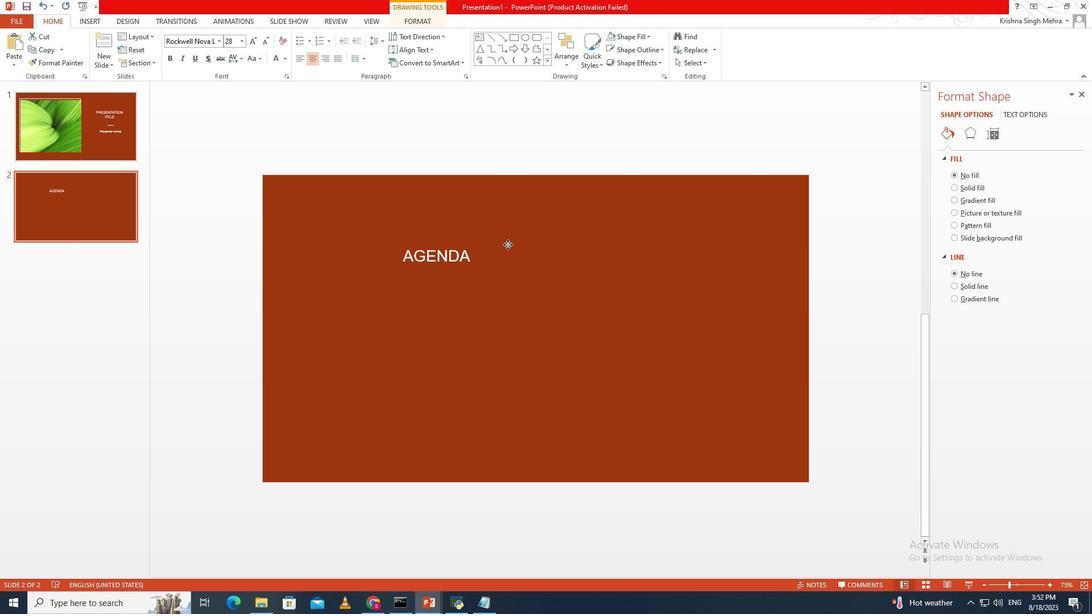 
Action: Mouse pressed left at (545, 210)
Screenshot: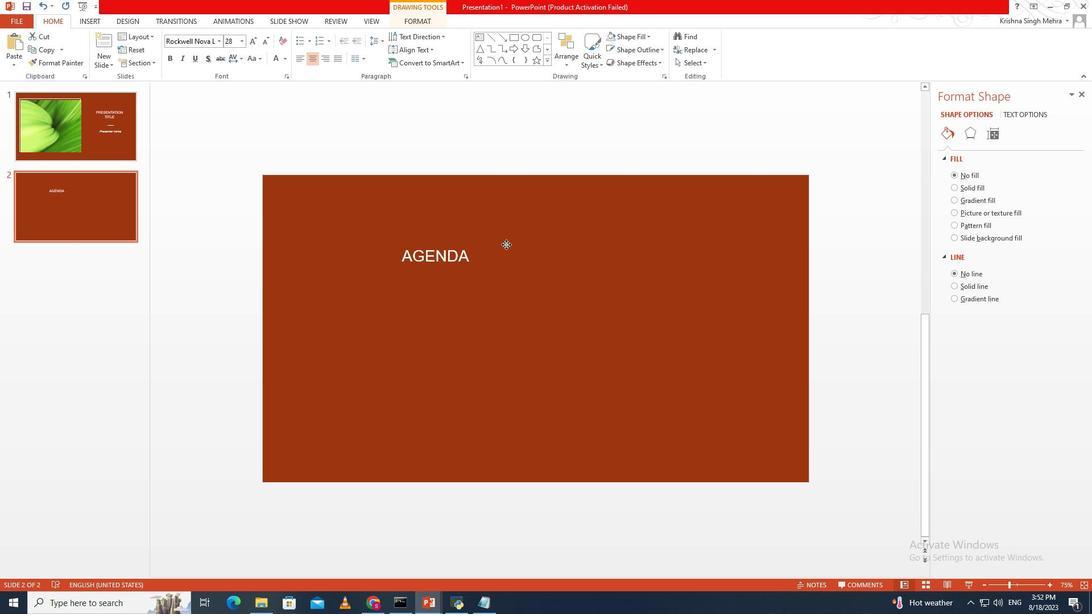 
Action: Mouse moved to (540, 210)
Screenshot: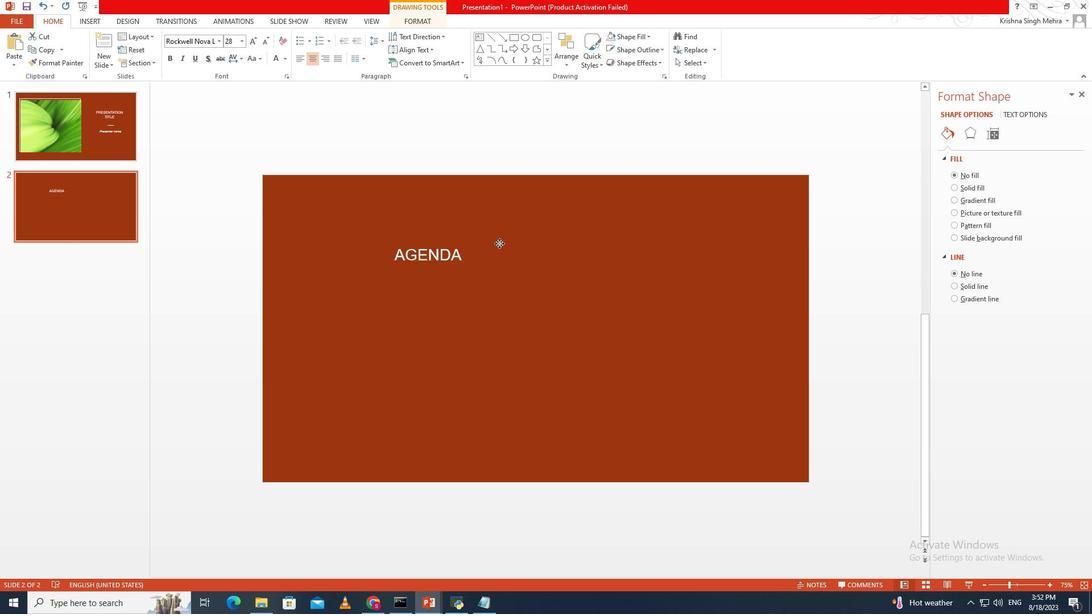
Action: Key pressed ctrl+Z
Screenshot: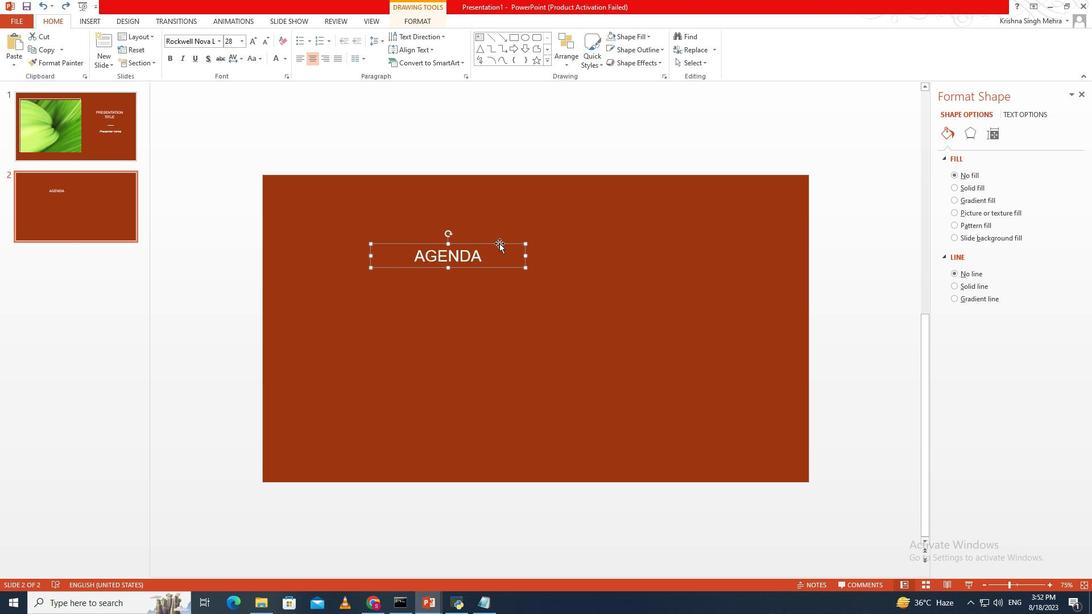 
Action: Mouse moved to (553, 216)
Screenshot: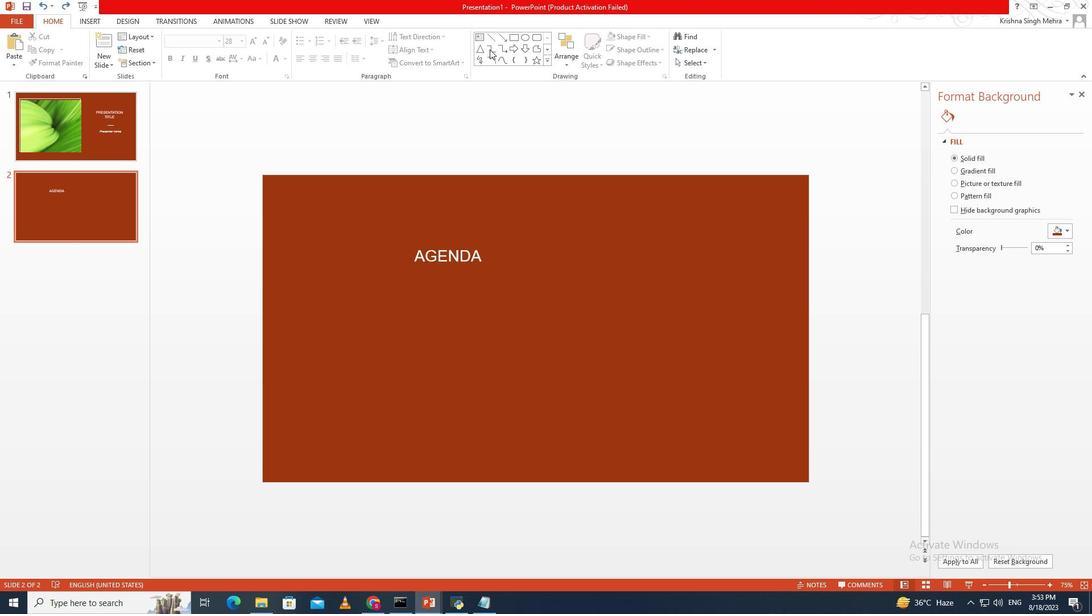 
Action: Mouse pressed left at (553, 216)
Screenshot: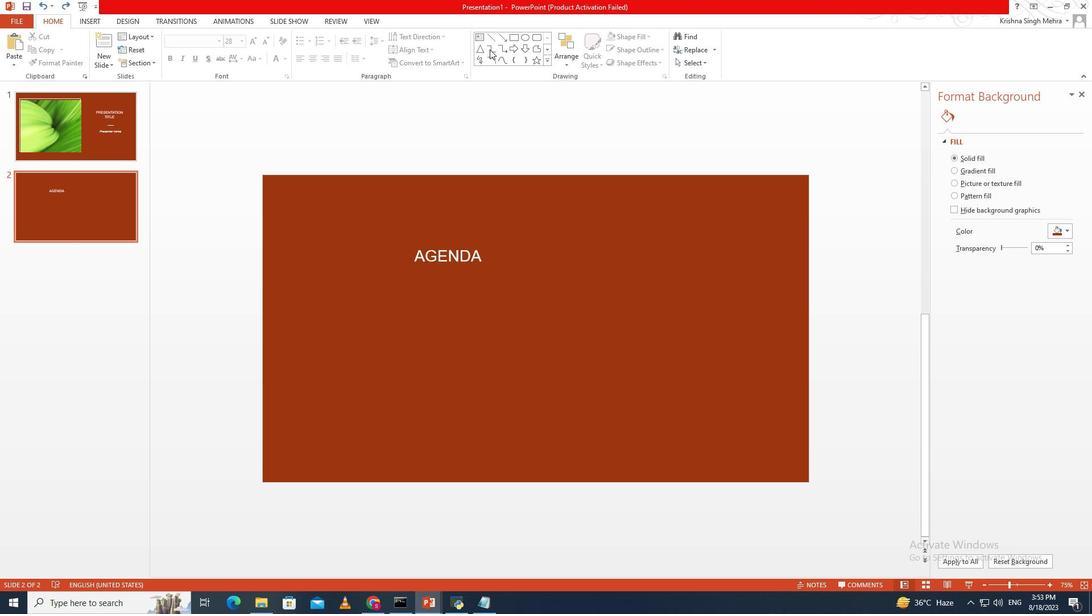 
Action: Mouse moved to (539, 256)
Screenshot: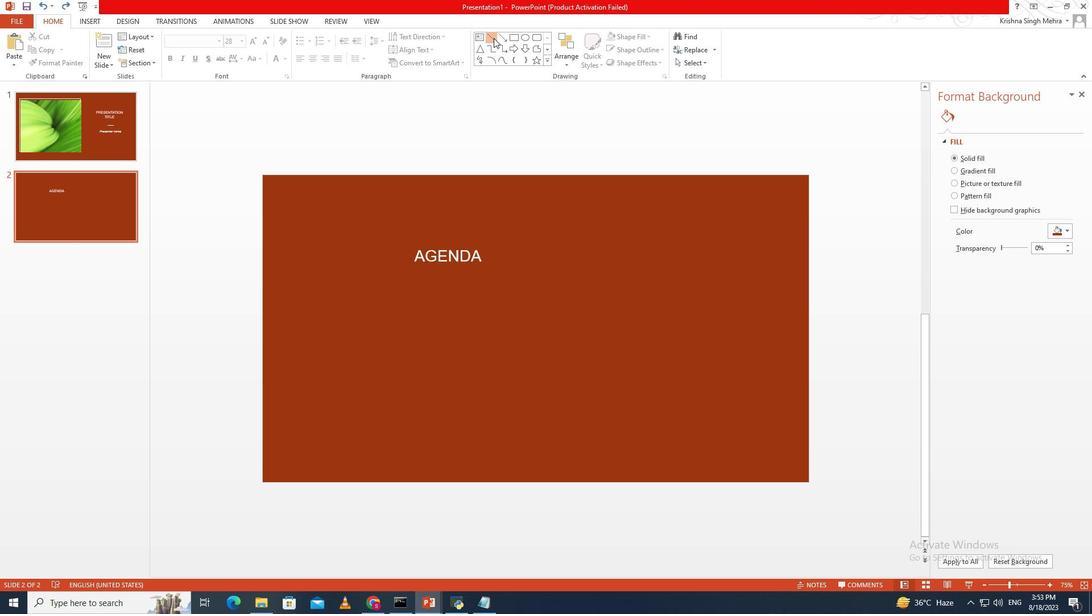 
Action: Mouse pressed left at (539, 256)
Screenshot: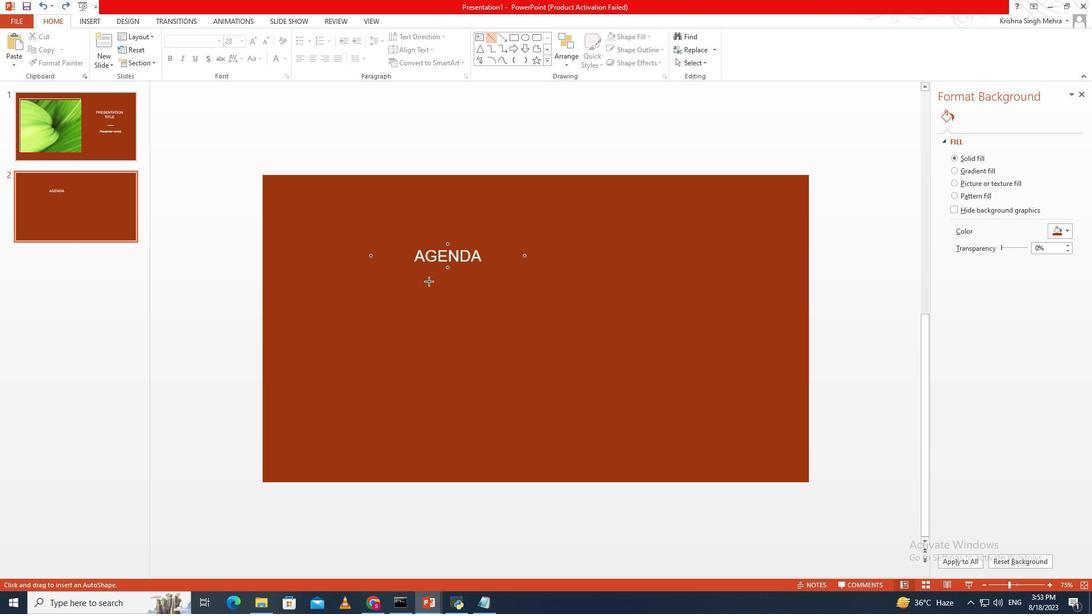 
Action: Mouse moved to (524, 200)
Screenshot: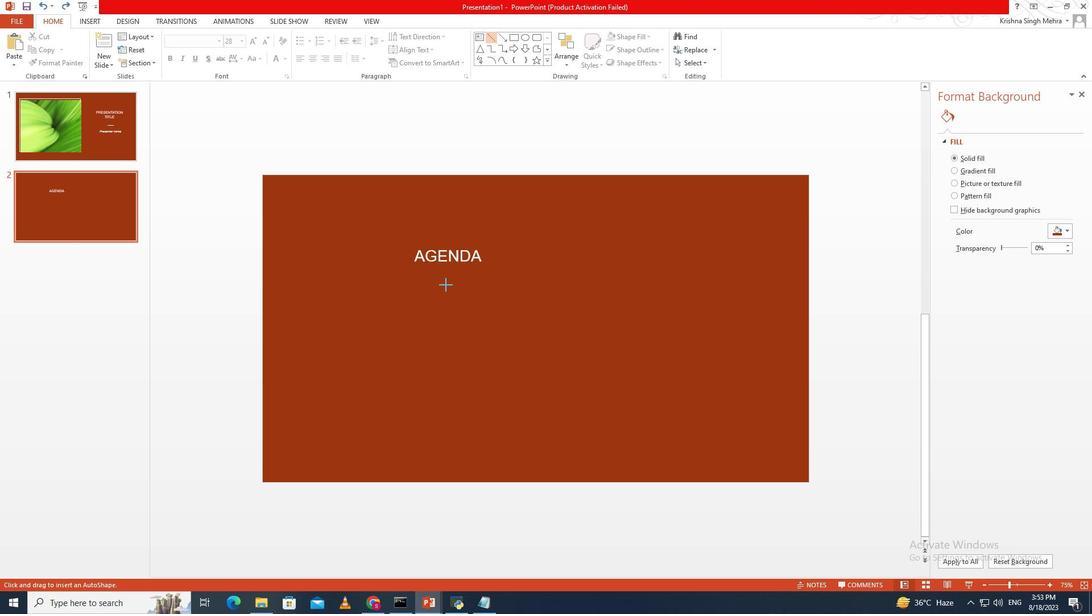 
Action: Mouse pressed left at (524, 200)
Screenshot: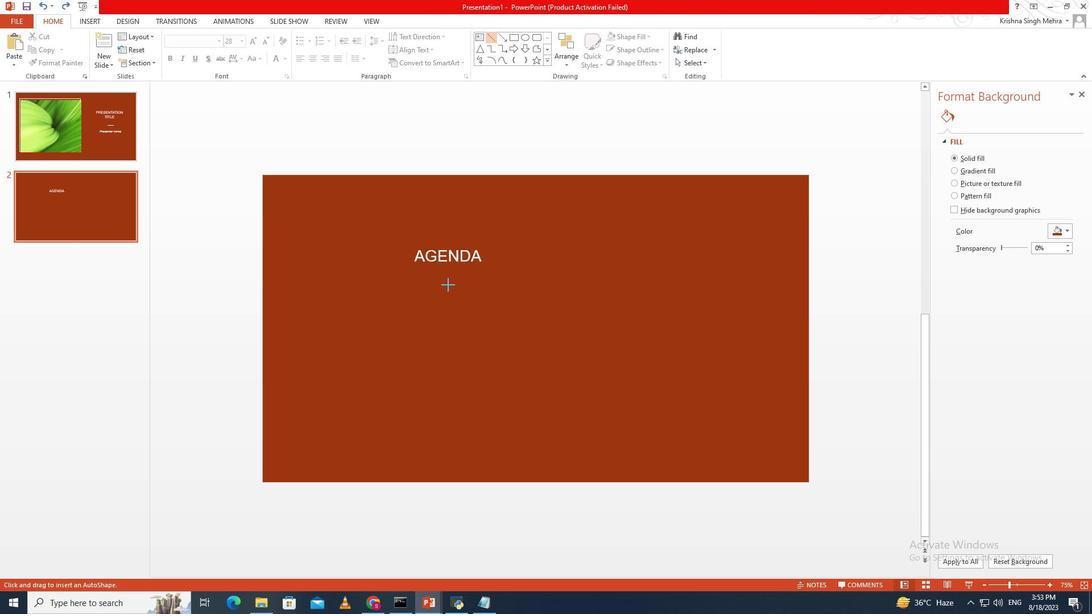 
Action: Mouse moved to (533, 199)
Screenshot: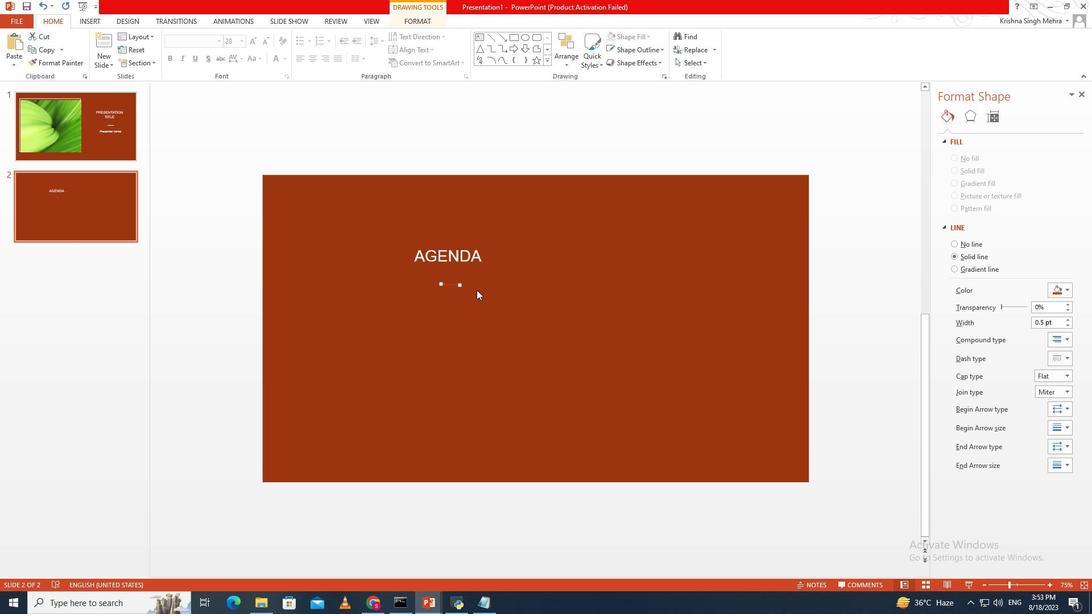 
Action: Key pressed <Key.shift><Key.up><Key.up><Key.up><Key.up>
Screenshot: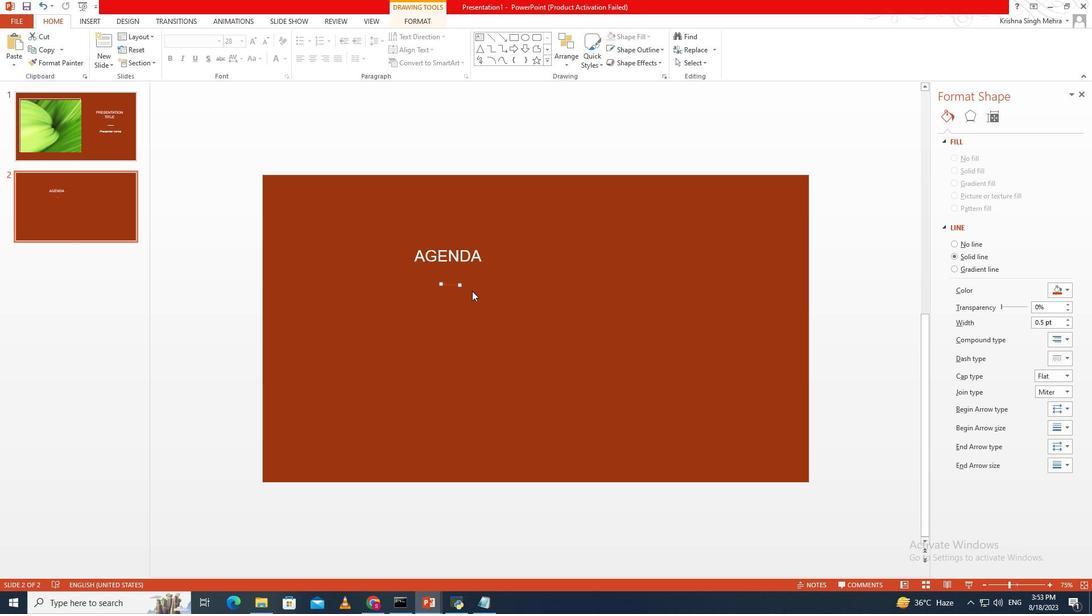 
Action: Mouse moved to (583, 253)
Screenshot: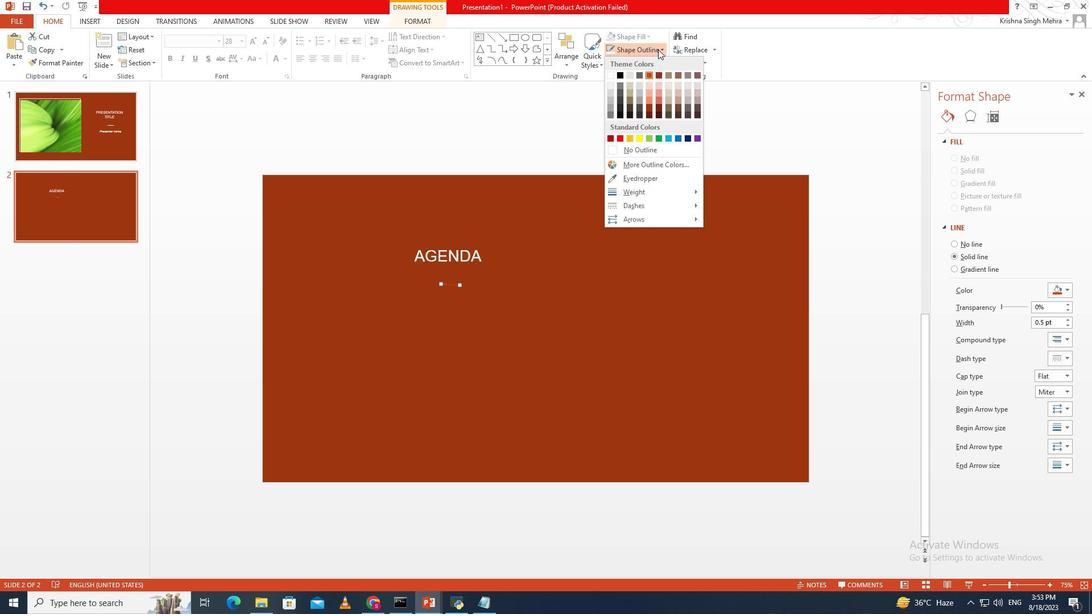 
Action: Mouse pressed left at (583, 253)
Screenshot: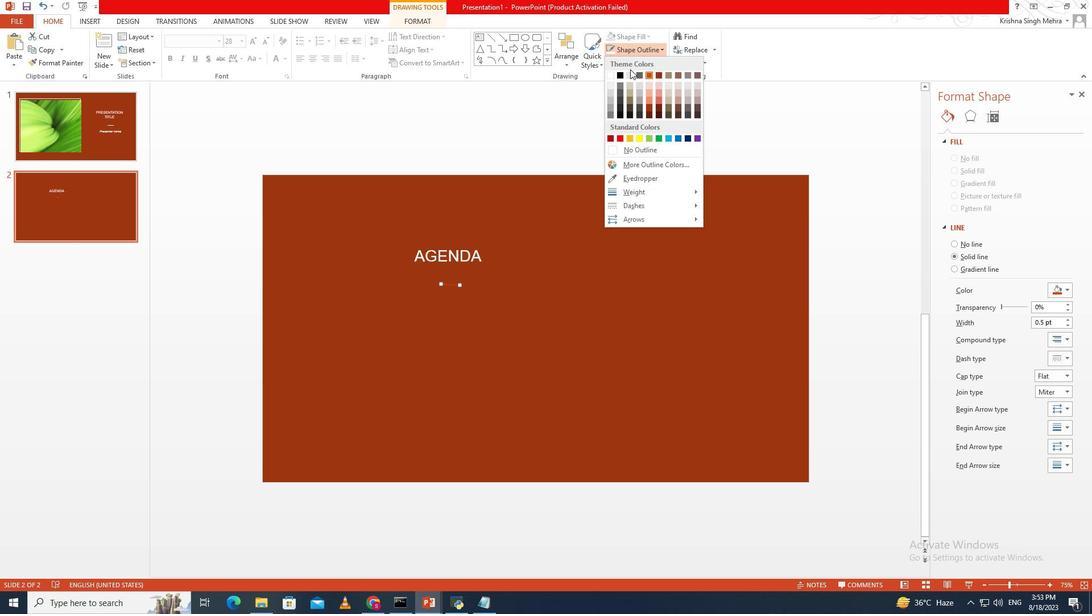
Action: Mouse moved to (571, 248)
Screenshot: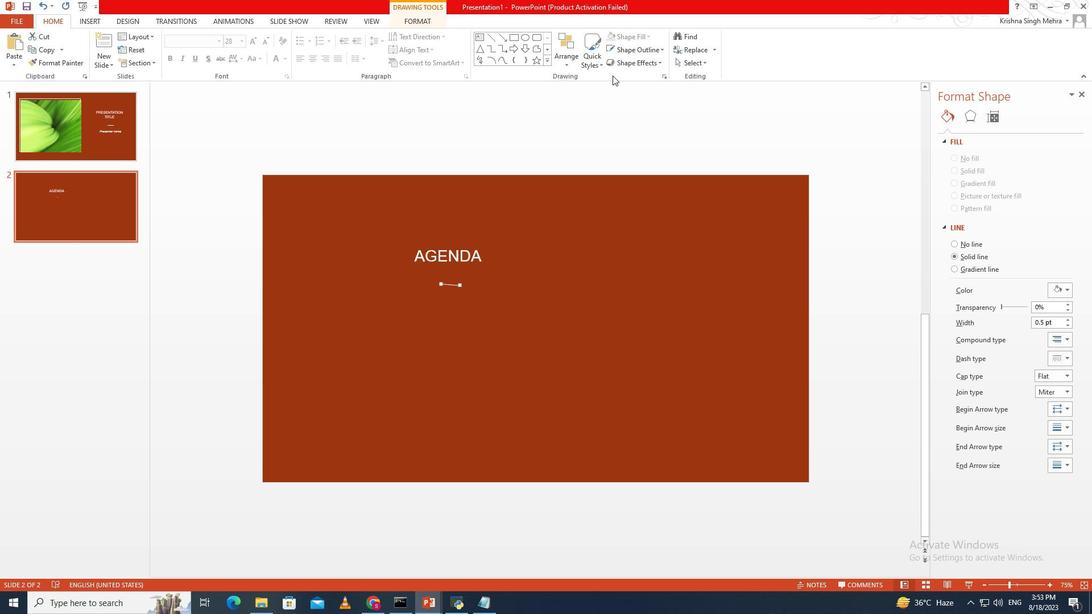 
Action: Mouse pressed left at (571, 248)
Screenshot: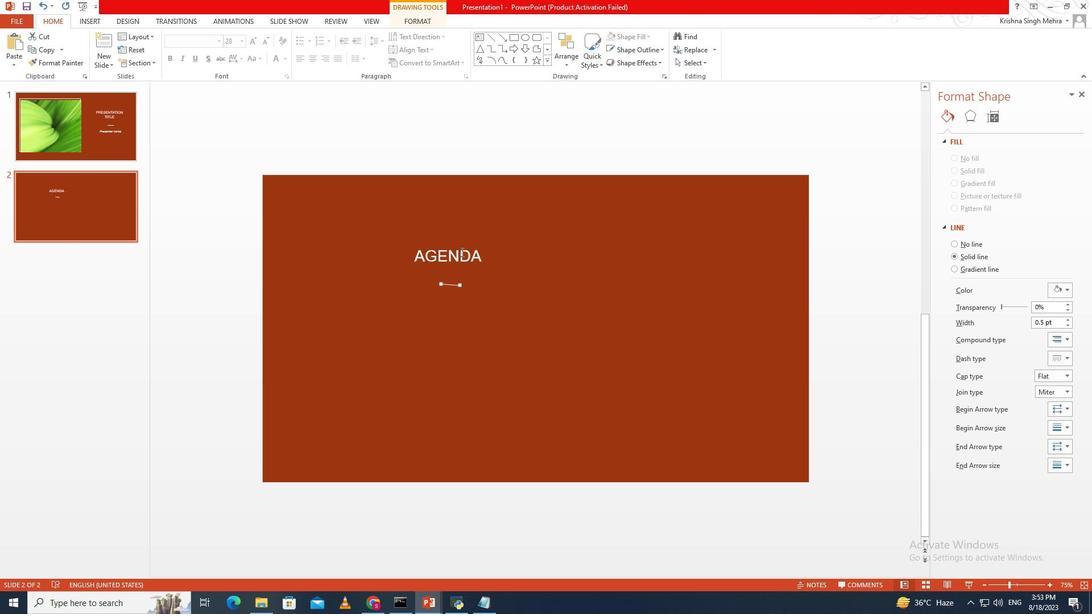 
Action: Mouse moved to (529, 200)
Screenshot: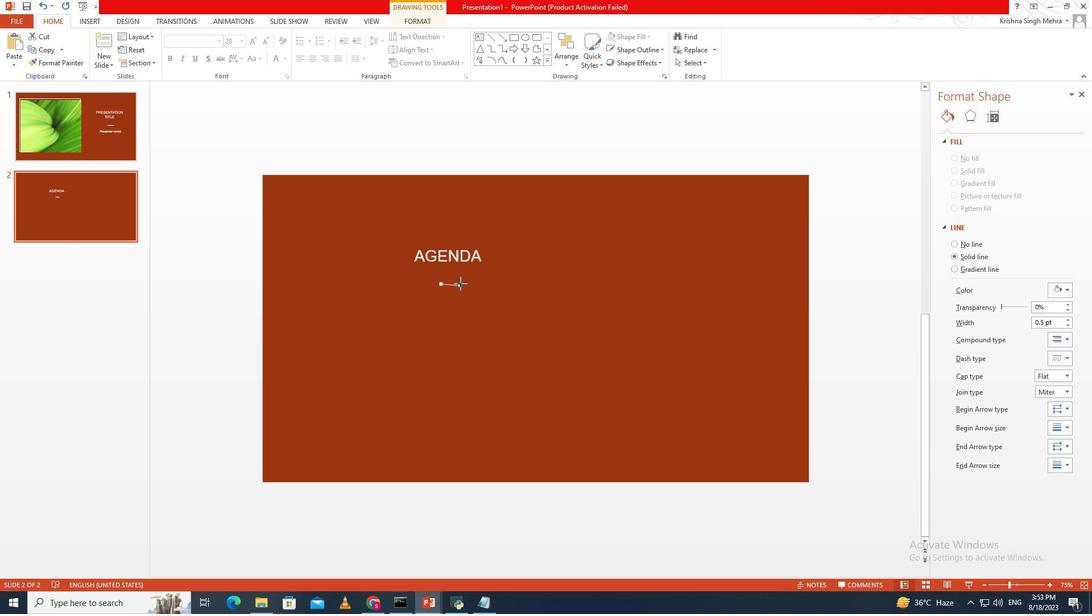 
Action: Mouse pressed left at (529, 200)
Screenshot: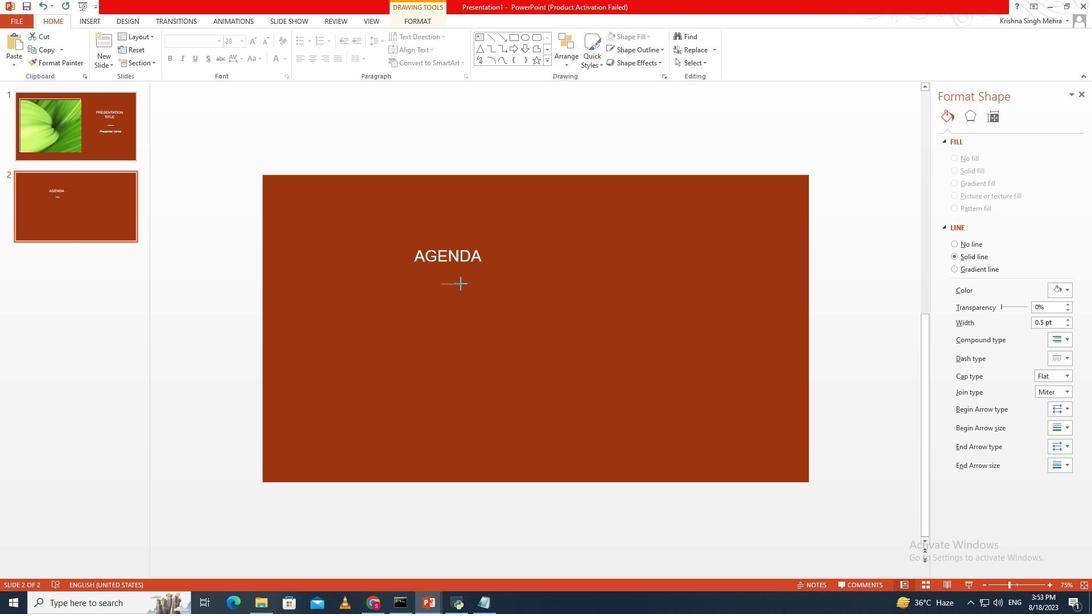 
Action: Mouse moved to (531, 195)
Screenshot: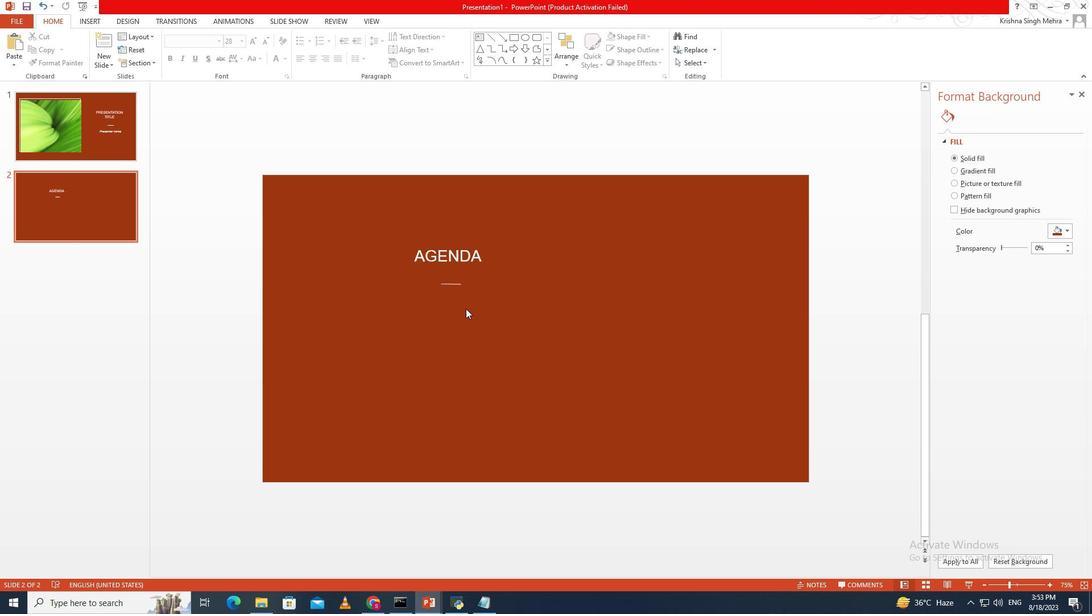 
Action: Mouse pressed left at (531, 195)
Screenshot: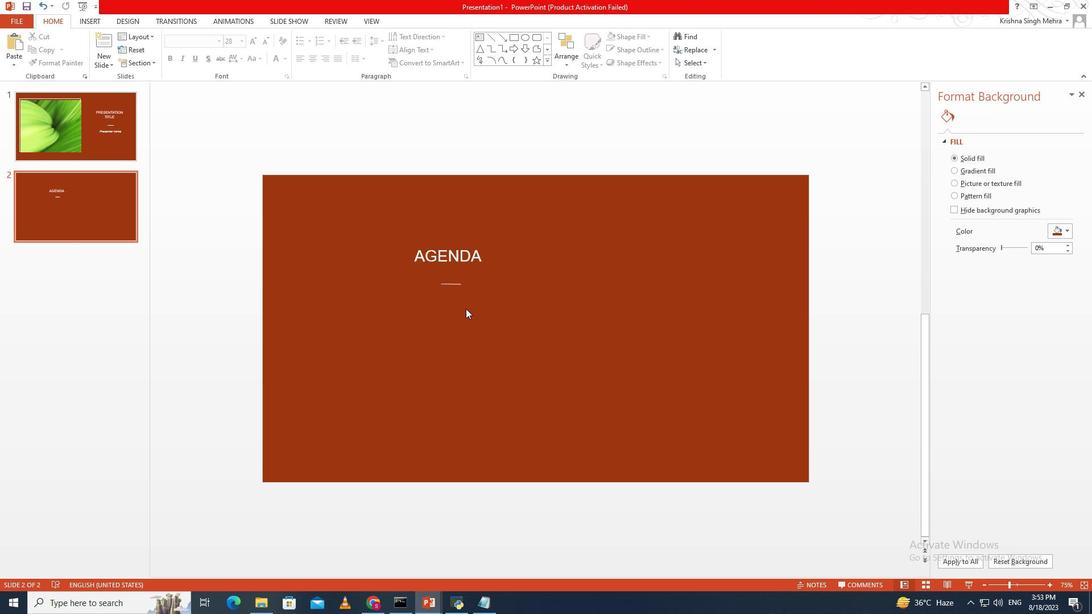 
Action: Mouse moved to (527, 201)
Screenshot: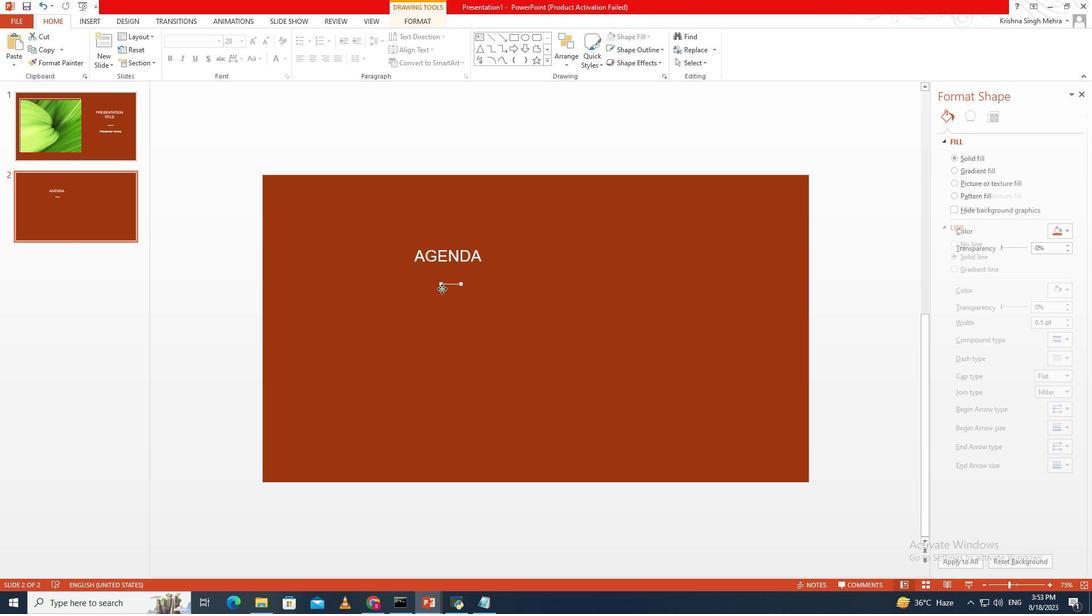 
Action: Mouse pressed left at (527, 201)
Screenshot: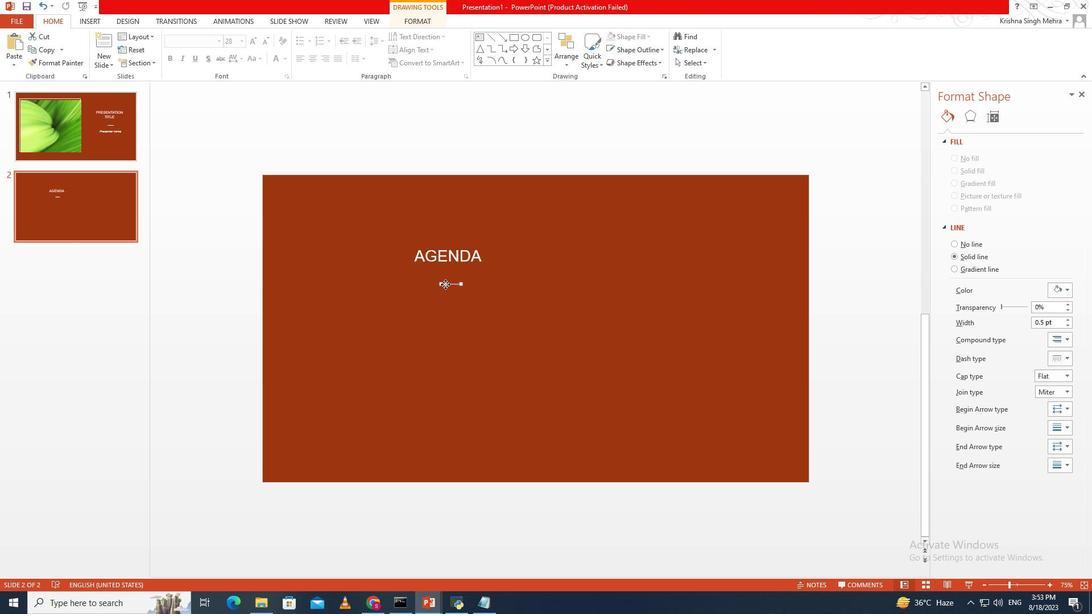 
Action: Mouse moved to (524, 200)
Screenshot: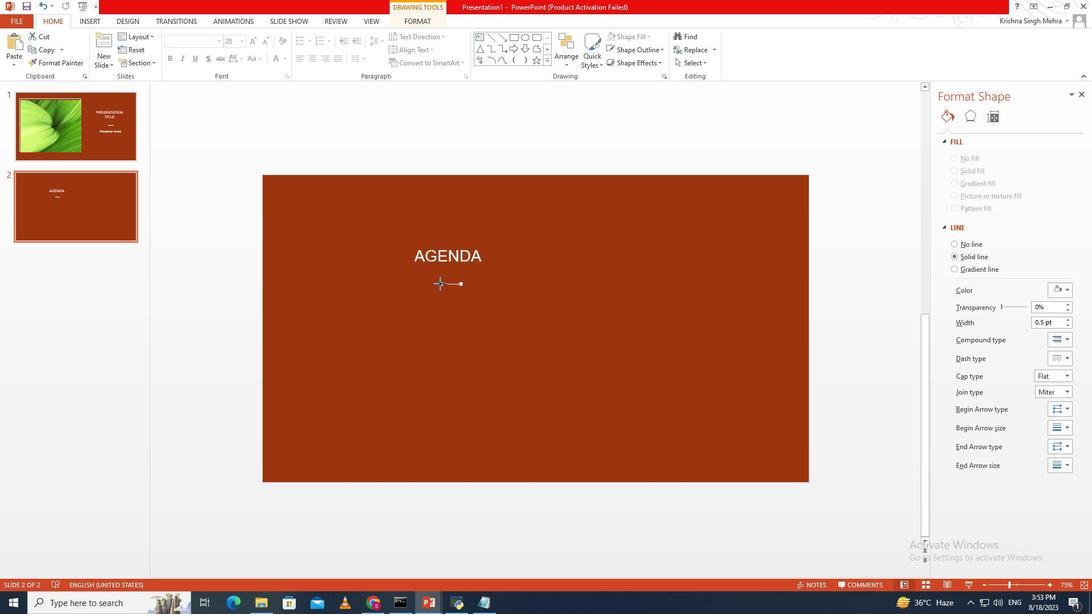 
Action: Mouse pressed left at (524, 200)
Screenshot: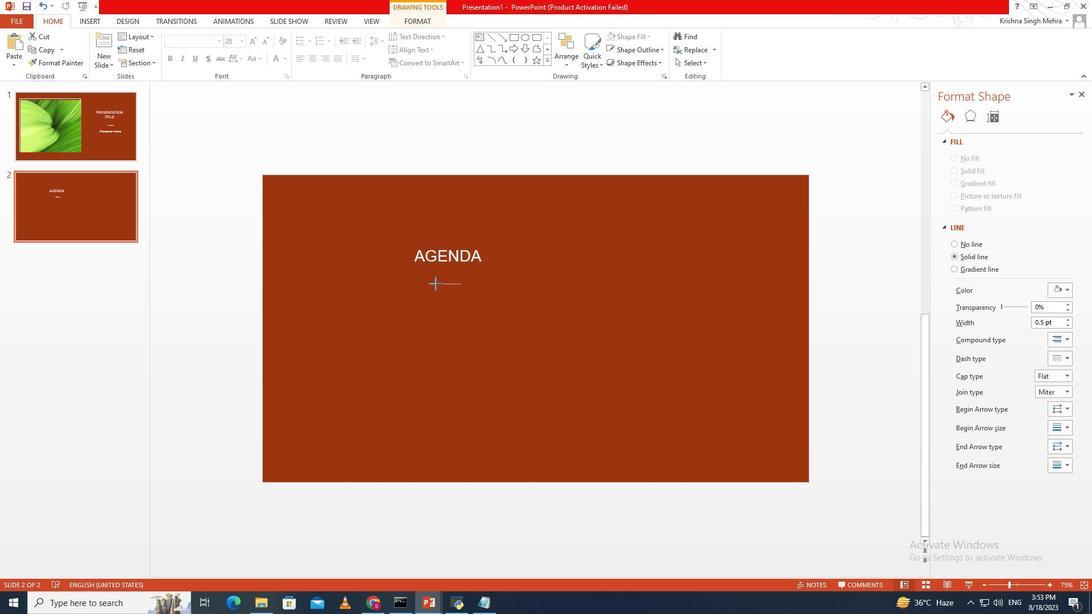 
Action: Mouse moved to (533, 194)
Screenshot: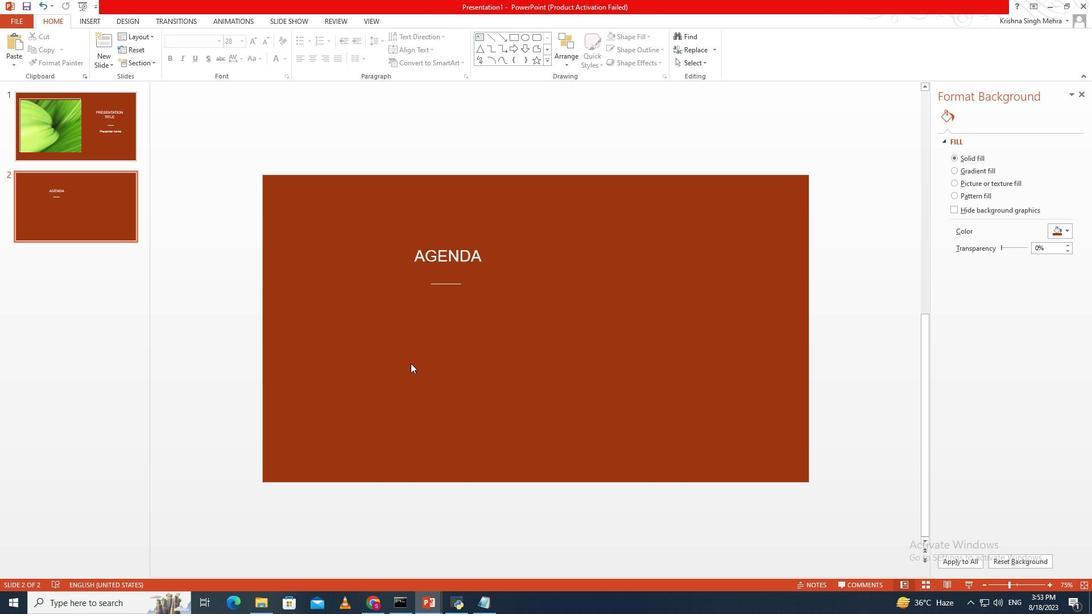 
Action: Mouse pressed left at (533, 194)
Screenshot: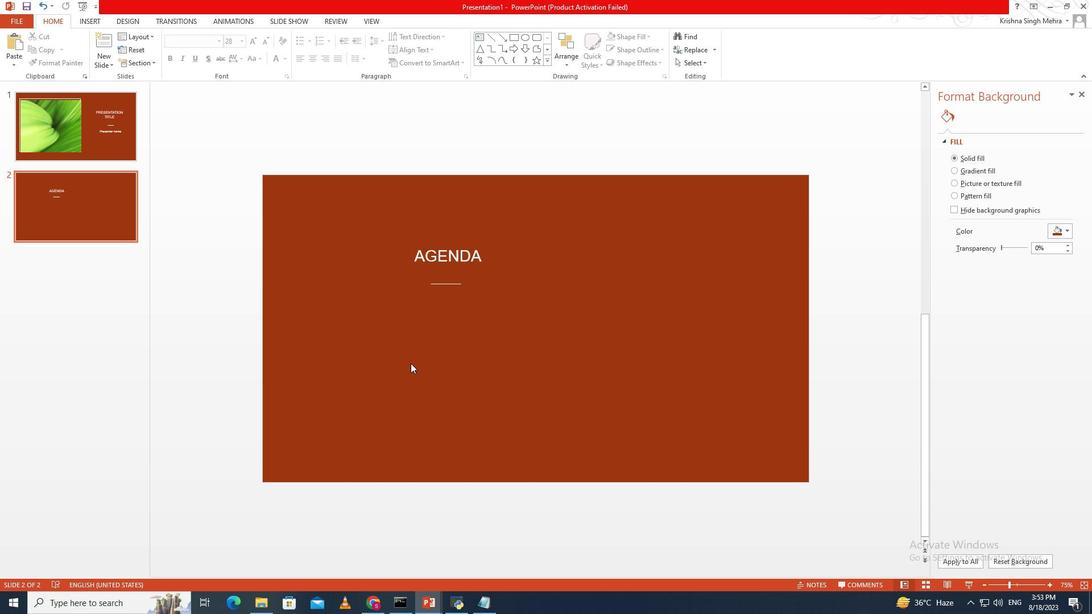 
Action: Mouse moved to (535, 256)
Screenshot: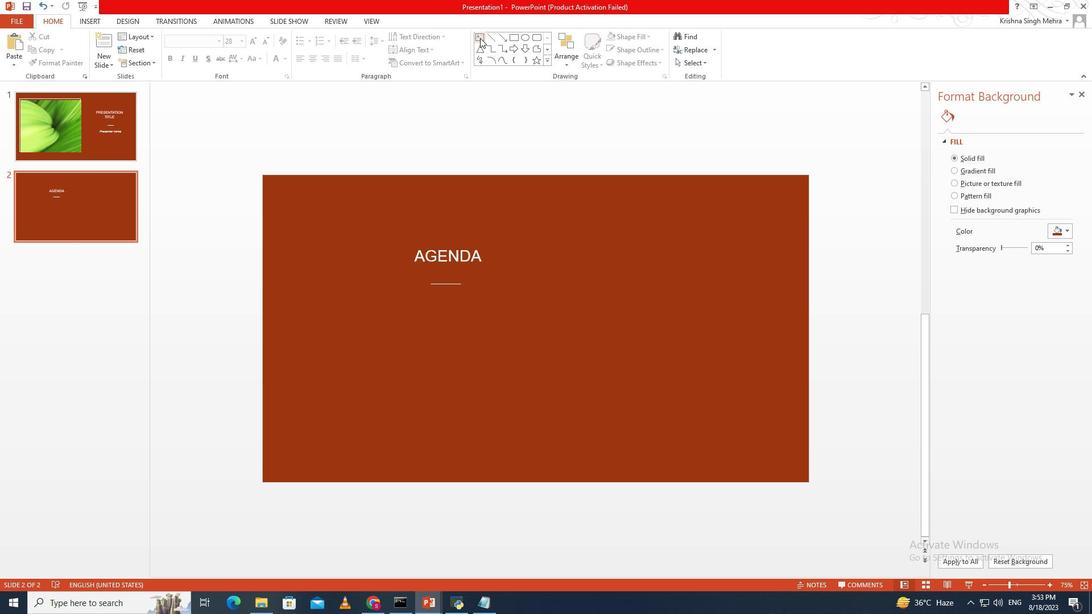 
Action: Mouse pressed left at (535, 256)
Screenshot: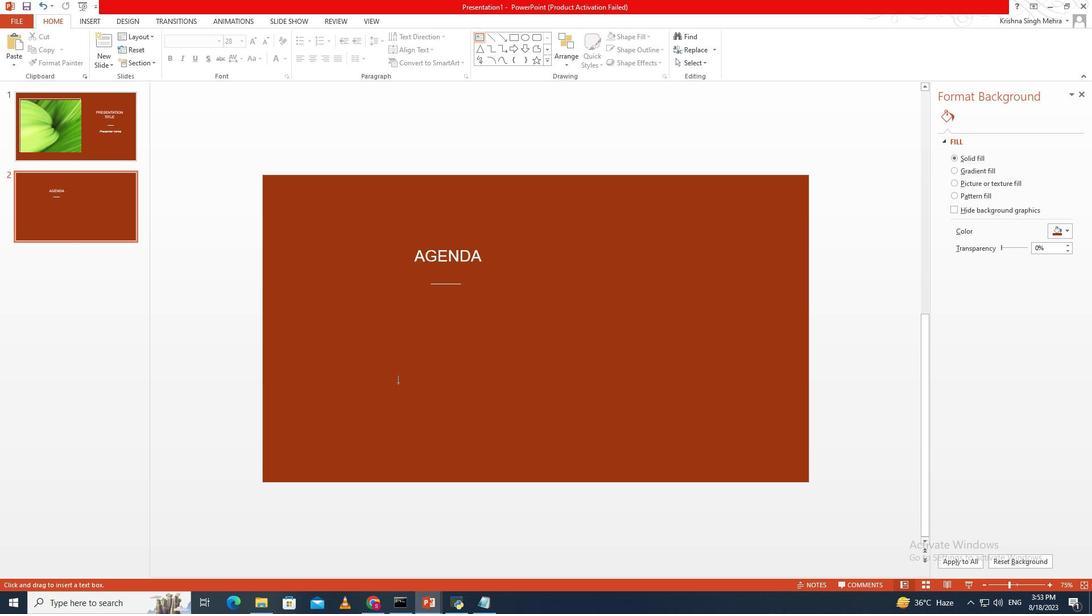 
Action: Mouse moved to (505, 191)
Screenshot: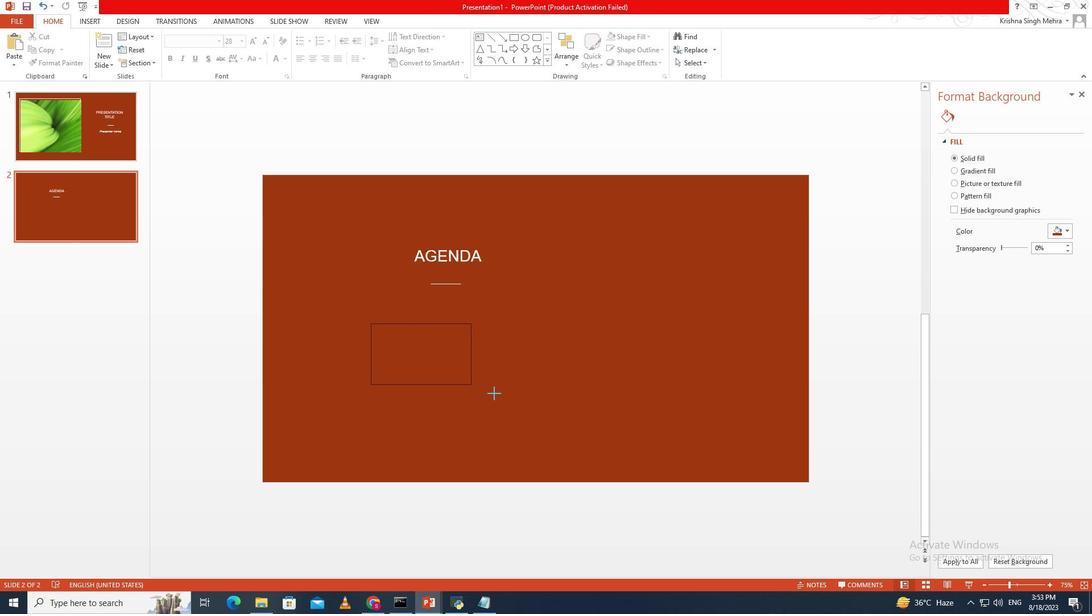 
Action: Mouse pressed left at (505, 191)
Screenshot: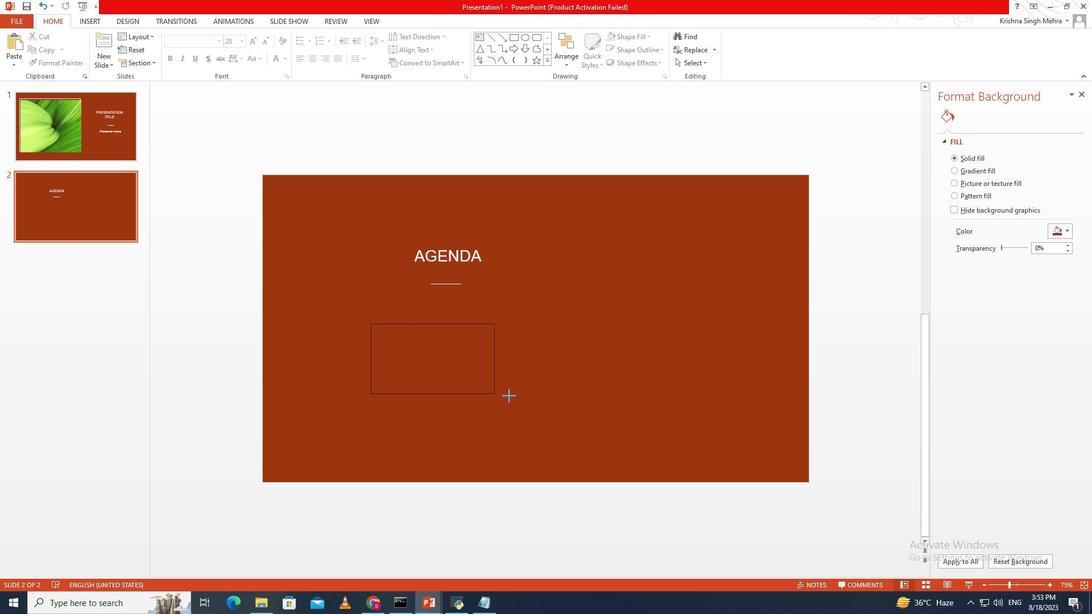 
Action: Mouse moved to (280, 208)
Screenshot: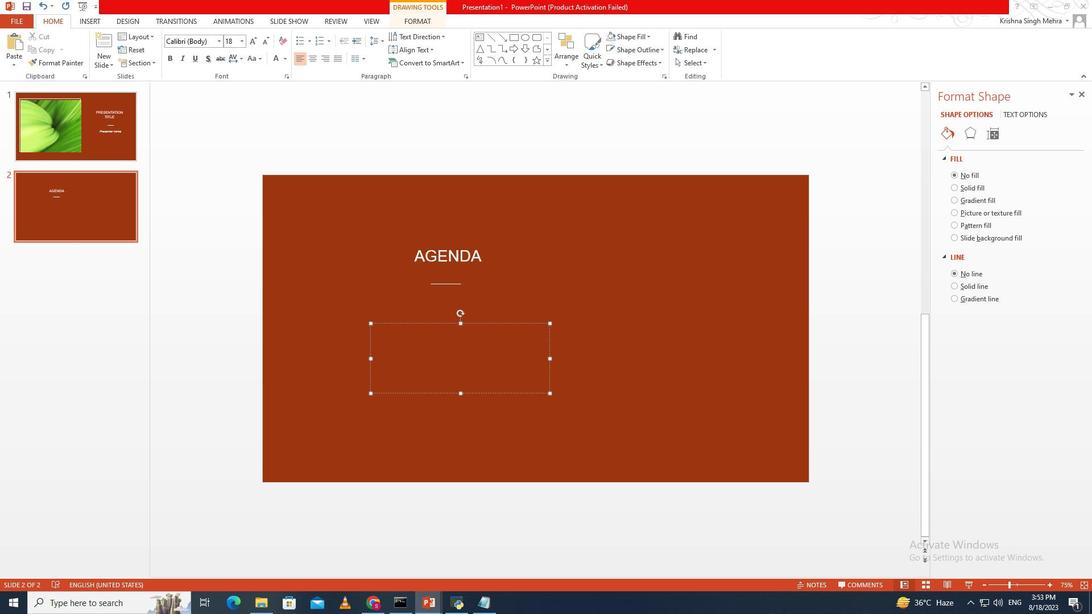 
Action: Mouse pressed left at (280, 208)
Screenshot: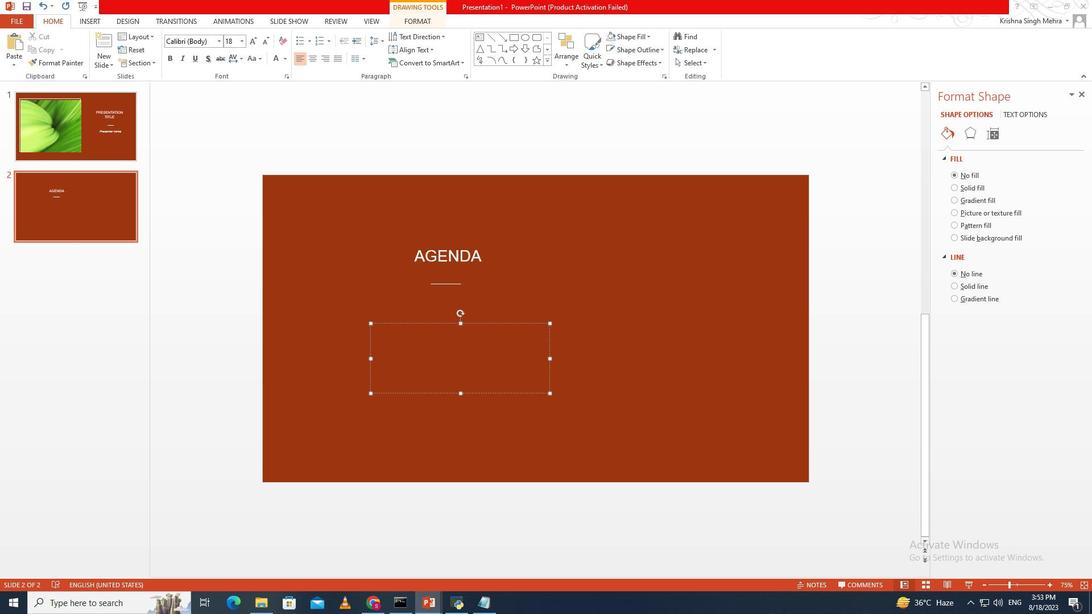 
Action: Mouse moved to (281, 209)
Screenshot: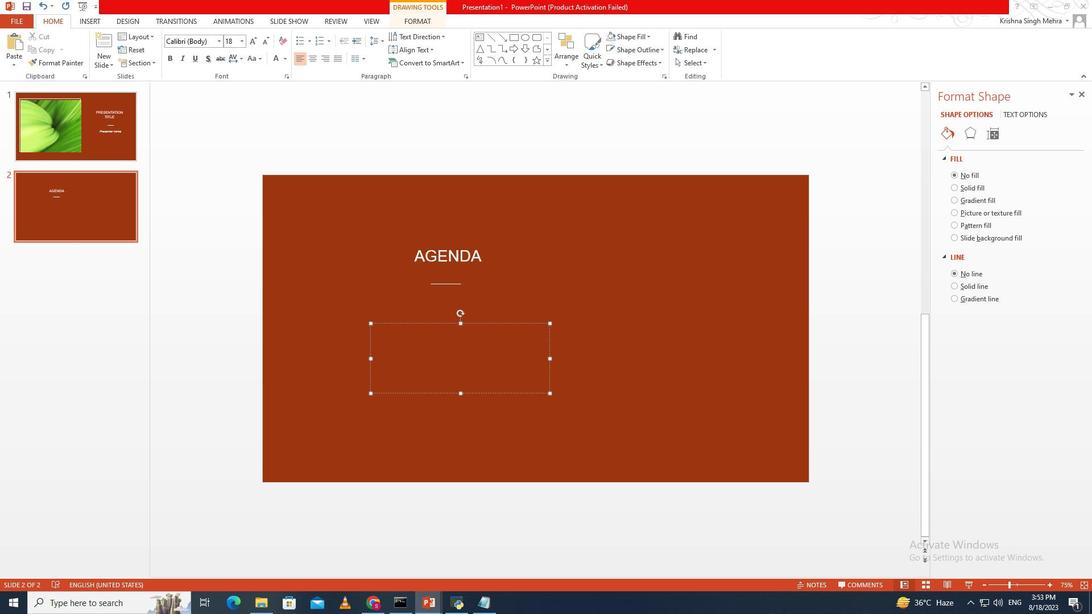 
Action: Mouse pressed left at (281, 209)
Screenshot: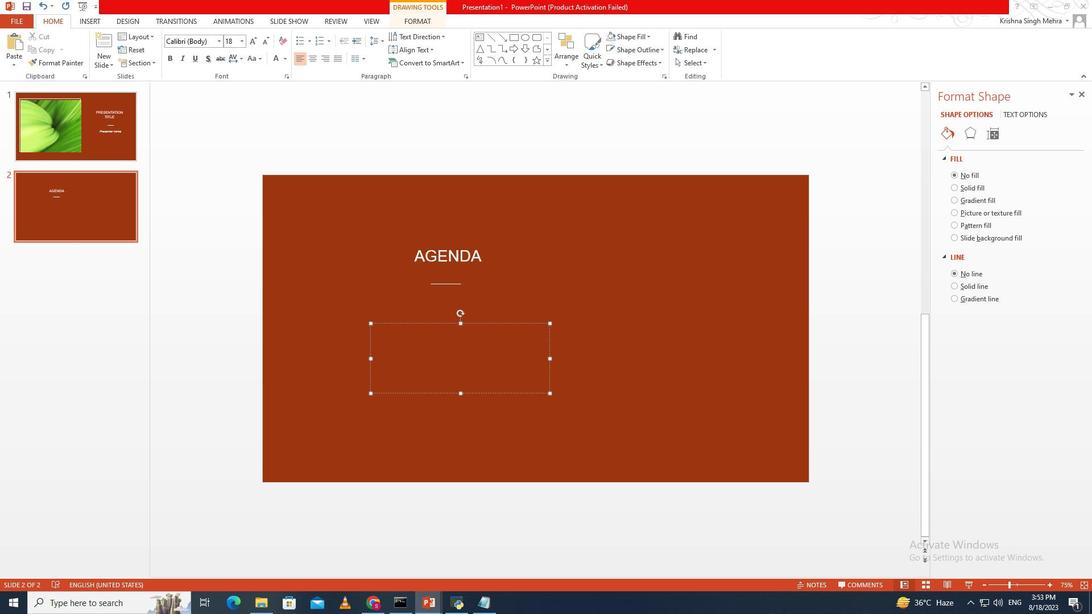 
Action: Mouse moved to (463, 255)
Screenshot: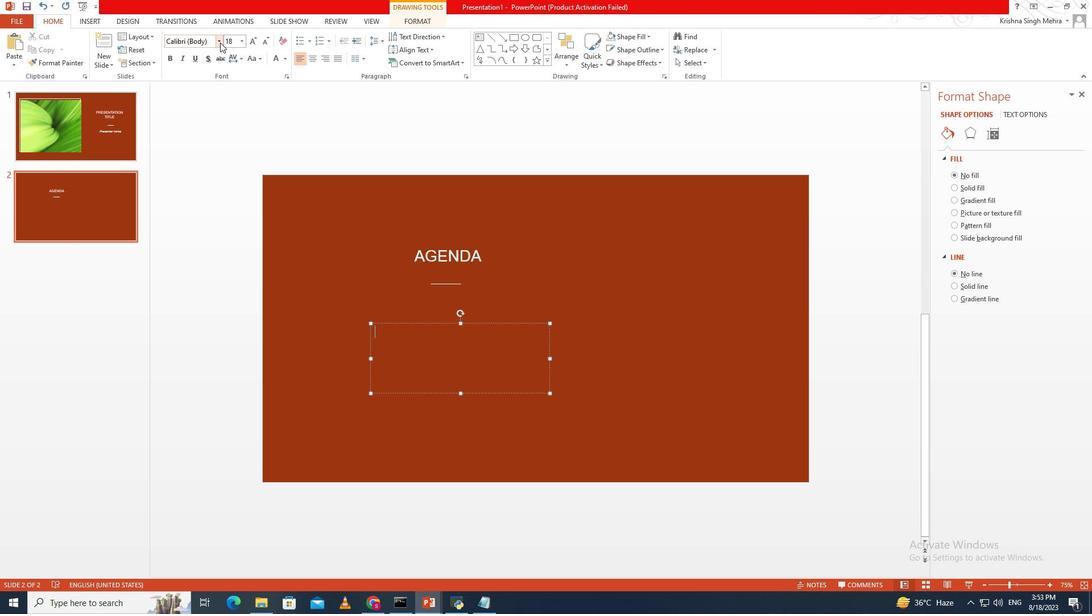 
Action: Mouse pressed left at (463, 255)
Screenshot: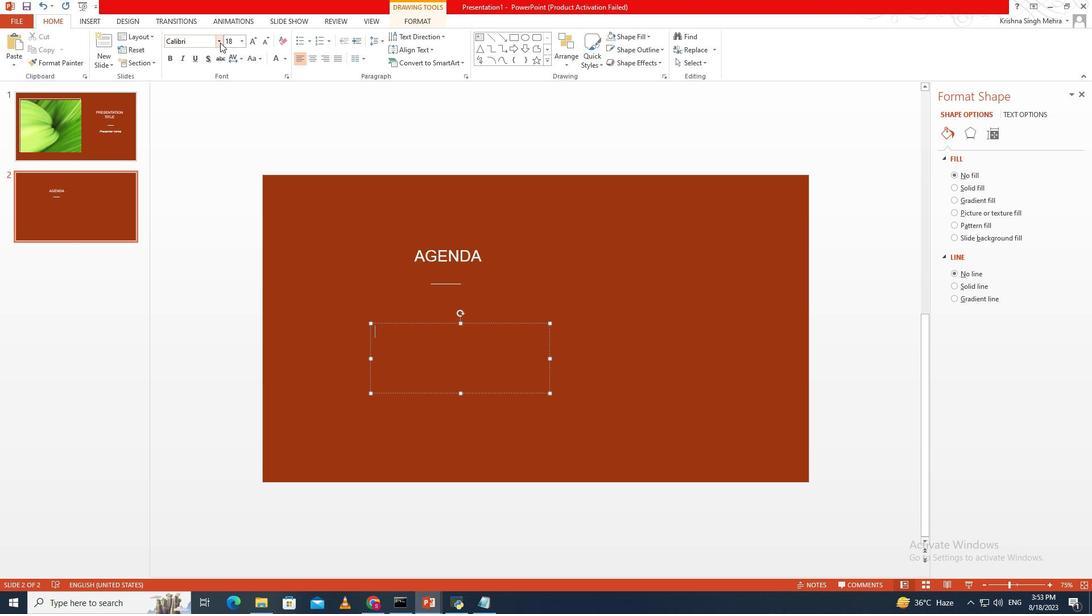 
Action: Mouse pressed left at (463, 255)
Screenshot: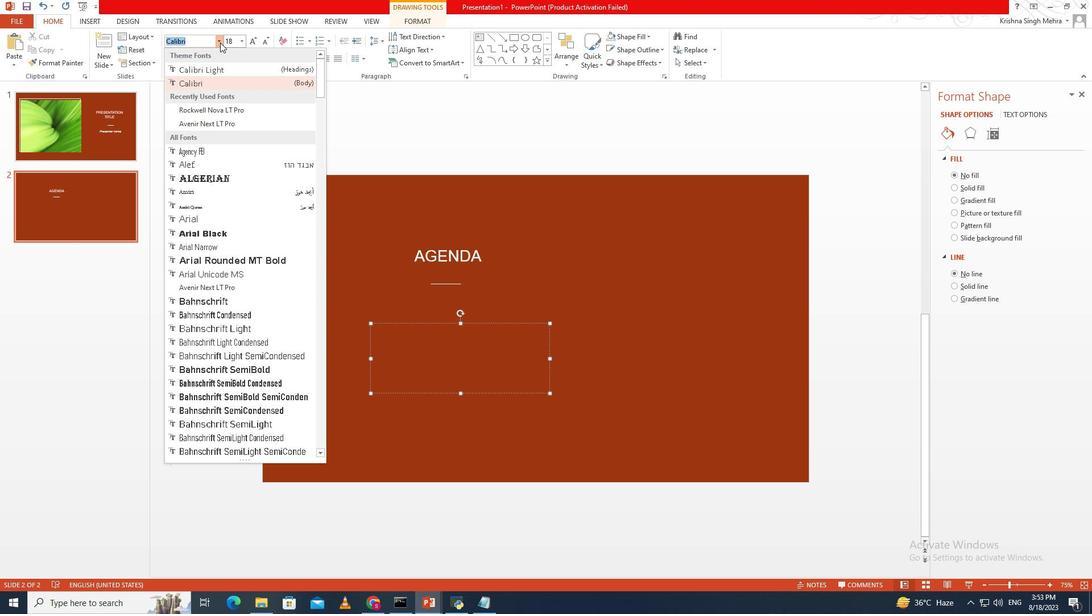 
Action: Key pressed <Key.shift>aV
